 Task: Buy 5 Pitman Arms from Shocks, Struts & Suspension section under best seller category for shipping address: Mary Jones, 2840 Point Street, Park Ridge, Illinois 60068, Cell Number 7738643880. Pay from credit card ending with 7965, CVV 549
Action: Key pressed amazon.com<Key.enter>
Screenshot: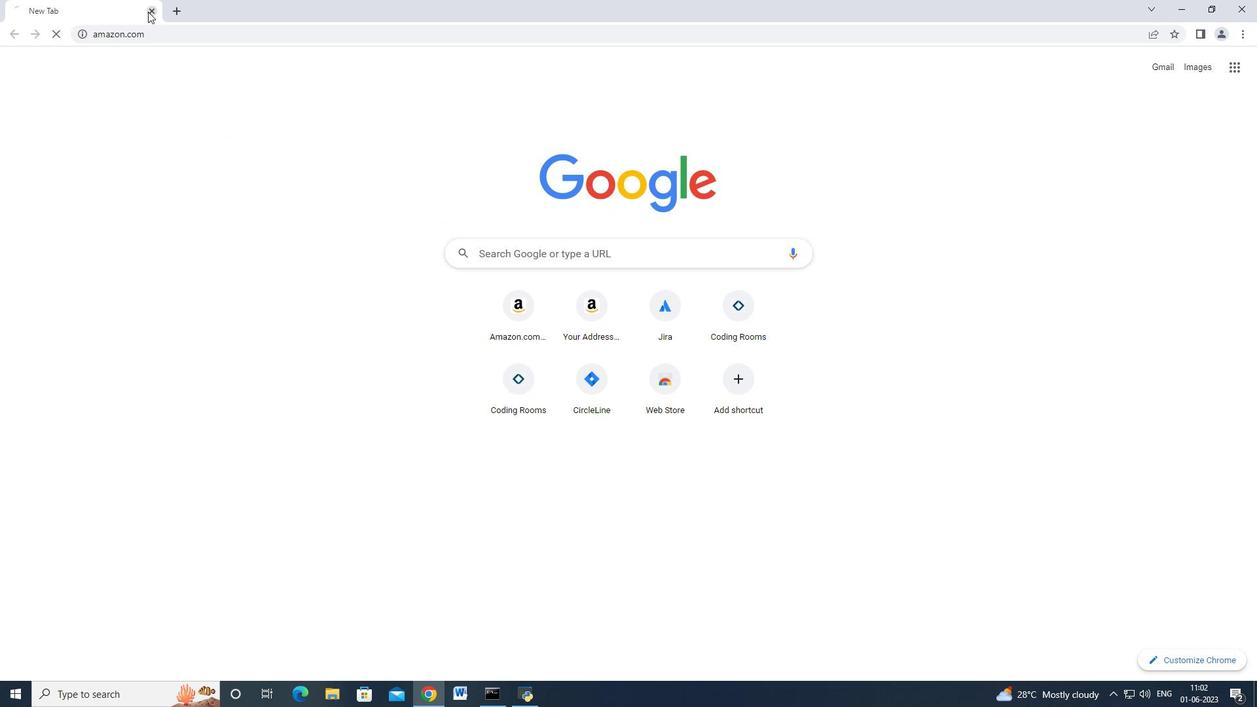 
Action: Mouse moved to (63, 62)
Screenshot: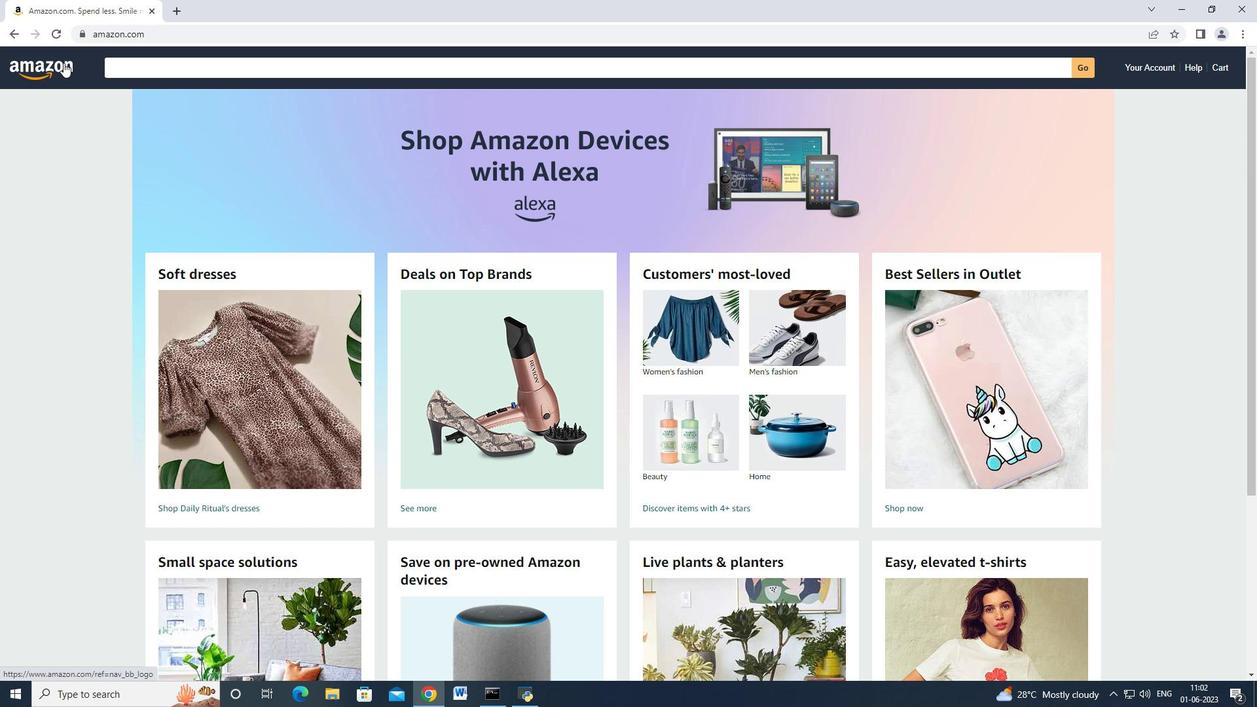 
Action: Mouse pressed left at (63, 62)
Screenshot: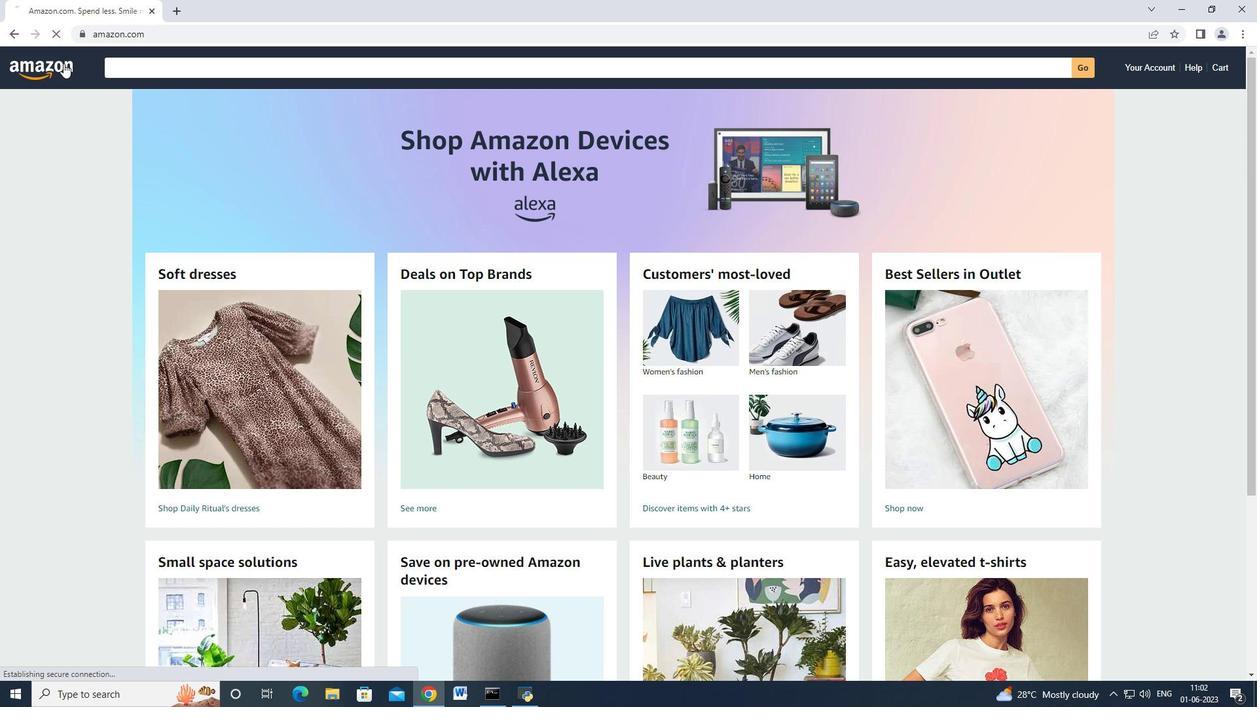 
Action: Mouse moved to (29, 96)
Screenshot: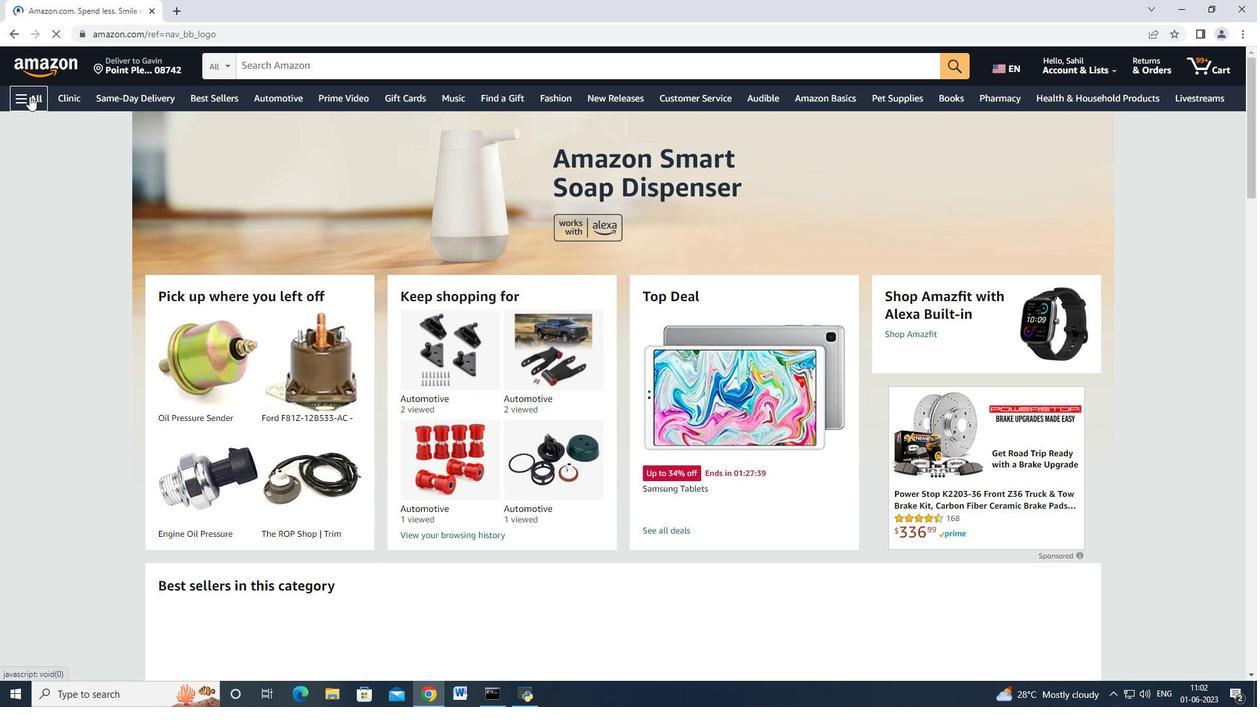 
Action: Mouse pressed left at (29, 96)
Screenshot: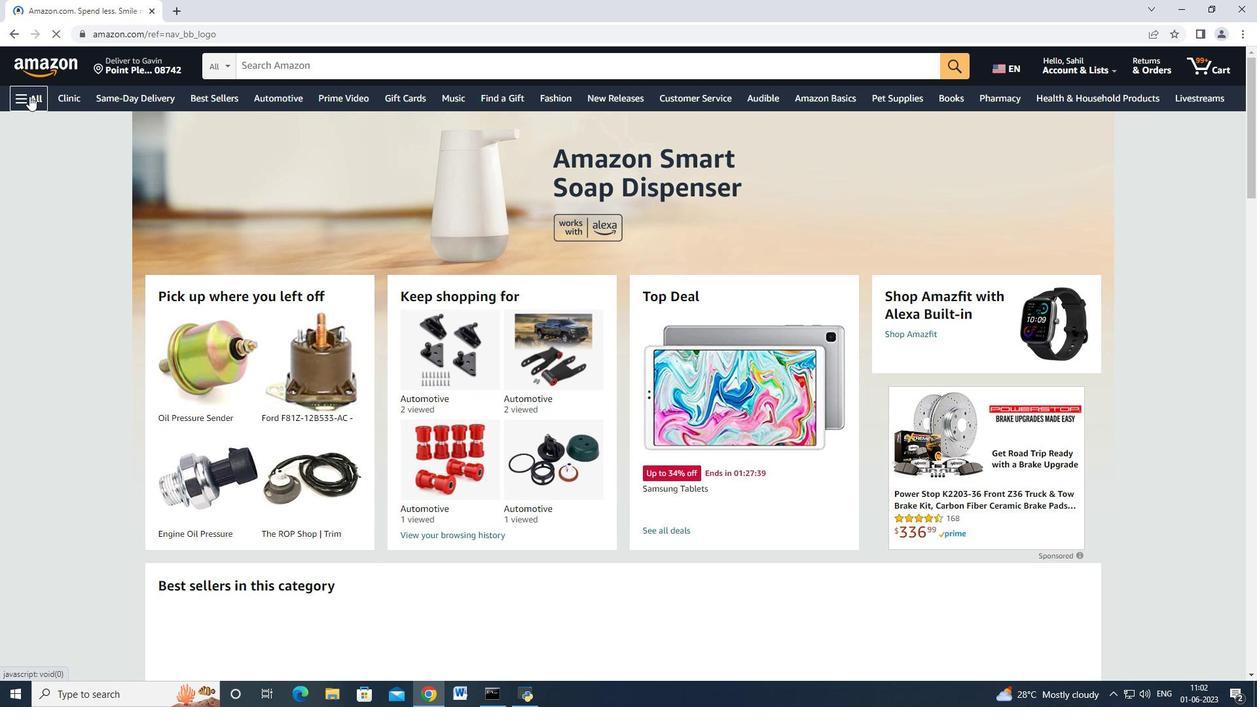 
Action: Mouse moved to (34, 161)
Screenshot: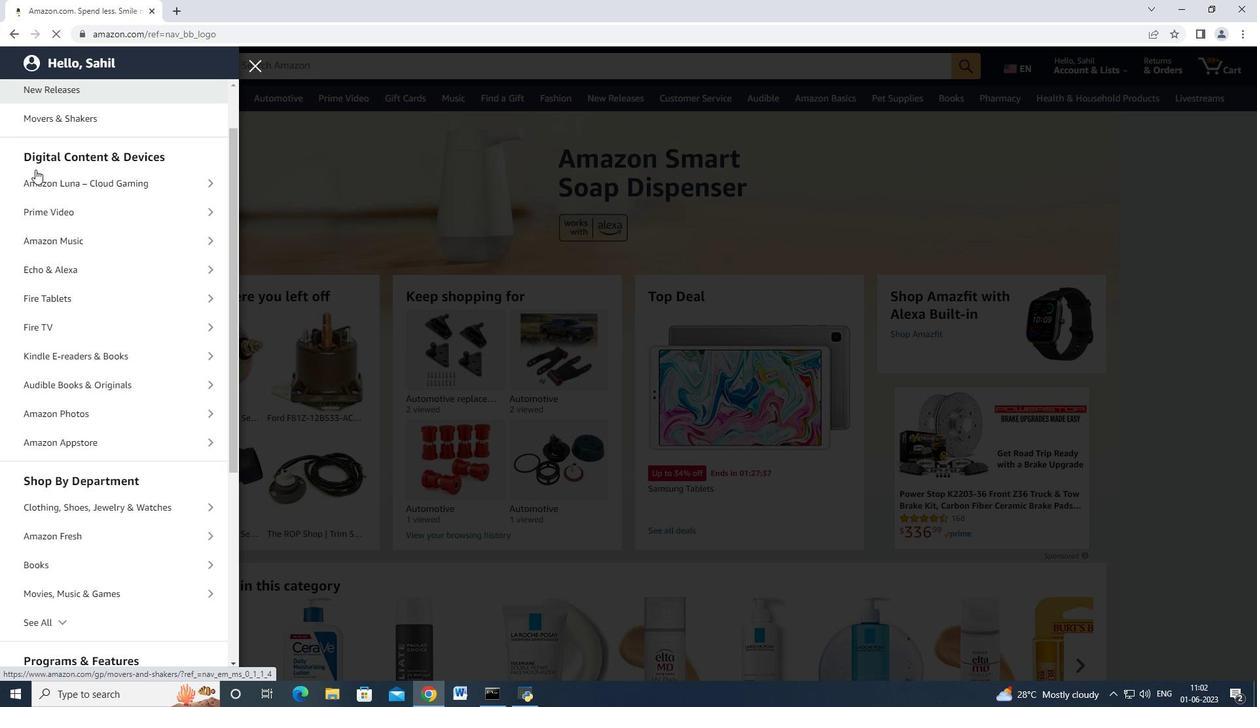 
Action: Mouse scrolled (34, 159) with delta (0, 0)
Screenshot: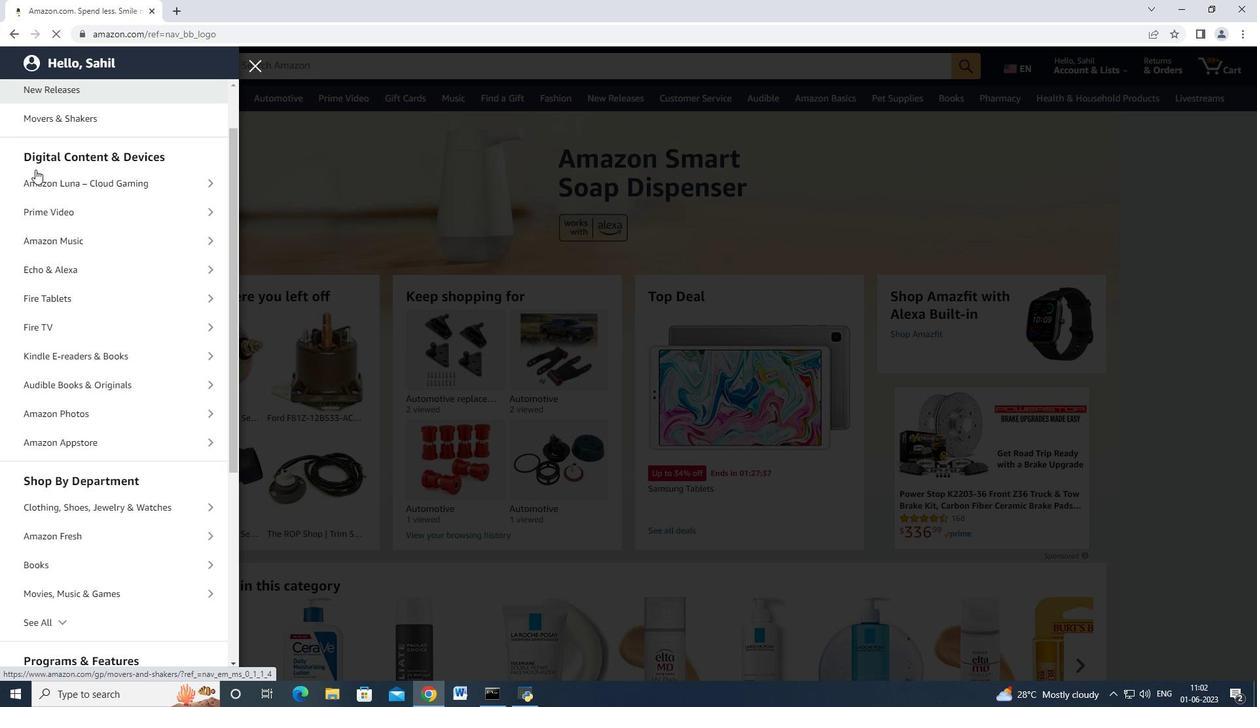 
Action: Mouse moved to (37, 193)
Screenshot: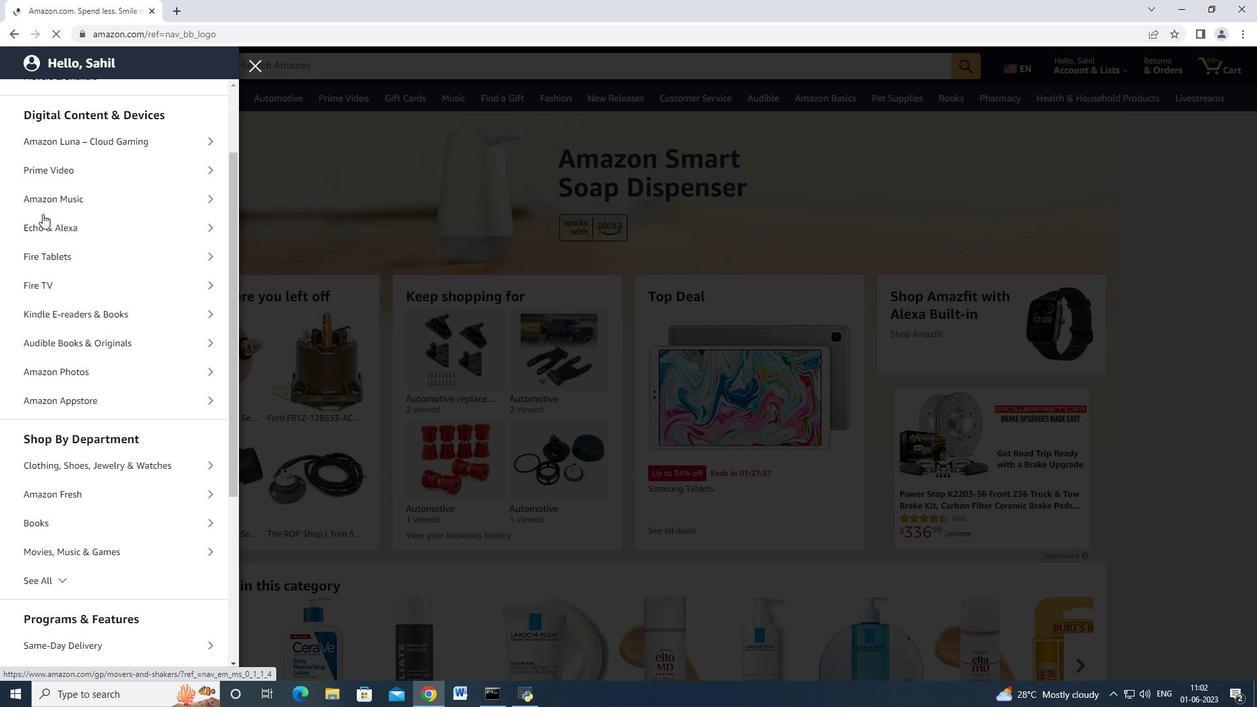 
Action: Mouse scrolled (35, 169) with delta (0, 0)
Screenshot: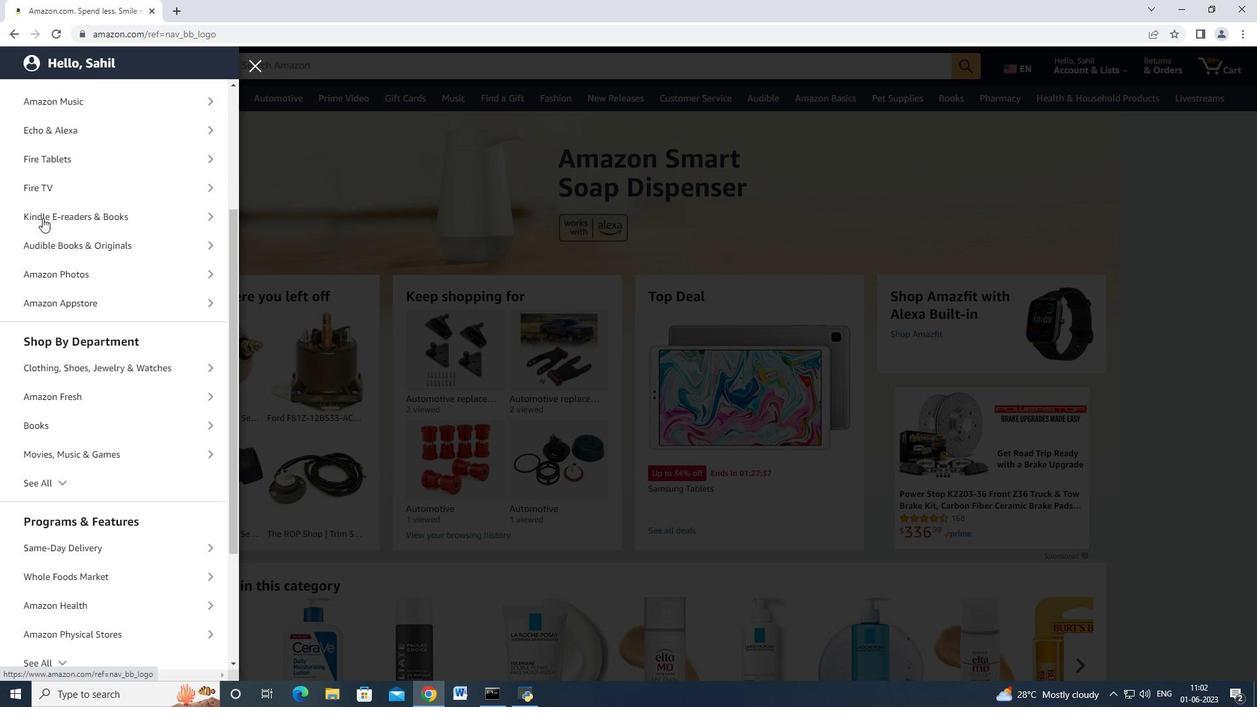 
Action: Mouse moved to (41, 206)
Screenshot: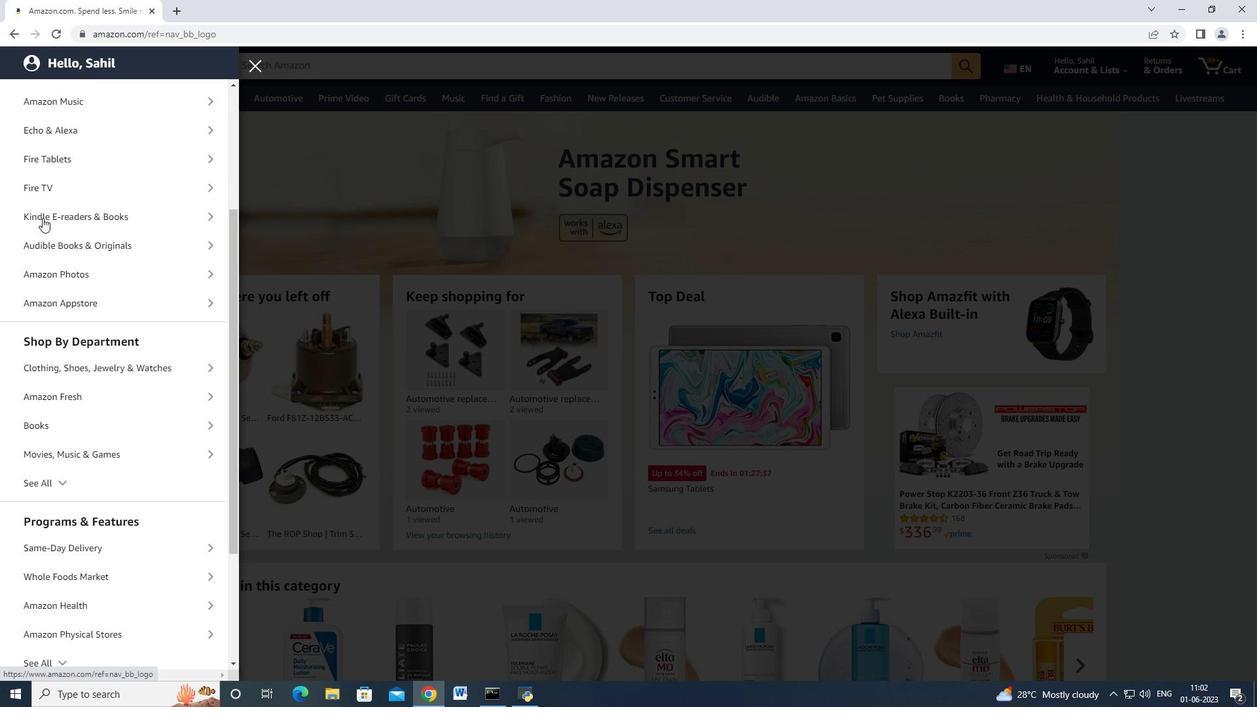 
Action: Mouse scrolled (40, 204) with delta (0, 0)
Screenshot: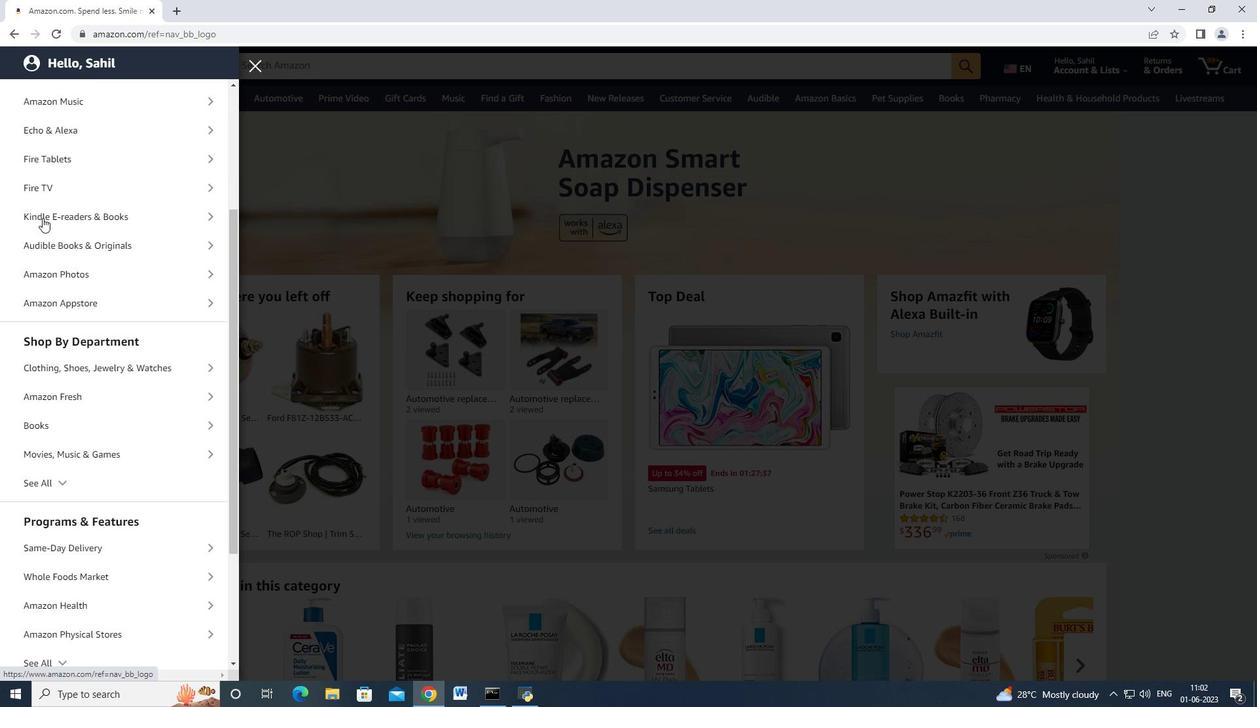 
Action: Mouse moved to (42, 214)
Screenshot: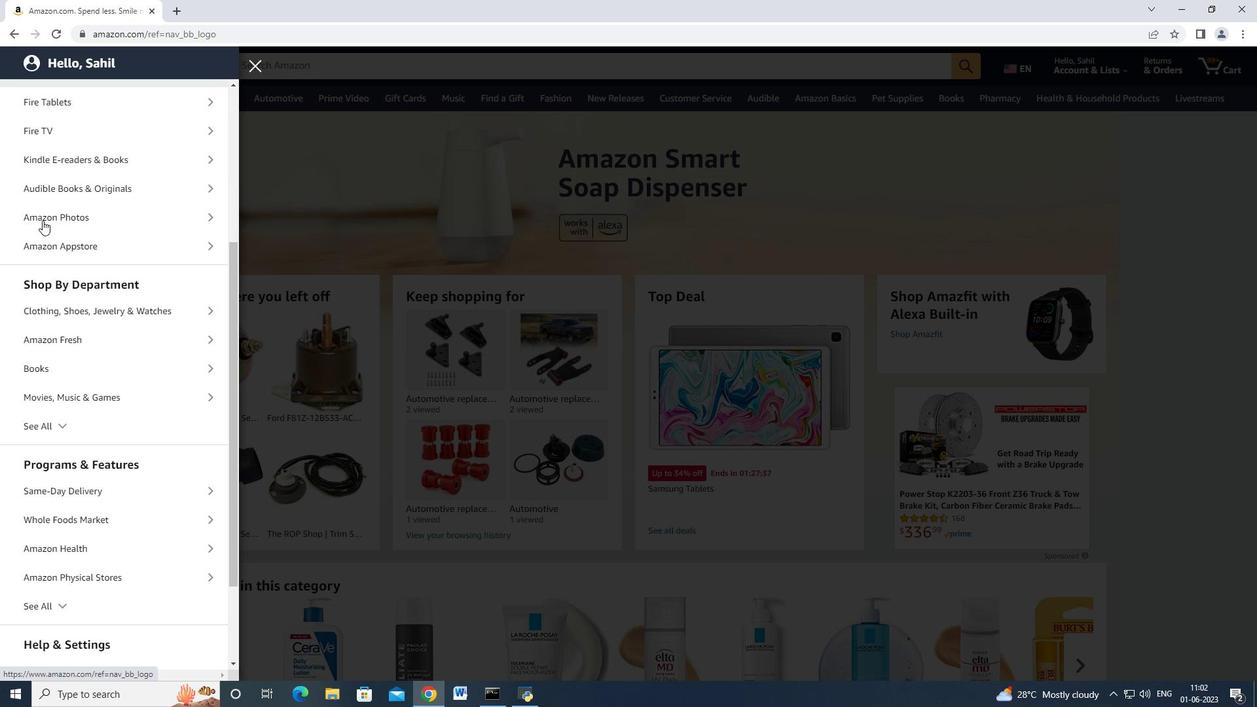 
Action: Mouse scrolled (42, 213) with delta (0, 0)
Screenshot: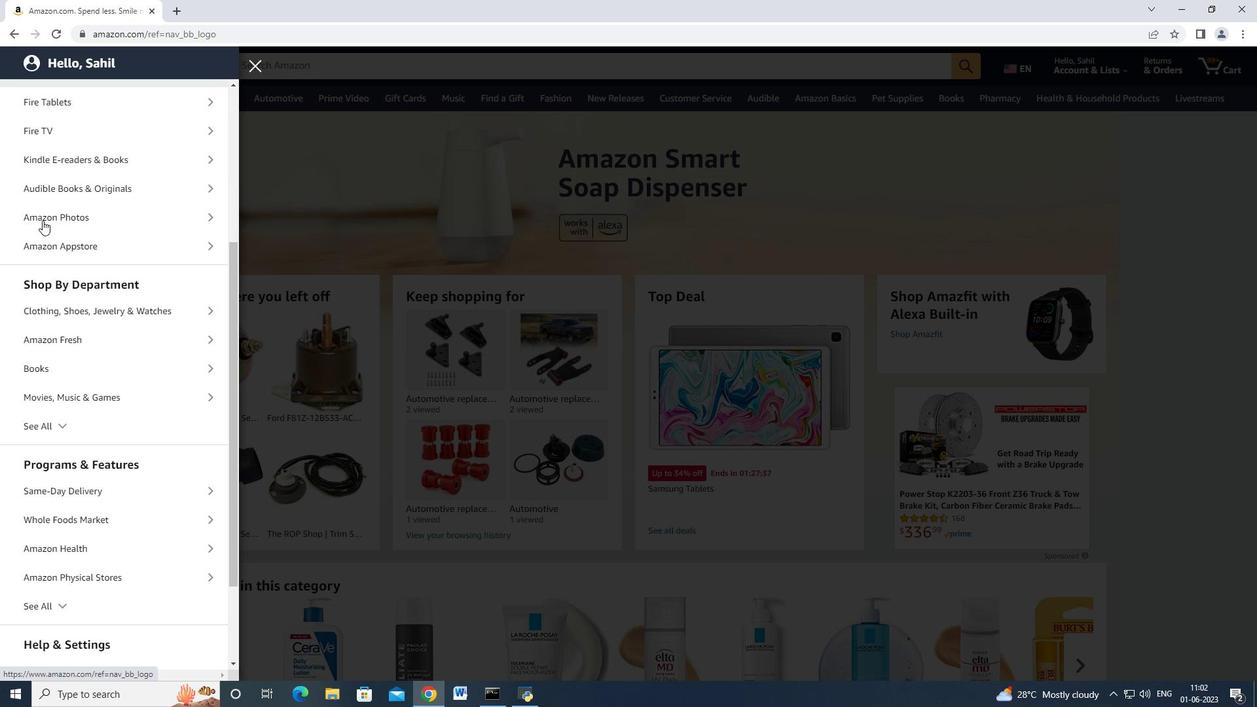 
Action: Mouse moved to (60, 259)
Screenshot: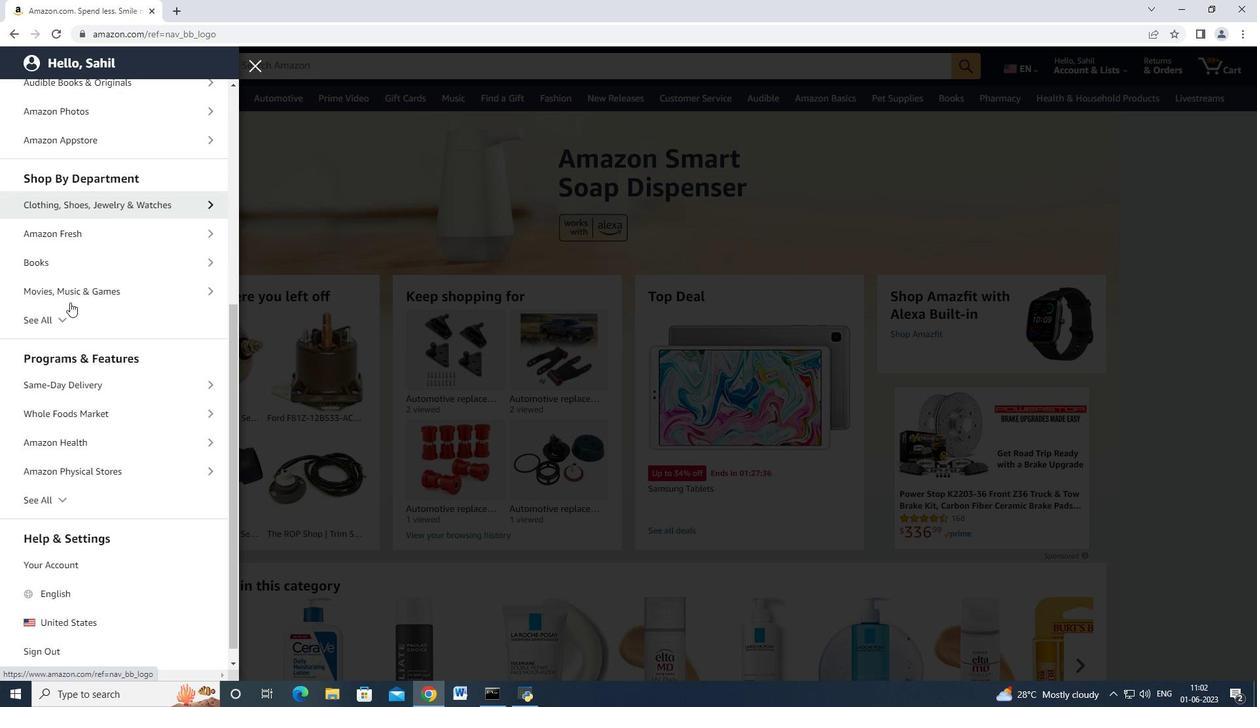 
Action: Mouse scrolled (60, 258) with delta (0, 0)
Screenshot: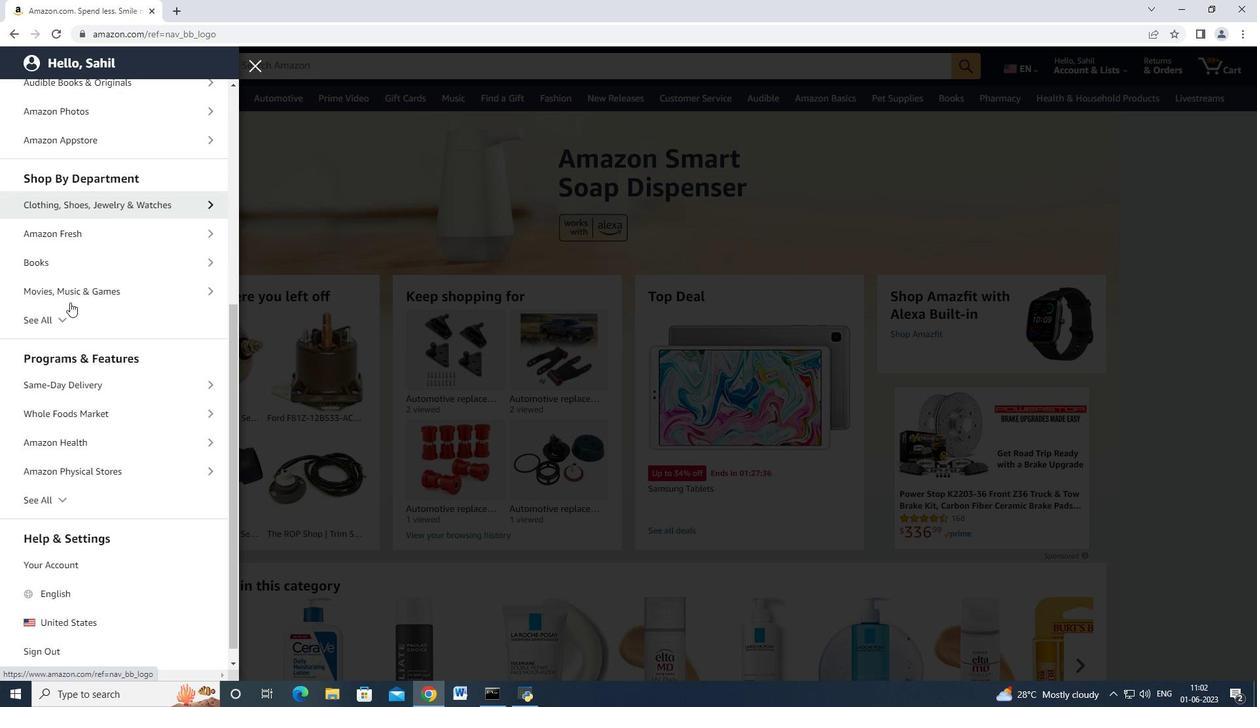 
Action: Mouse moved to (62, 264)
Screenshot: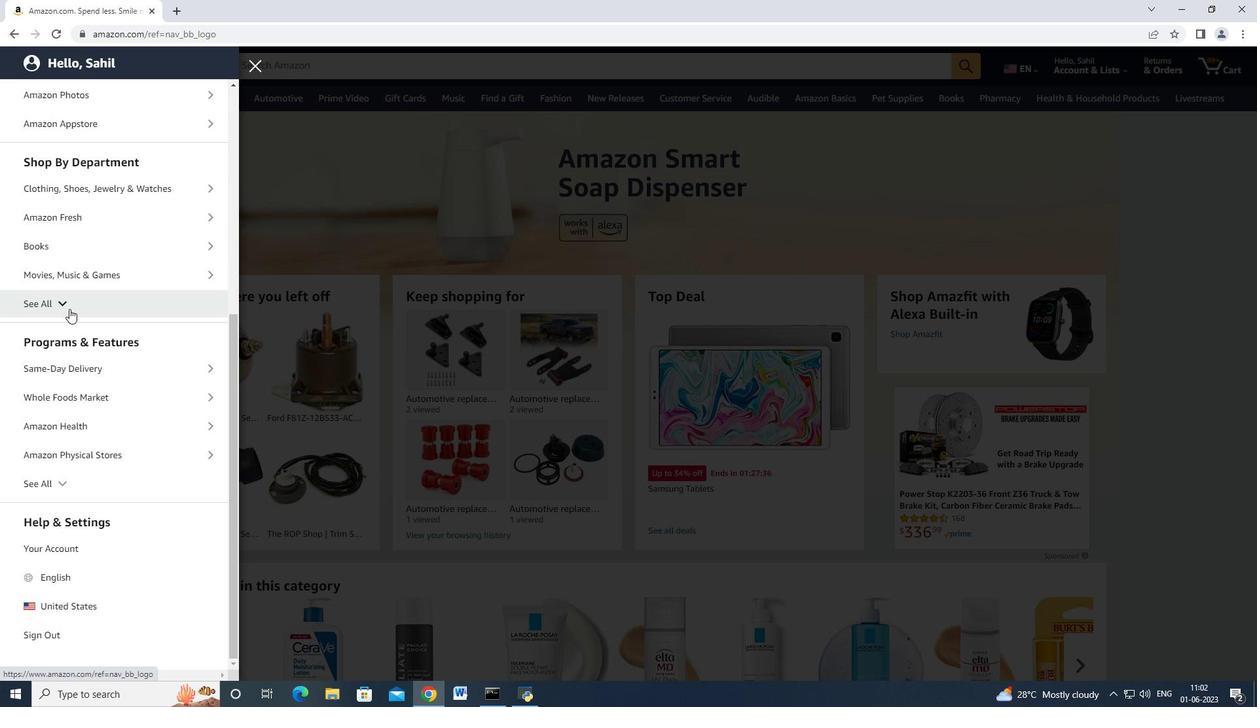 
Action: Mouse scrolled (62, 263) with delta (0, 0)
Screenshot: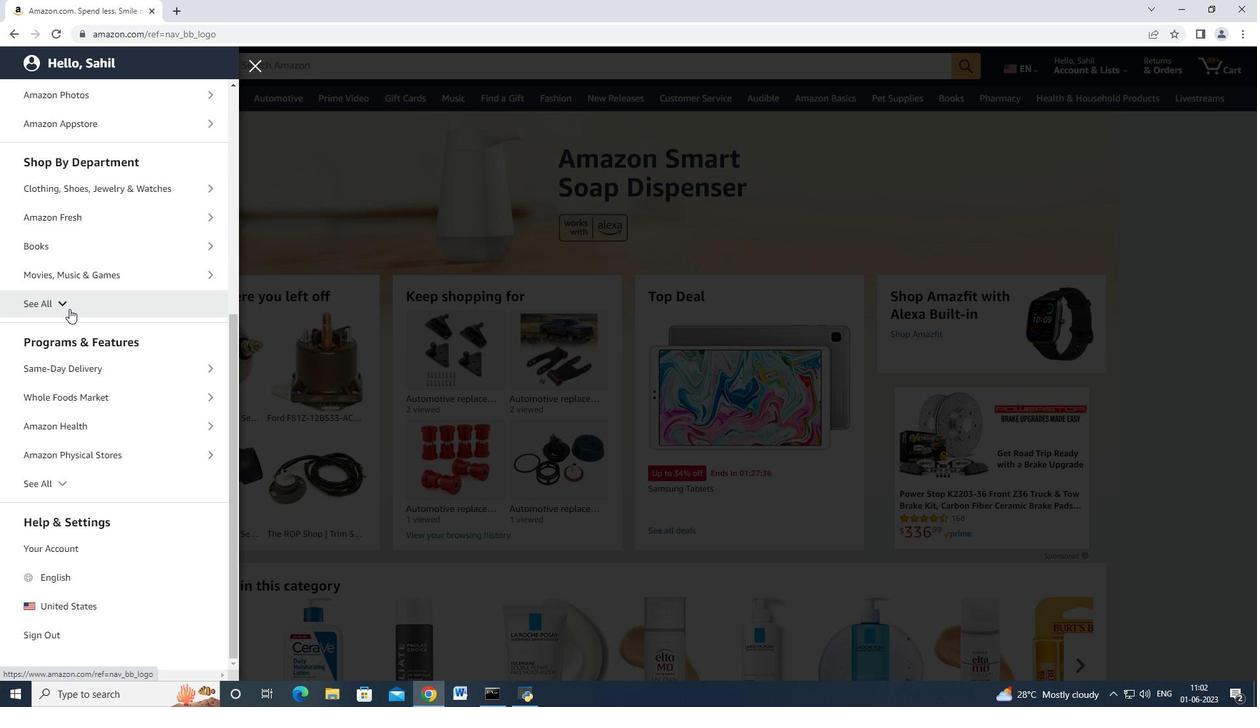 
Action: Mouse moved to (74, 299)
Screenshot: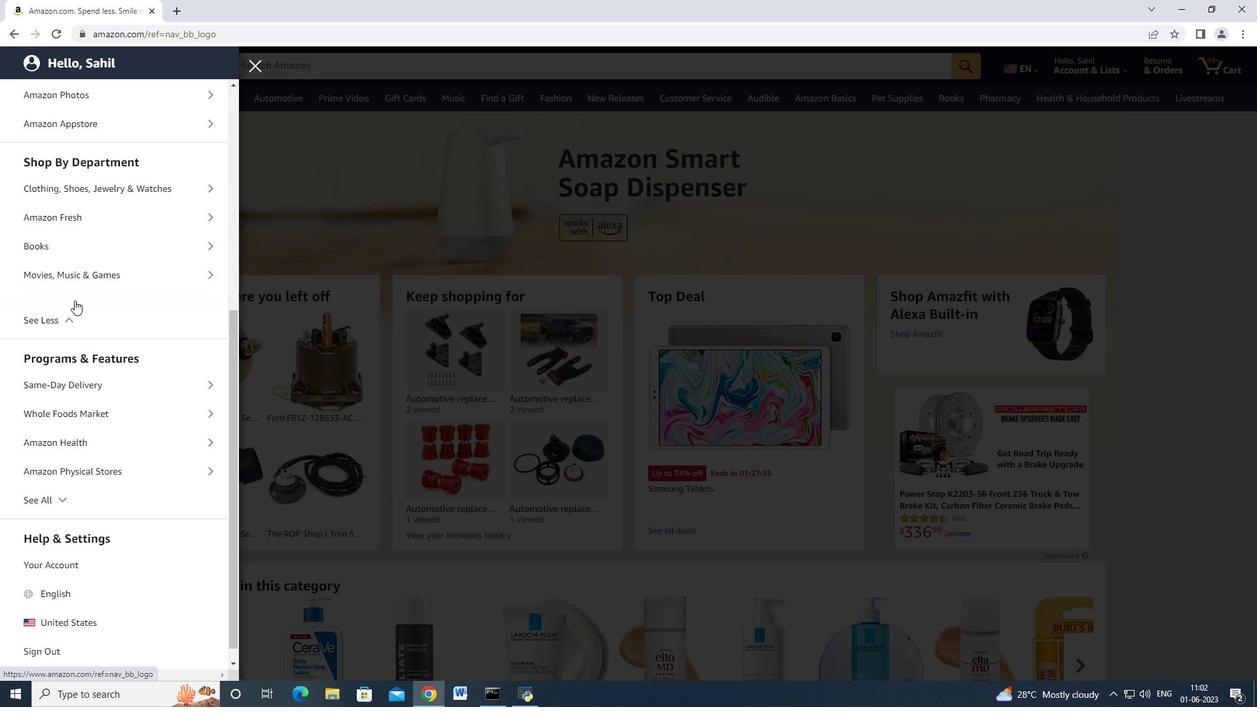 
Action: Mouse pressed left at (74, 299)
Screenshot: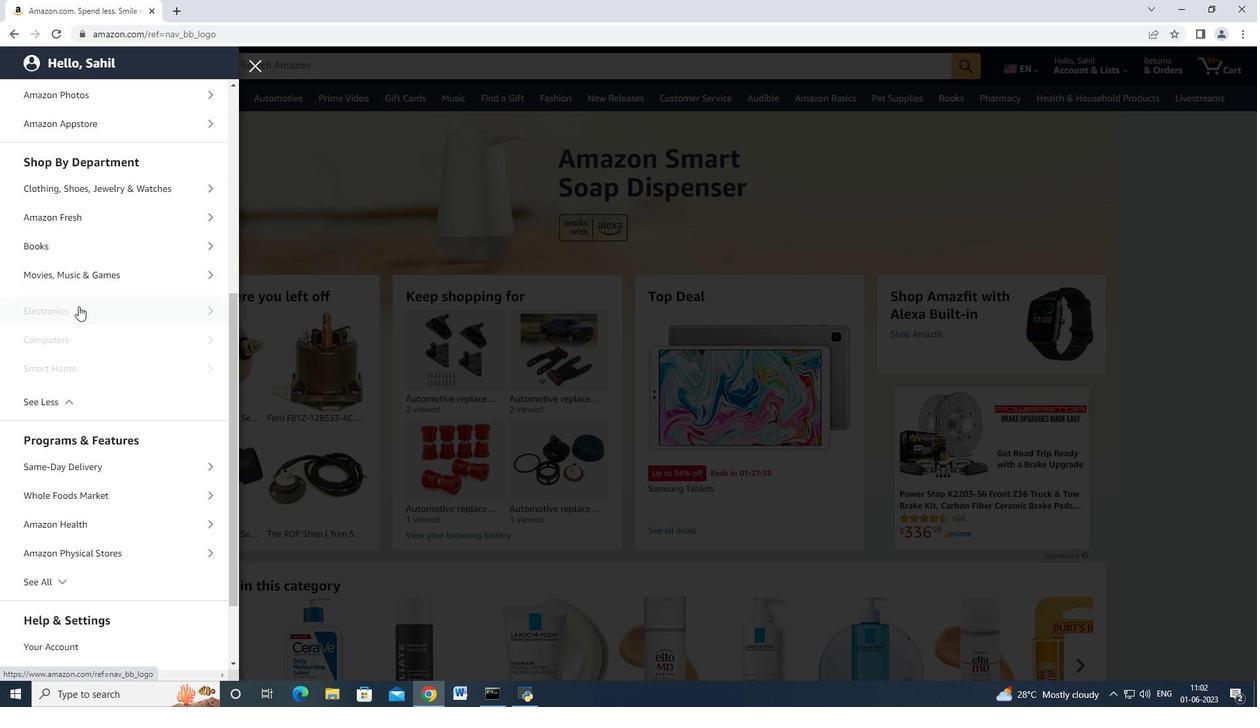 
Action: Mouse moved to (79, 310)
Screenshot: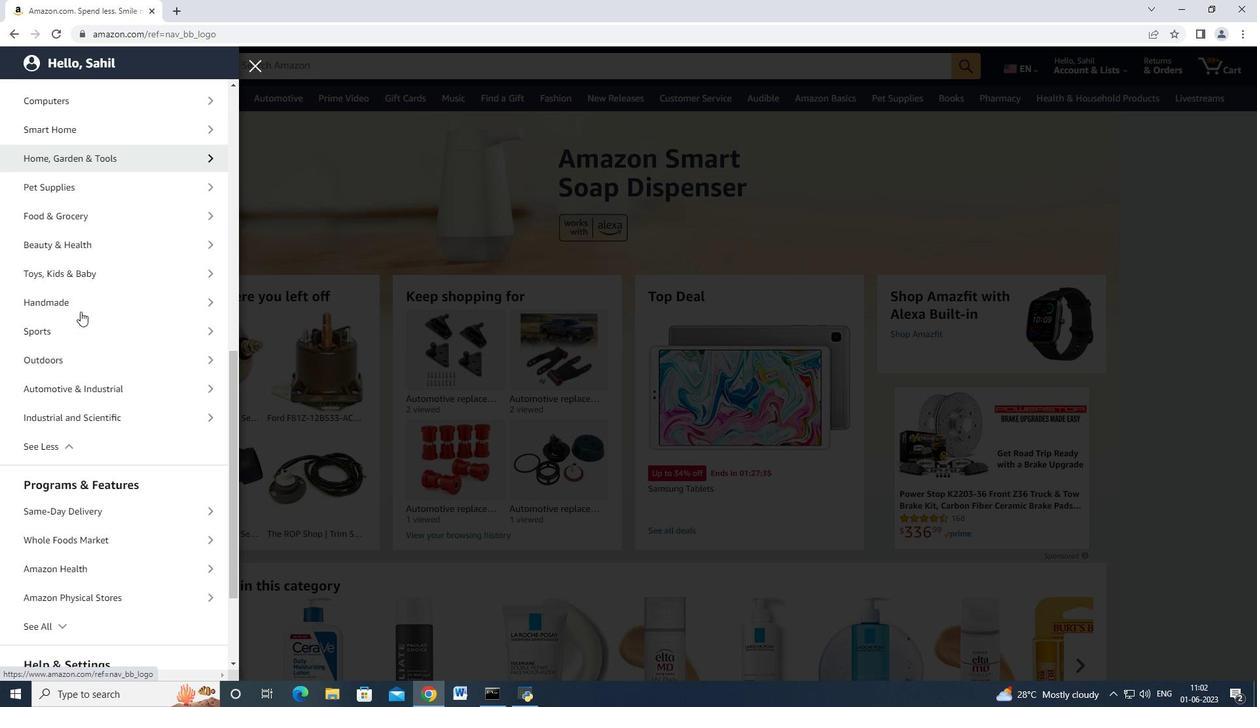
Action: Mouse scrolled (79, 309) with delta (0, 0)
Screenshot: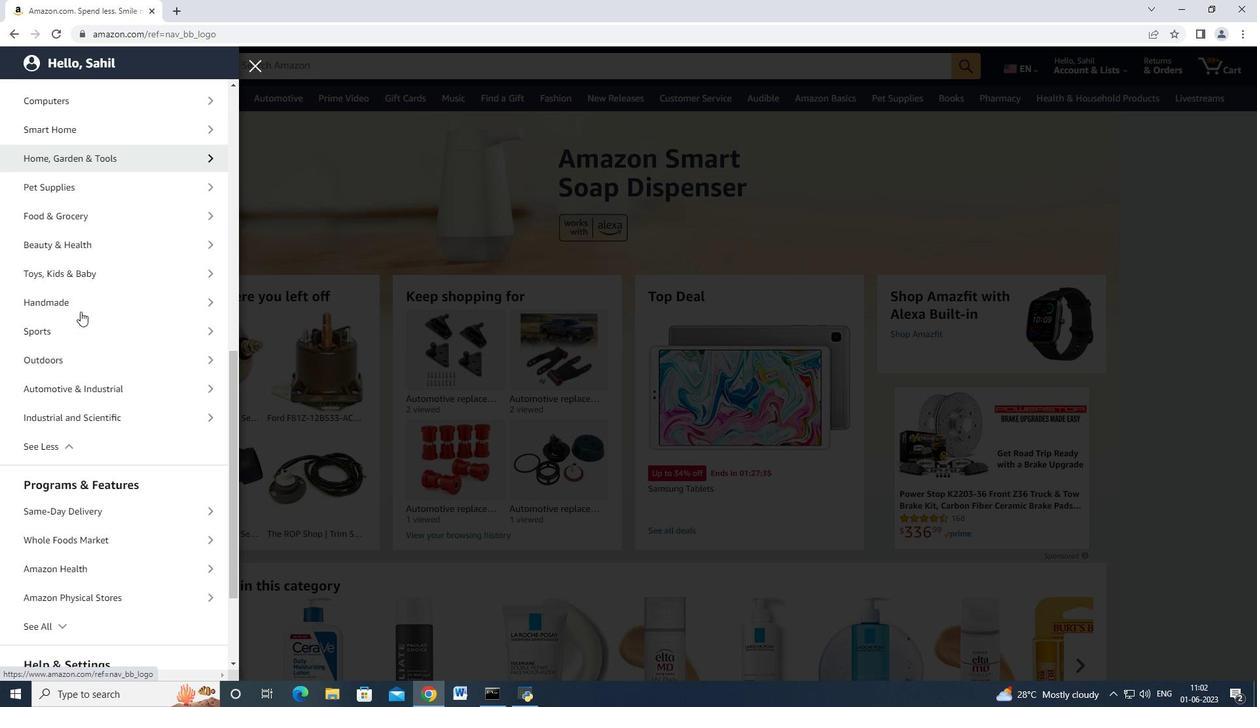 
Action: Mouse moved to (79, 311)
Screenshot: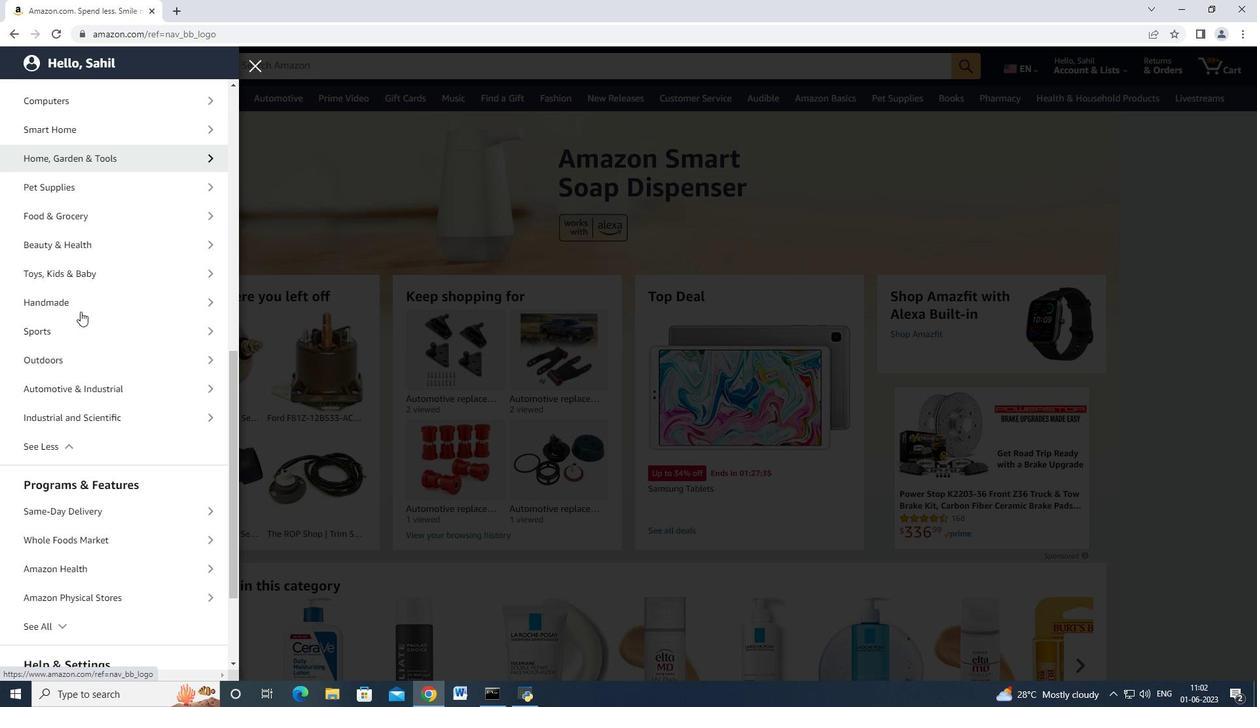 
Action: Mouse scrolled (79, 310) with delta (0, 0)
Screenshot: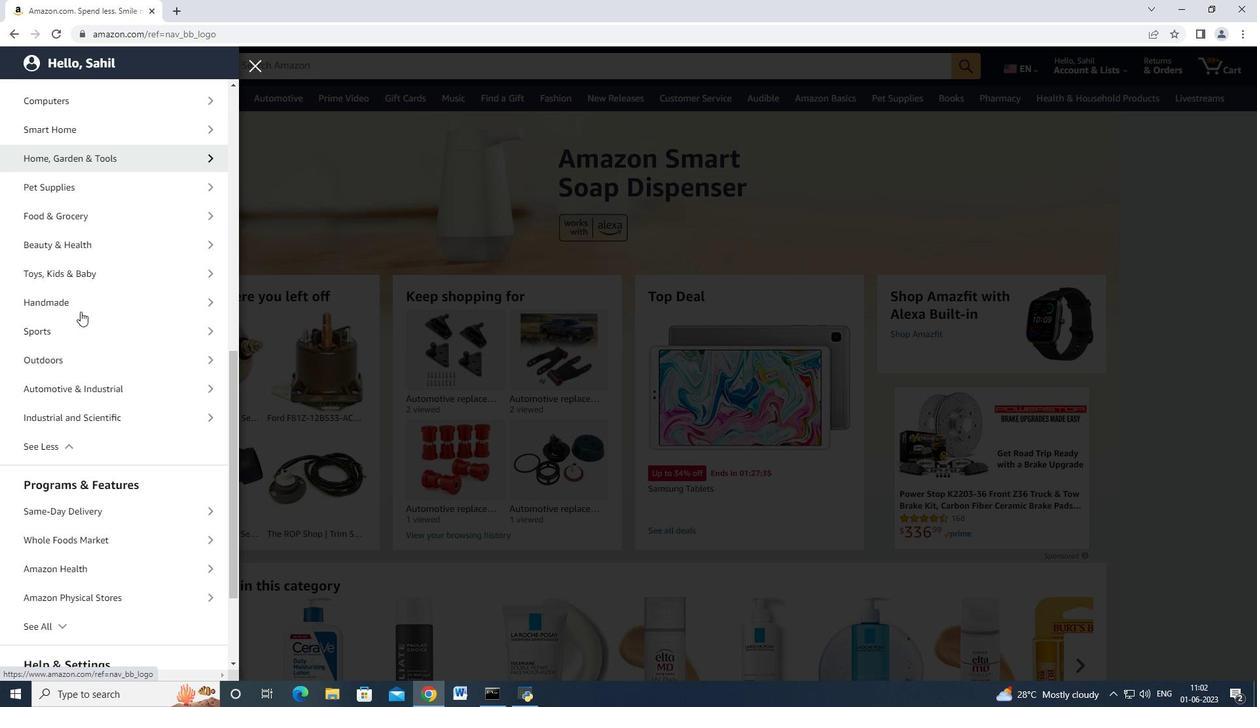 
Action: Mouse moved to (79, 311)
Screenshot: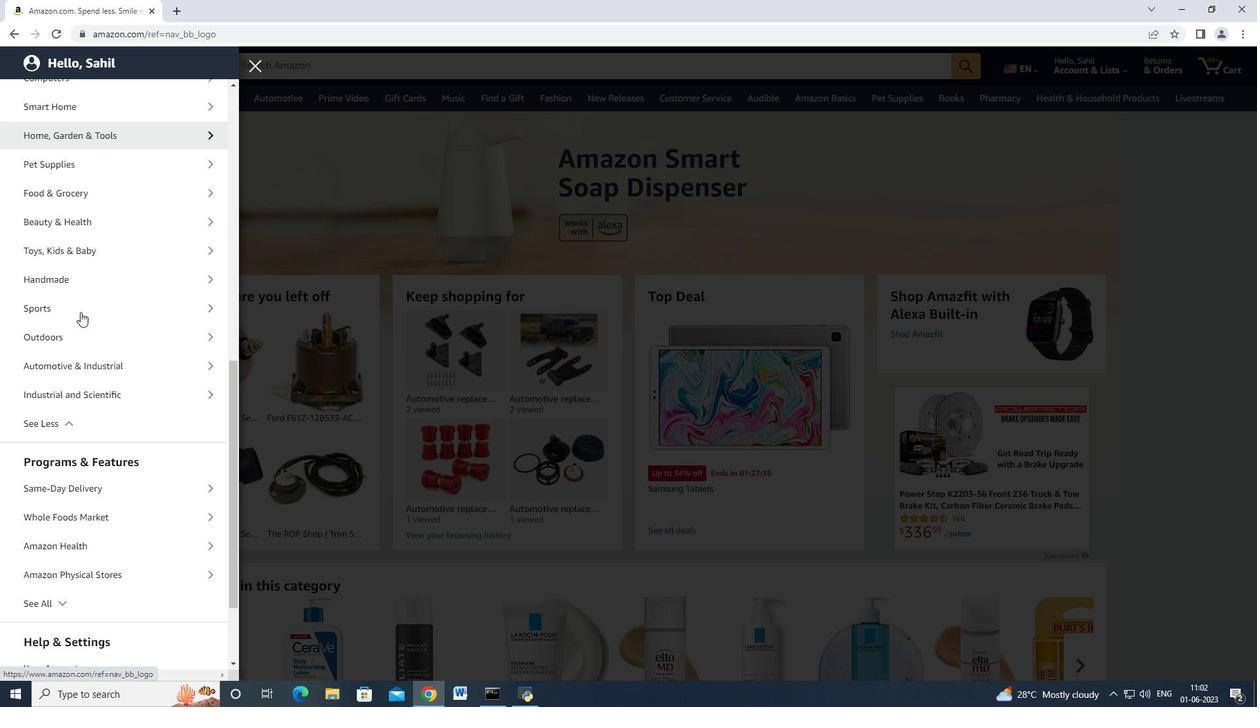 
Action: Mouse scrolled (79, 311) with delta (0, 0)
Screenshot: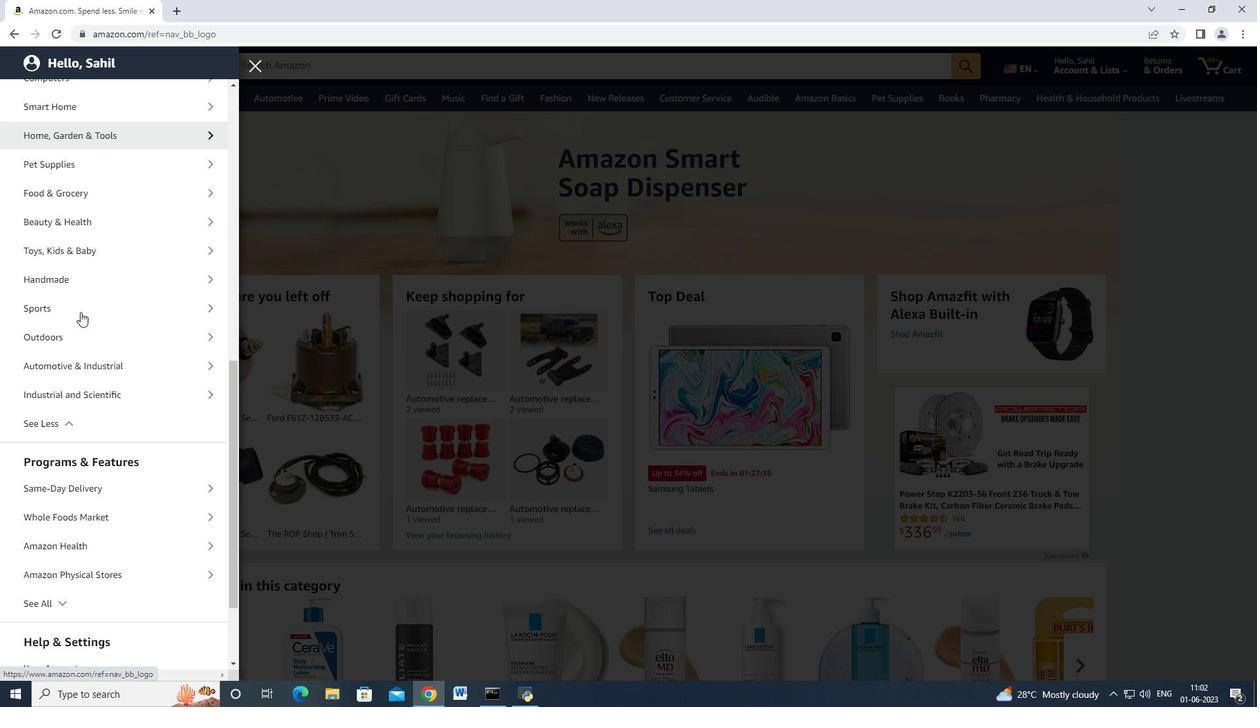 
Action: Mouse scrolled (79, 311) with delta (0, 0)
Screenshot: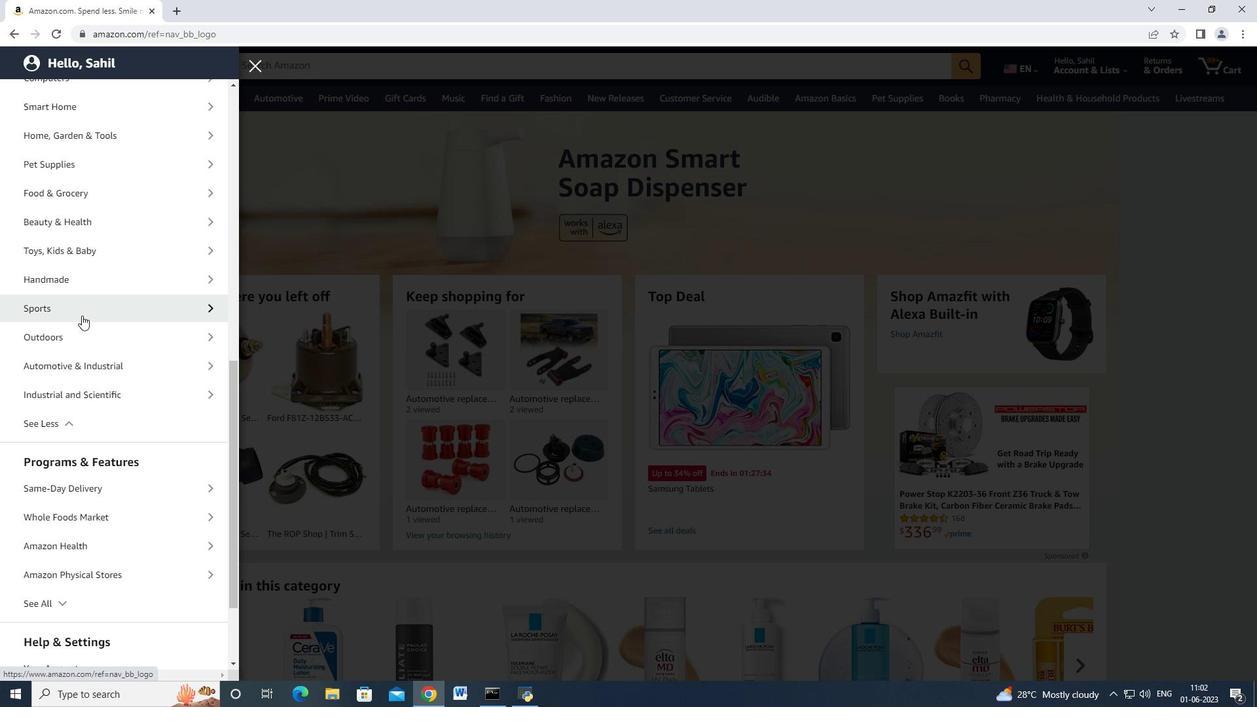 
Action: Mouse moved to (127, 368)
Screenshot: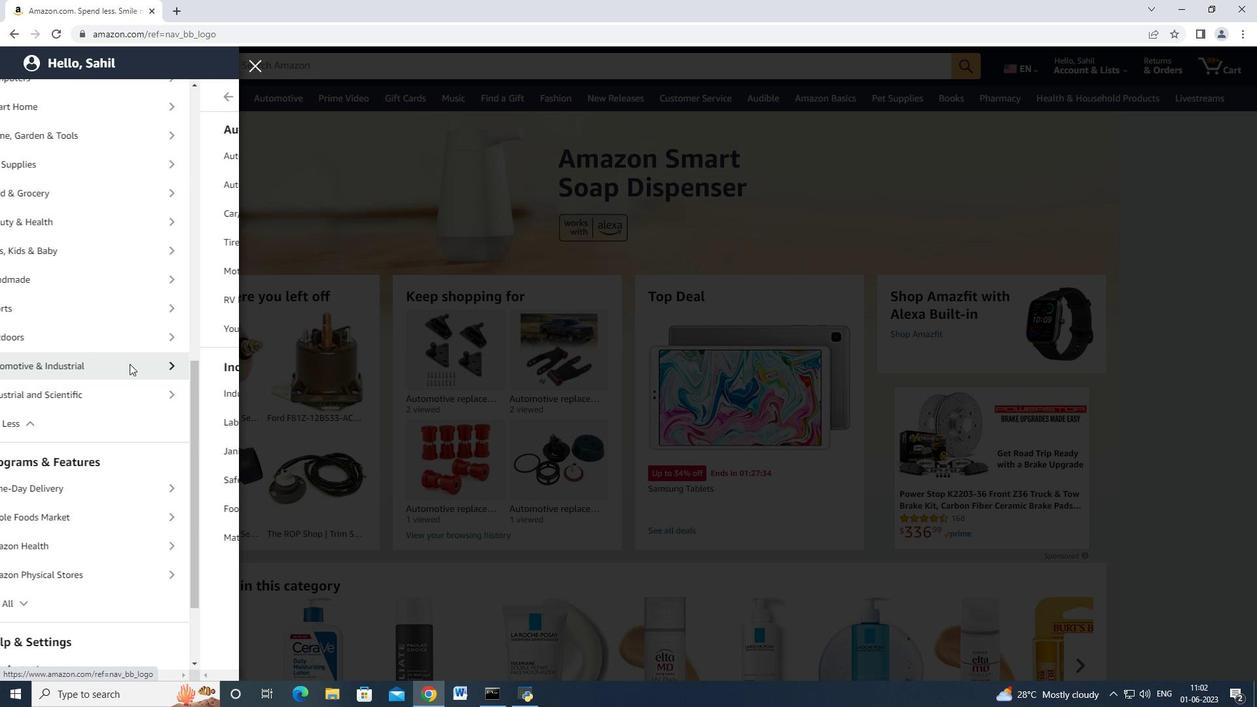 
Action: Mouse pressed left at (127, 368)
Screenshot: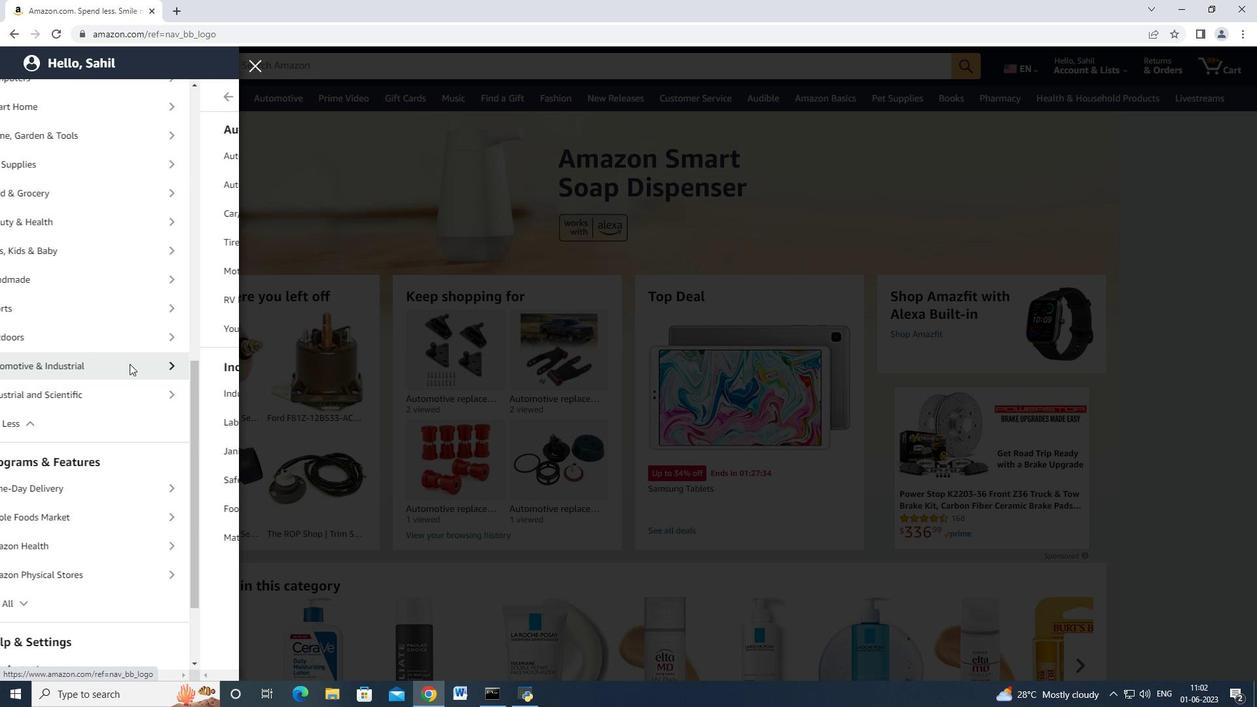 
Action: Mouse moved to (136, 159)
Screenshot: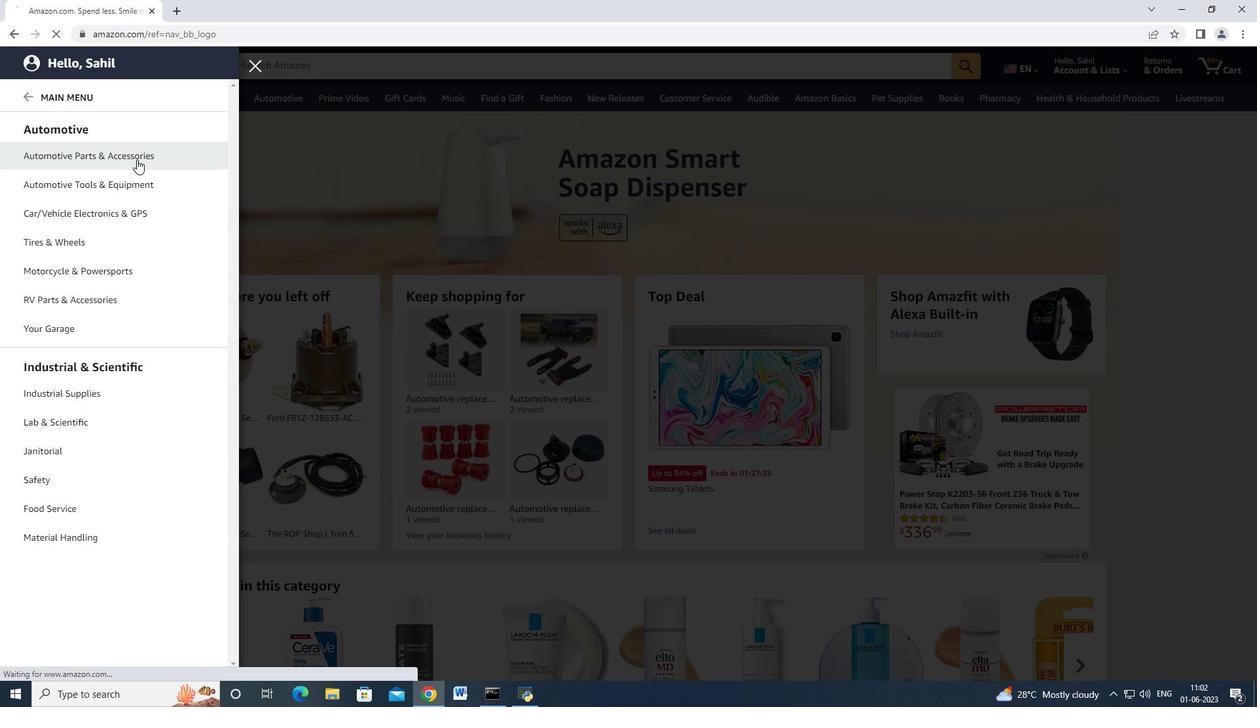 
Action: Mouse pressed left at (136, 159)
Screenshot: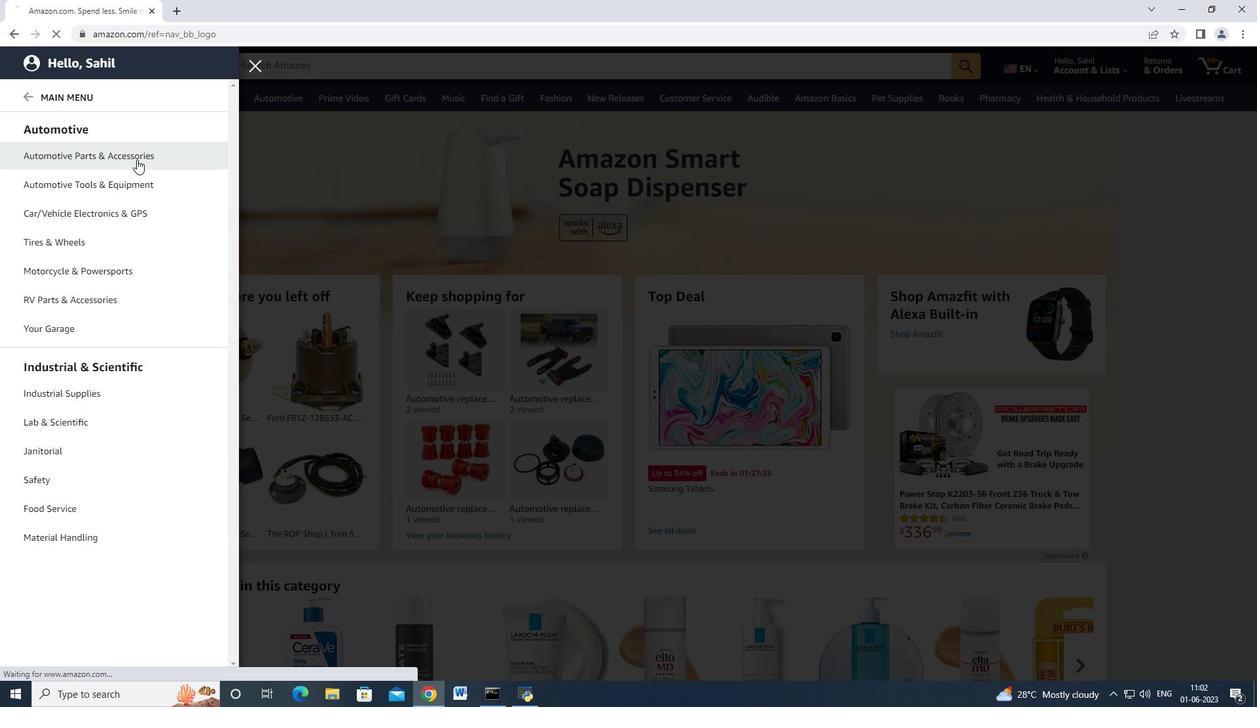 
Action: Mouse moved to (205, 123)
Screenshot: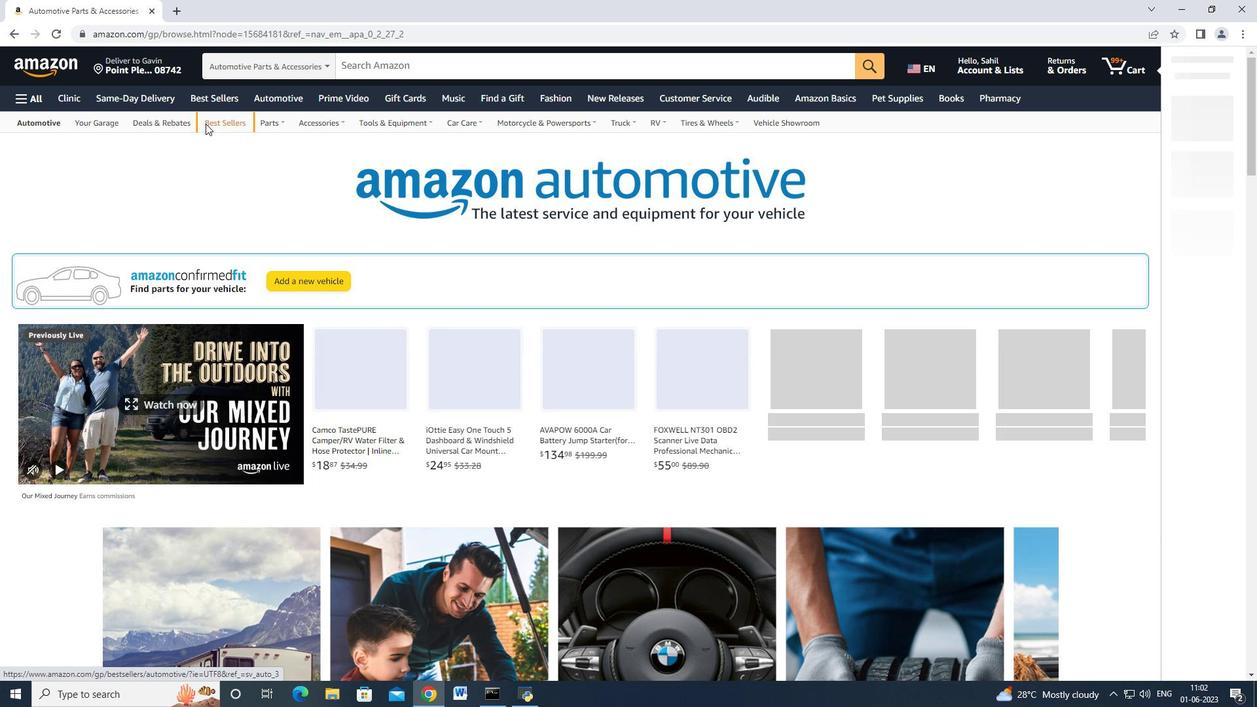 
Action: Mouse pressed left at (205, 123)
Screenshot: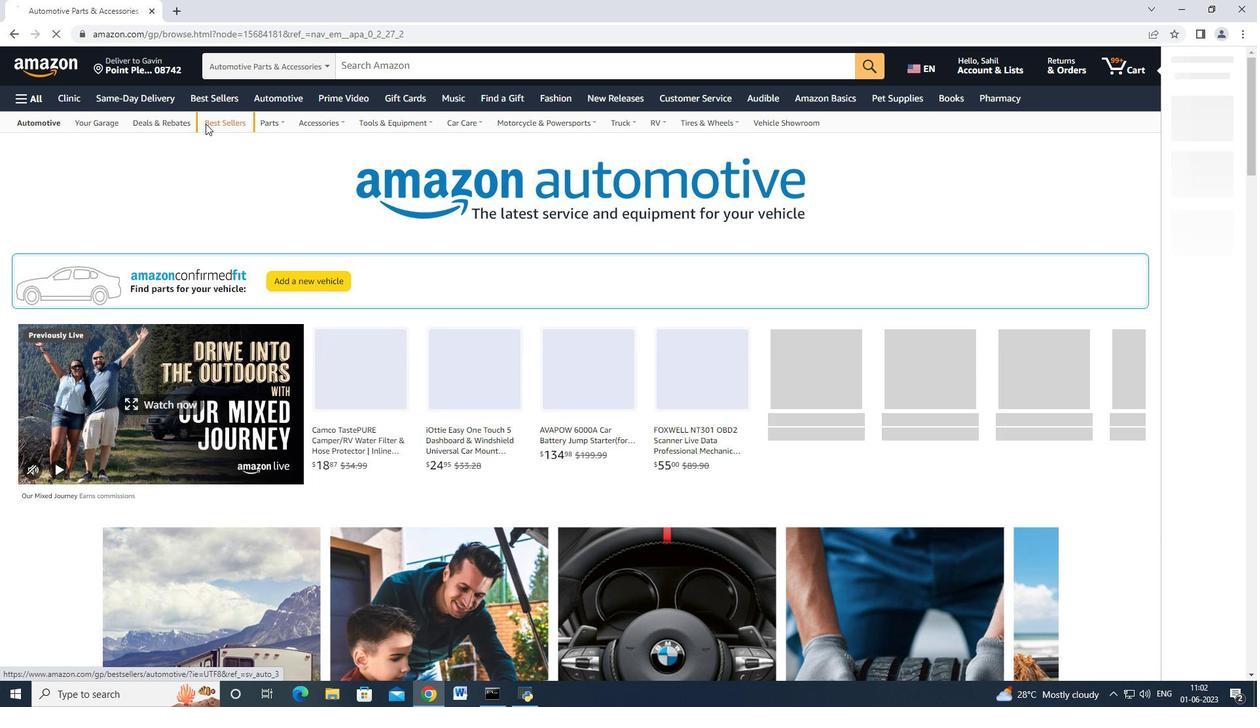 
Action: Mouse moved to (92, 419)
Screenshot: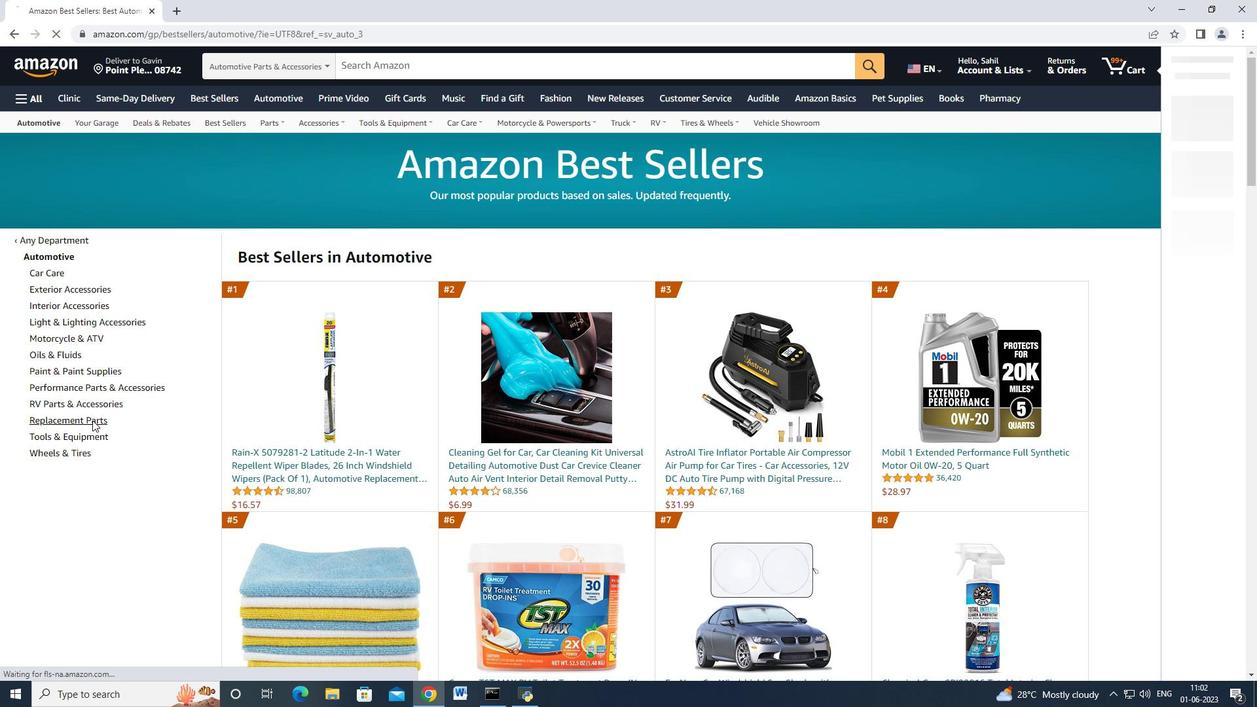 
Action: Mouse pressed left at (92, 419)
Screenshot: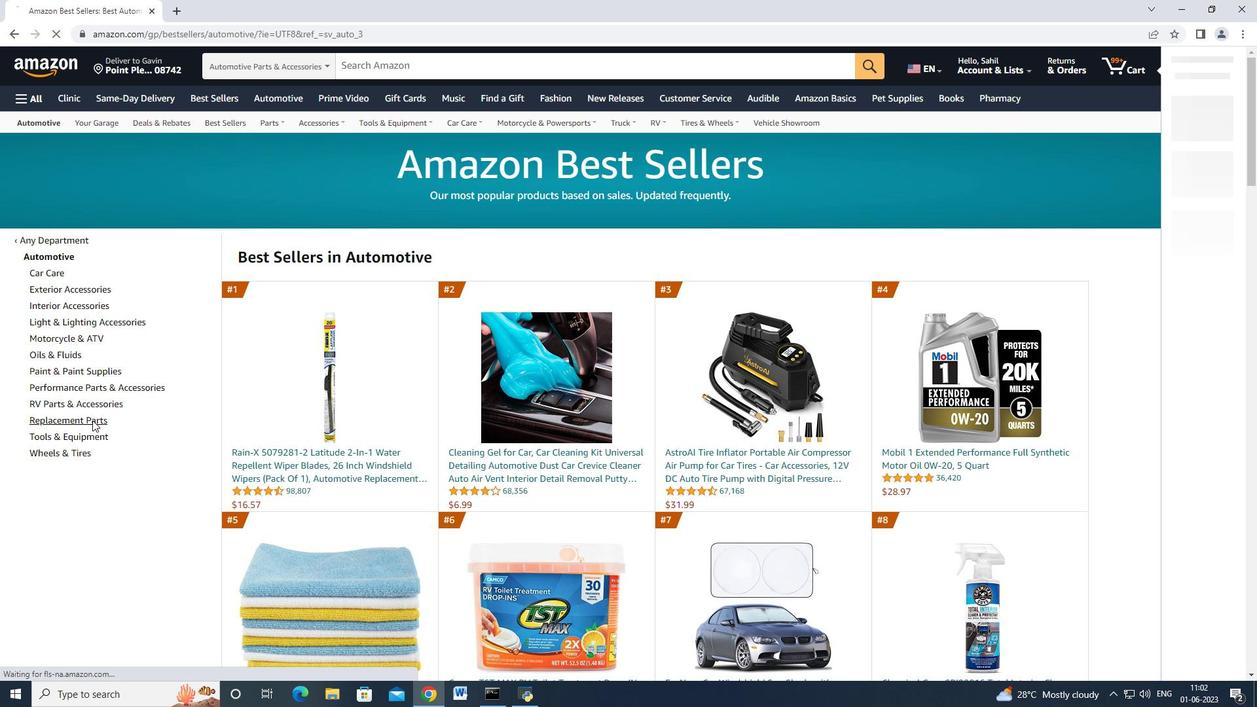 
Action: Mouse moved to (60, 400)
Screenshot: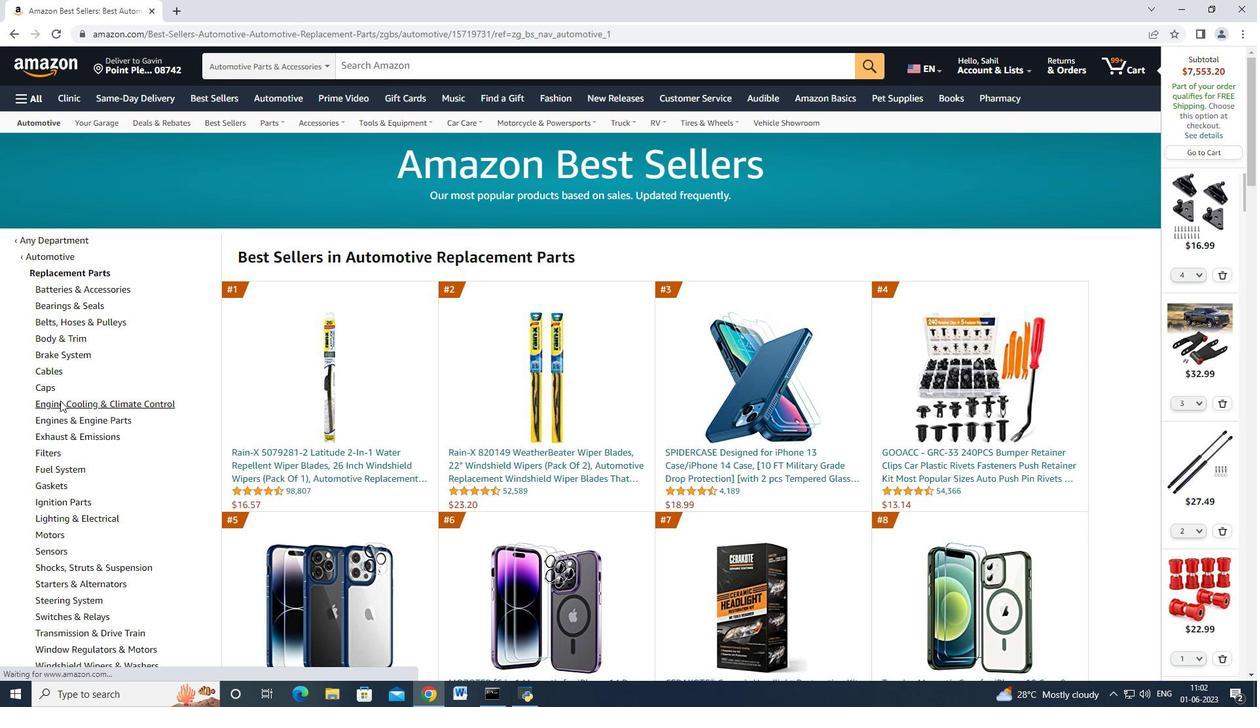 
Action: Mouse scrolled (60, 400) with delta (0, 0)
Screenshot: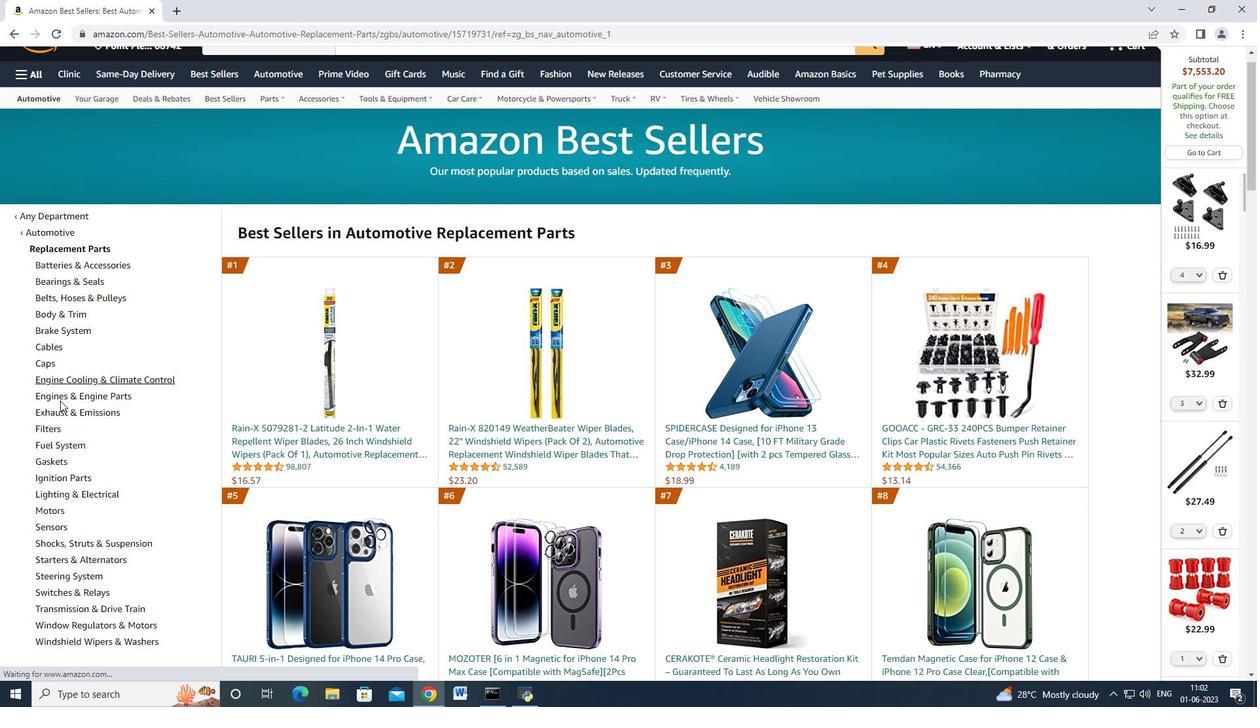 
Action: Mouse scrolled (60, 400) with delta (0, 0)
Screenshot: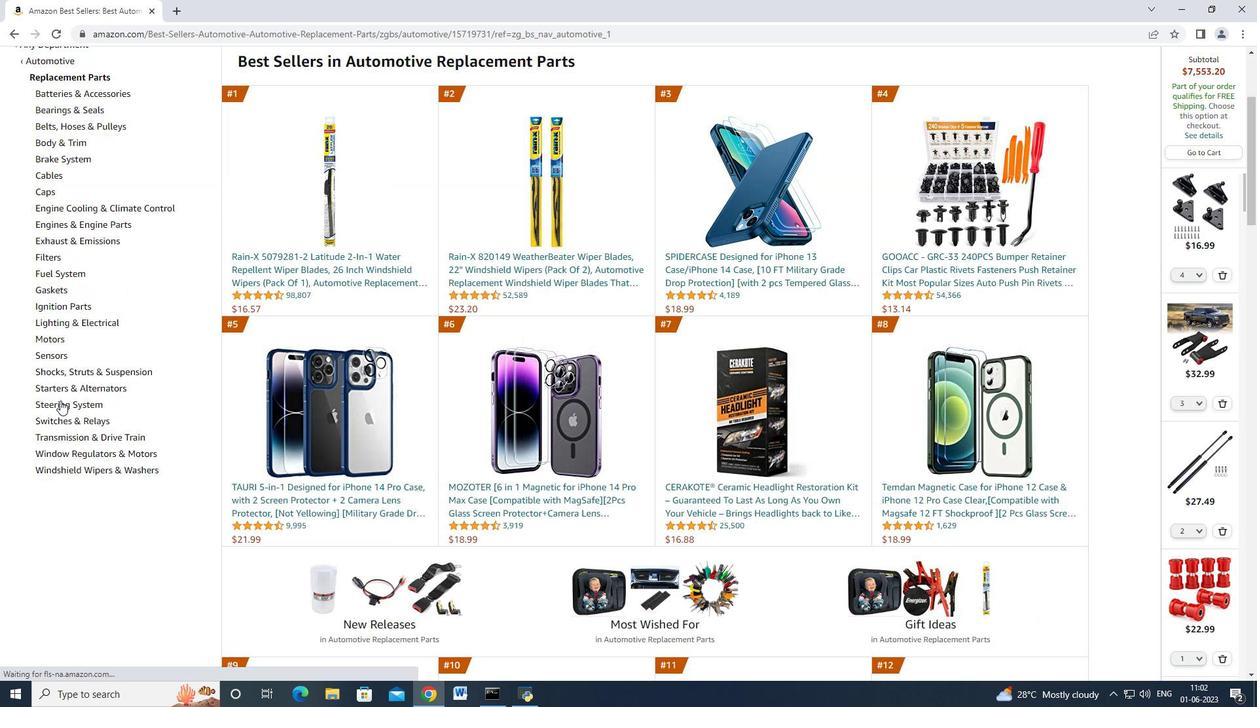 
Action: Mouse scrolled (60, 400) with delta (0, 0)
Screenshot: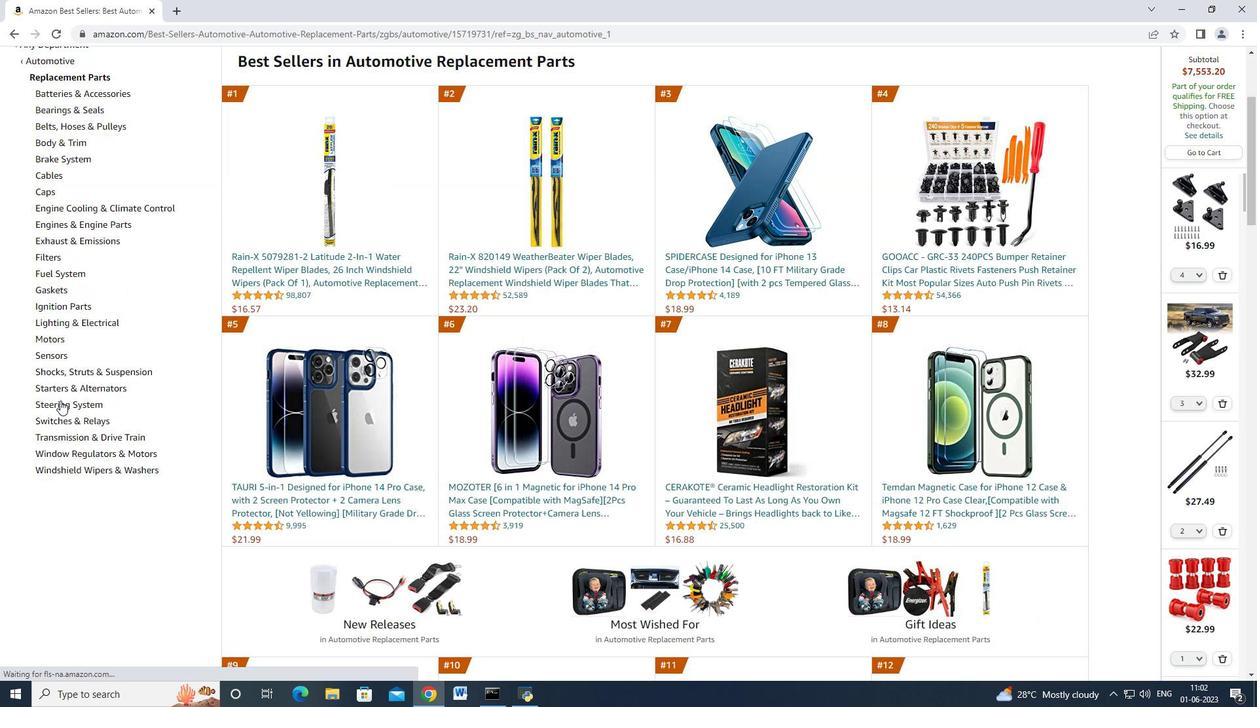 
Action: Mouse moved to (94, 371)
Screenshot: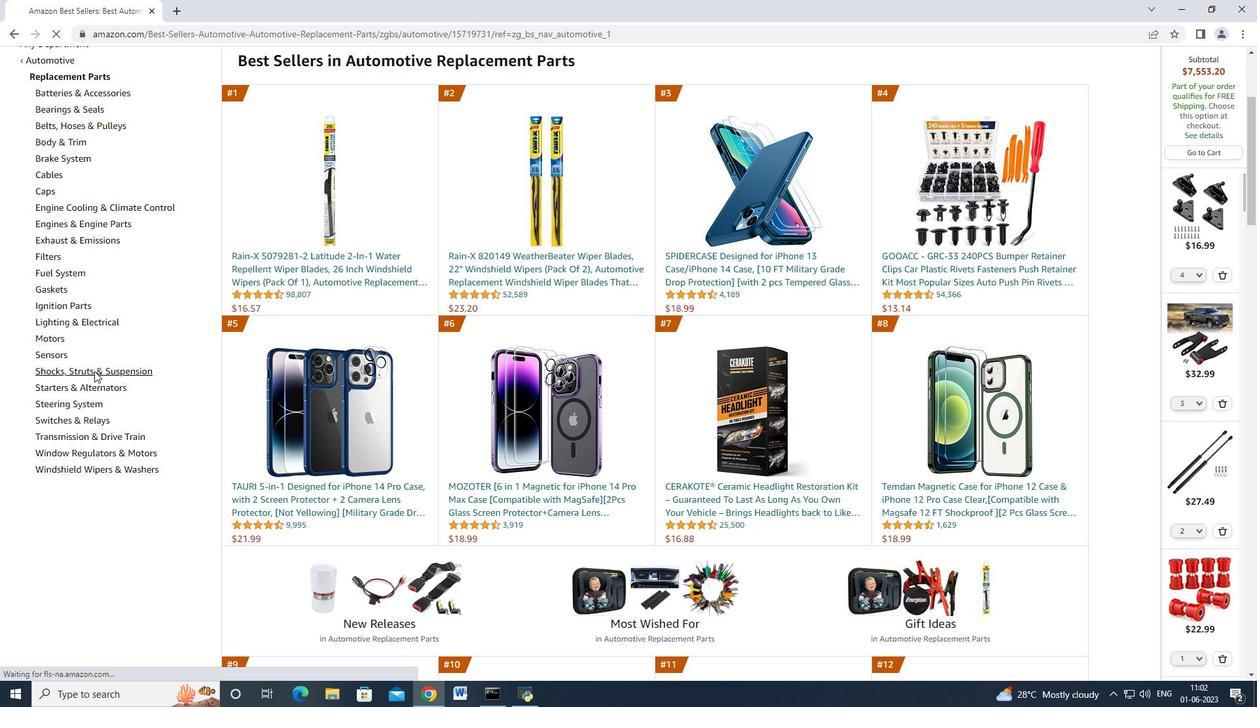 
Action: Mouse pressed left at (94, 371)
Screenshot: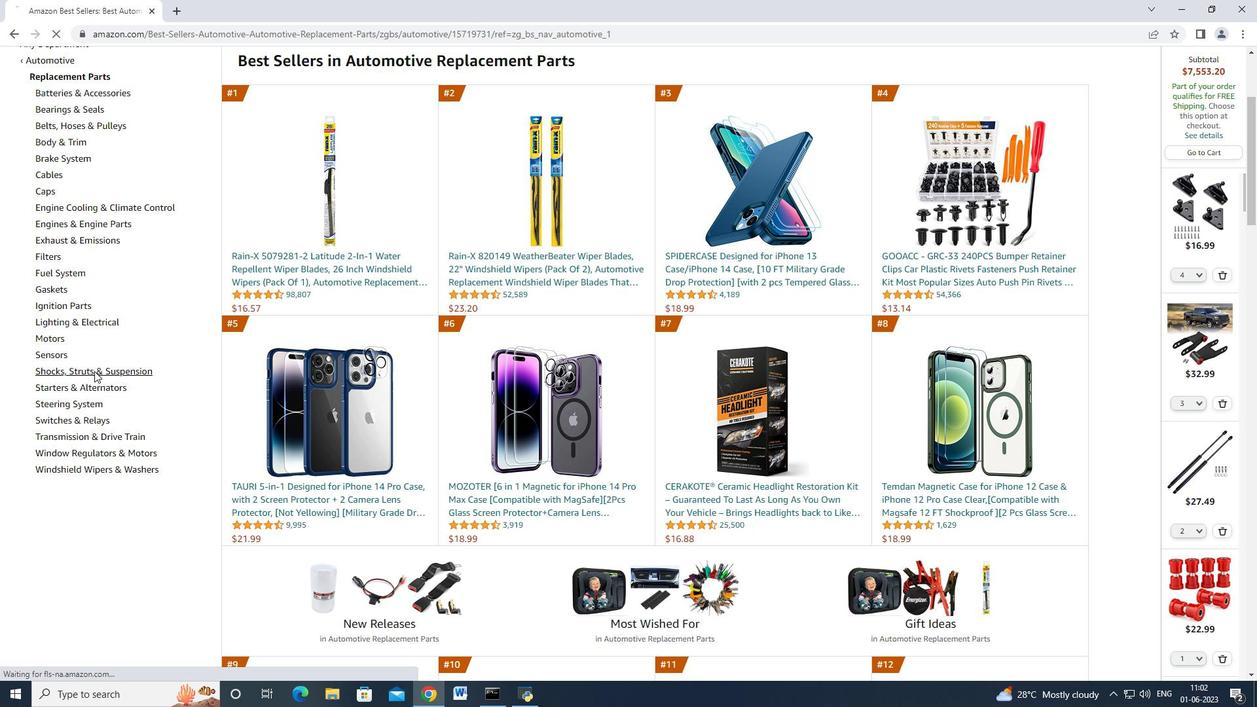 
Action: Mouse moved to (115, 328)
Screenshot: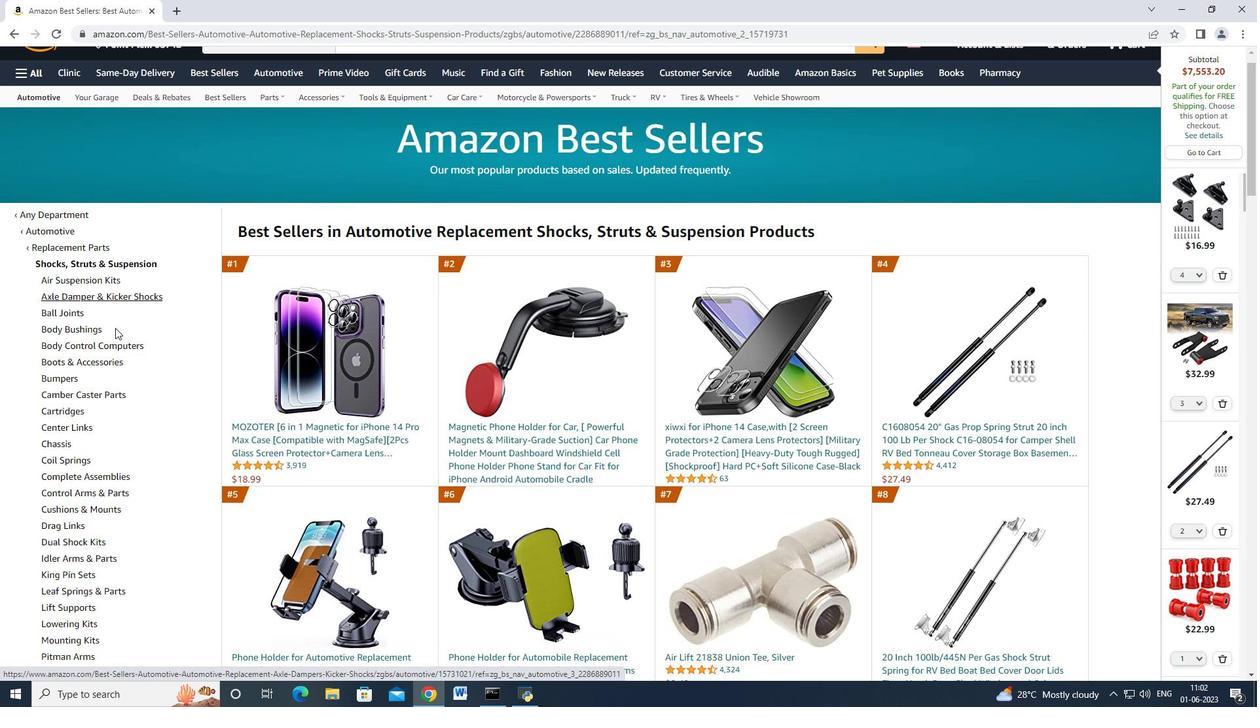 
Action: Mouse scrolled (115, 327) with delta (0, 0)
Screenshot: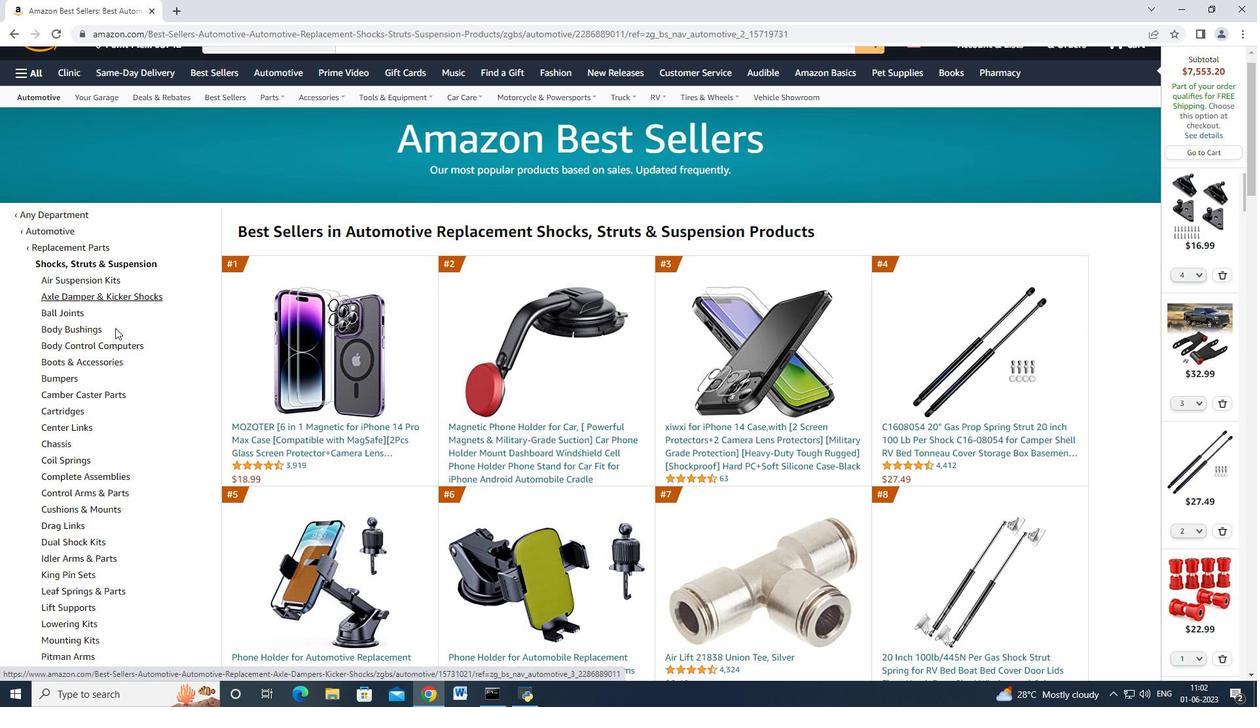 
Action: Mouse moved to (115, 328)
Screenshot: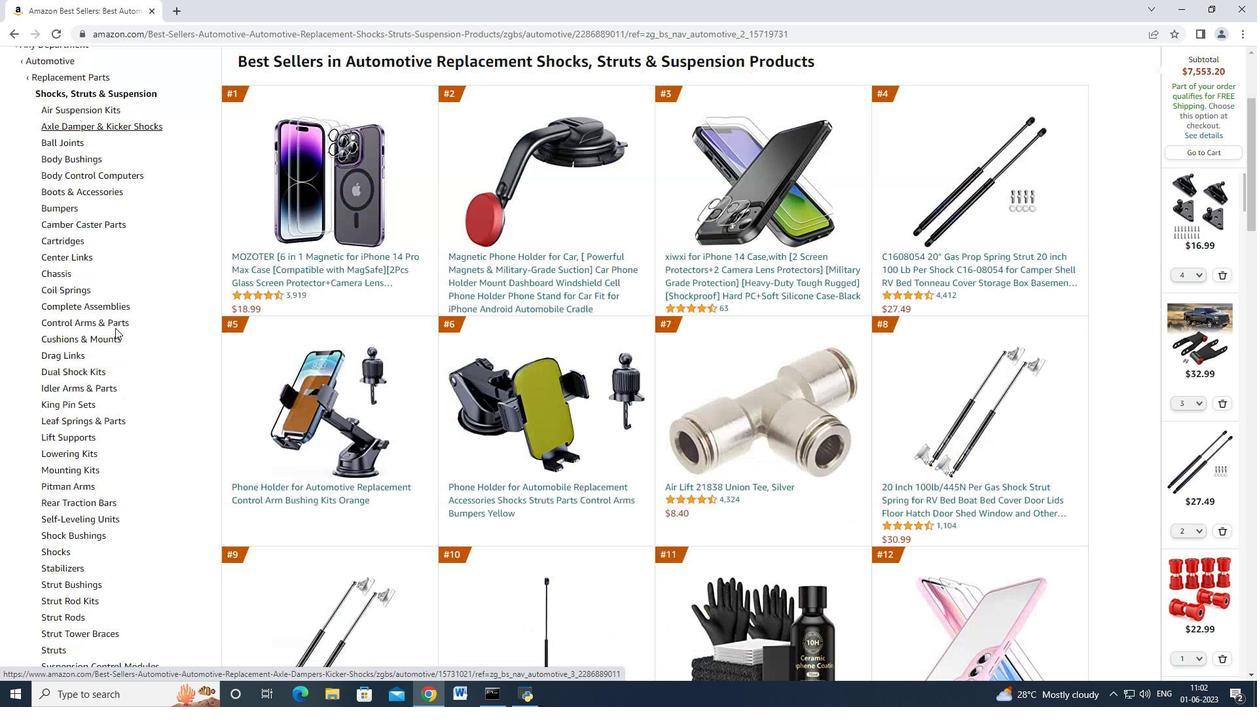 
Action: Mouse scrolled (115, 327) with delta (0, 0)
Screenshot: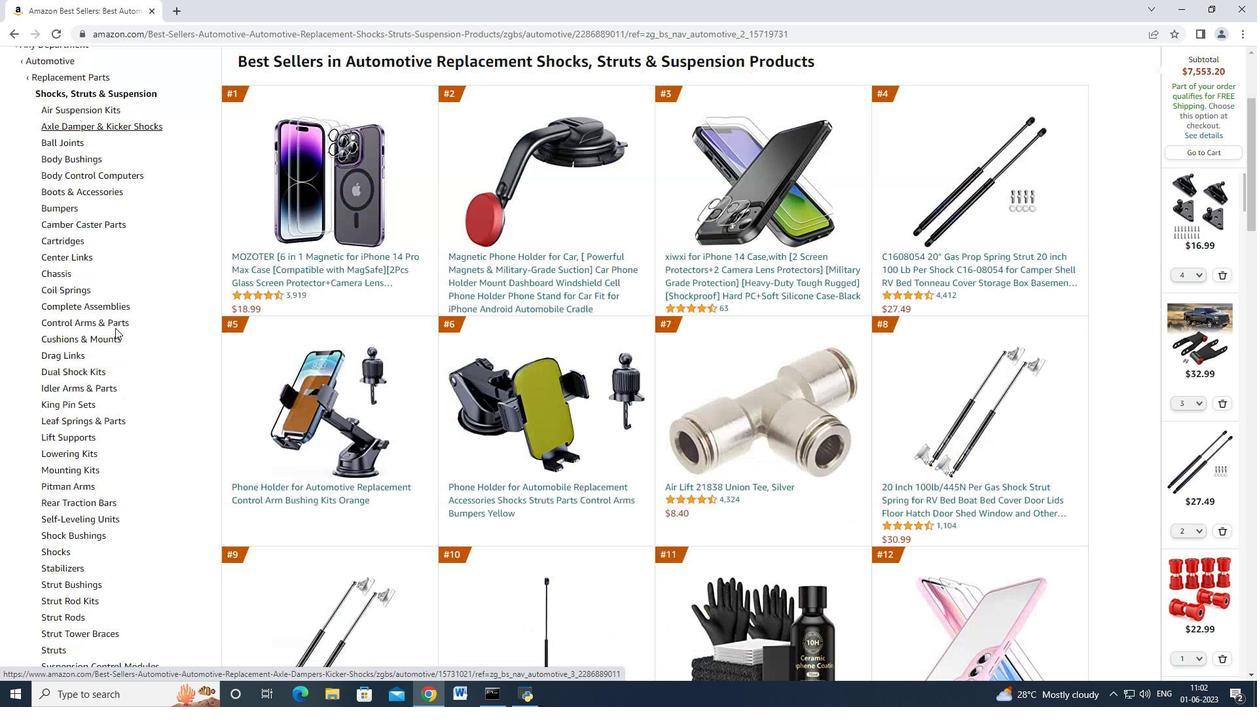 
Action: Mouse scrolled (115, 327) with delta (0, 0)
Screenshot: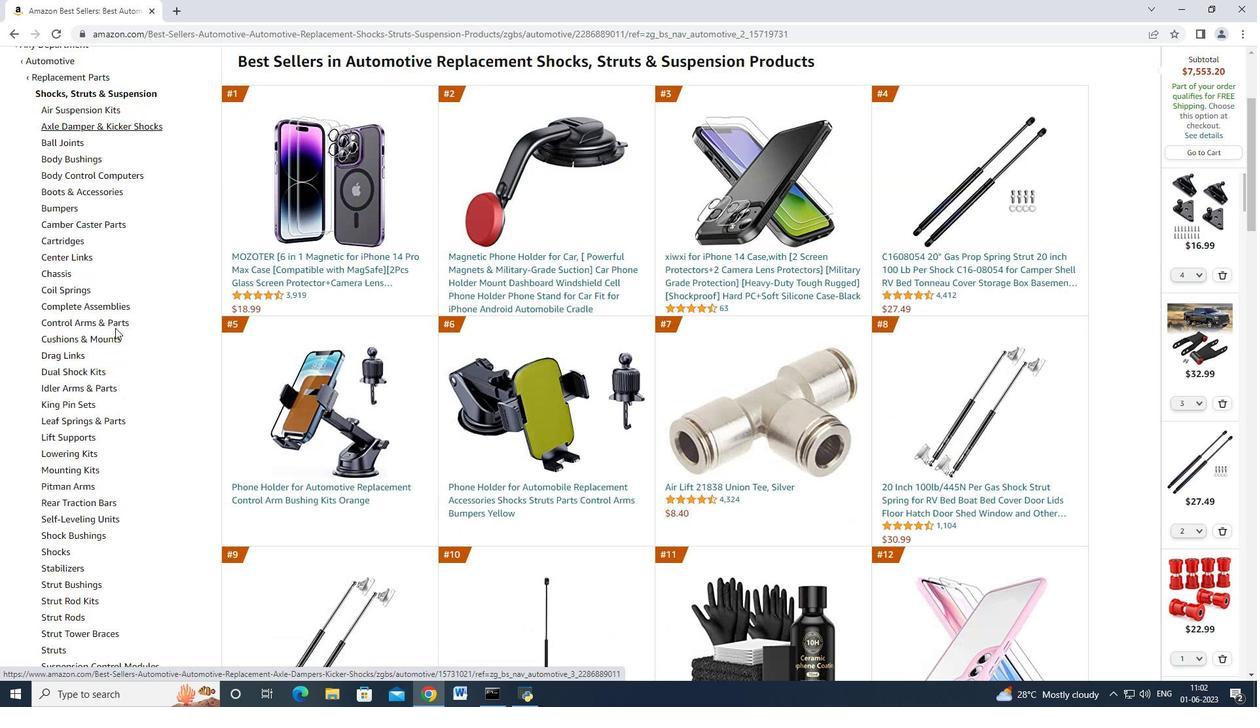 
Action: Mouse scrolled (115, 327) with delta (0, 0)
Screenshot: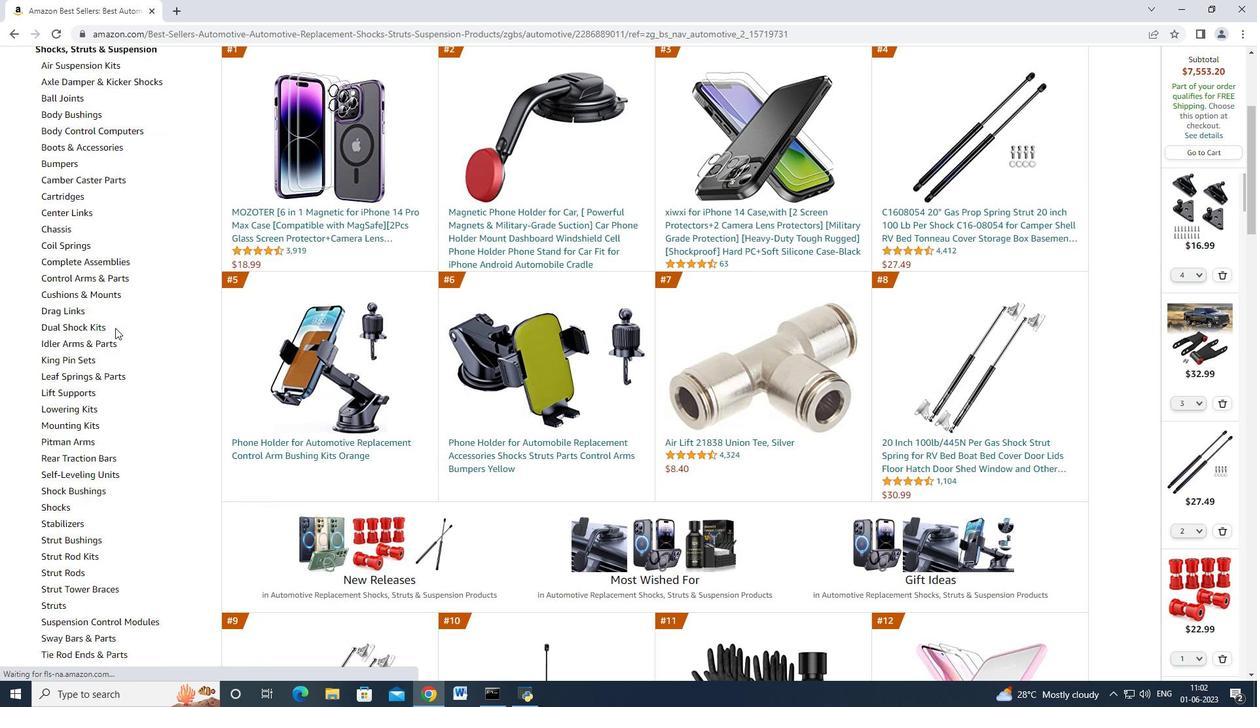 
Action: Mouse moved to (88, 421)
Screenshot: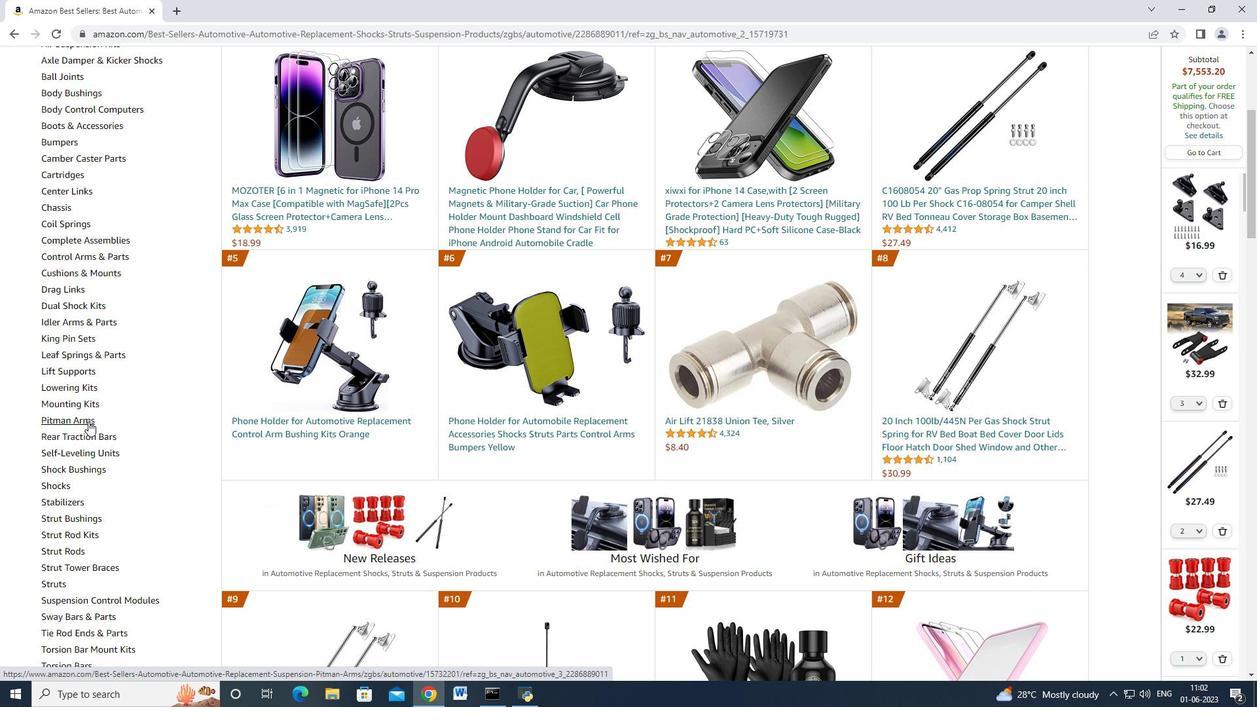 
Action: Mouse pressed left at (88, 421)
Screenshot: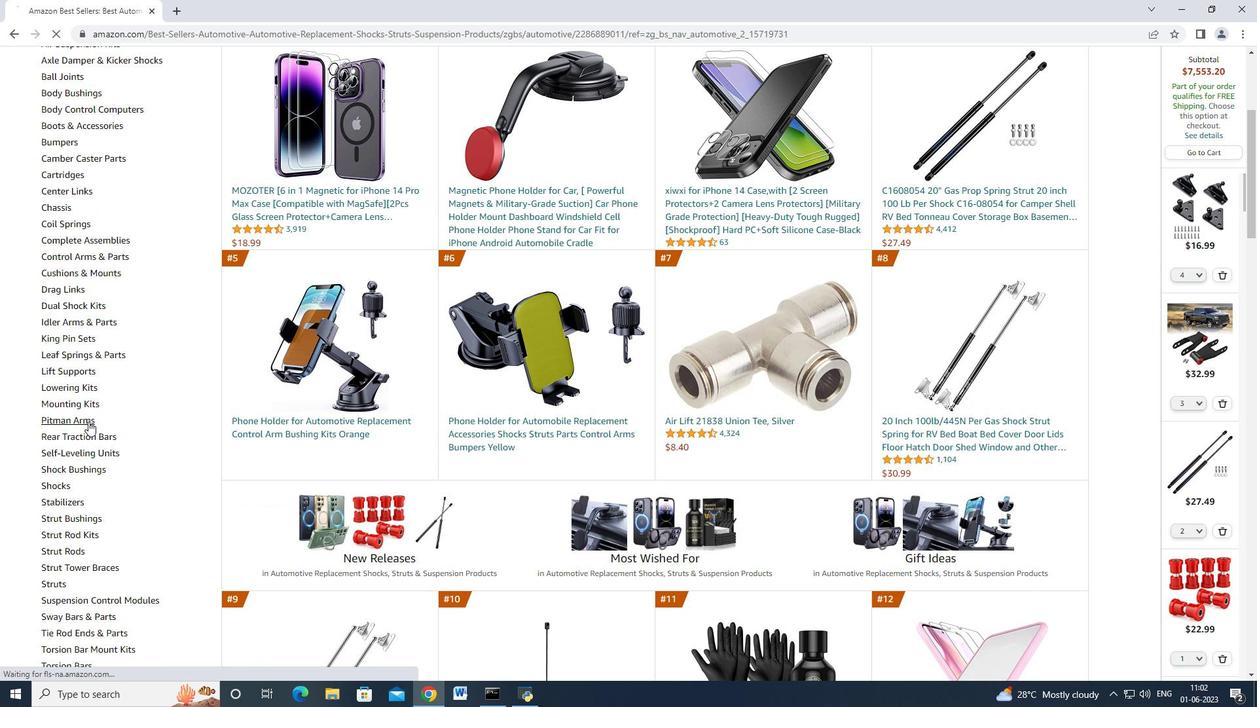 
Action: Mouse moved to (717, 456)
Screenshot: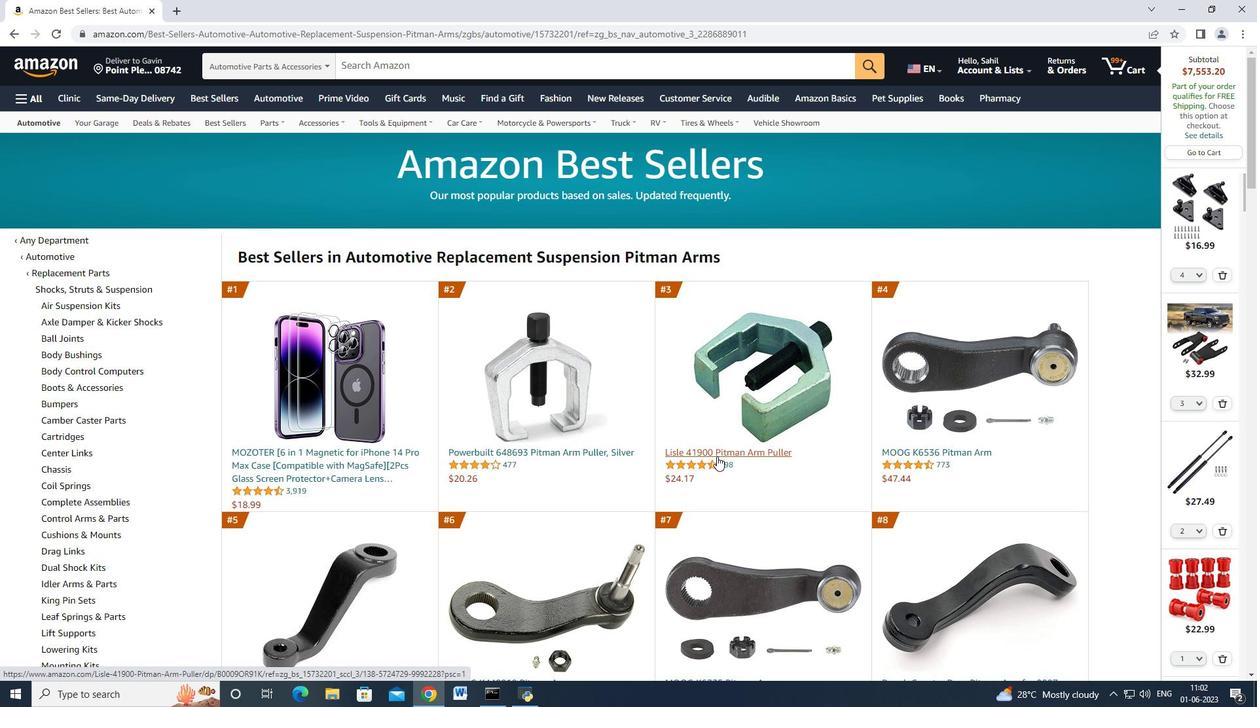 
Action: Mouse pressed left at (717, 456)
Screenshot: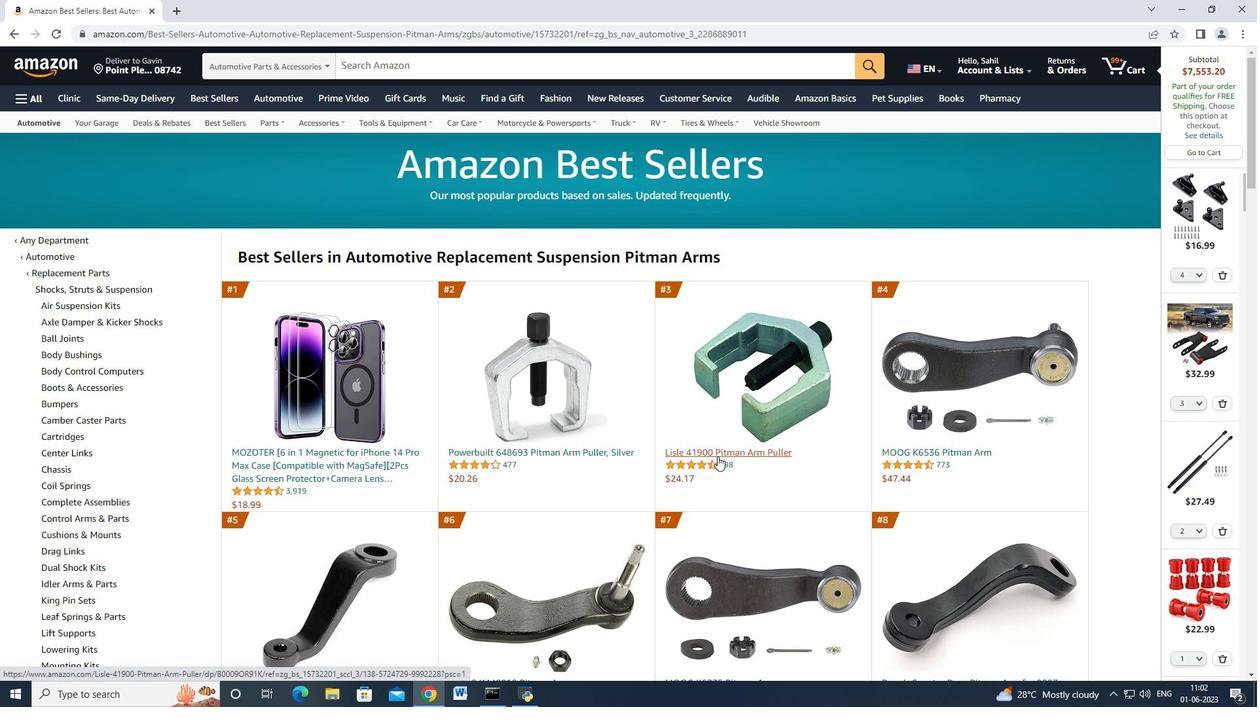 
Action: Mouse moved to (935, 496)
Screenshot: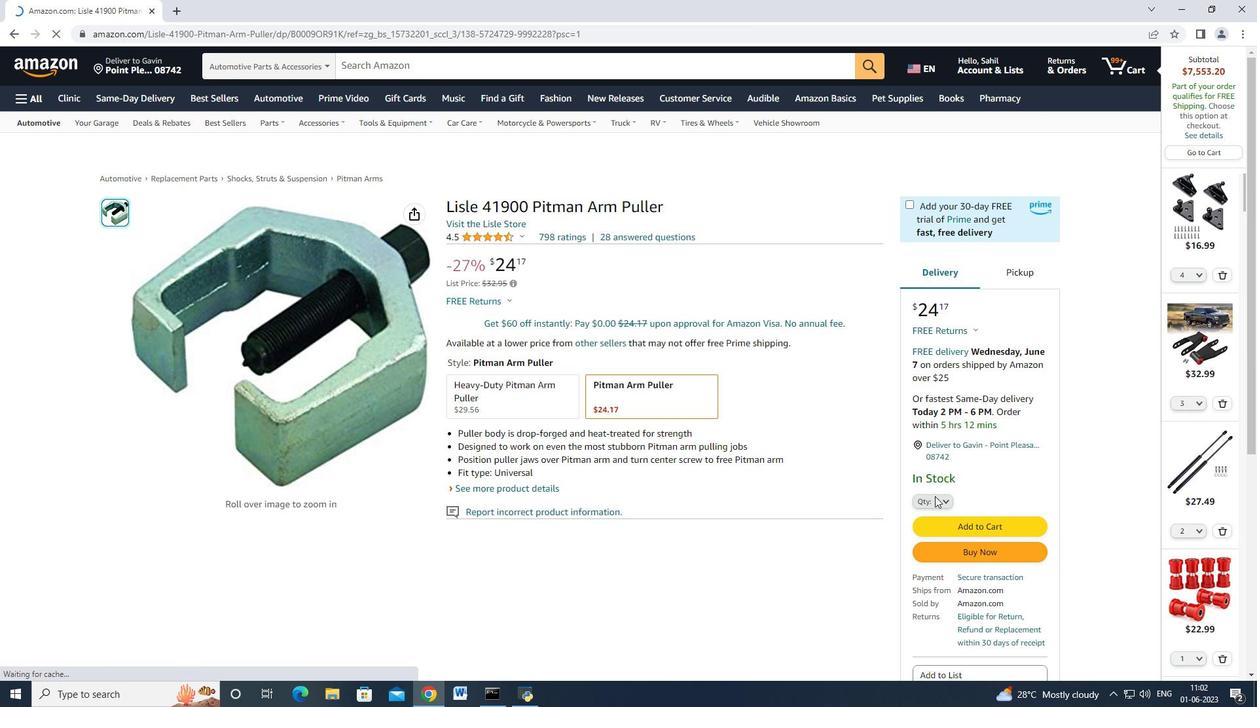 
Action: Mouse pressed left at (935, 496)
Screenshot: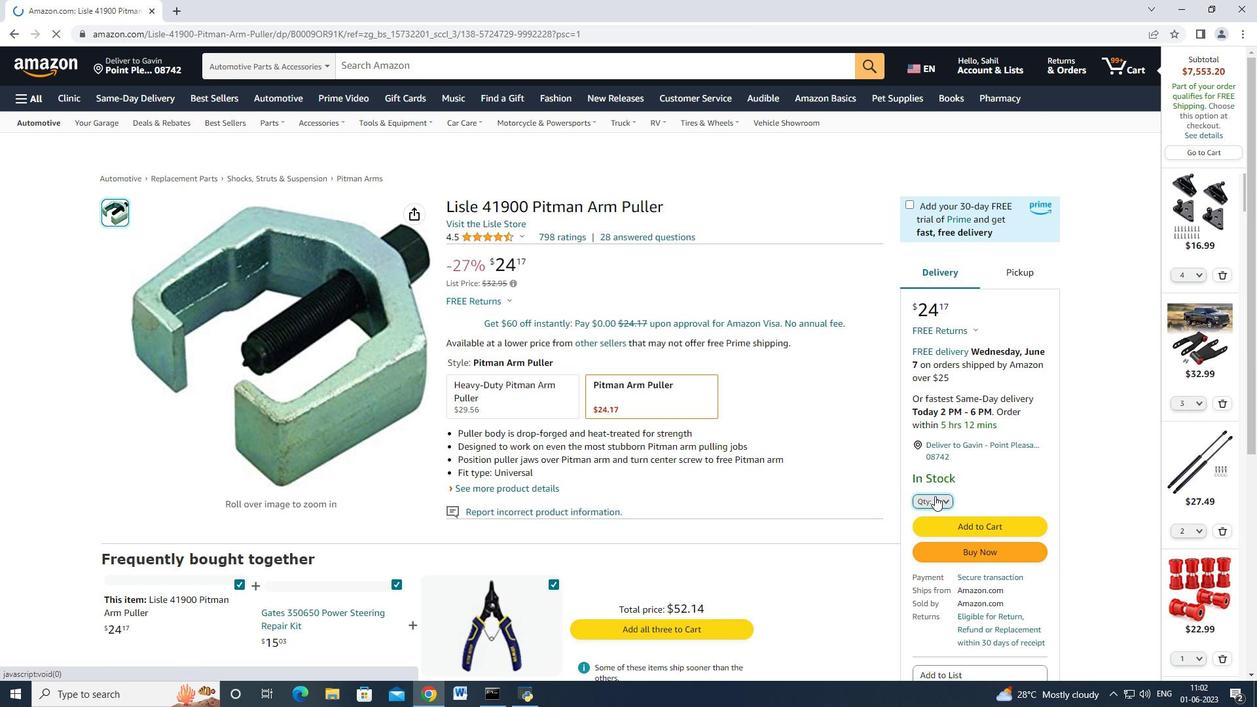 
Action: Mouse moved to (925, 375)
Screenshot: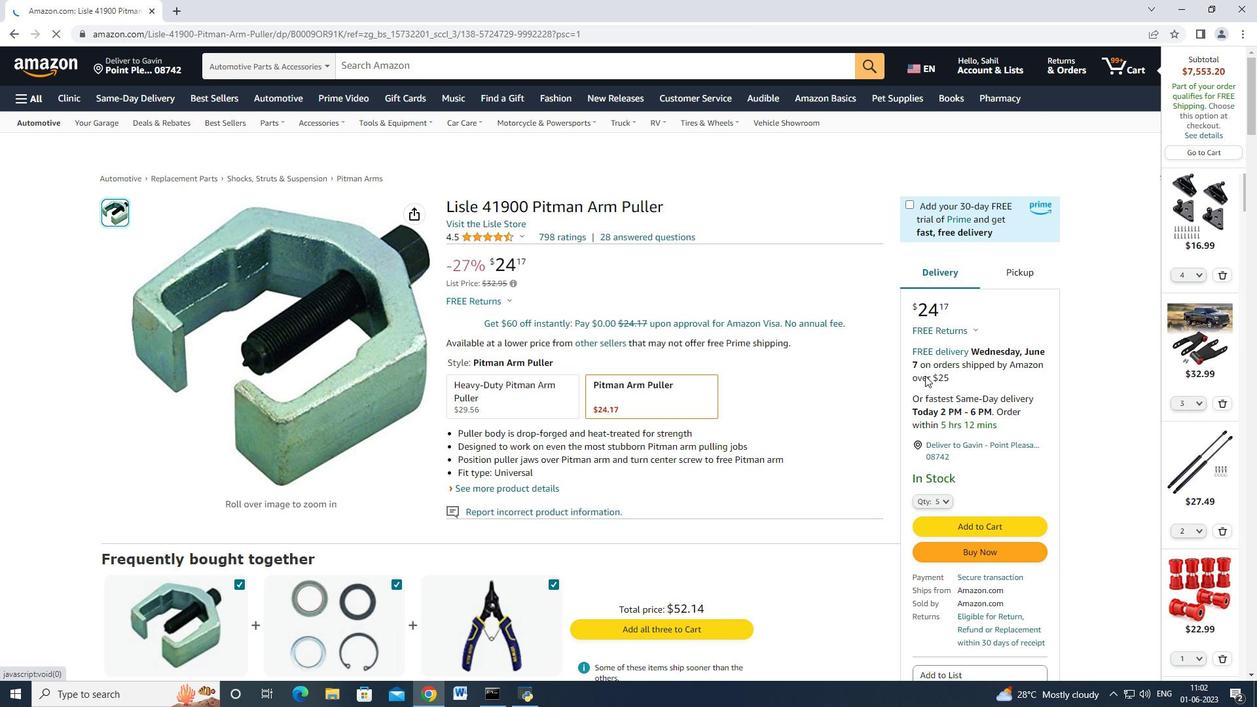 
Action: Mouse pressed left at (925, 375)
Screenshot: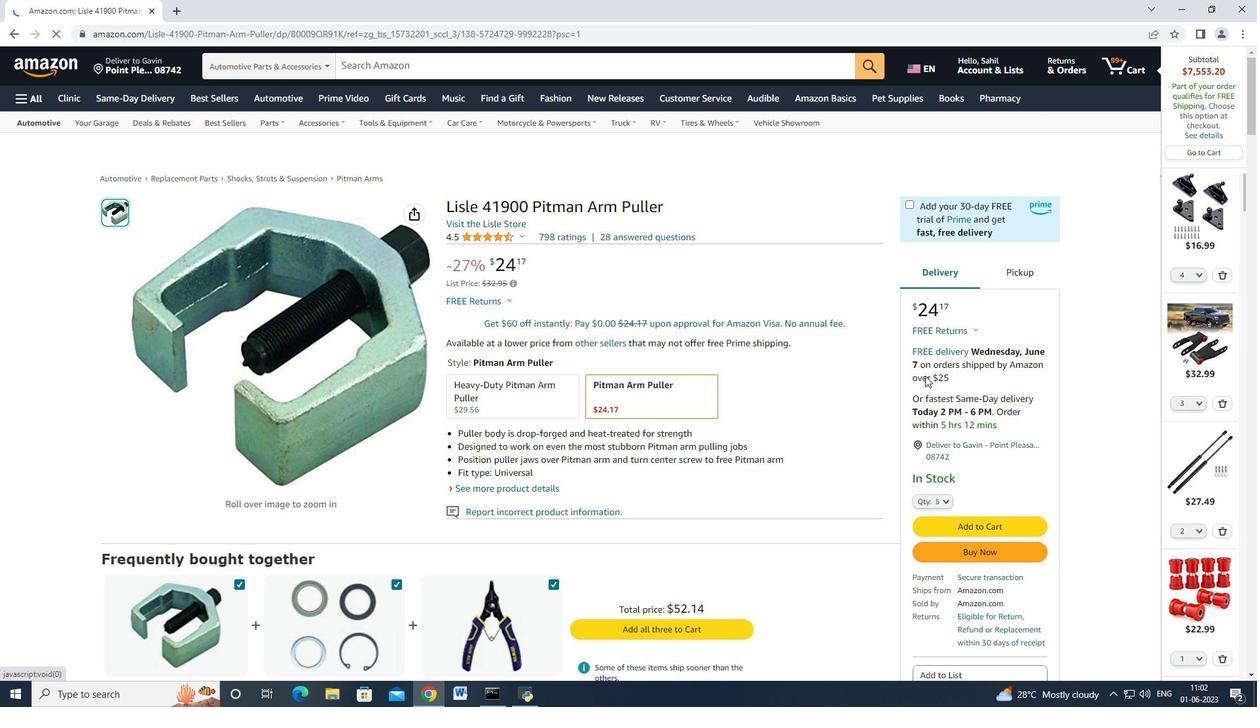 
Action: Mouse moved to (973, 546)
Screenshot: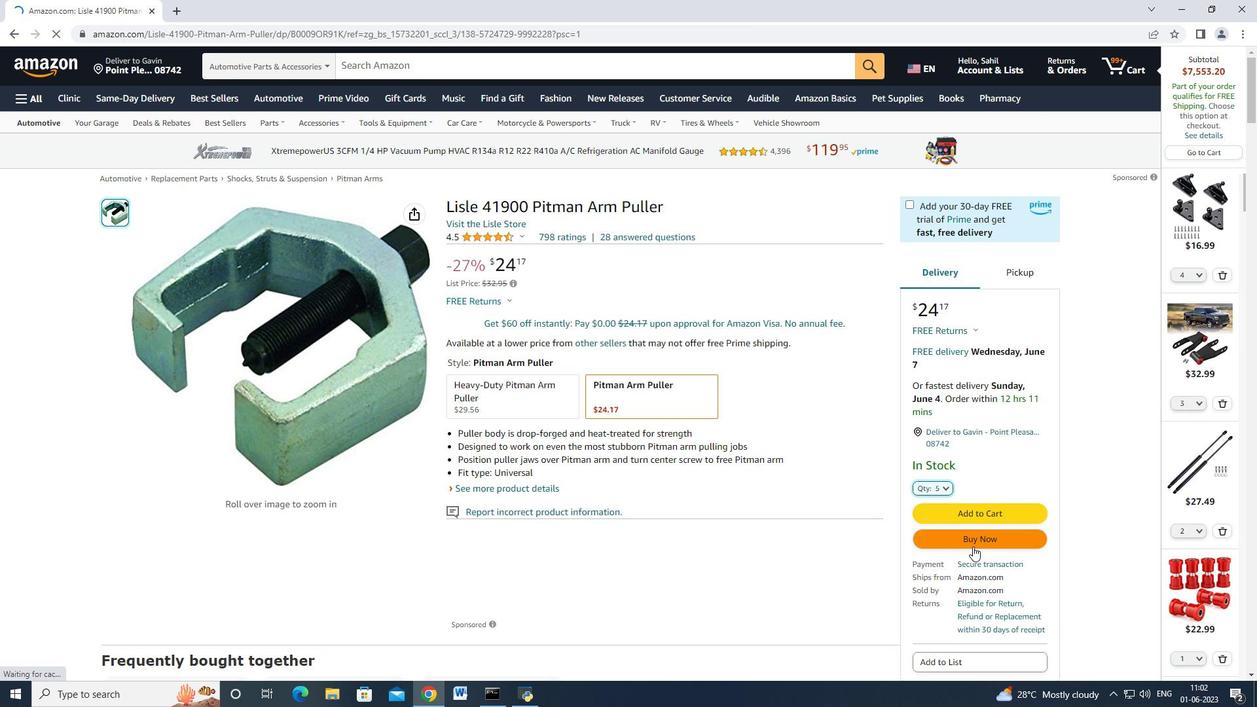 
Action: Mouse pressed left at (973, 546)
Screenshot: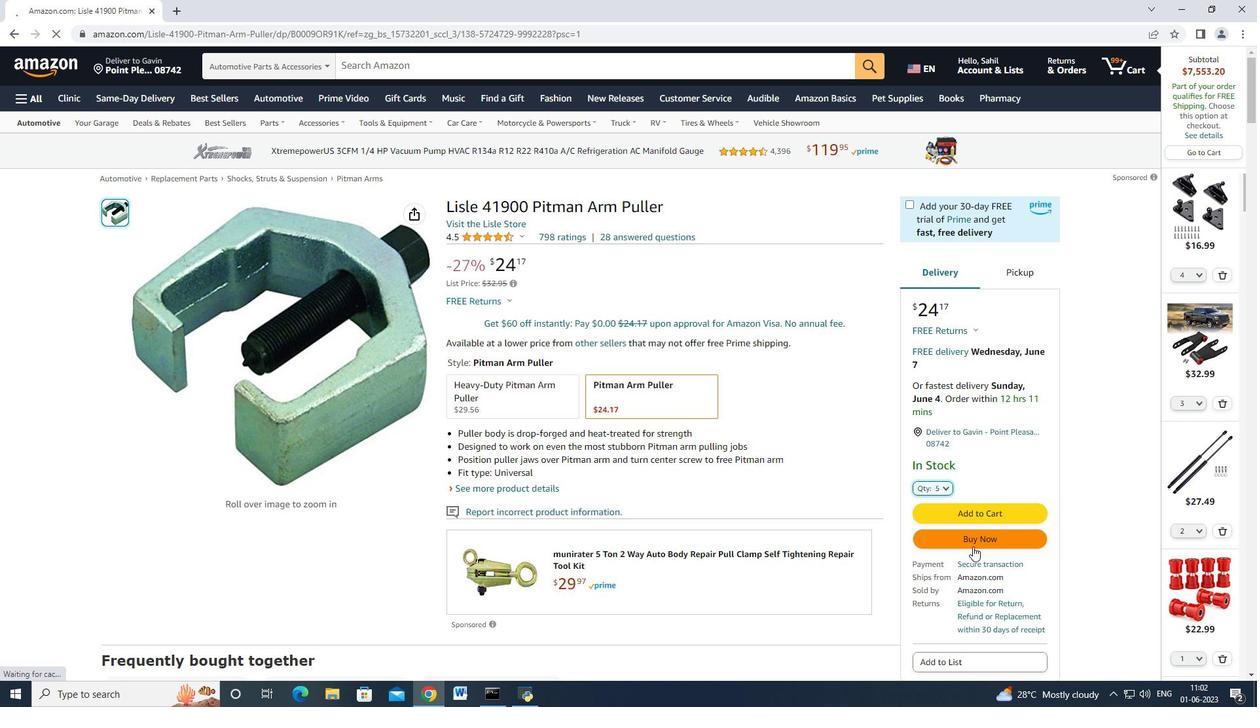 
Action: Mouse moved to (764, 108)
Screenshot: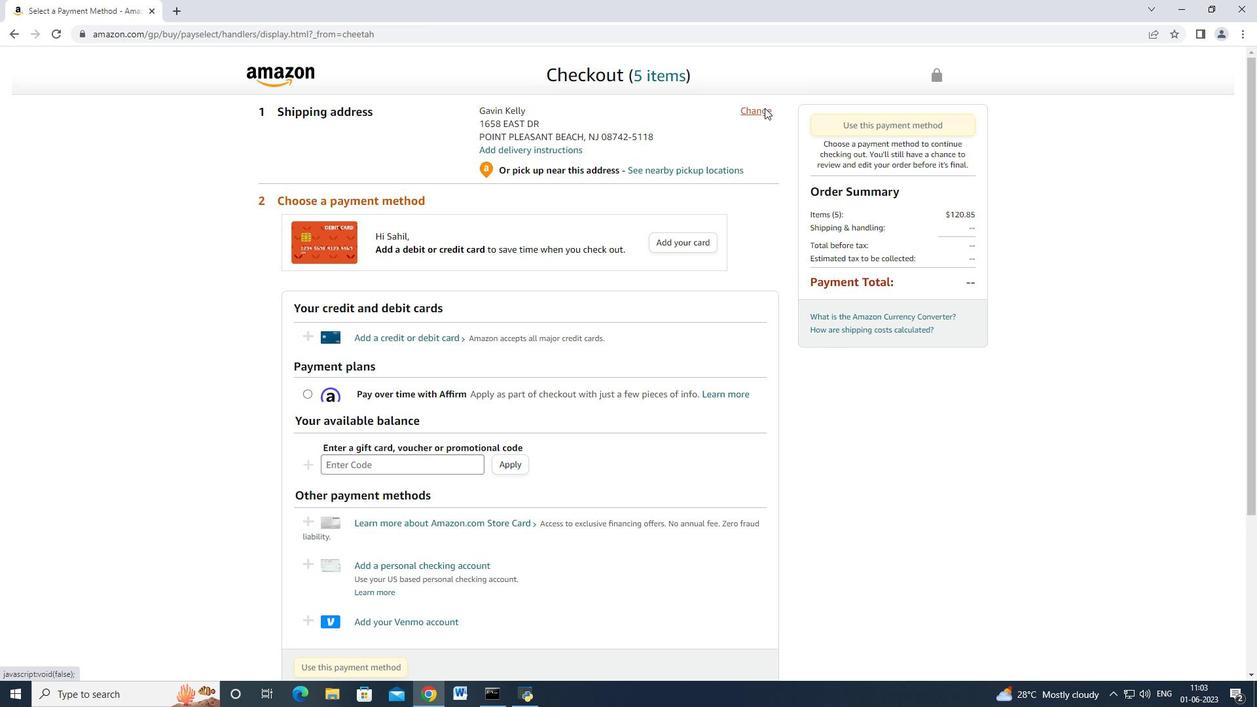 
Action: Mouse pressed left at (764, 108)
Screenshot: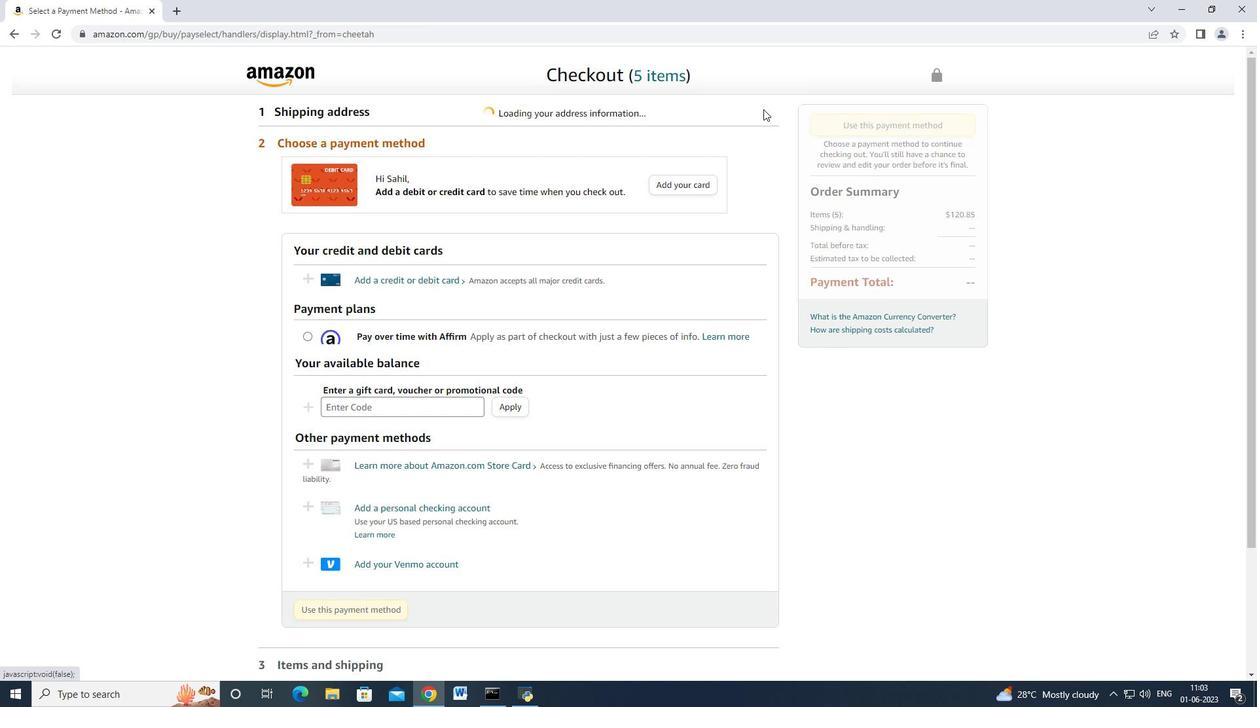 
Action: Mouse moved to (539, 166)
Screenshot: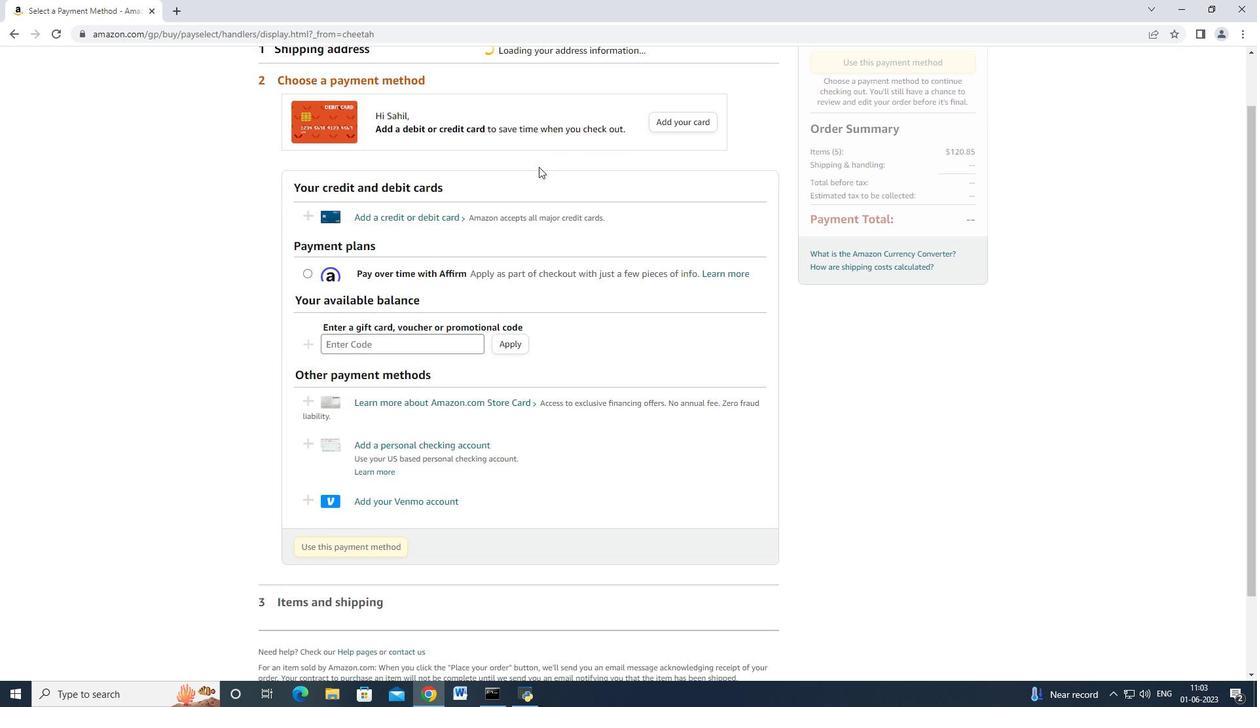 
Action: Mouse scrolled (539, 165) with delta (0, 0)
Screenshot: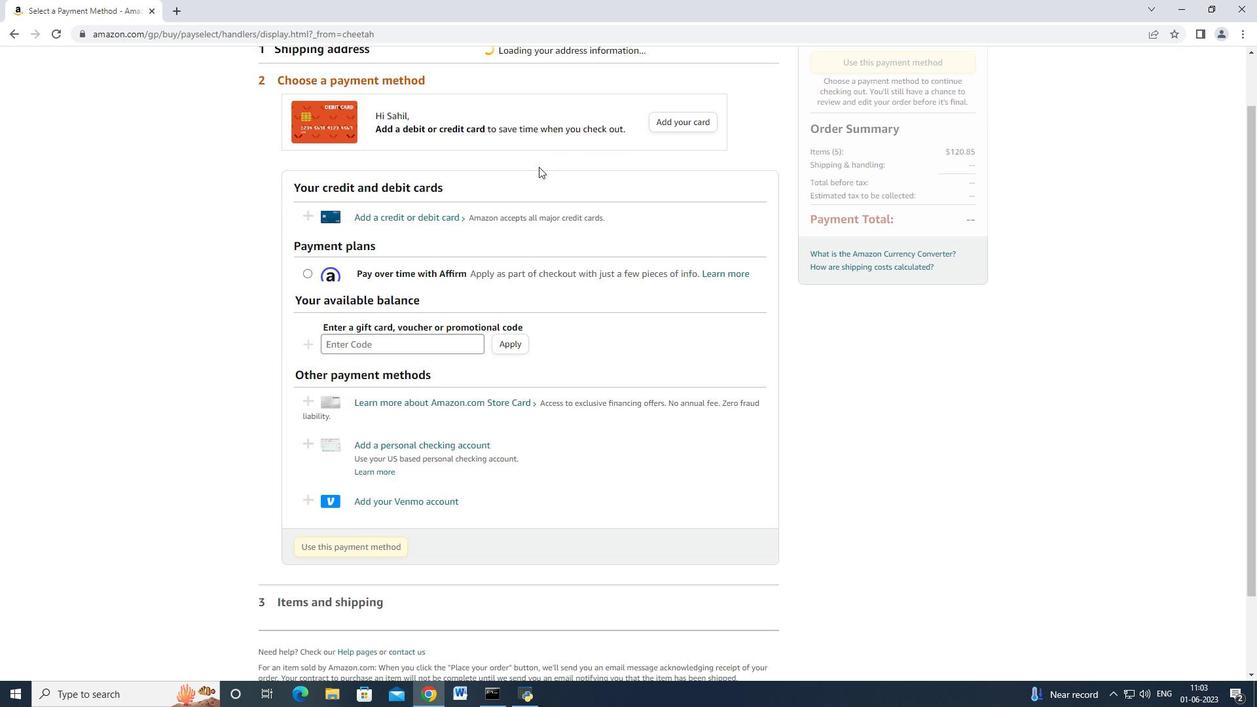 
Action: Mouse moved to (539, 167)
Screenshot: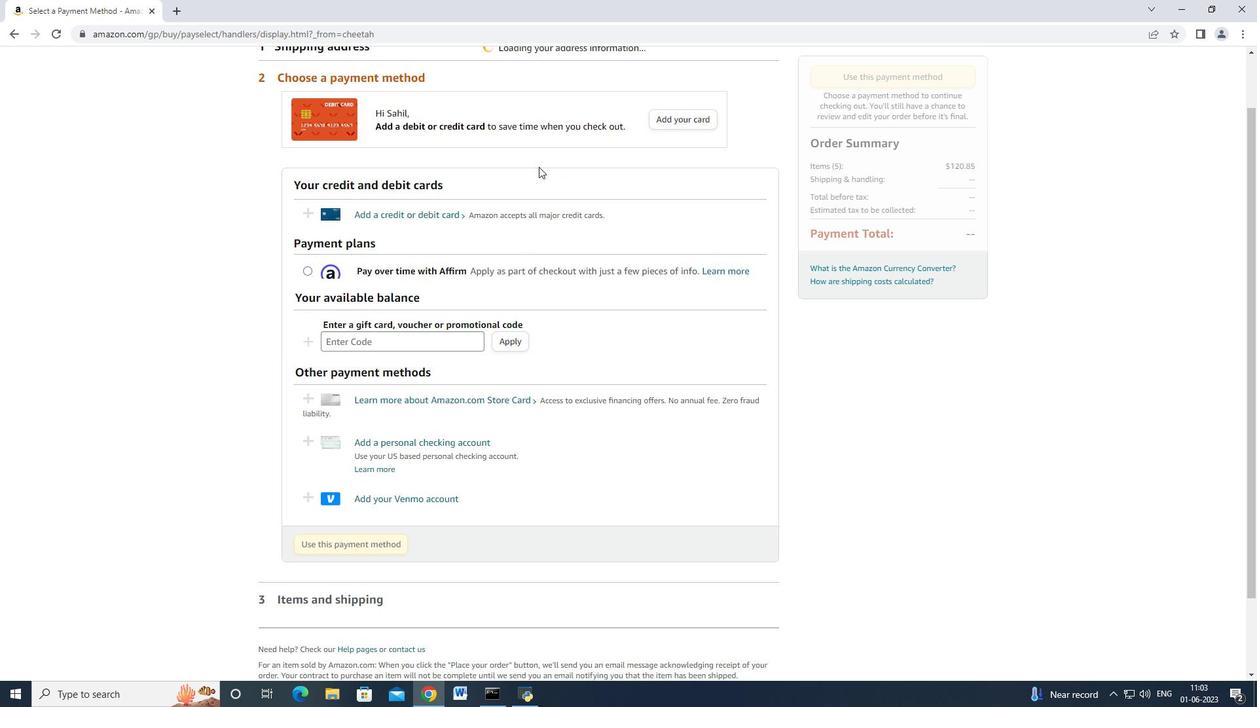 
Action: Mouse scrolled (539, 167) with delta (0, 0)
Screenshot: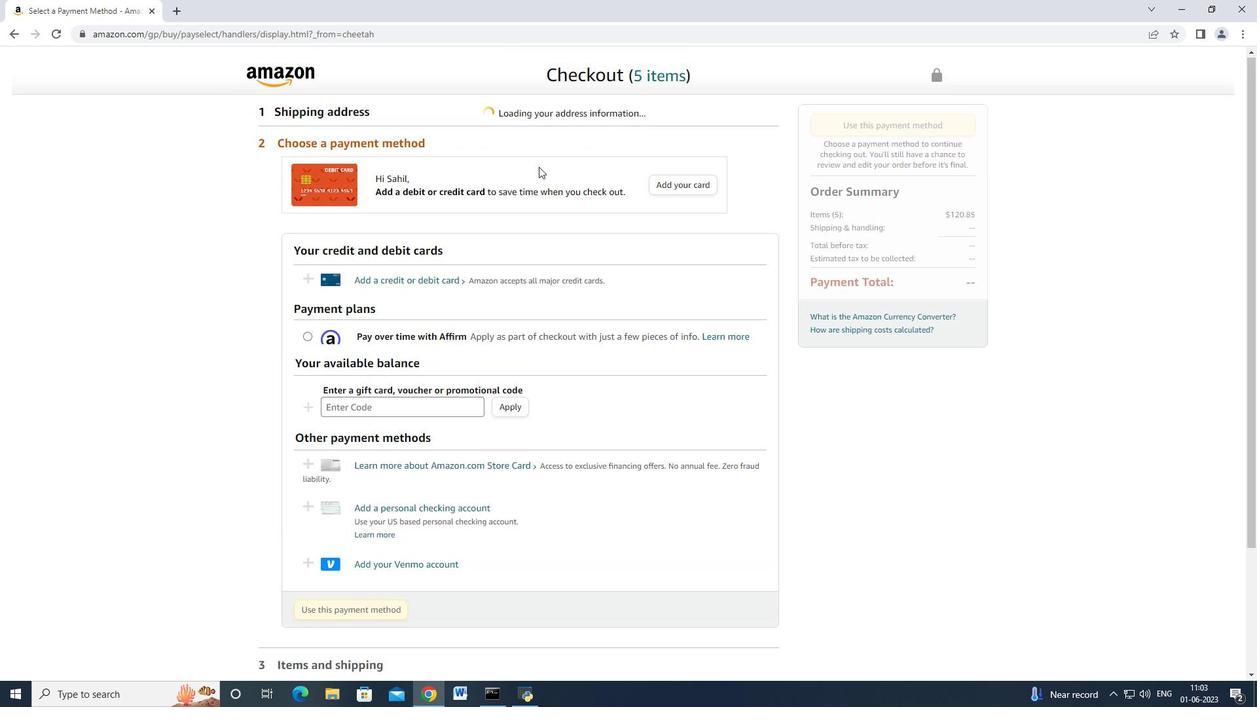 
Action: Mouse scrolled (539, 167) with delta (0, 0)
Screenshot: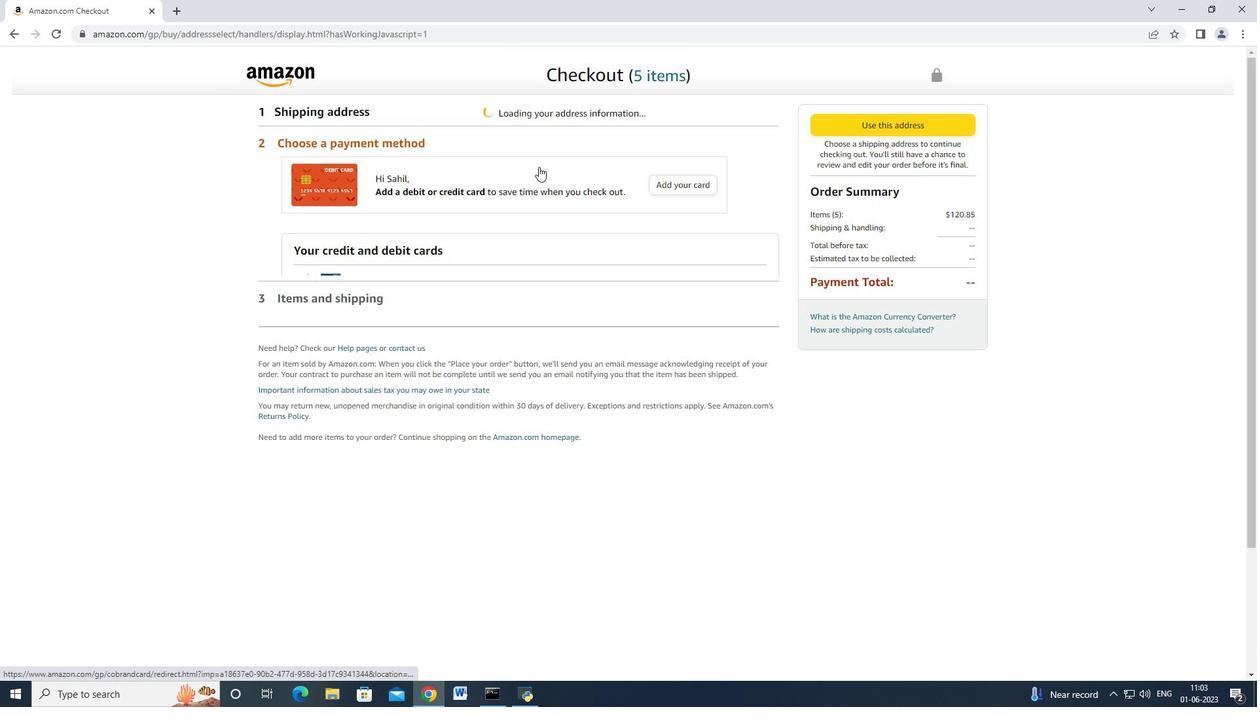 
Action: Mouse moved to (539, 167)
Screenshot: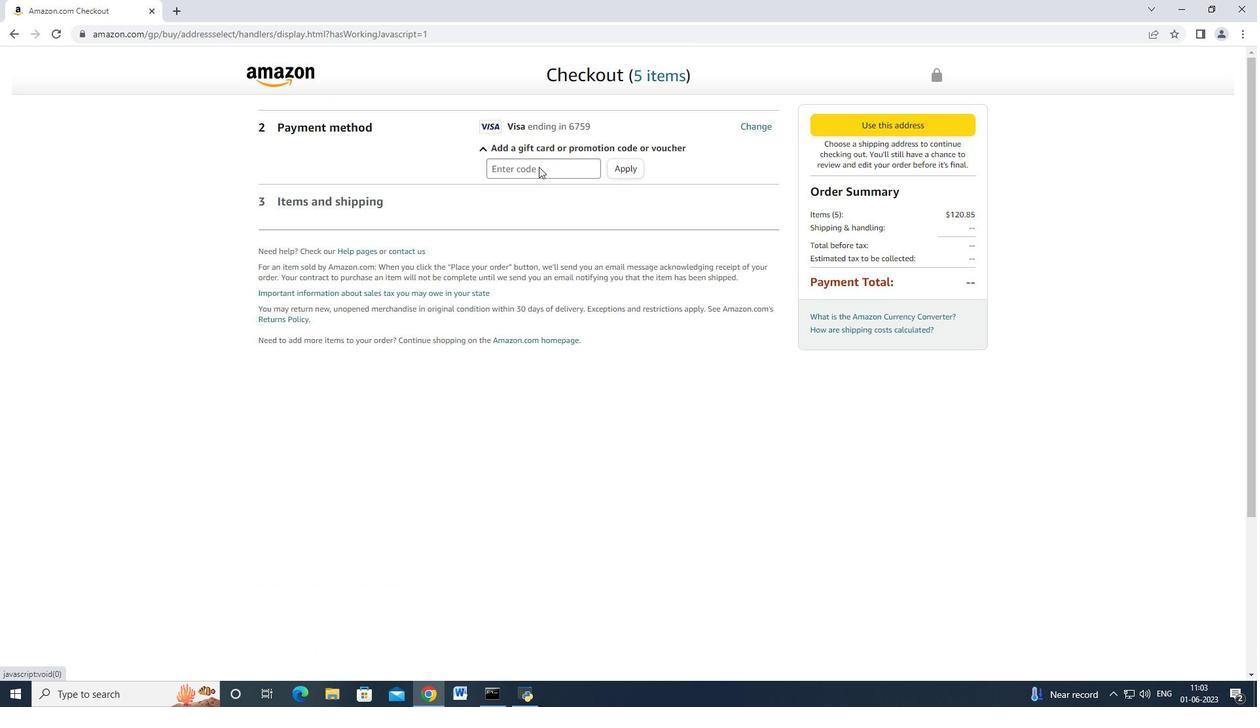 
Action: Mouse scrolled (539, 167) with delta (0, 0)
Screenshot: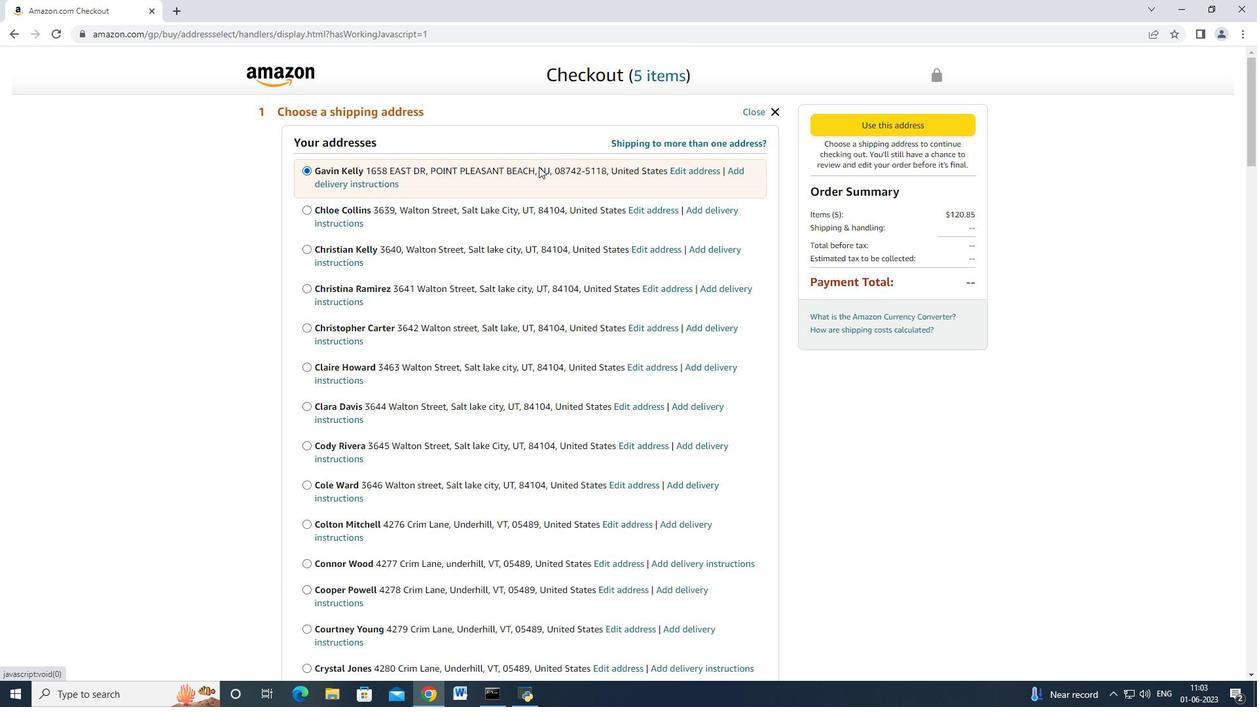 
Action: Mouse scrolled (539, 167) with delta (0, 0)
Screenshot: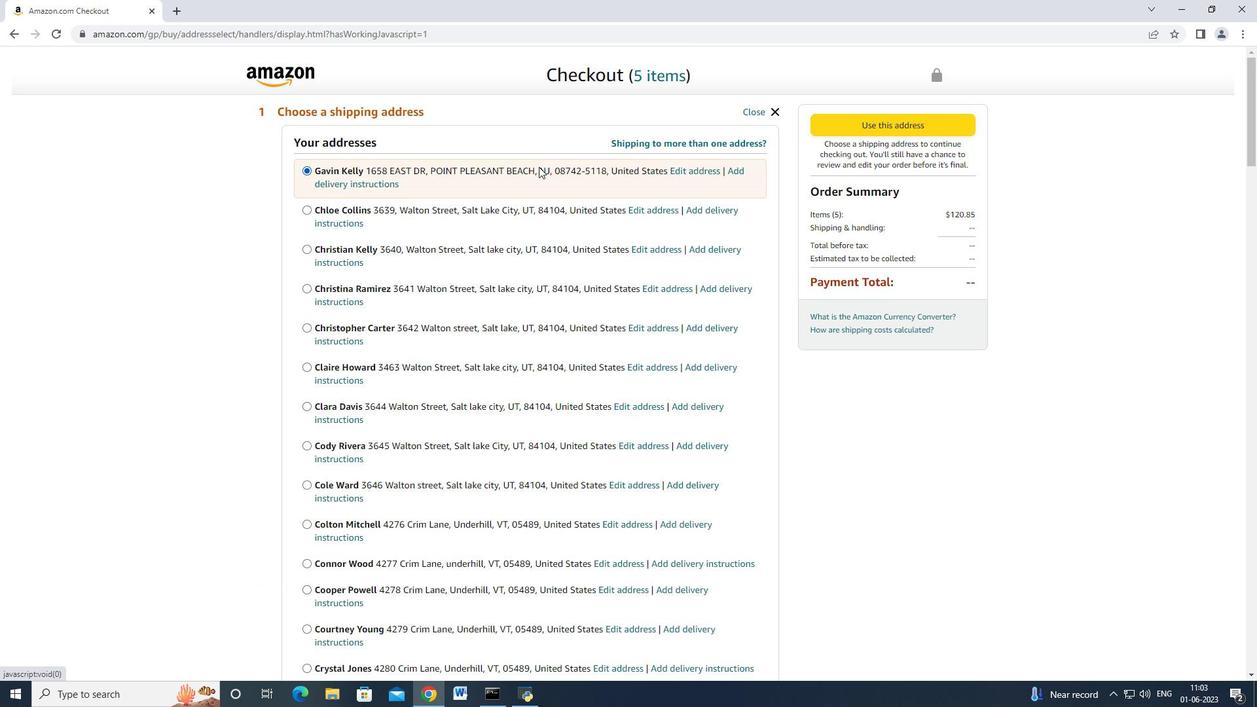 
Action: Mouse scrolled (539, 167) with delta (0, 0)
Screenshot: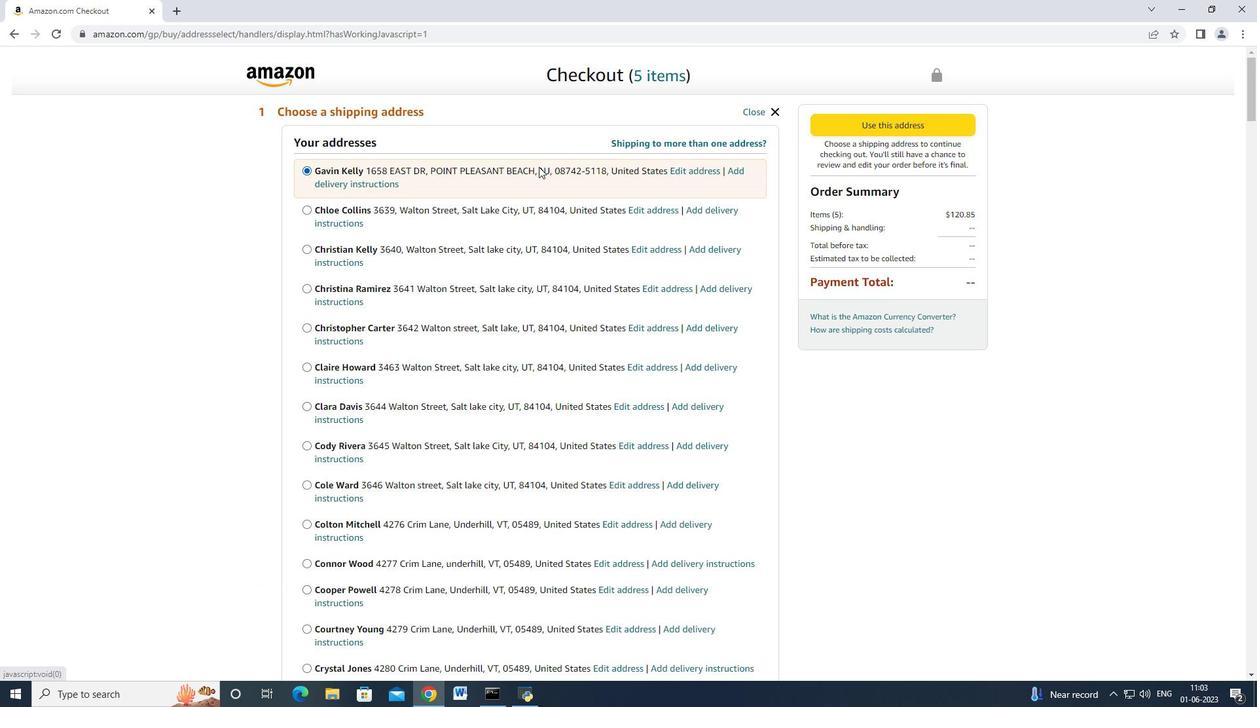 
Action: Mouse scrolled (539, 167) with delta (0, 0)
Screenshot: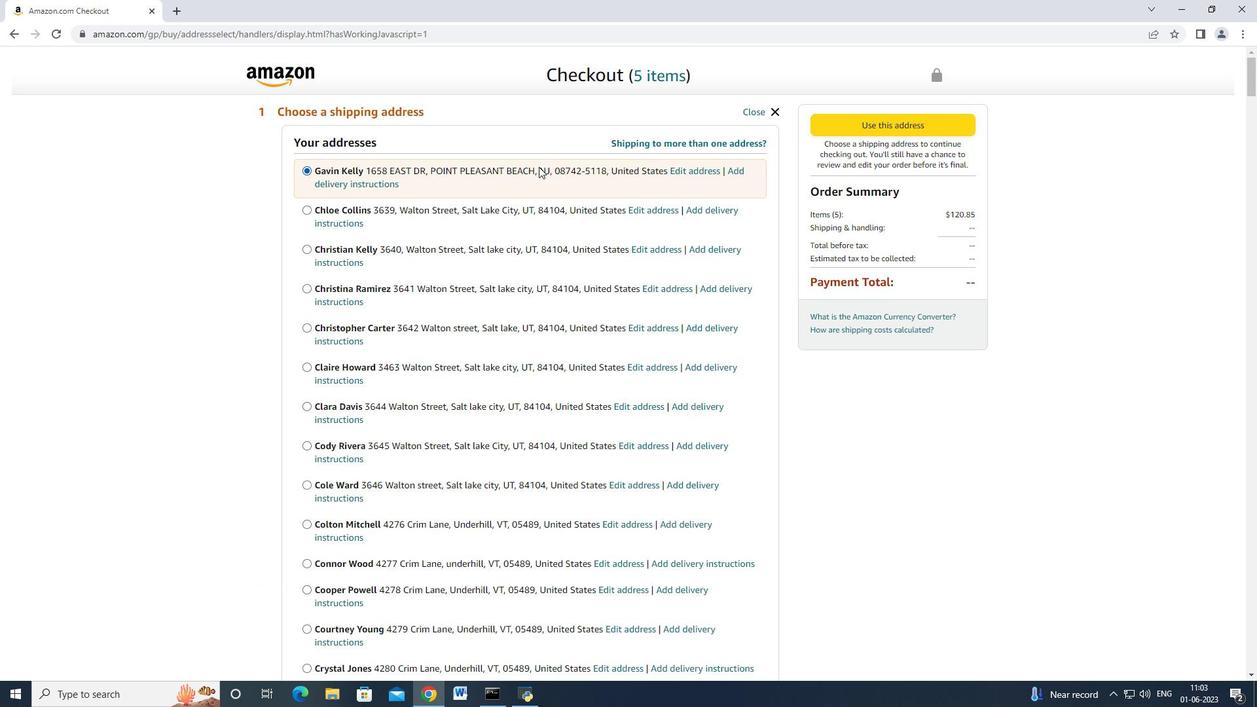 
Action: Mouse scrolled (539, 167) with delta (0, 0)
Screenshot: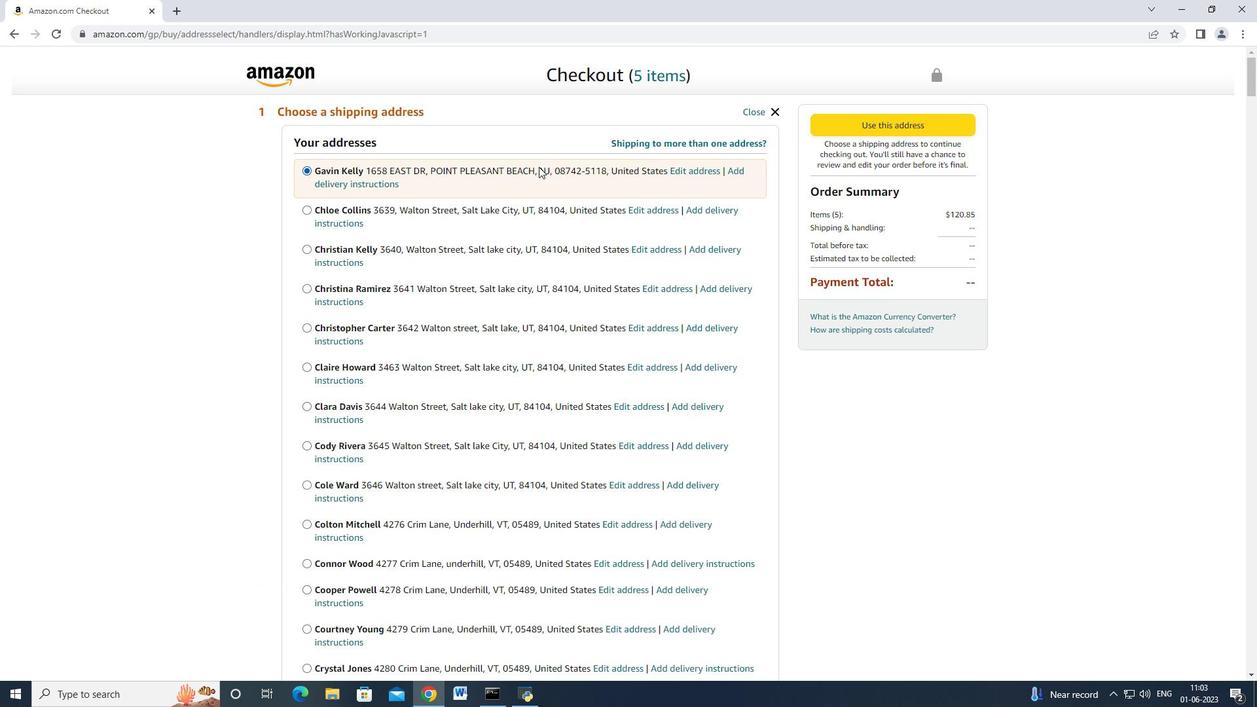 
Action: Mouse scrolled (539, 167) with delta (0, 0)
Screenshot: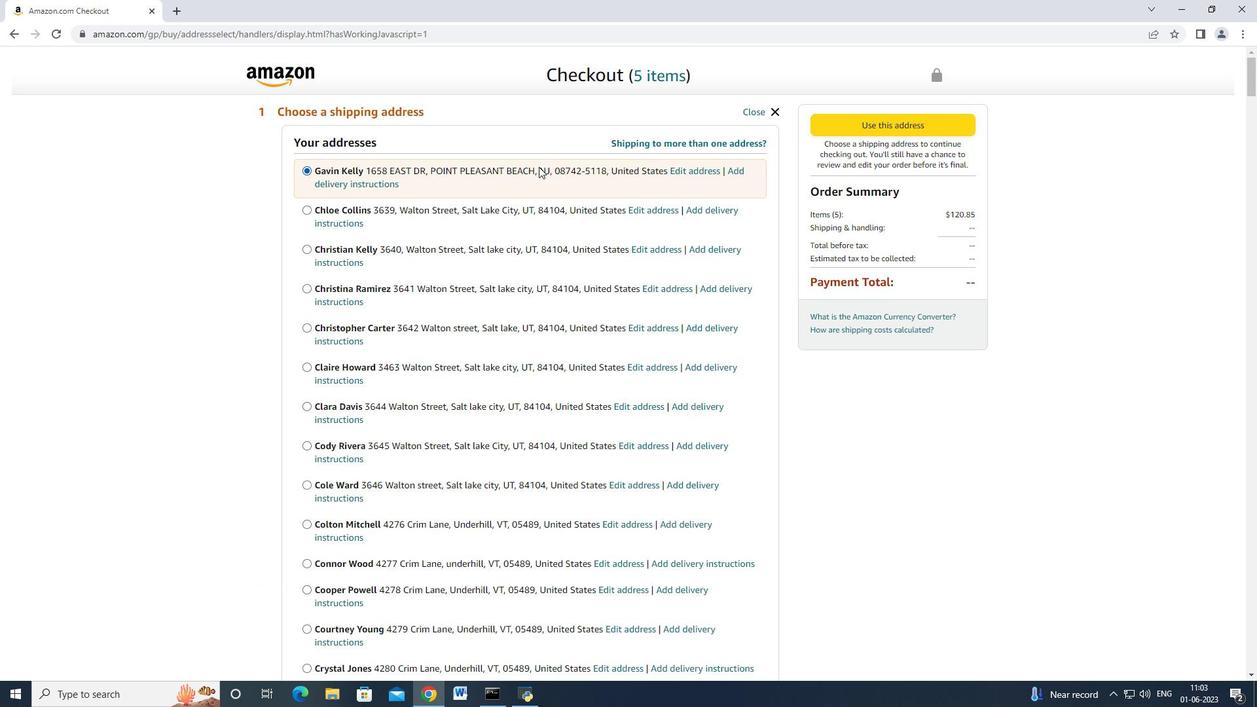 
Action: Mouse scrolled (539, 167) with delta (0, 0)
Screenshot: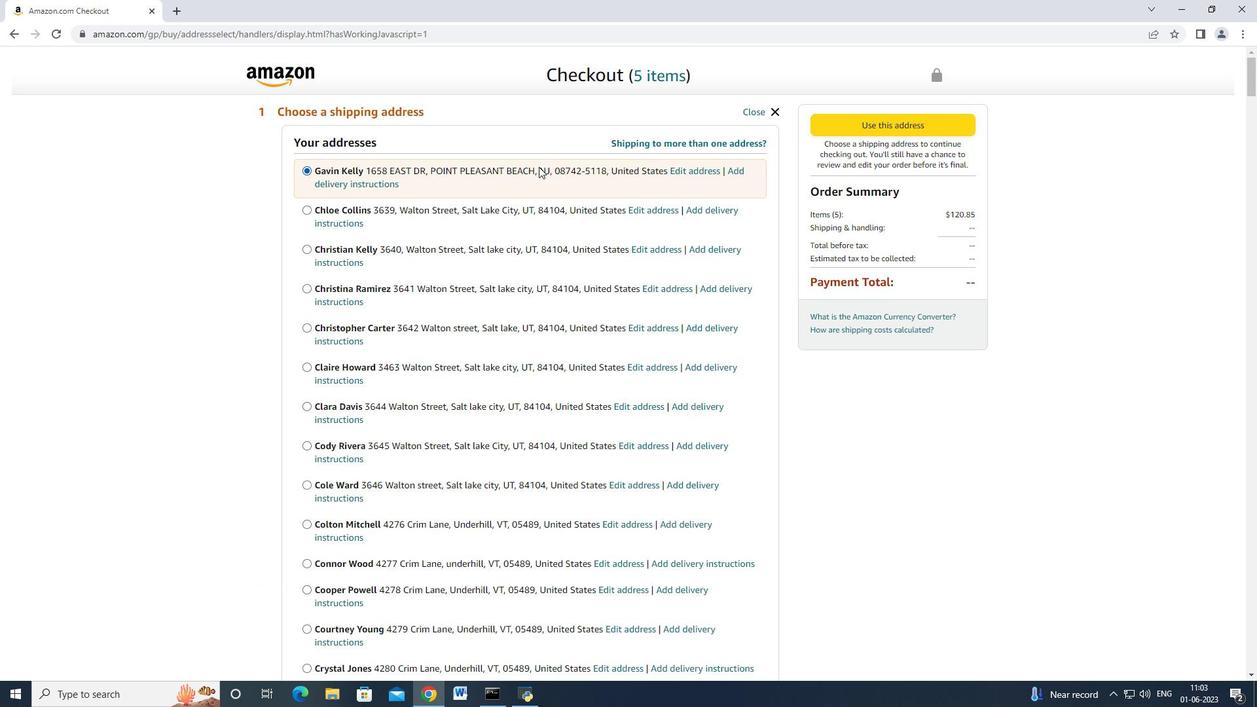 
Action: Mouse scrolled (539, 167) with delta (0, 0)
Screenshot: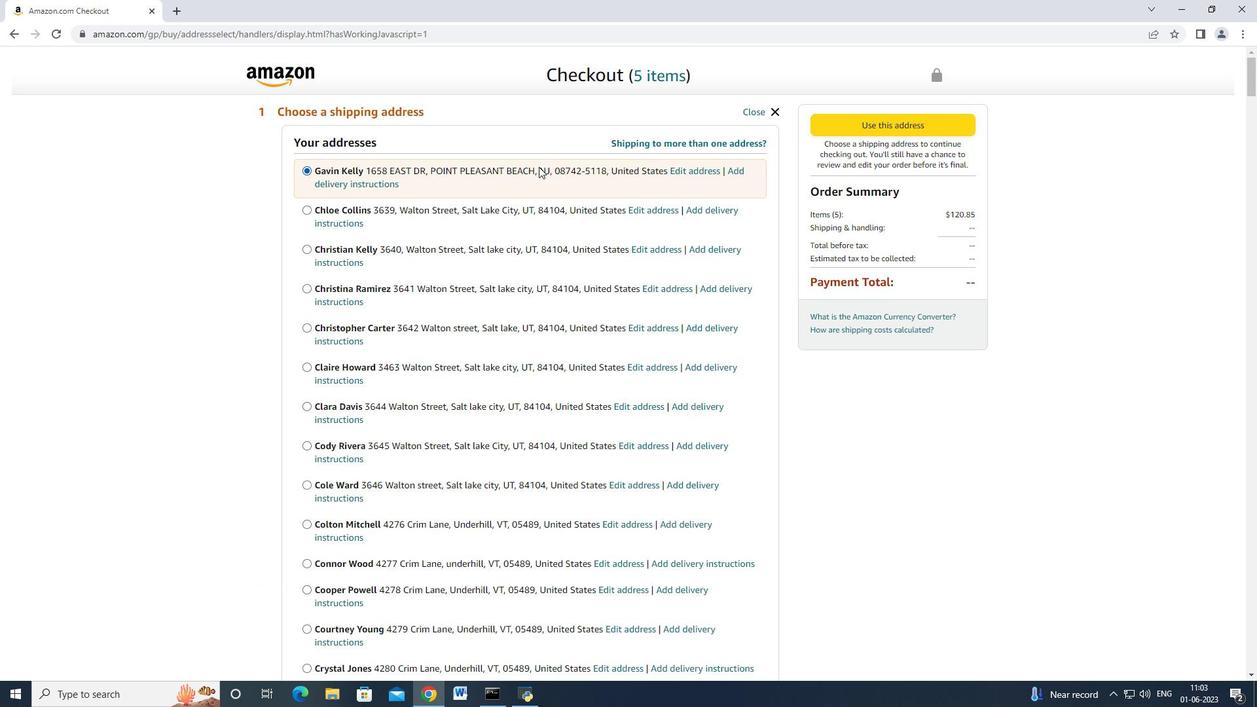 
Action: Mouse scrolled (539, 167) with delta (0, 0)
Screenshot: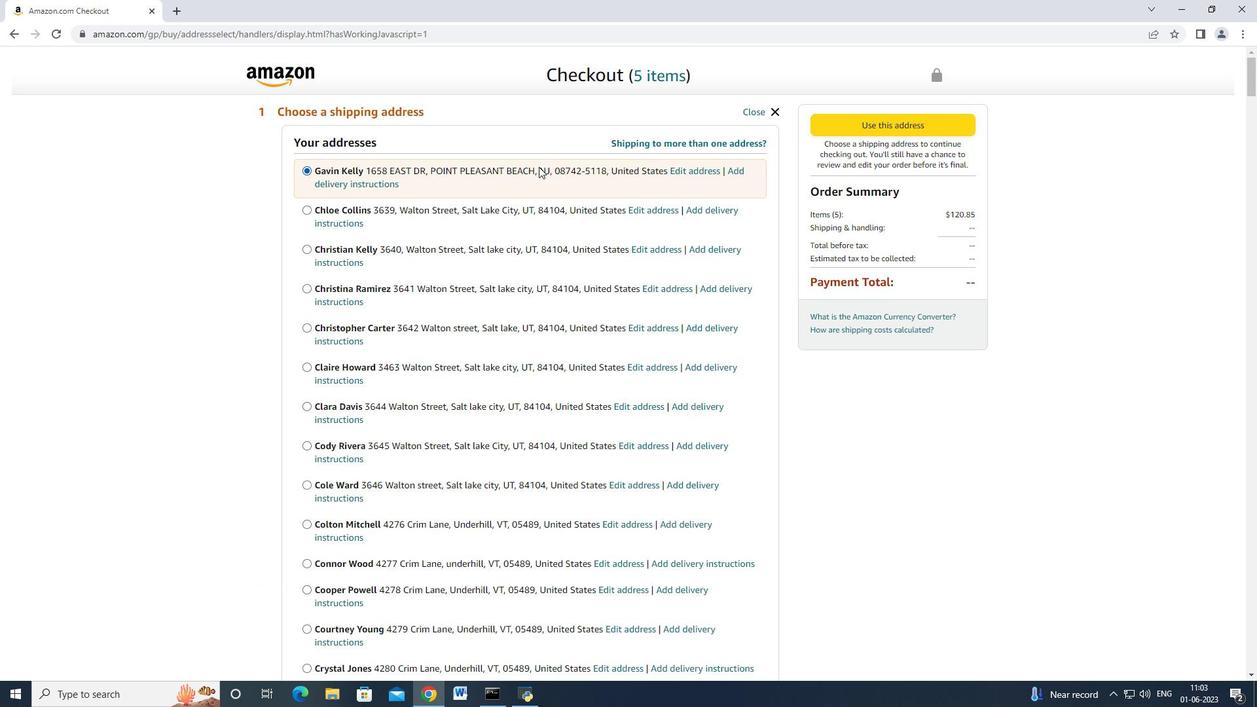 
Action: Mouse scrolled (539, 167) with delta (0, 0)
Screenshot: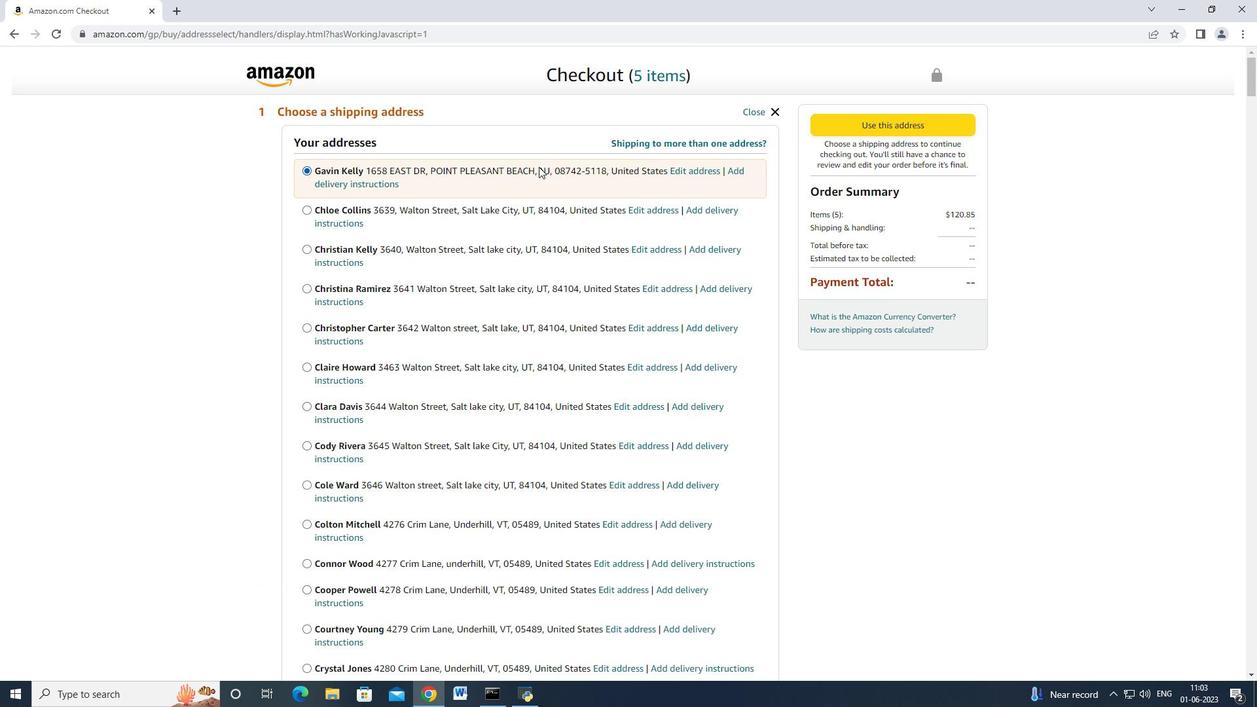 
Action: Mouse scrolled (539, 167) with delta (0, 0)
Screenshot: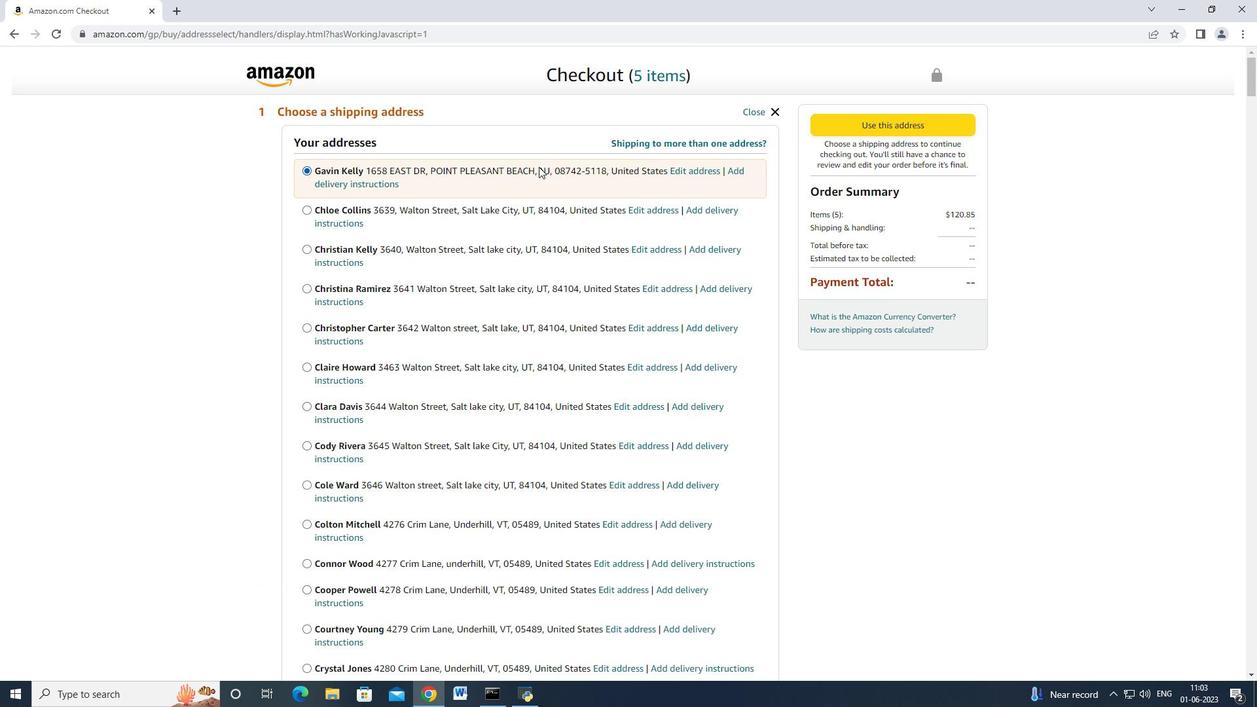
Action: Mouse scrolled (539, 166) with delta (0, 0)
Screenshot: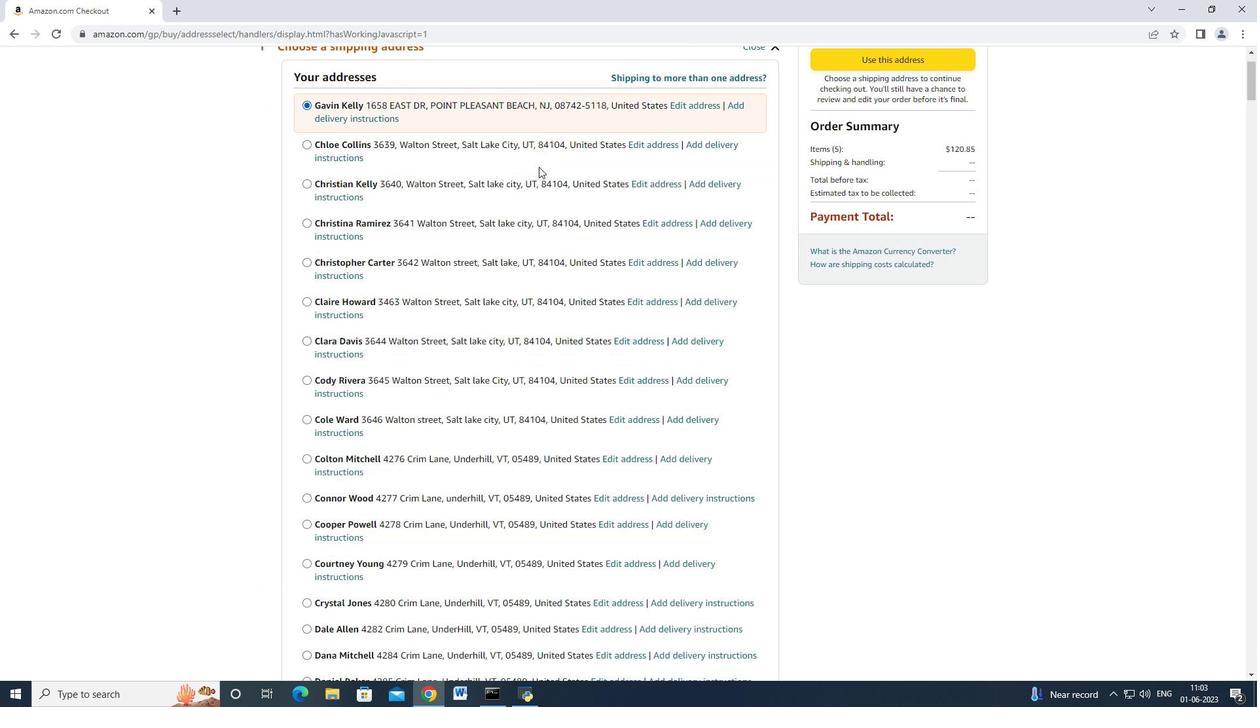
Action: Mouse scrolled (539, 167) with delta (0, 0)
Screenshot: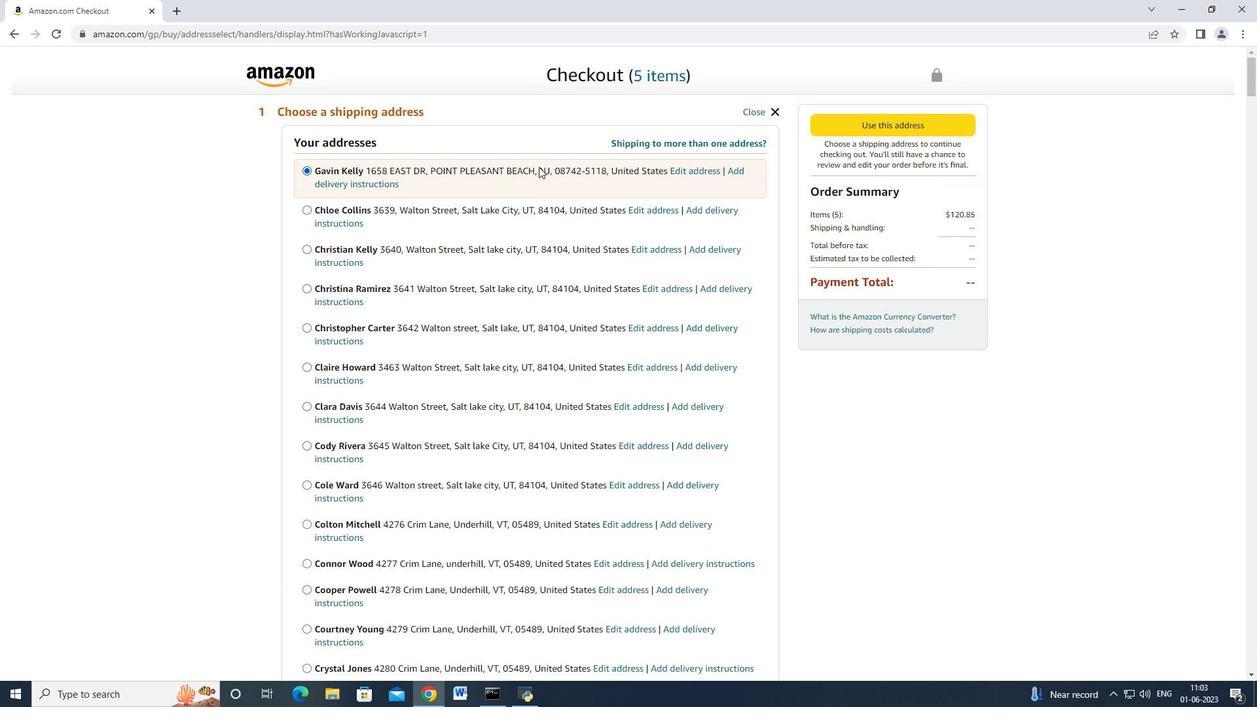 
Action: Mouse scrolled (539, 167) with delta (0, 0)
Screenshot: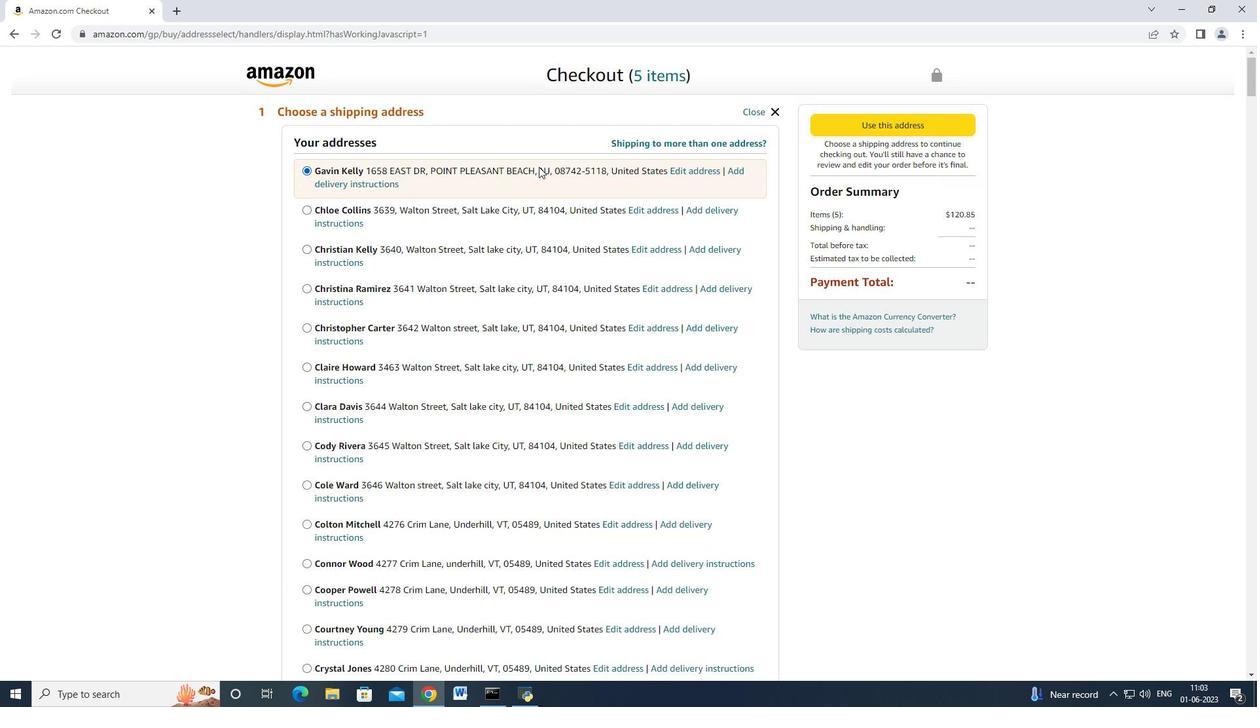 
Action: Mouse moved to (689, 182)
Screenshot: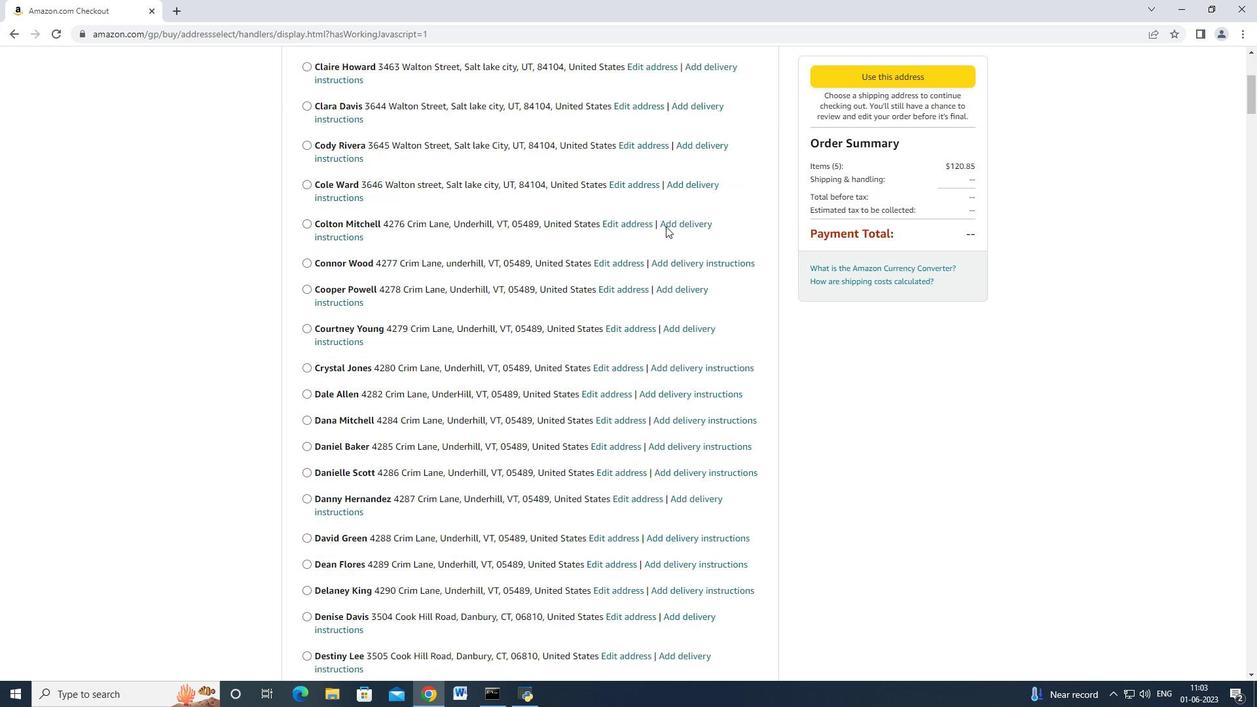 
Action: Mouse scrolled (689, 182) with delta (0, 0)
Screenshot: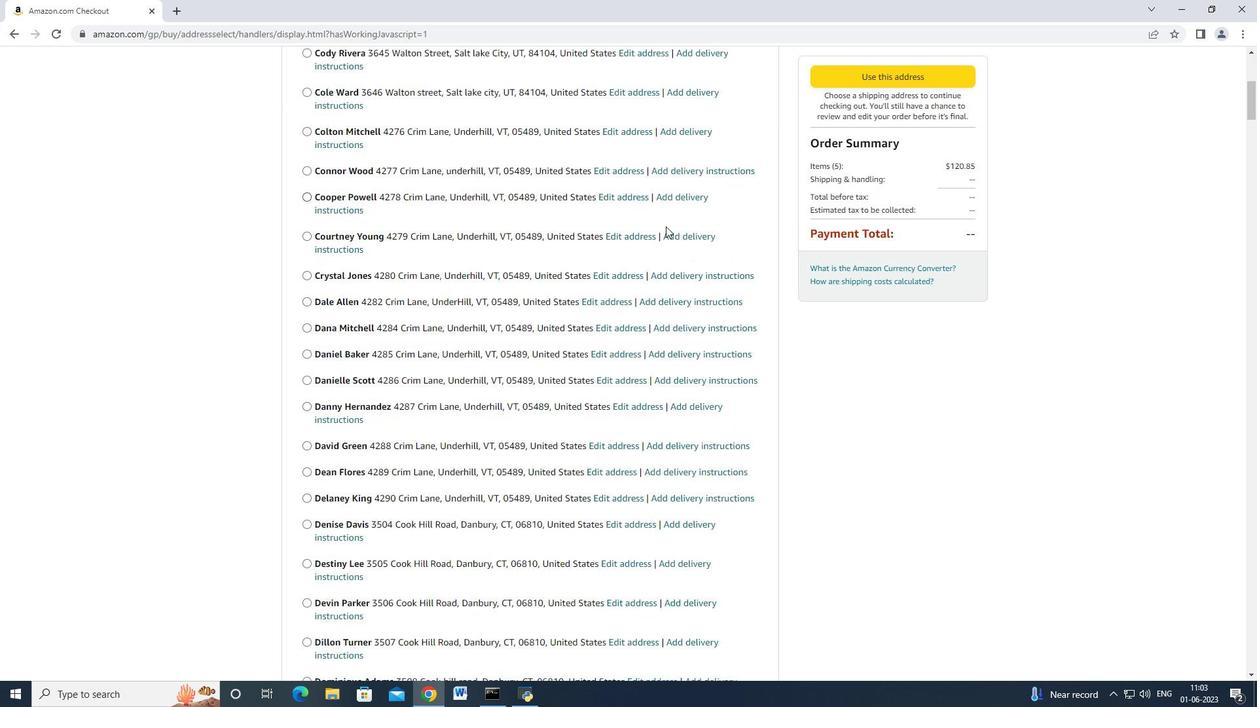 
Action: Mouse moved to (687, 189)
Screenshot: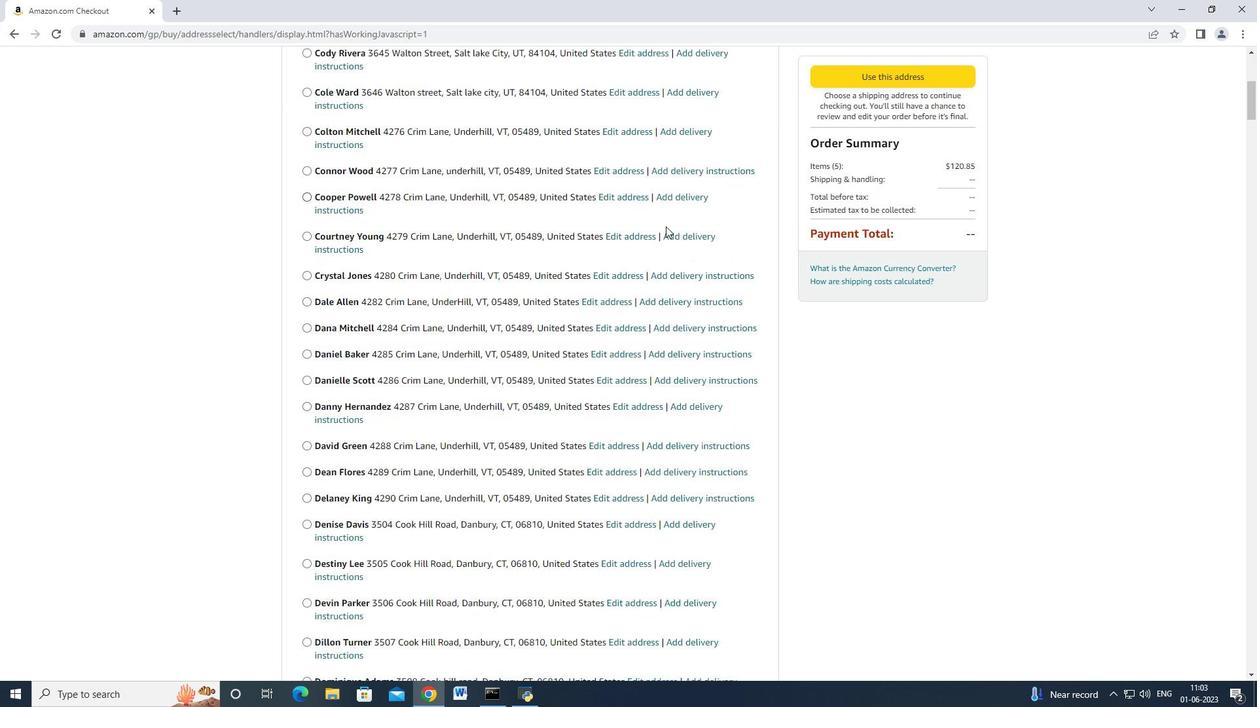 
Action: Mouse scrolled (687, 188) with delta (0, 0)
Screenshot: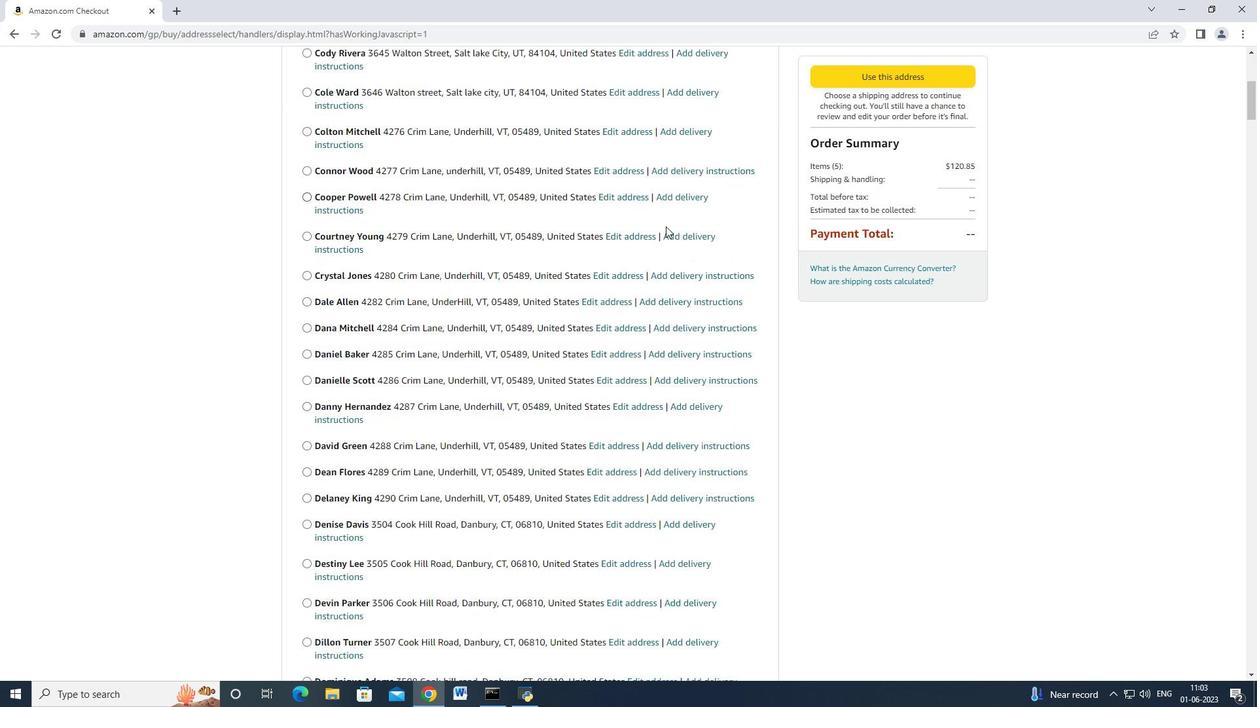 
Action: Mouse moved to (686, 191)
Screenshot: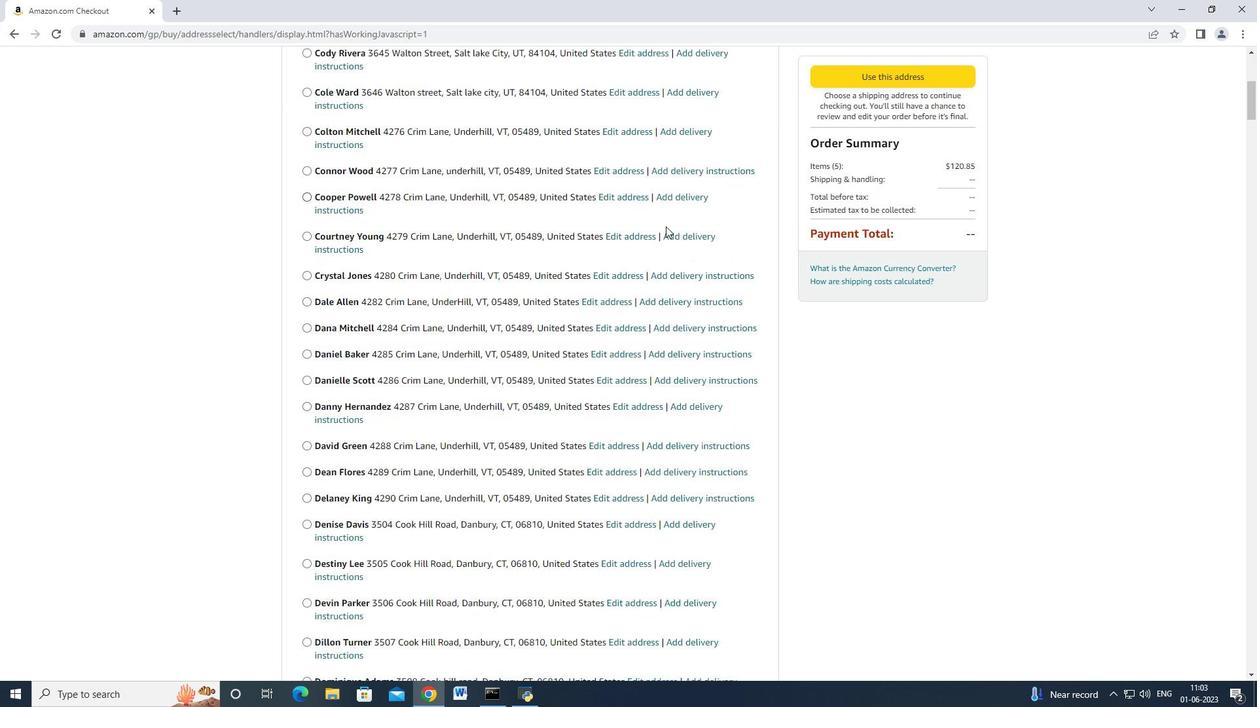 
Action: Mouse scrolled (686, 191) with delta (0, 0)
Screenshot: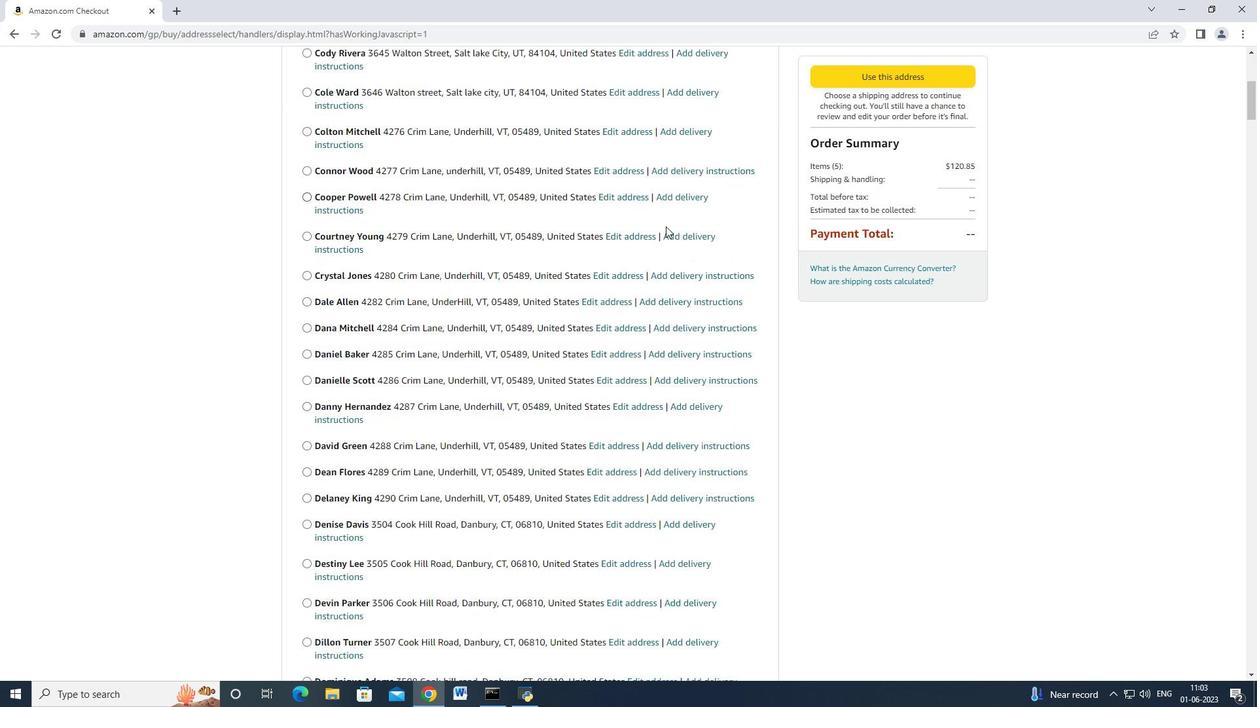 
Action: Mouse moved to (684, 195)
Screenshot: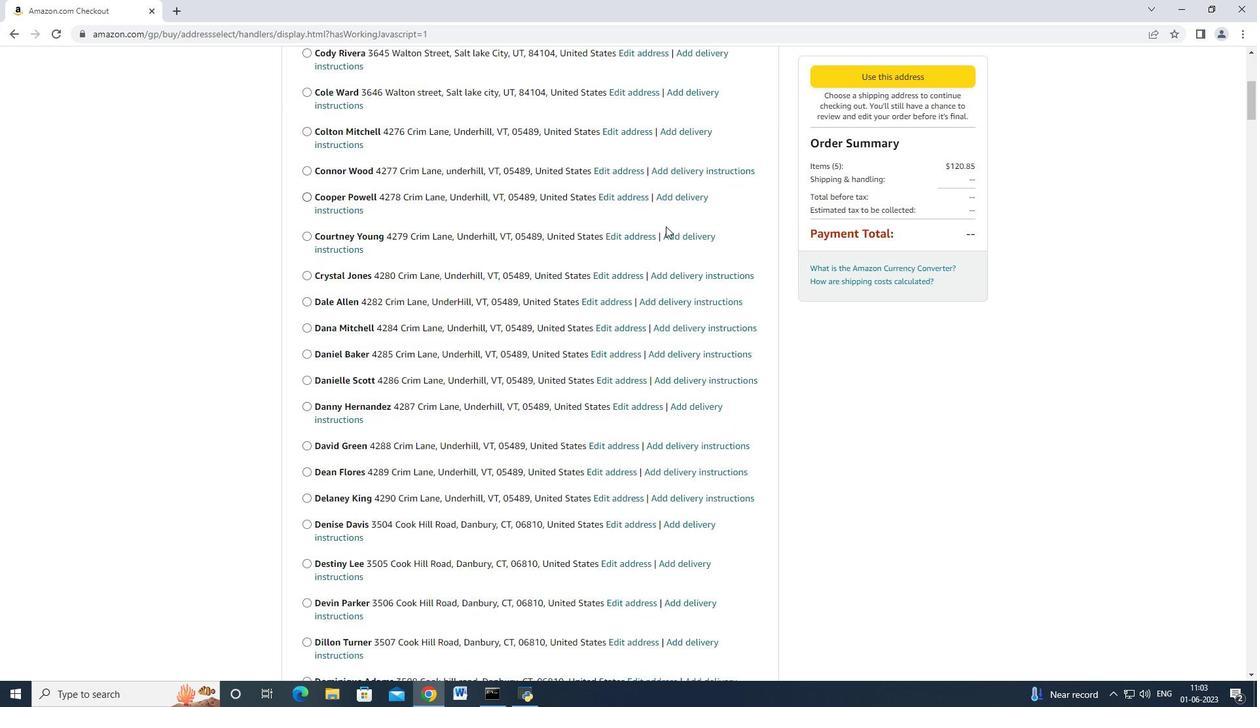 
Action: Mouse scrolled (685, 193) with delta (0, 0)
Screenshot: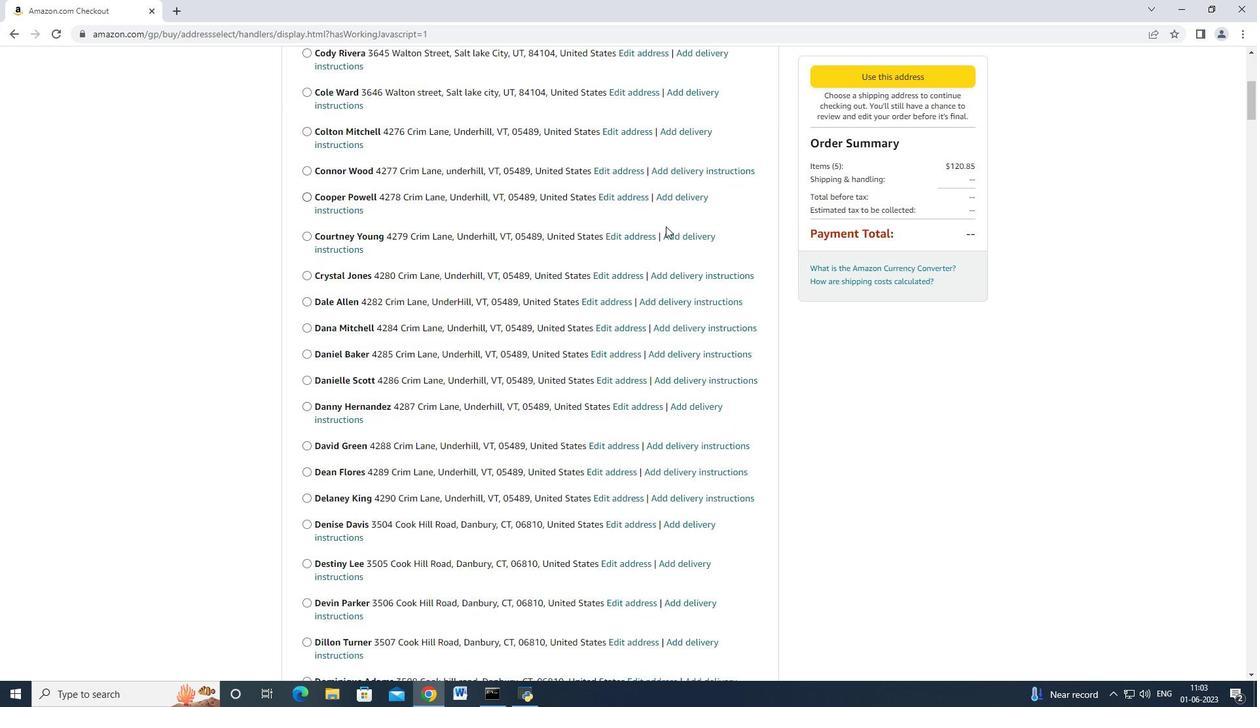 
Action: Mouse moved to (683, 197)
Screenshot: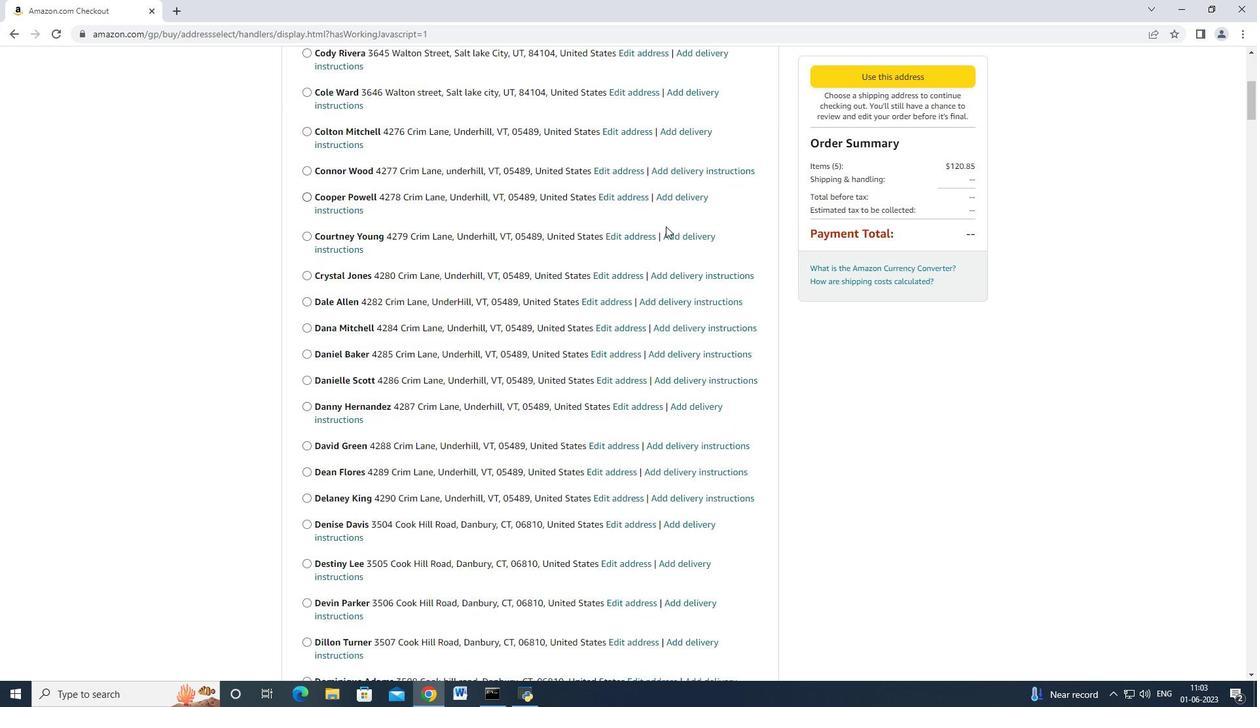 
Action: Mouse scrolled (684, 195) with delta (0, 0)
Screenshot: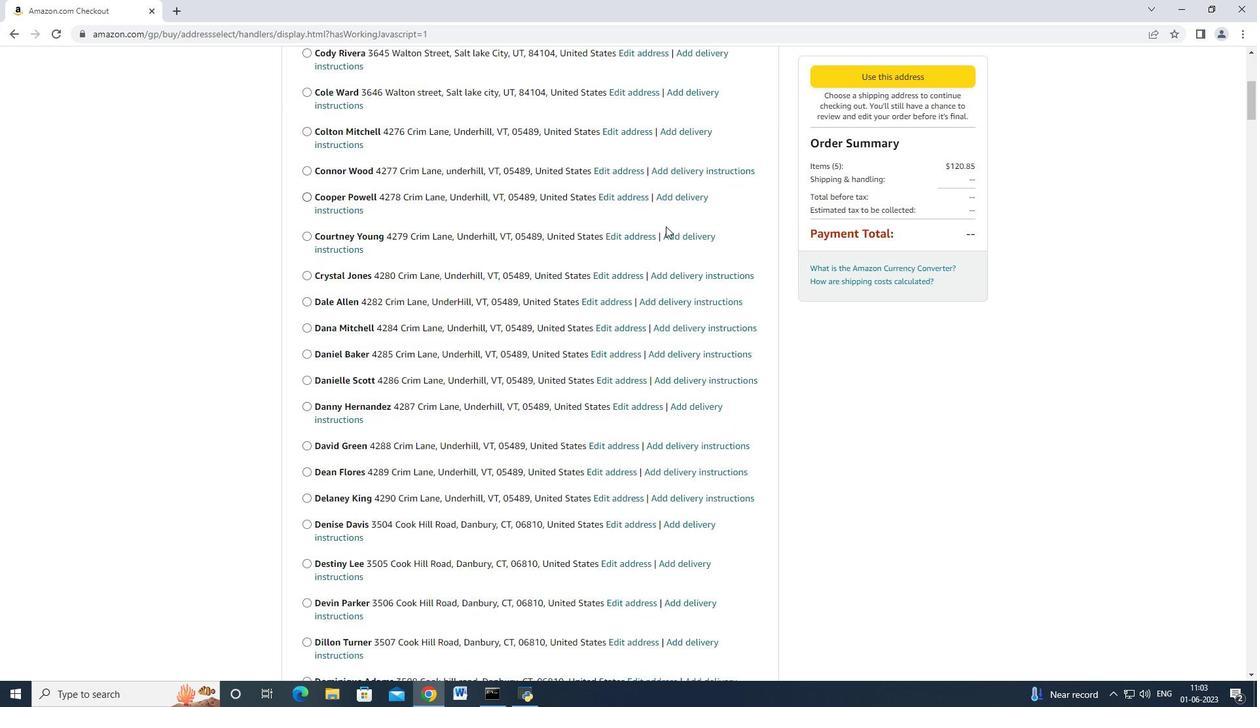 
Action: Mouse moved to (681, 203)
Screenshot: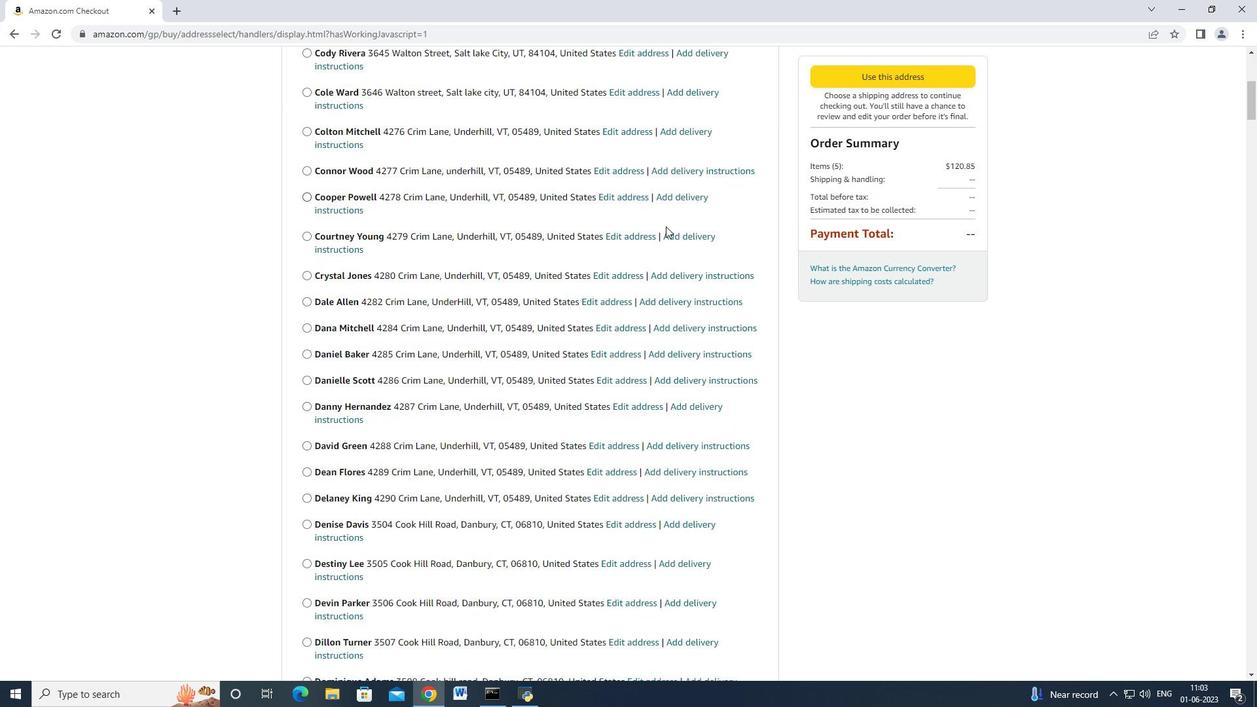 
Action: Mouse scrolled (682, 198) with delta (0, 0)
Screenshot: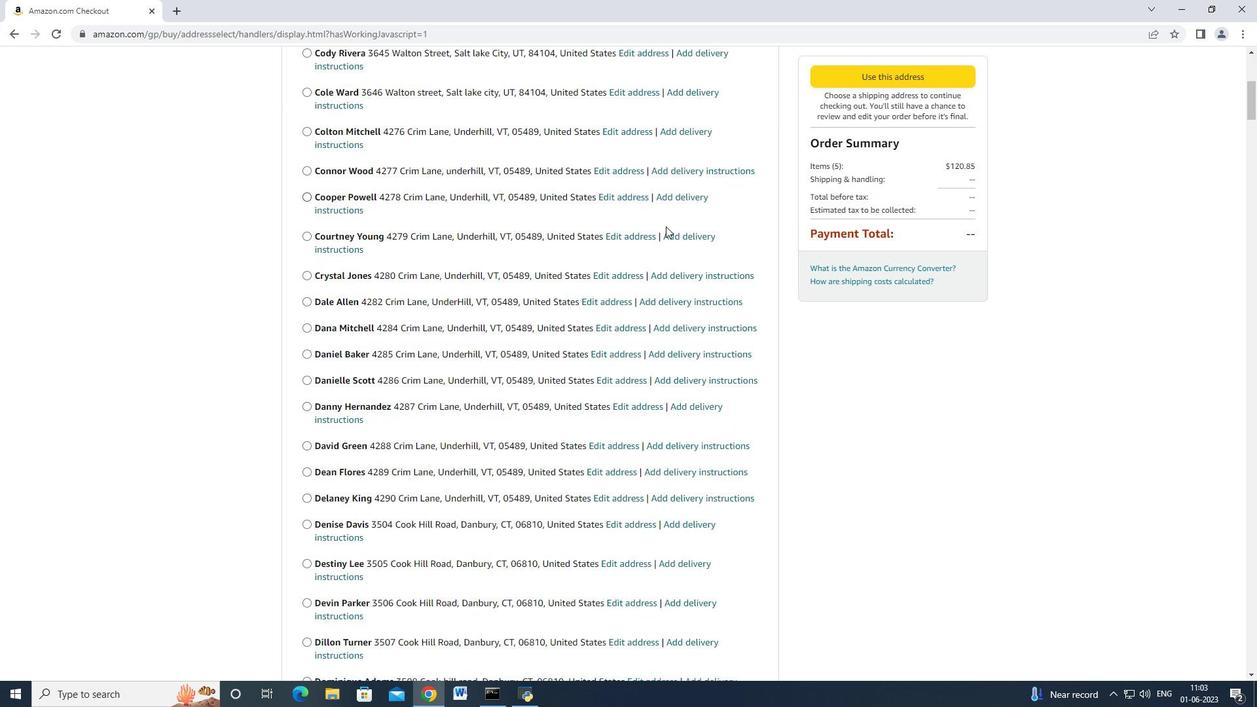 
Action: Mouse moved to (666, 226)
Screenshot: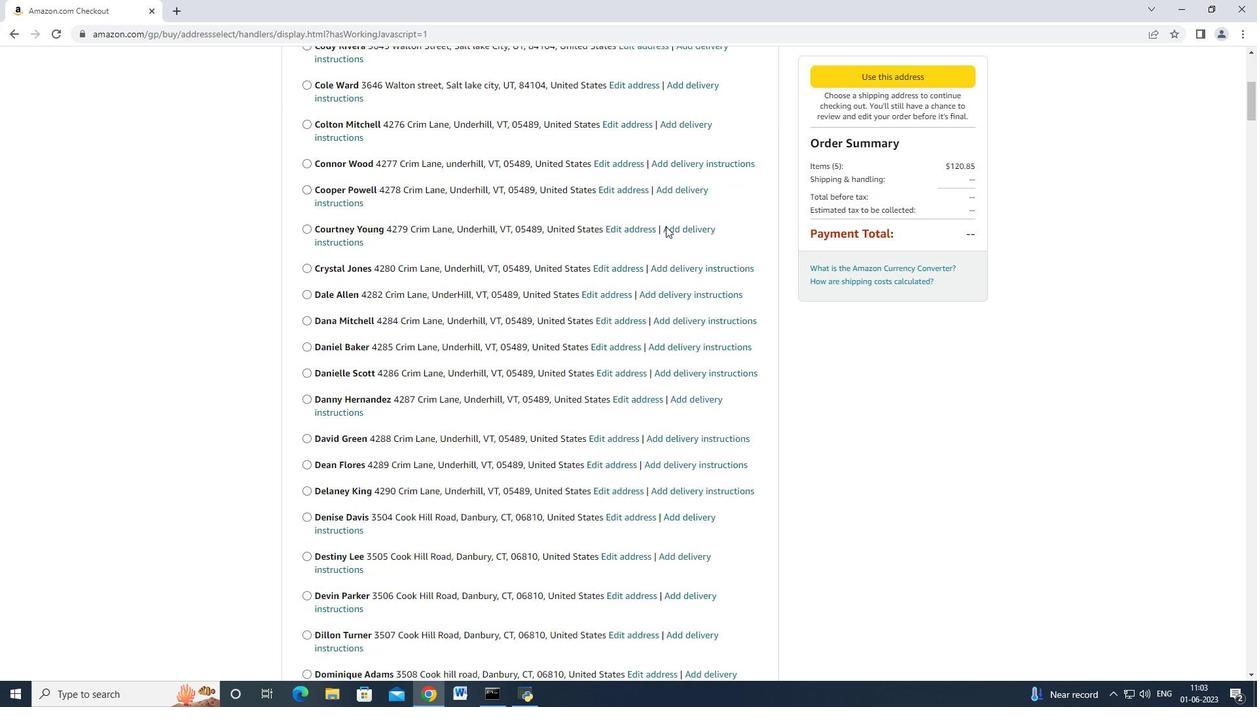 
Action: Mouse scrolled (666, 225) with delta (0, 0)
Screenshot: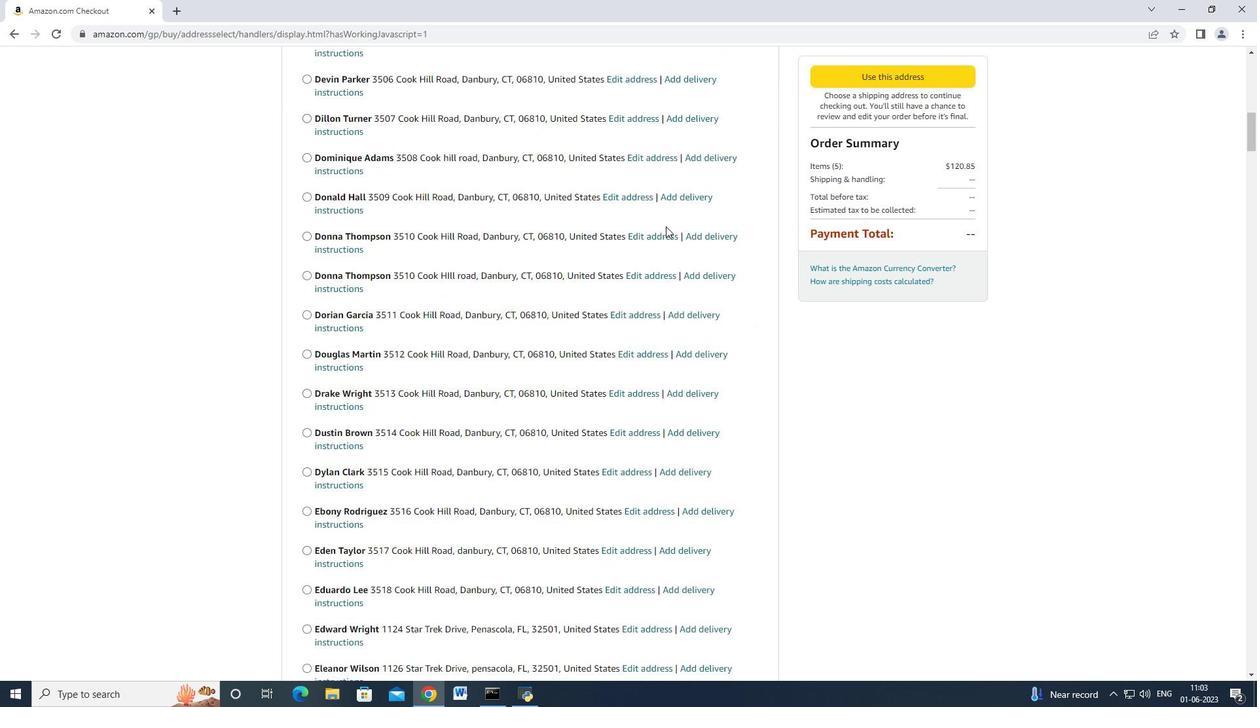 
Action: Mouse scrolled (666, 225) with delta (0, 0)
Screenshot: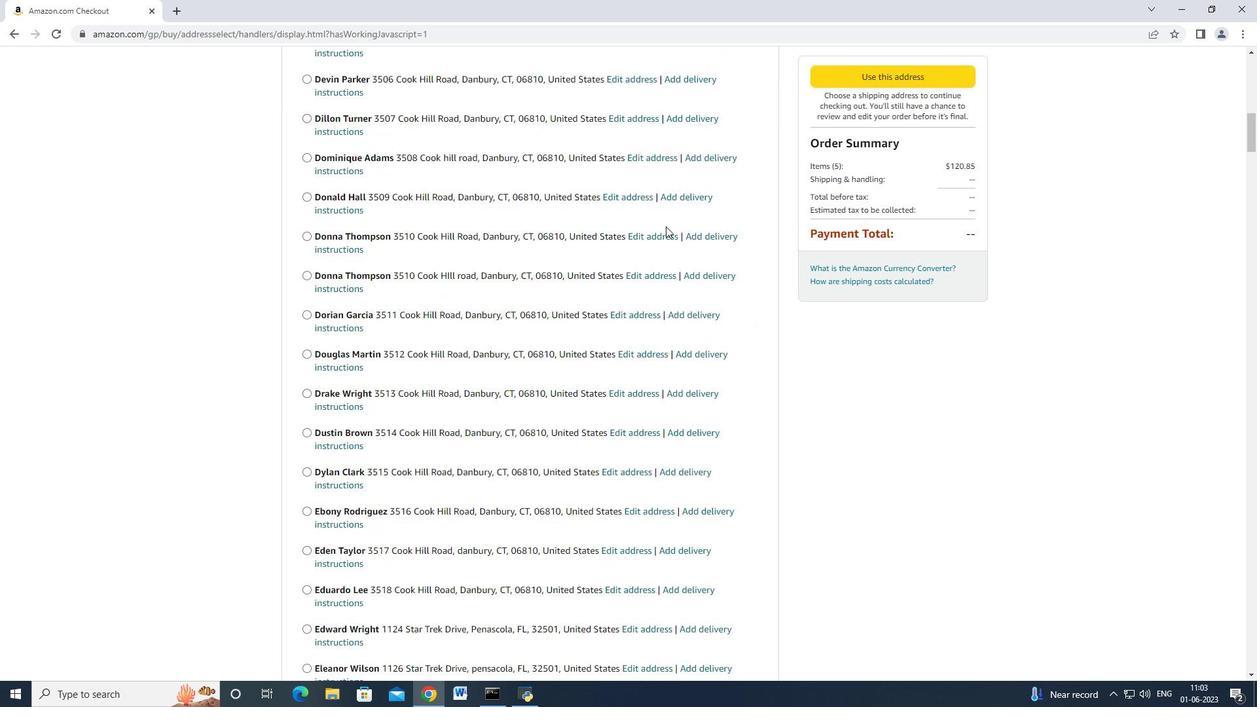 
Action: Mouse scrolled (666, 225) with delta (0, 0)
Screenshot: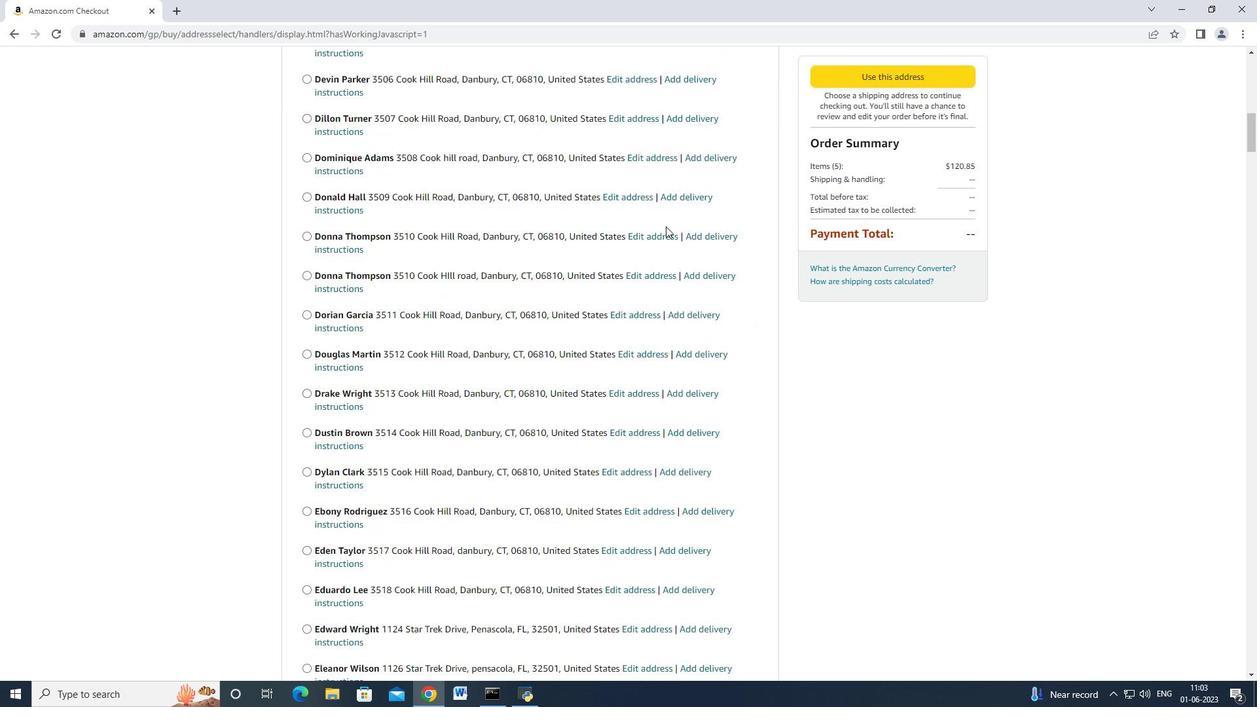 
Action: Mouse scrolled (666, 225) with delta (0, 0)
Screenshot: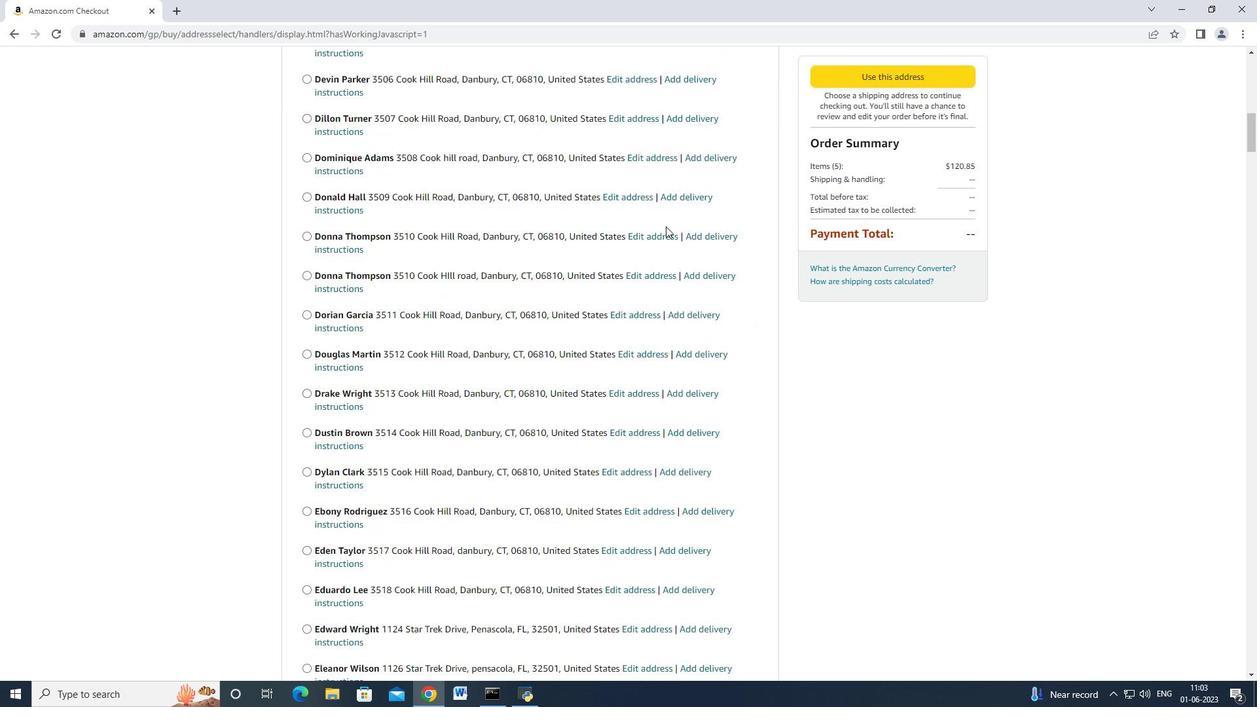 
Action: Mouse scrolled (666, 225) with delta (0, 0)
Screenshot: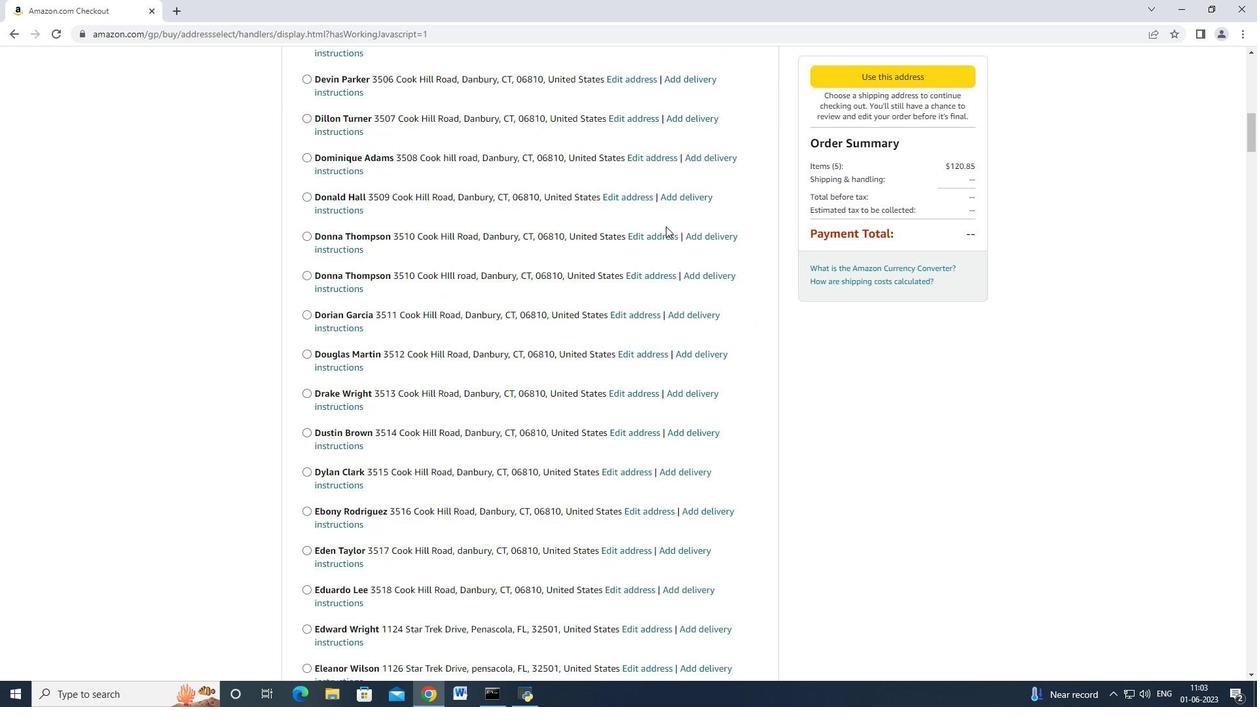 
Action: Mouse scrolled (666, 225) with delta (0, 0)
Screenshot: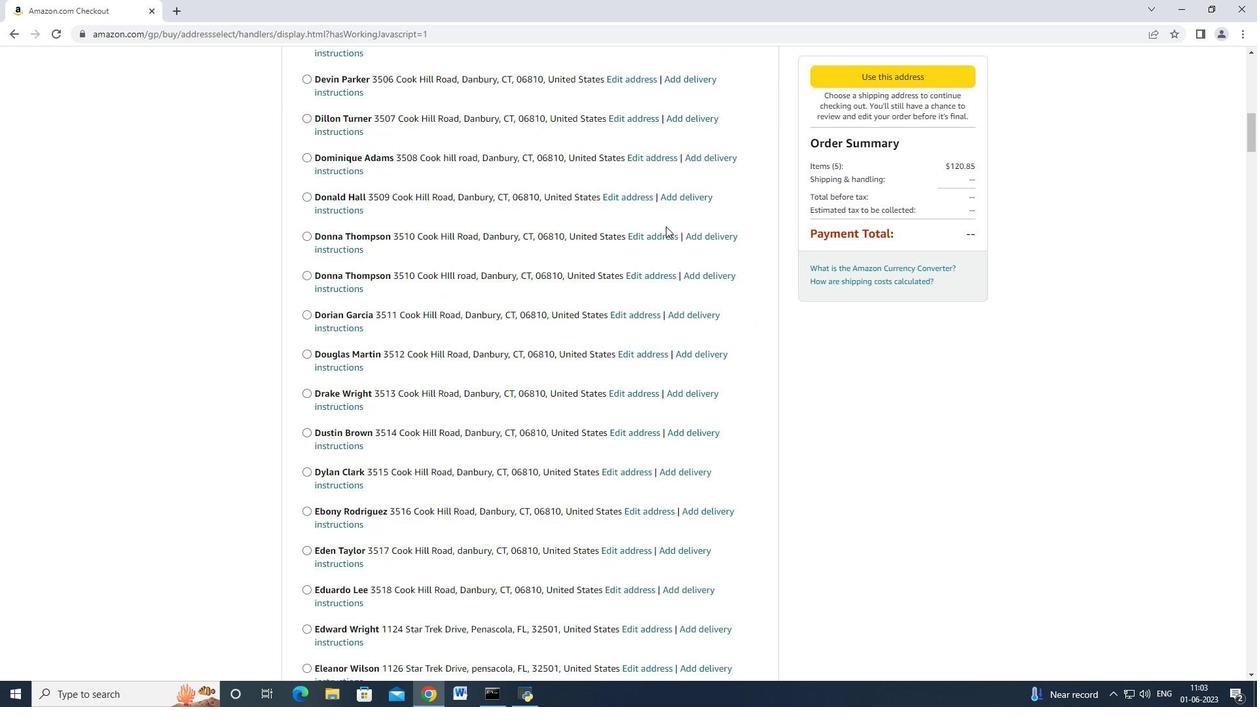 
Action: Mouse scrolled (666, 225) with delta (0, 0)
Screenshot: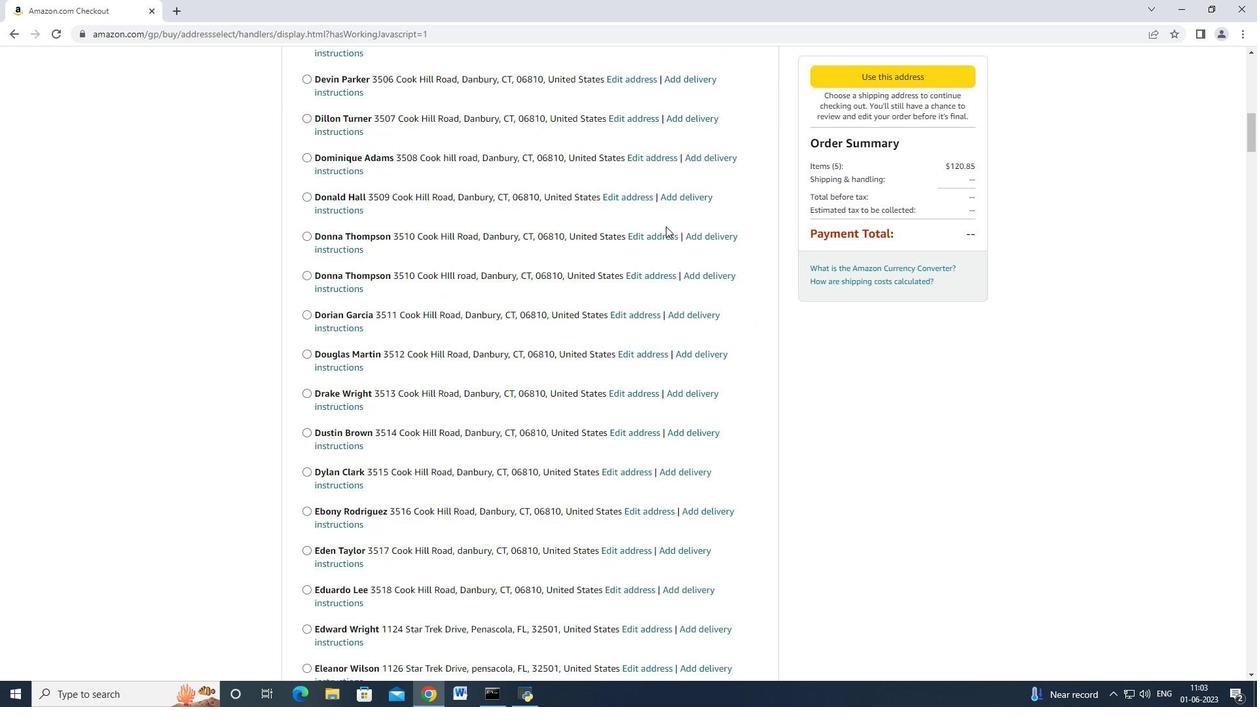 
Action: Mouse scrolled (666, 225) with delta (0, 0)
Screenshot: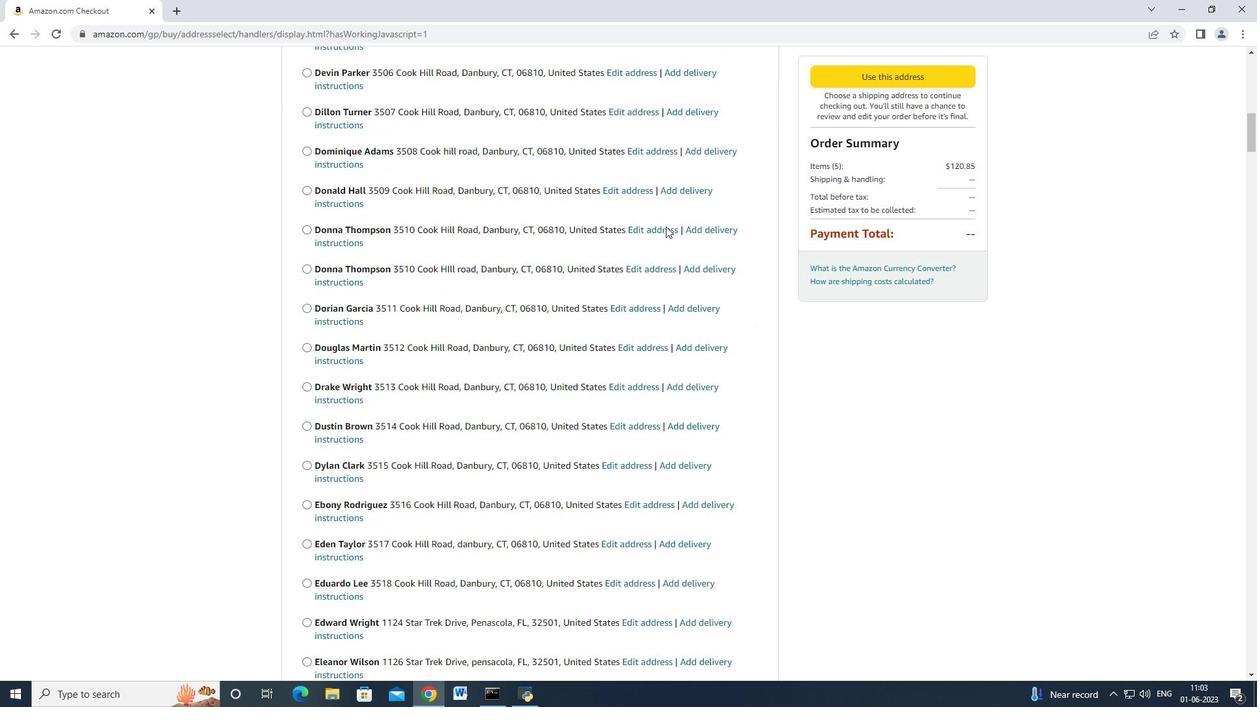 
Action: Mouse scrolled (666, 225) with delta (0, 0)
Screenshot: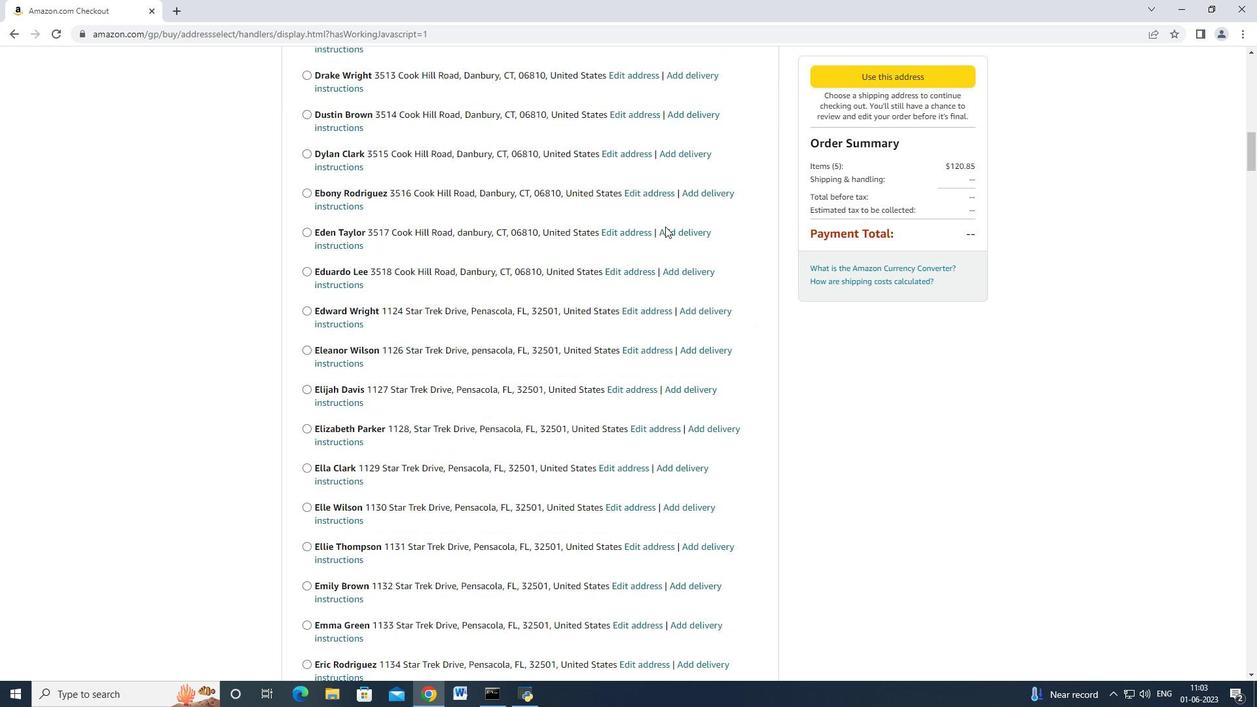 
Action: Mouse scrolled (666, 225) with delta (0, 0)
Screenshot: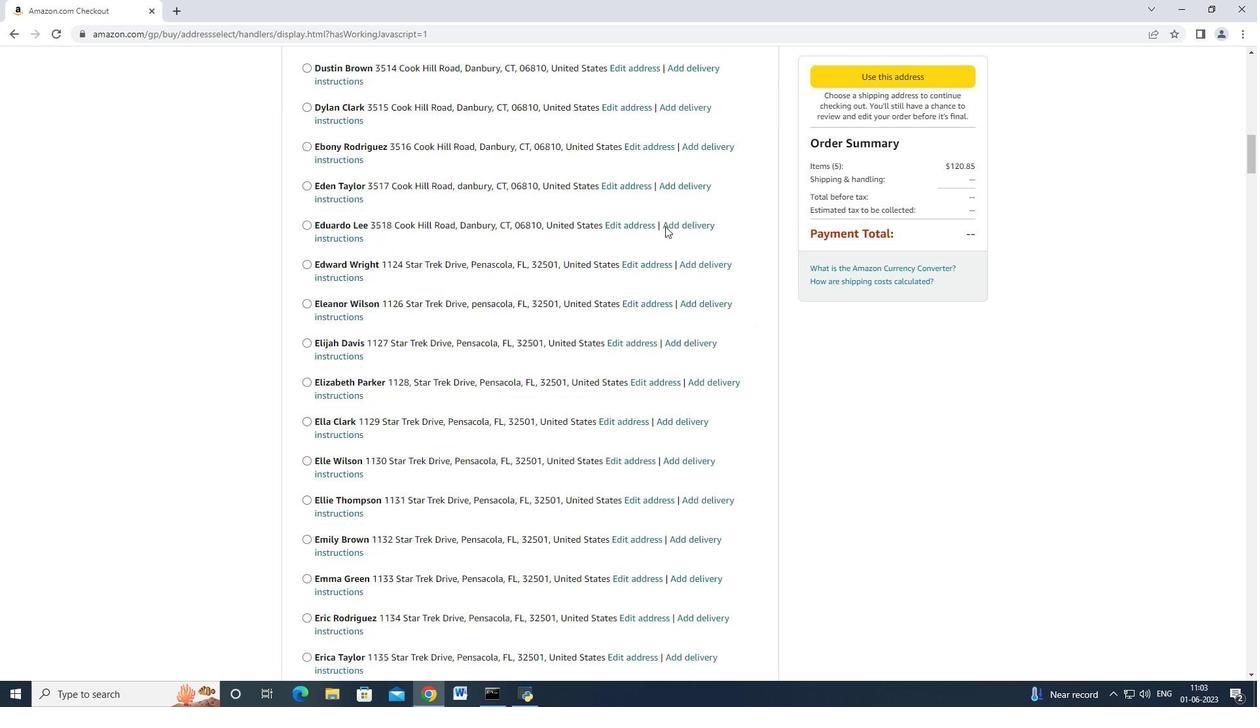 
Action: Mouse scrolled (666, 225) with delta (0, 0)
Screenshot: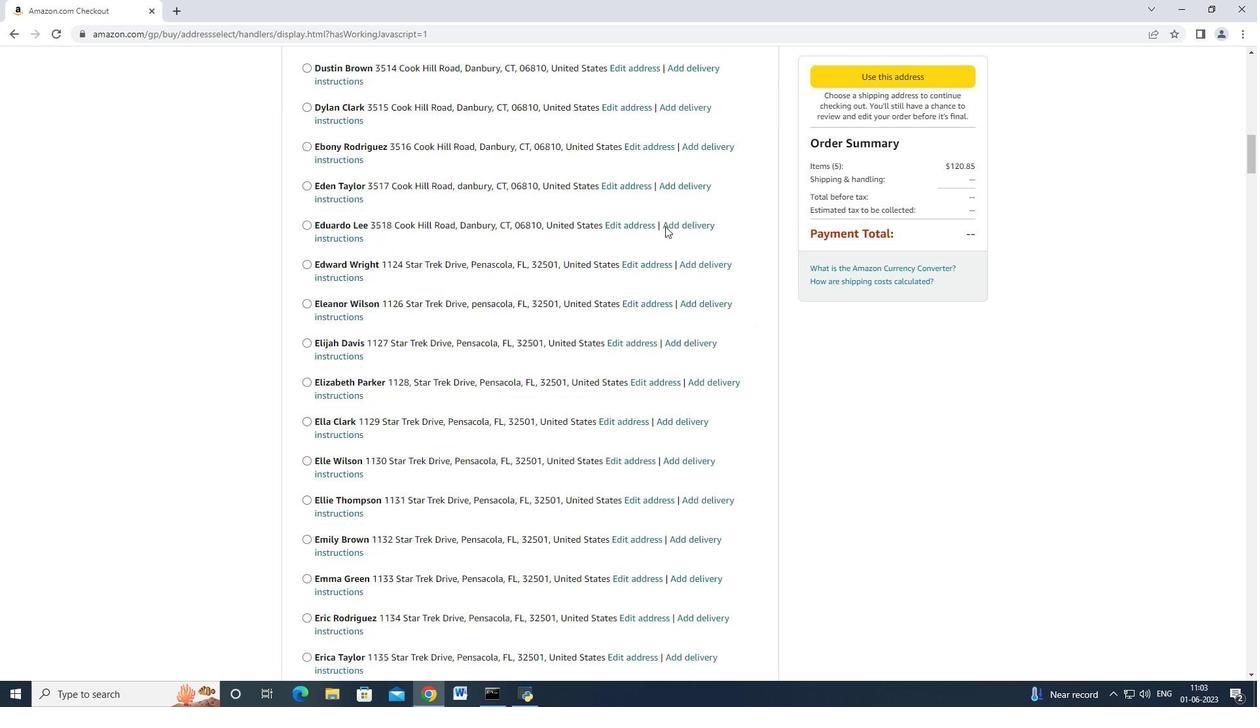 
Action: Mouse scrolled (666, 225) with delta (0, 0)
Screenshot: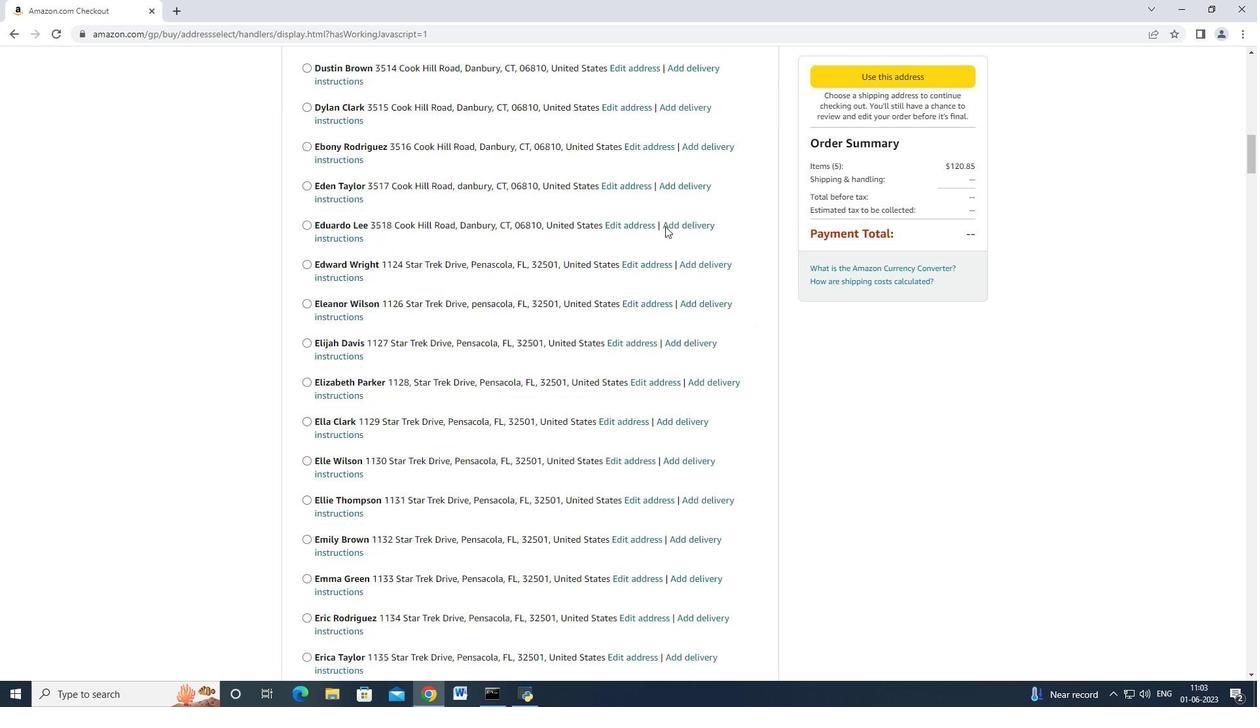 
Action: Mouse scrolled (666, 225) with delta (0, 0)
Screenshot: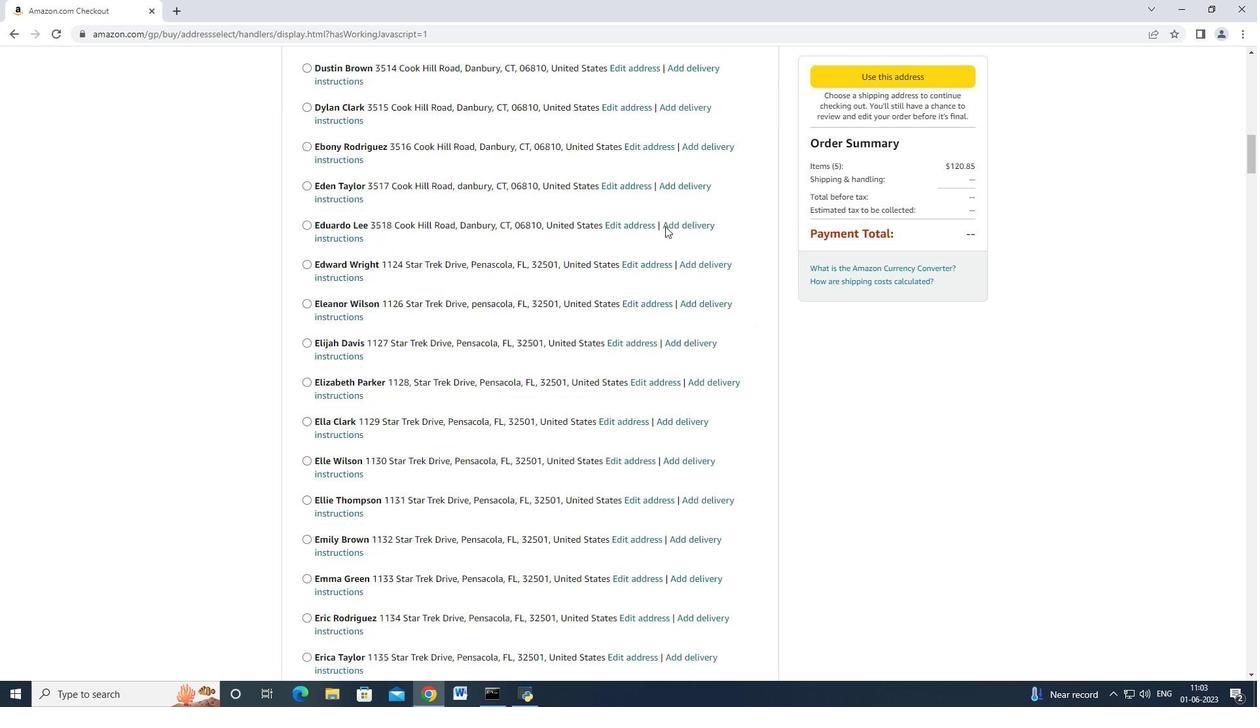 
Action: Mouse scrolled (666, 225) with delta (0, 0)
Screenshot: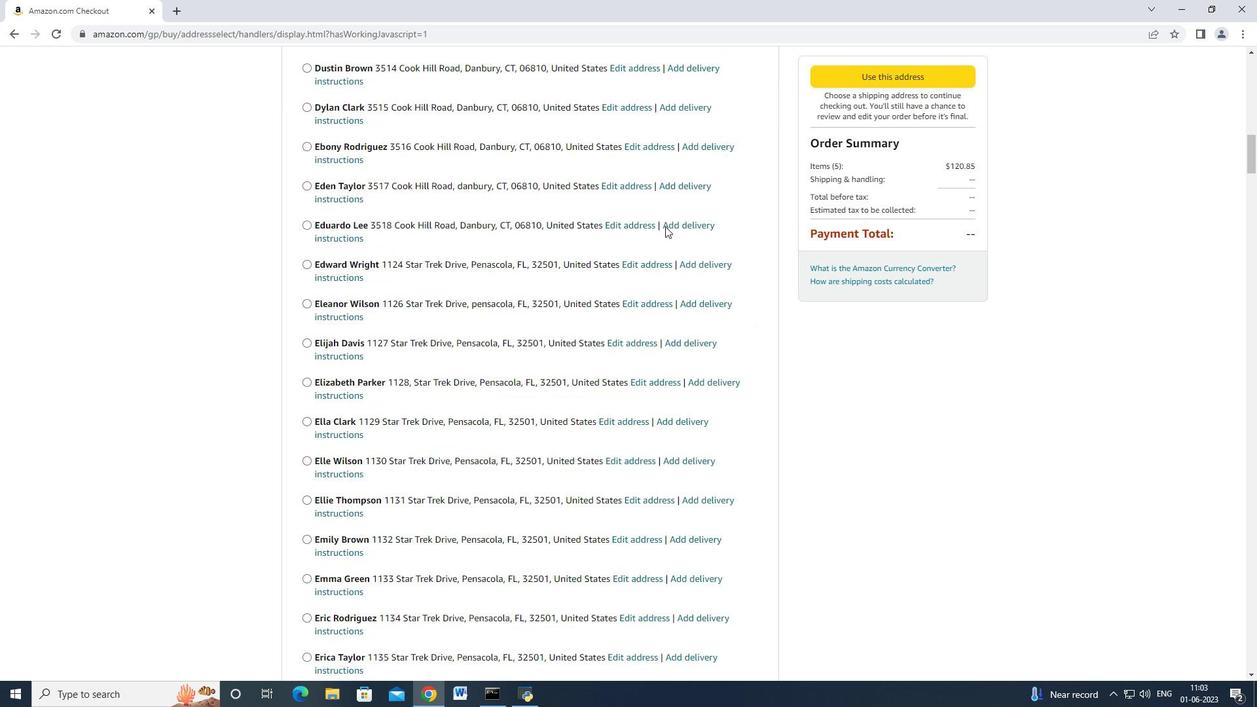 
Action: Mouse moved to (666, 226)
Screenshot: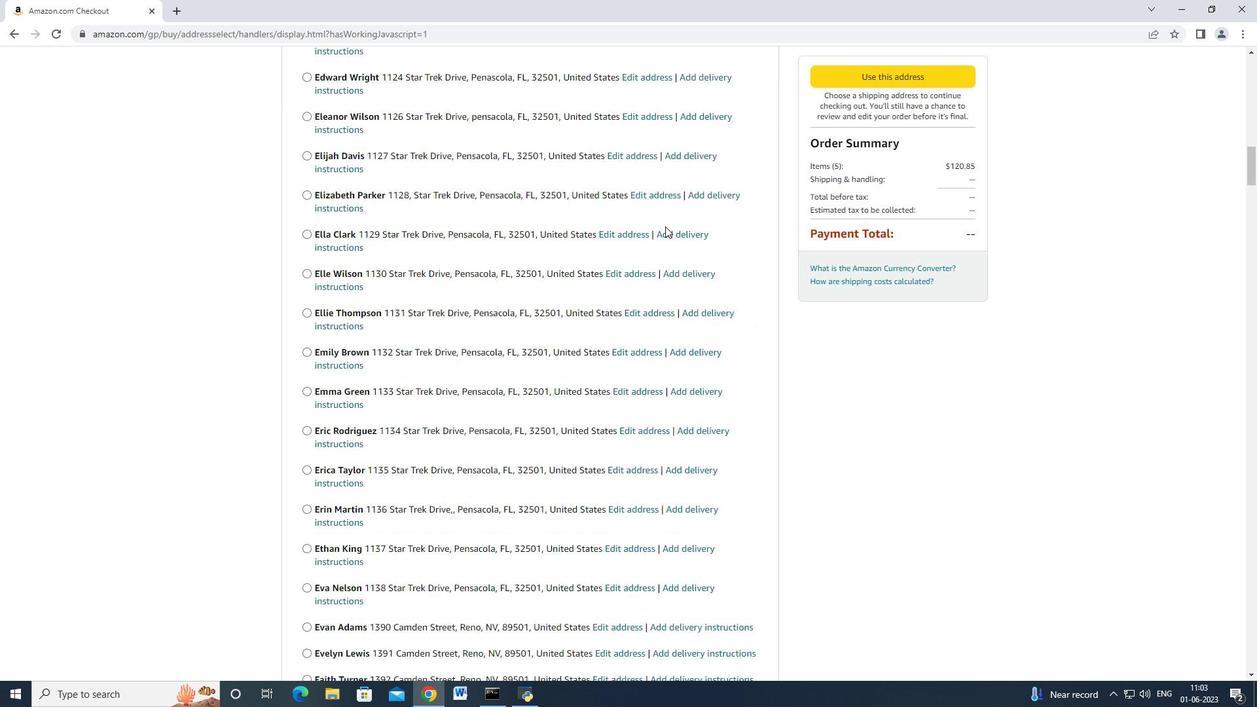 
Action: Mouse scrolled (666, 225) with delta (0, 0)
Screenshot: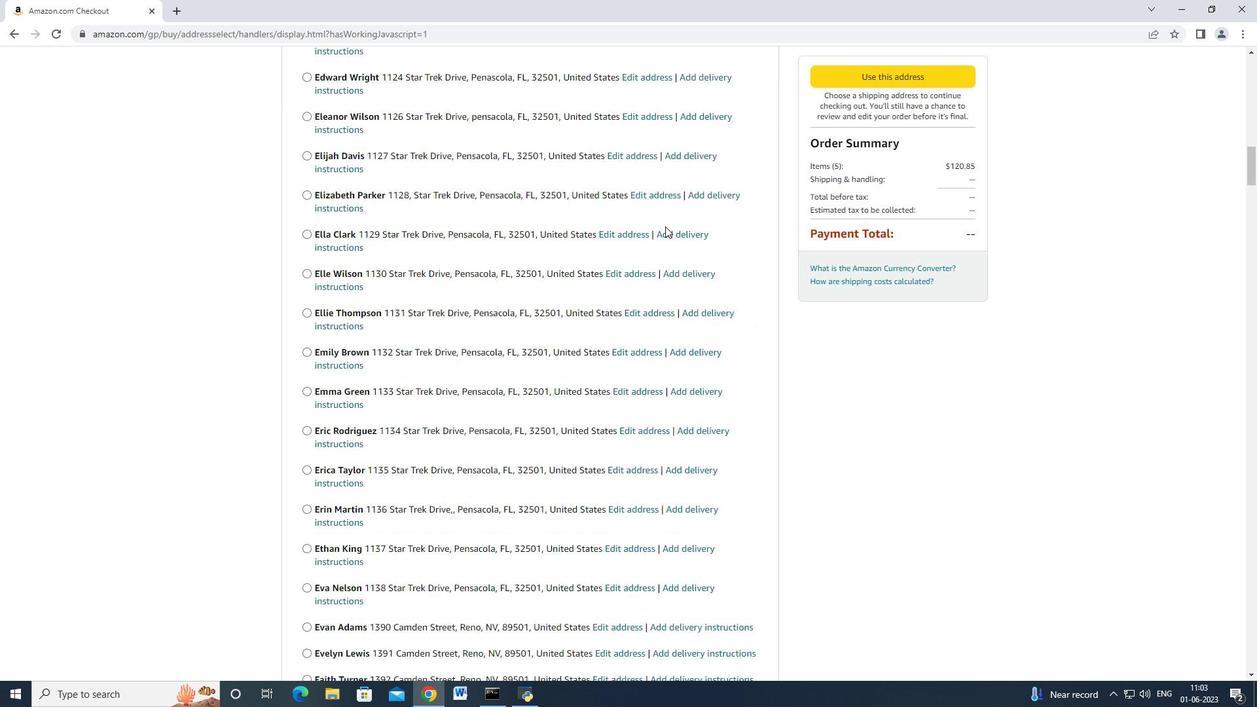 
Action: Mouse moved to (665, 226)
Screenshot: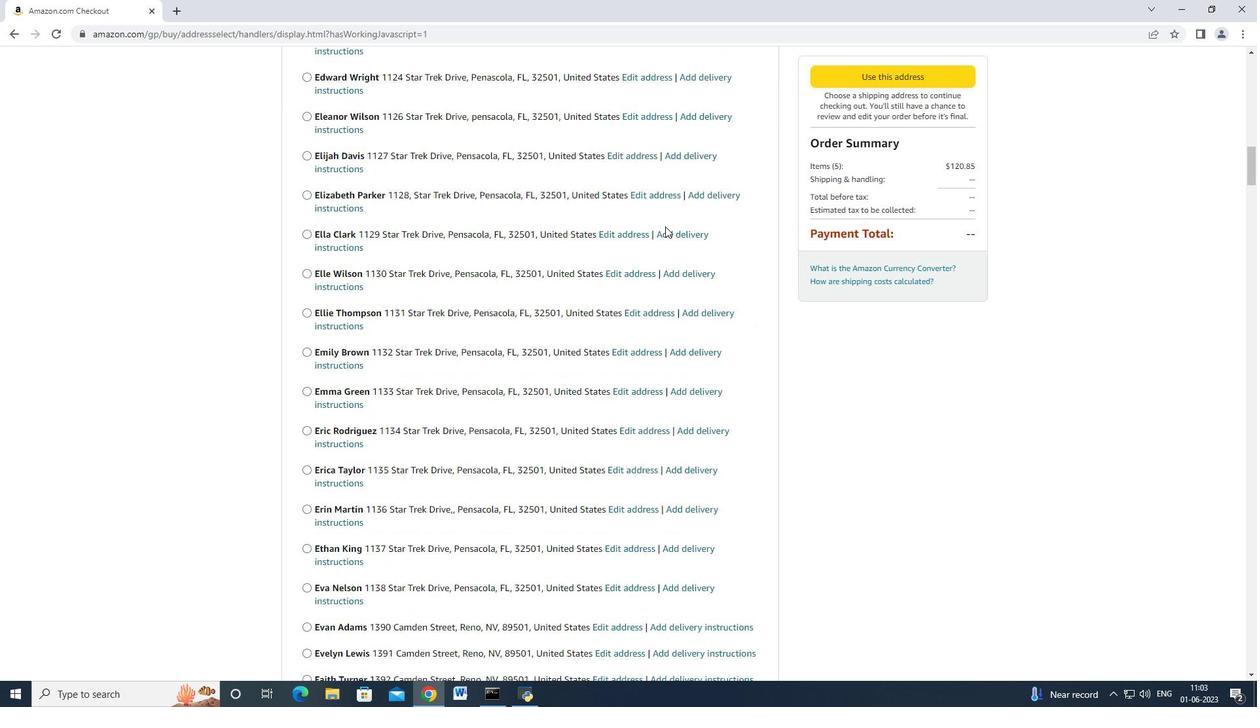 
Action: Mouse scrolled (666, 225) with delta (0, 0)
Screenshot: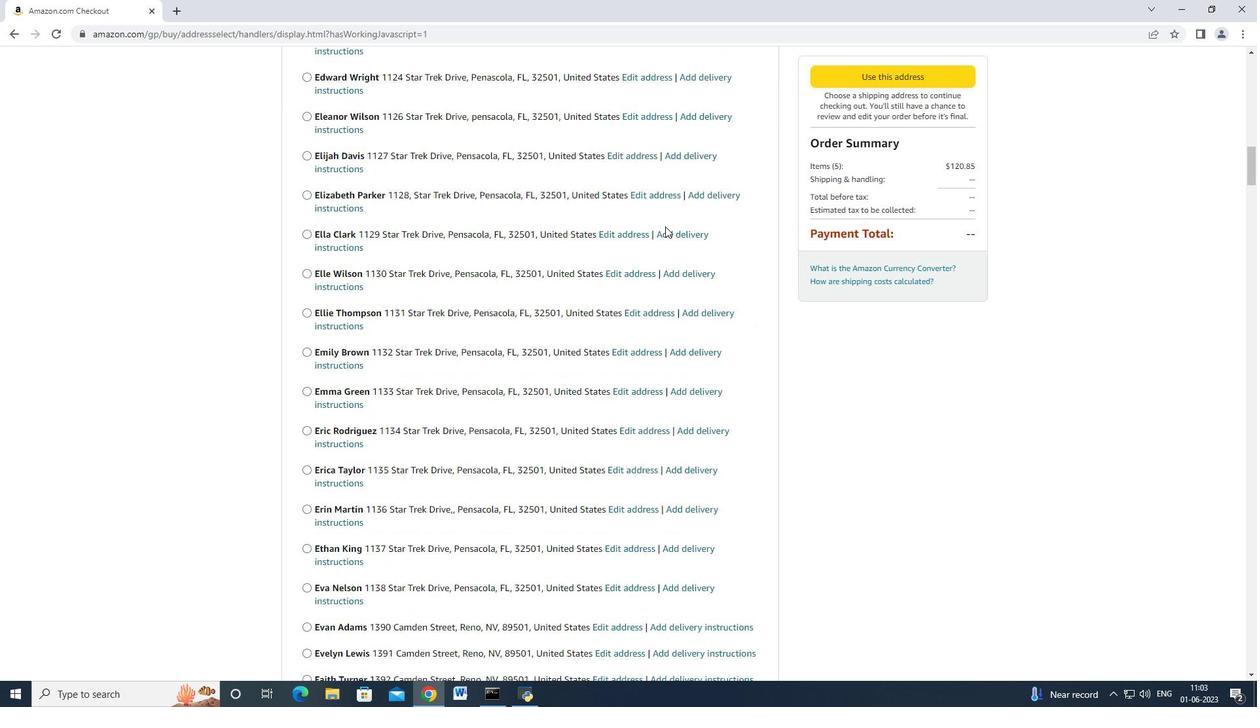
Action: Mouse scrolled (665, 225) with delta (0, 0)
Screenshot: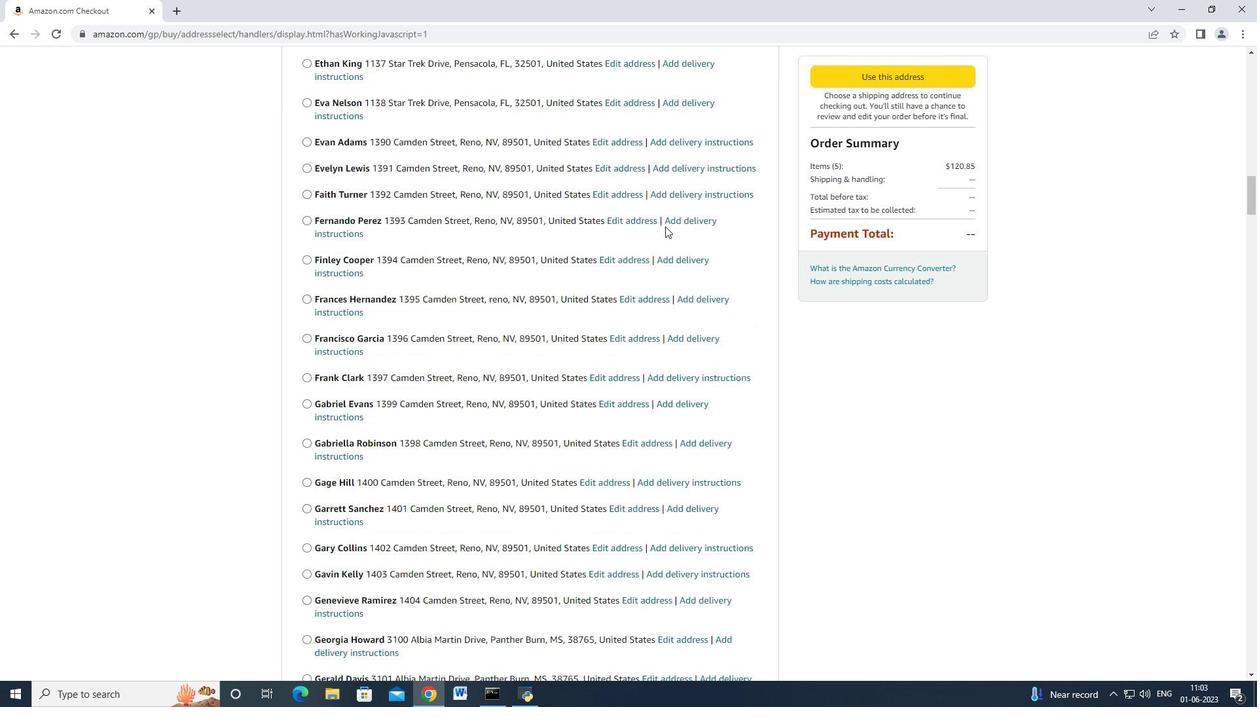 
Action: Mouse scrolled (665, 225) with delta (0, 0)
Screenshot: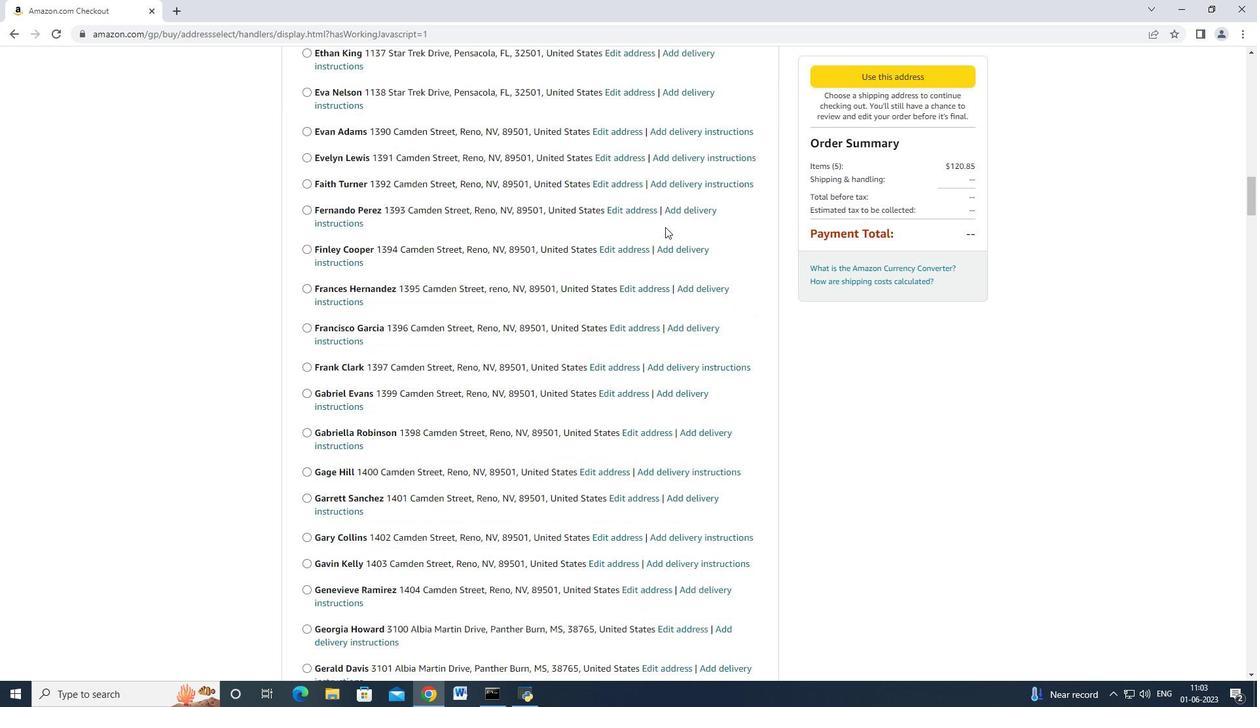 
Action: Mouse scrolled (665, 225) with delta (0, 0)
Screenshot: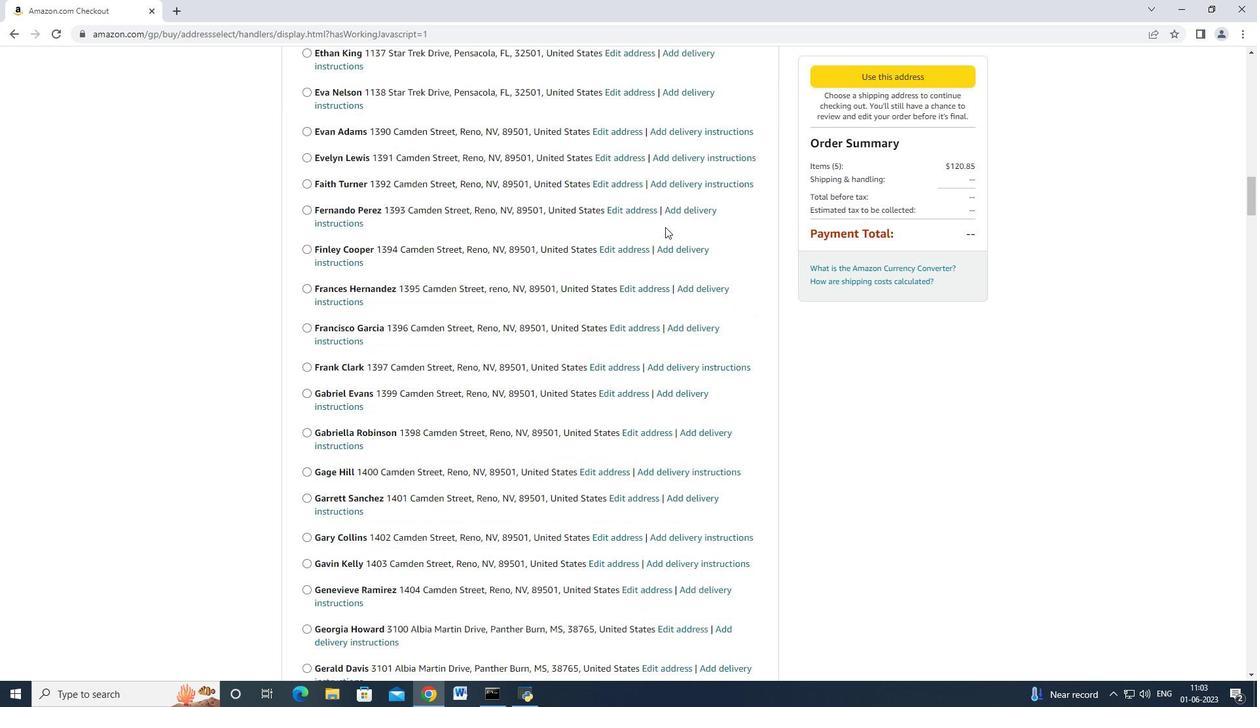 
Action: Mouse scrolled (665, 225) with delta (0, 0)
Screenshot: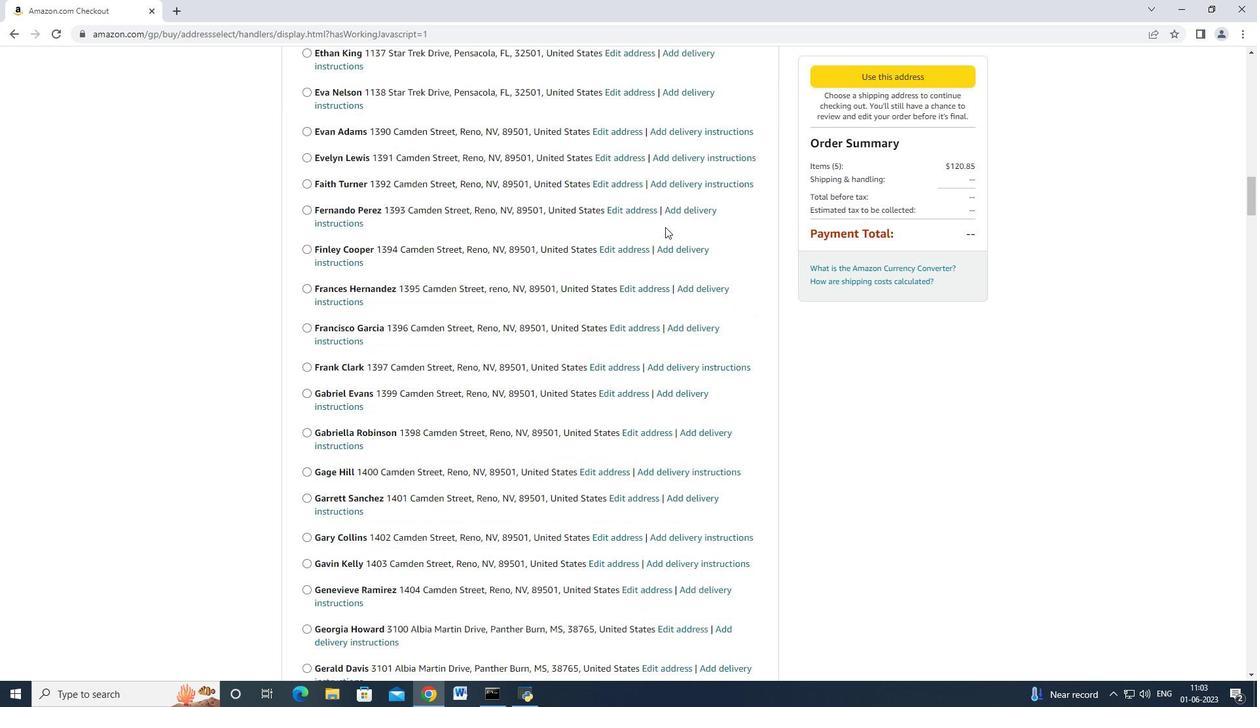 
Action: Mouse scrolled (665, 225) with delta (0, 0)
Screenshot: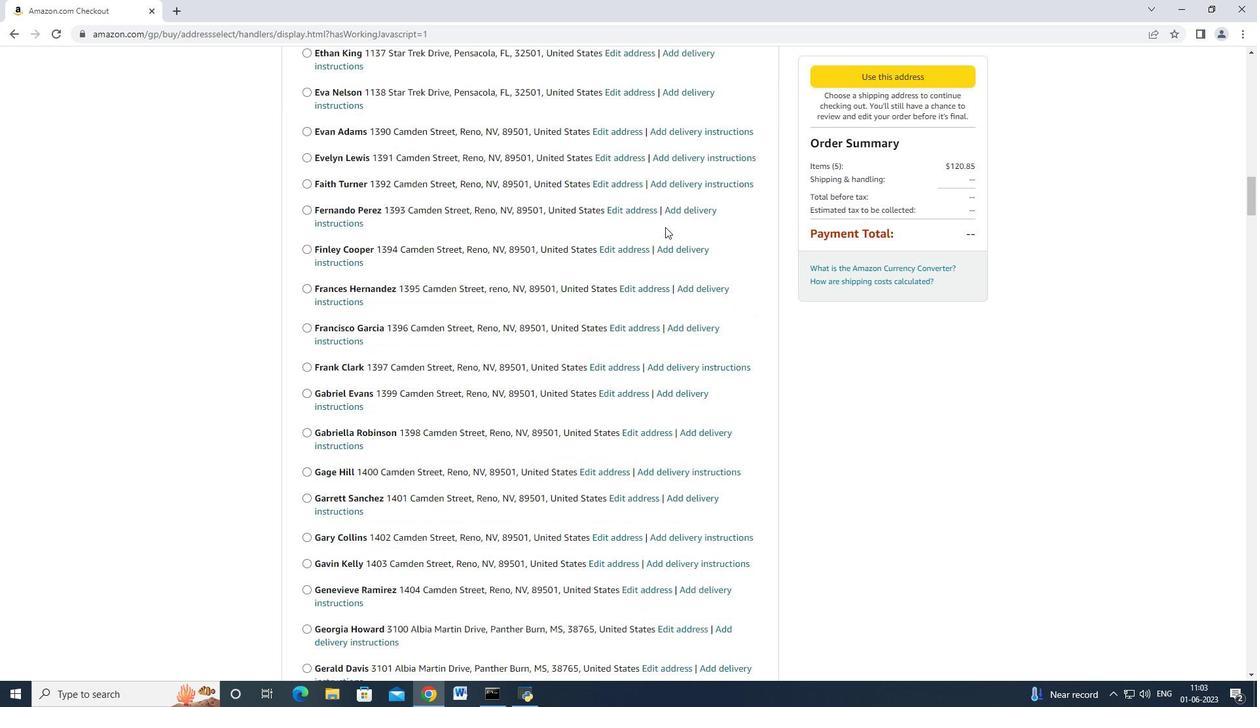 
Action: Mouse scrolled (665, 225) with delta (0, 0)
Screenshot: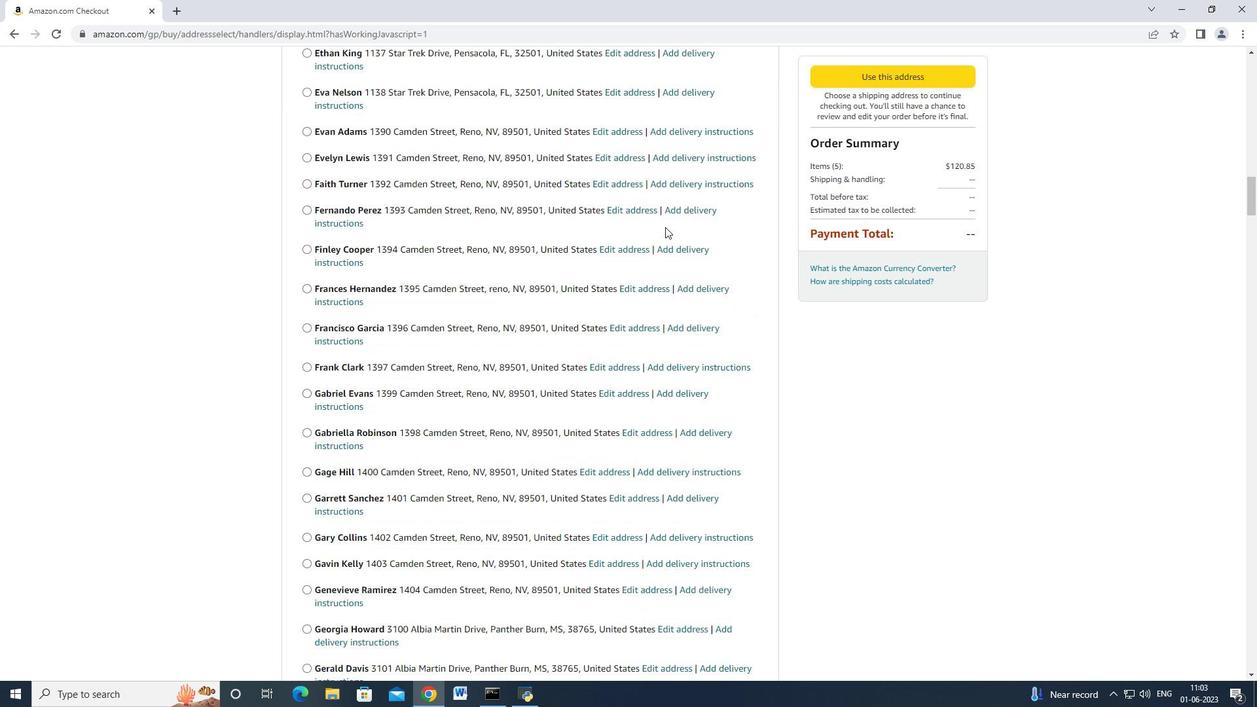 
Action: Mouse scrolled (665, 225) with delta (0, 0)
Screenshot: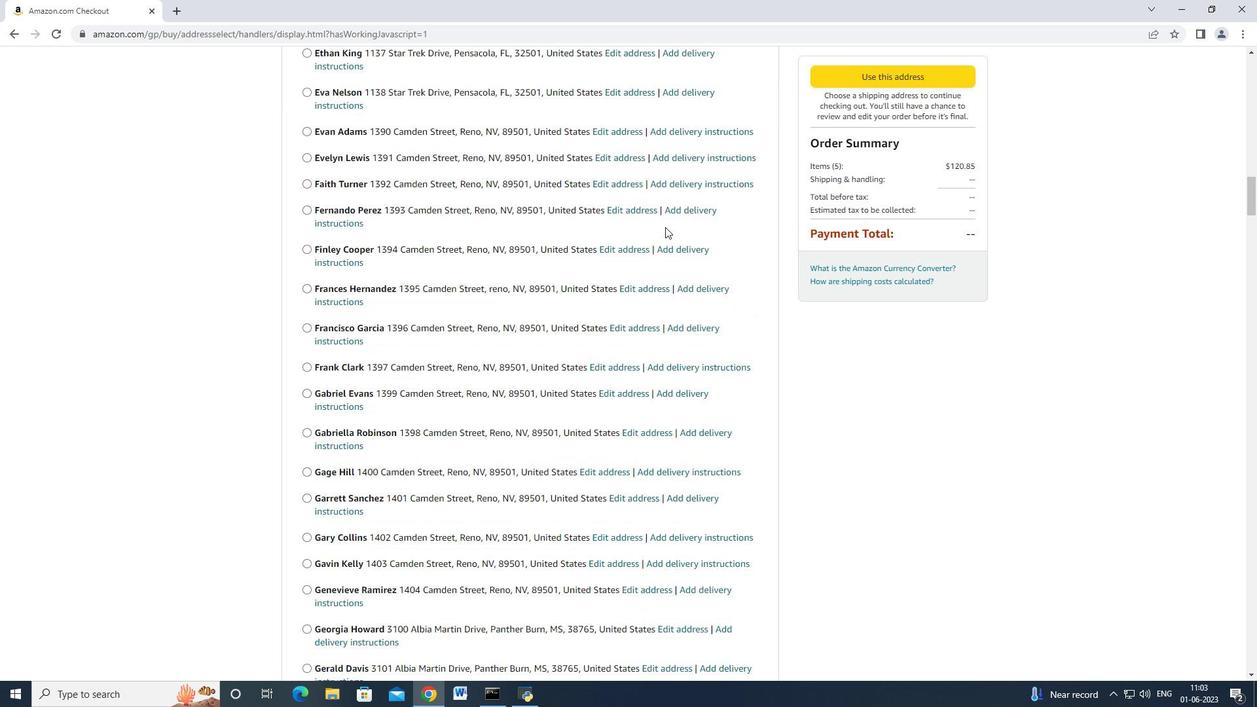 
Action: Mouse scrolled (665, 225) with delta (0, 0)
Screenshot: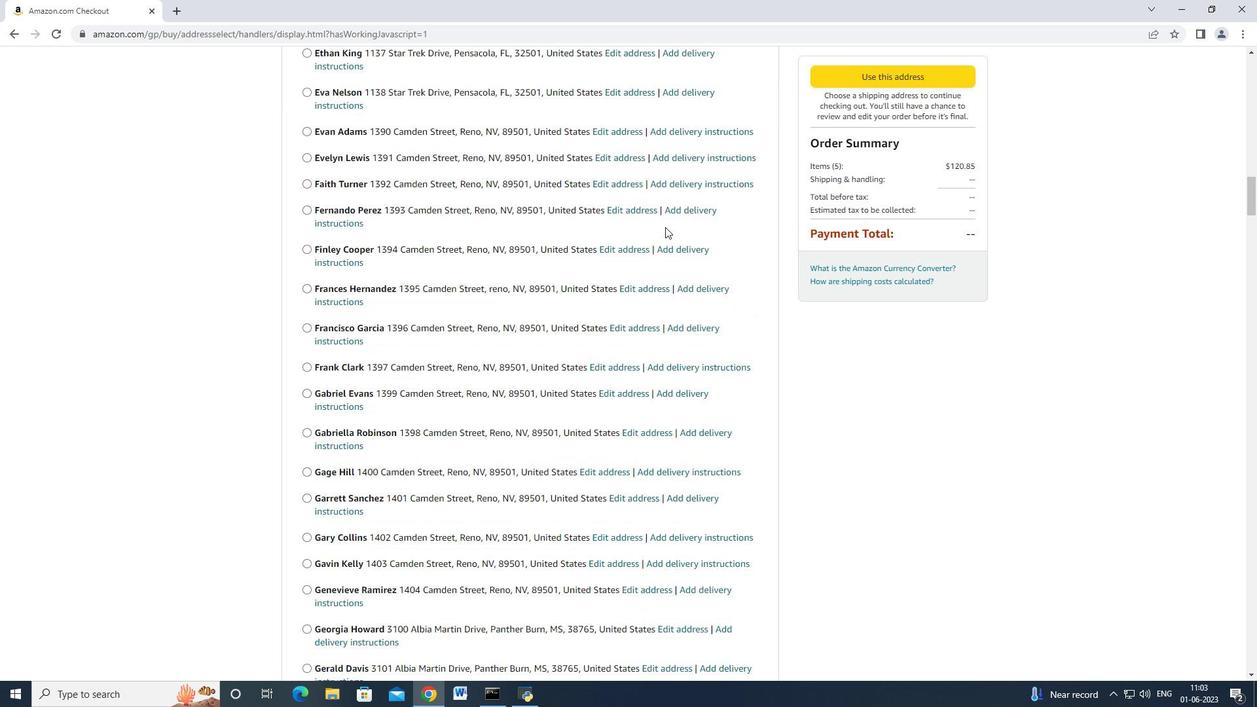 
Action: Mouse moved to (665, 227)
Screenshot: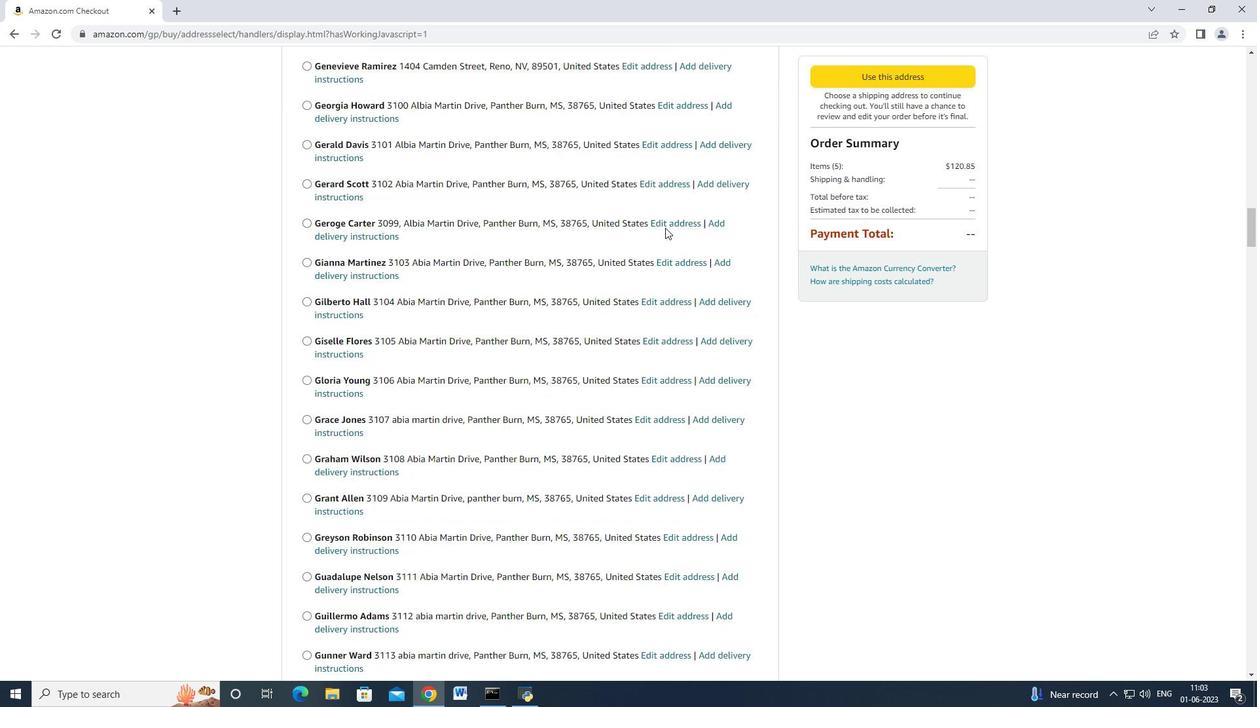 
Action: Mouse scrolled (665, 226) with delta (0, 0)
Screenshot: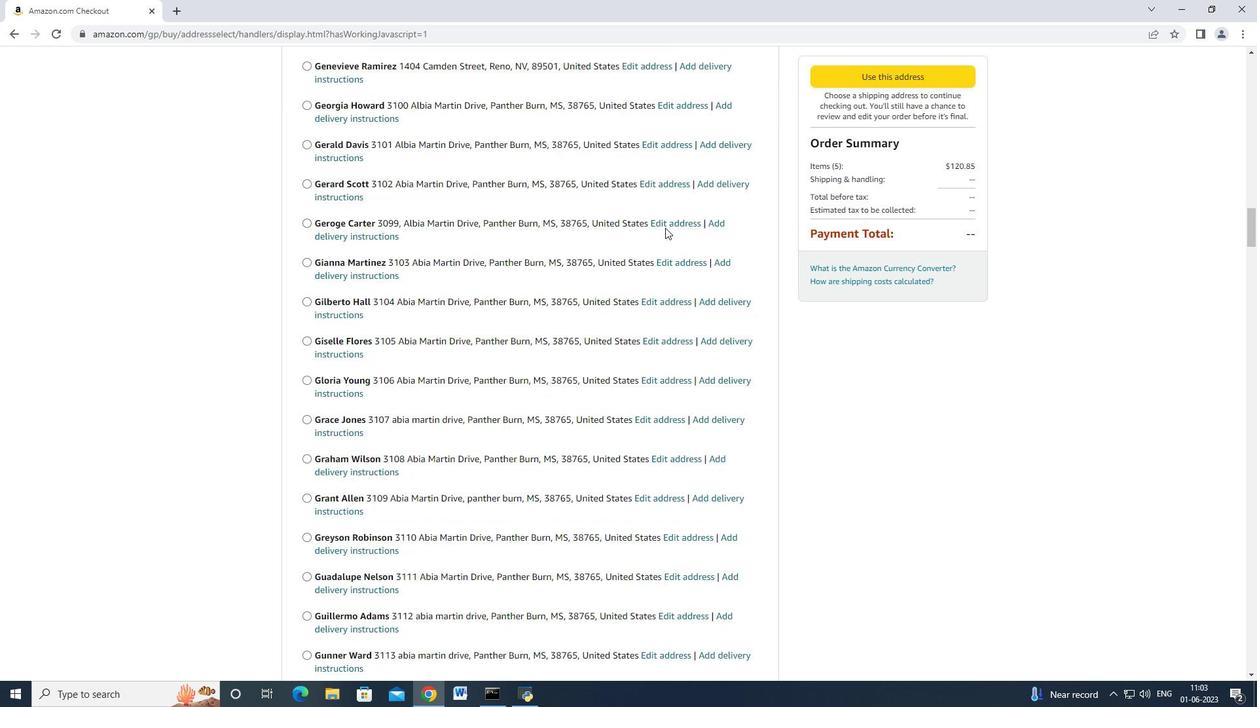 
Action: Mouse scrolled (665, 226) with delta (0, 0)
Screenshot: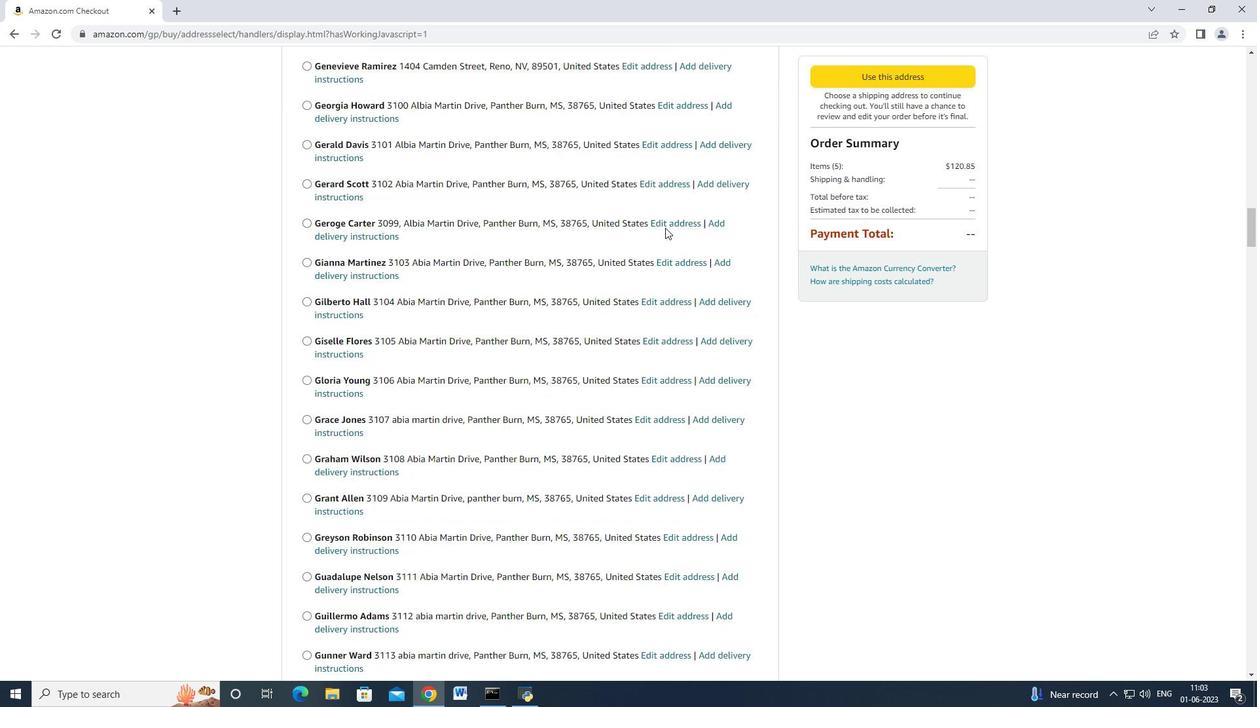 
Action: Mouse moved to (665, 227)
Screenshot: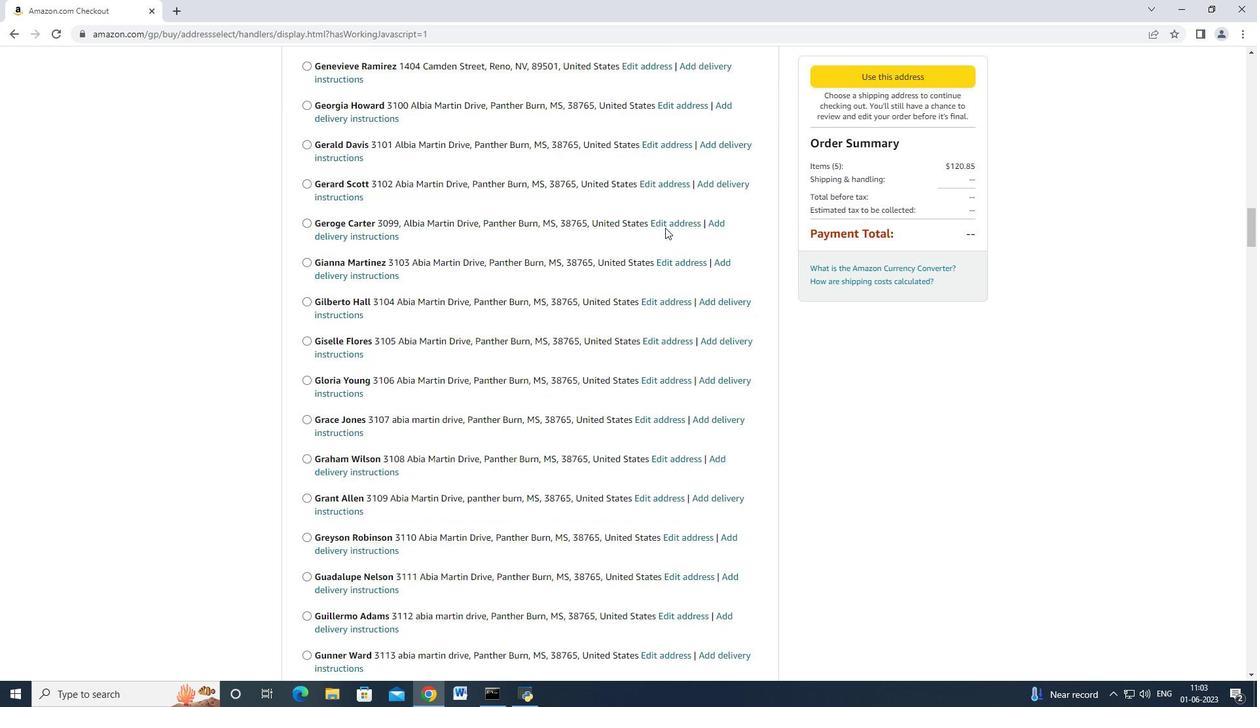 
Action: Mouse scrolled (665, 225) with delta (0, -1)
Screenshot: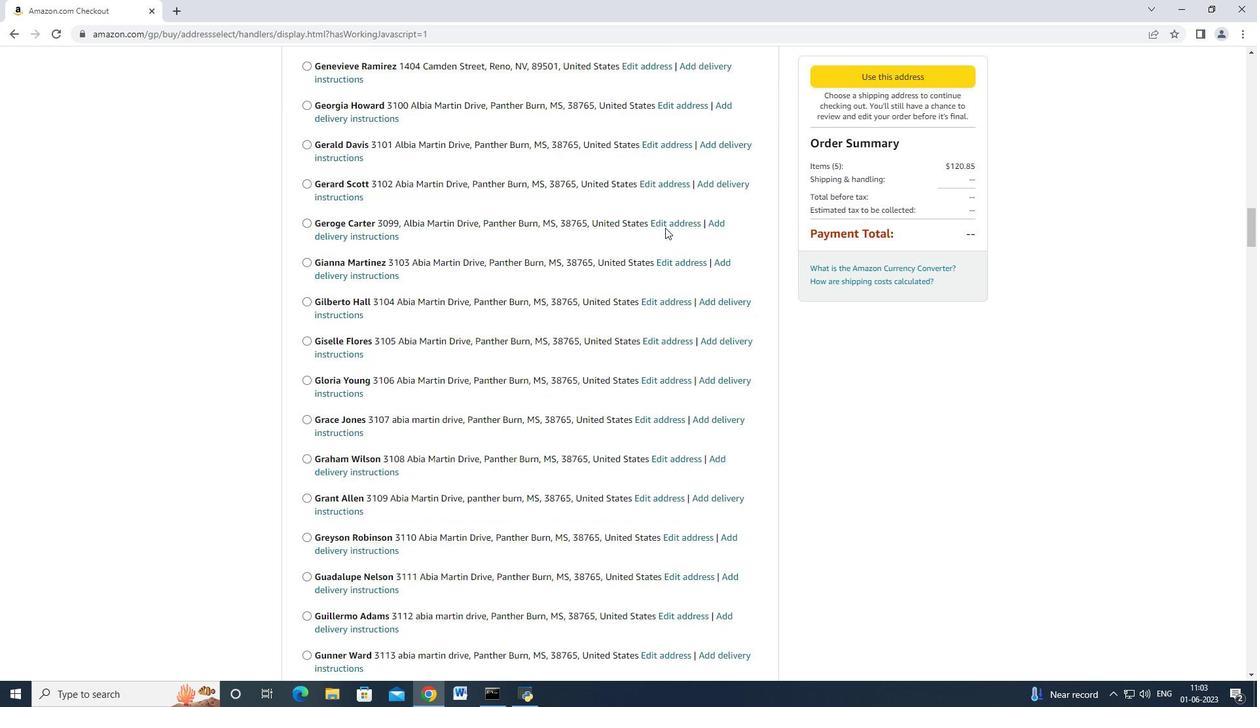 
Action: Mouse scrolled (665, 226) with delta (0, 0)
Screenshot: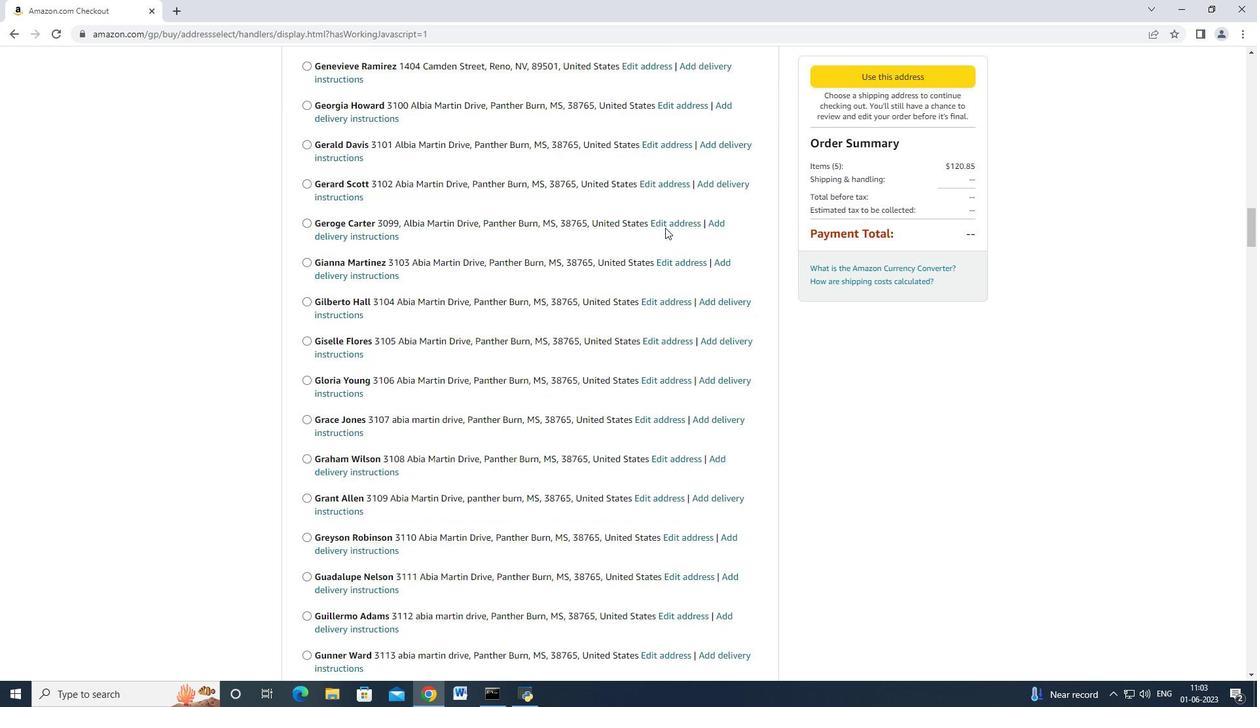 
Action: Mouse scrolled (665, 226) with delta (0, 0)
Screenshot: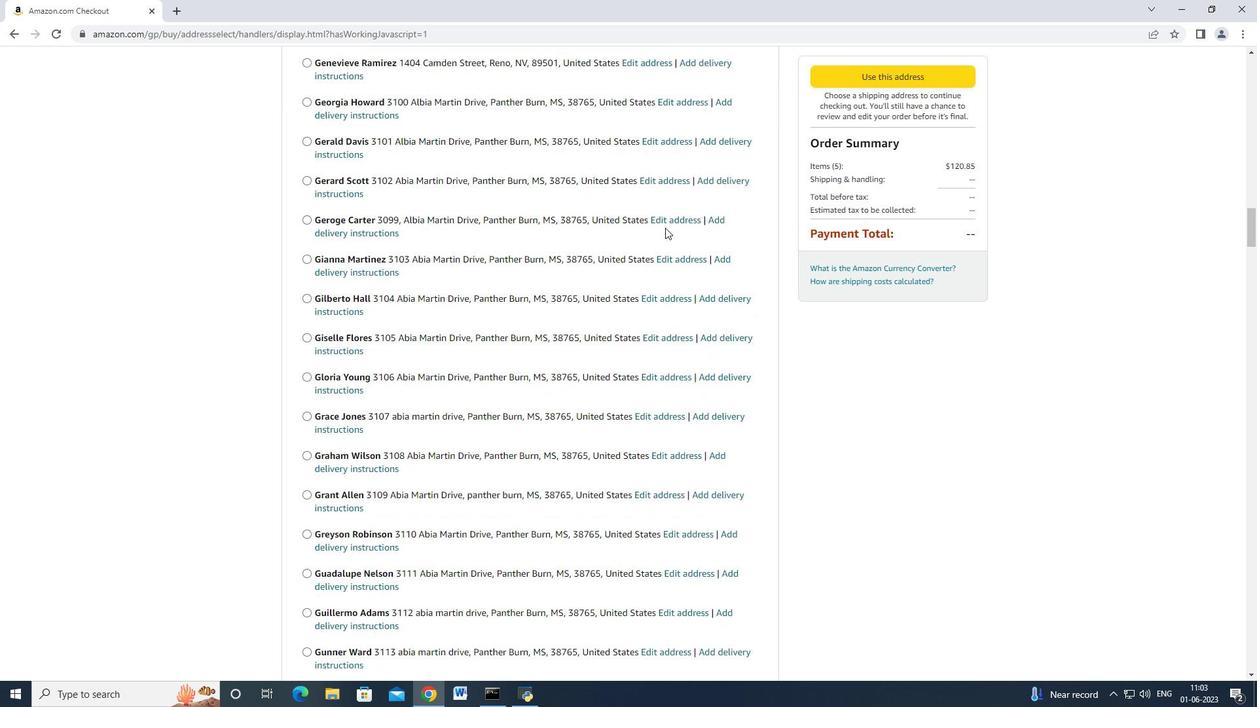
Action: Mouse scrolled (665, 226) with delta (0, 0)
Screenshot: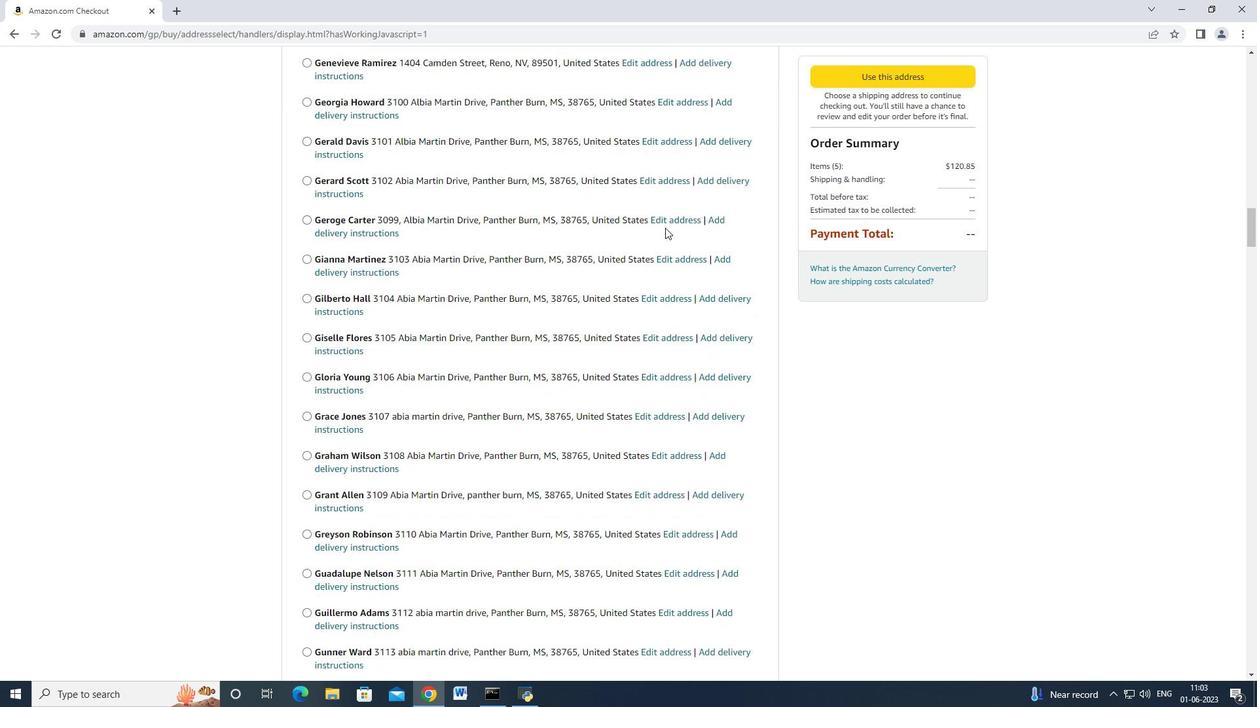 
Action: Mouse scrolled (665, 226) with delta (0, 0)
Screenshot: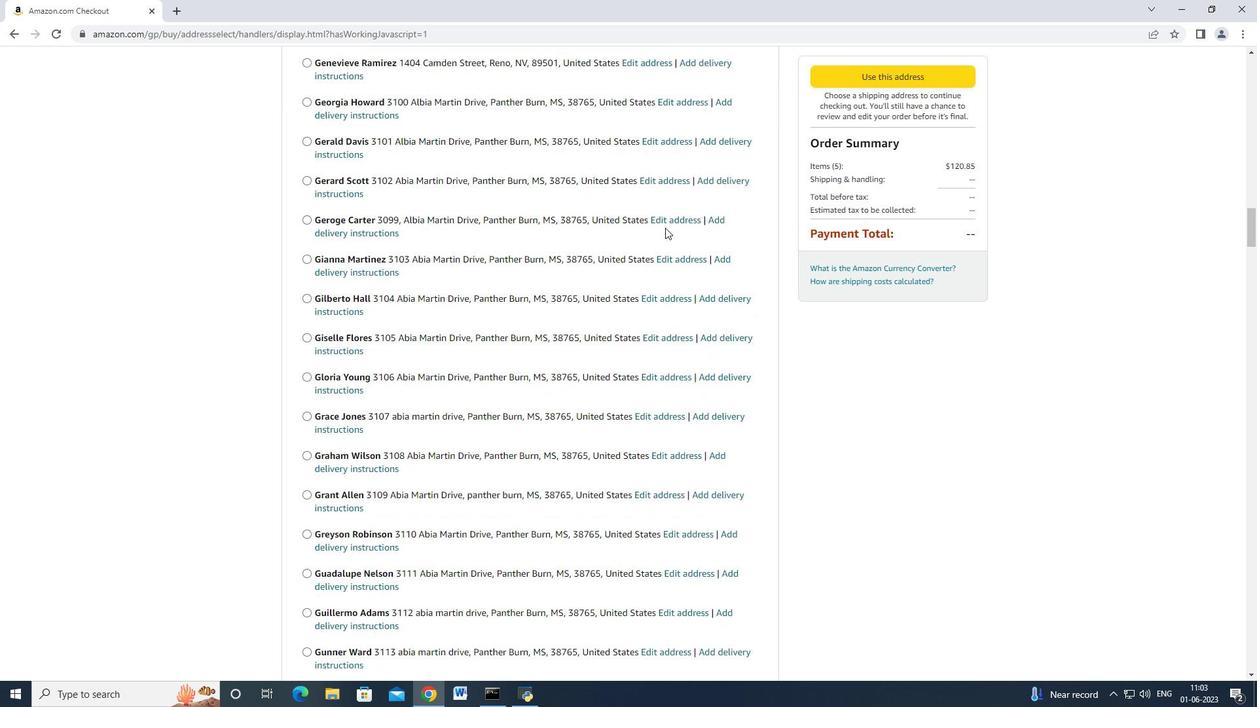 
Action: Mouse moved to (665, 227)
Screenshot: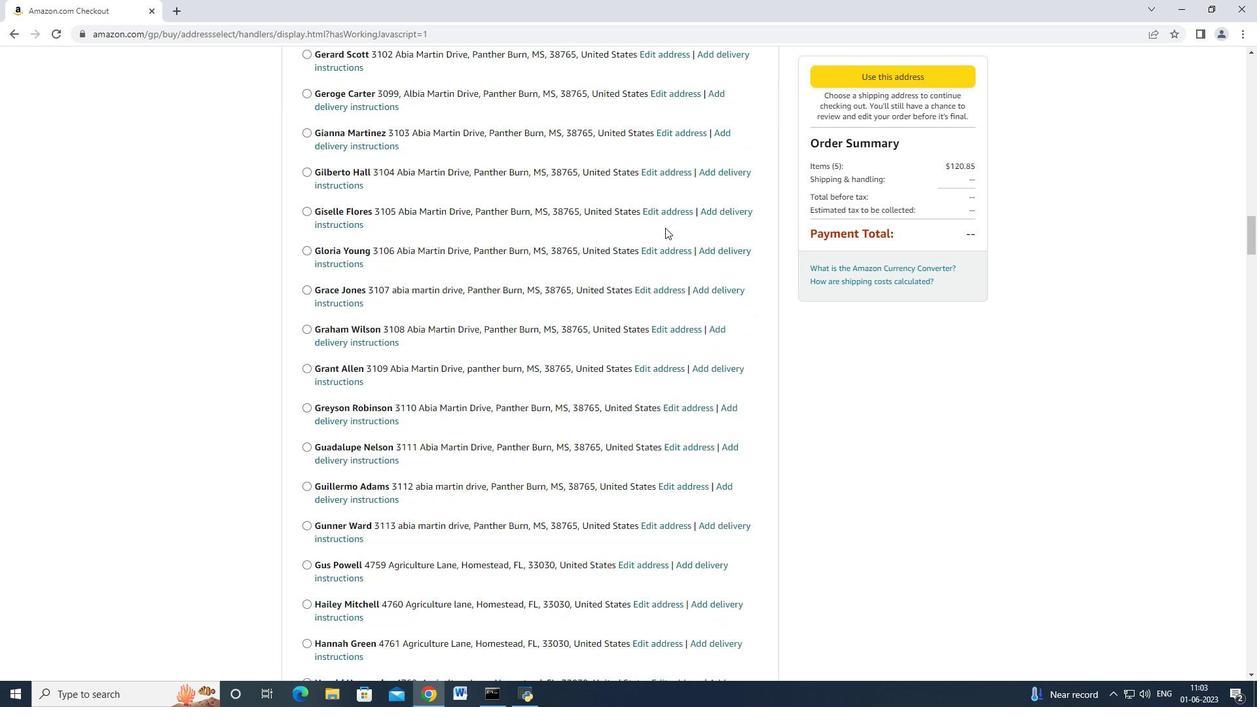 
Action: Mouse scrolled (665, 227) with delta (0, 0)
Screenshot: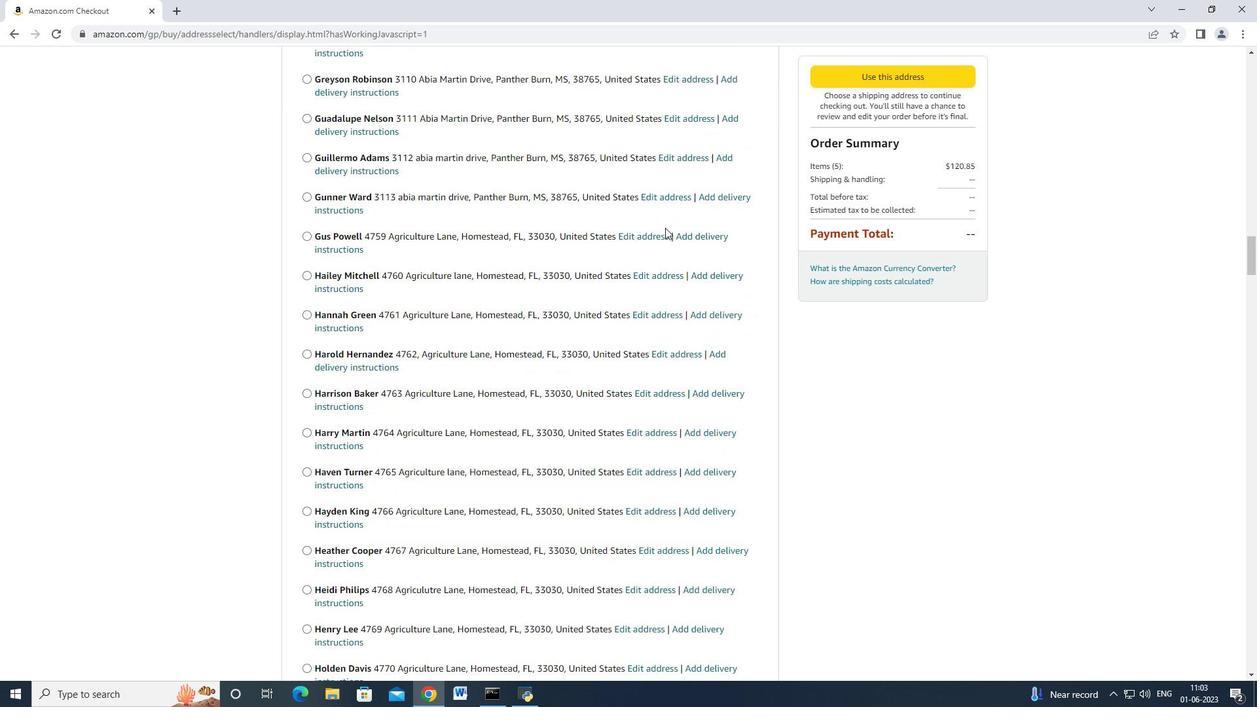 
Action: Mouse scrolled (665, 227) with delta (0, 0)
Screenshot: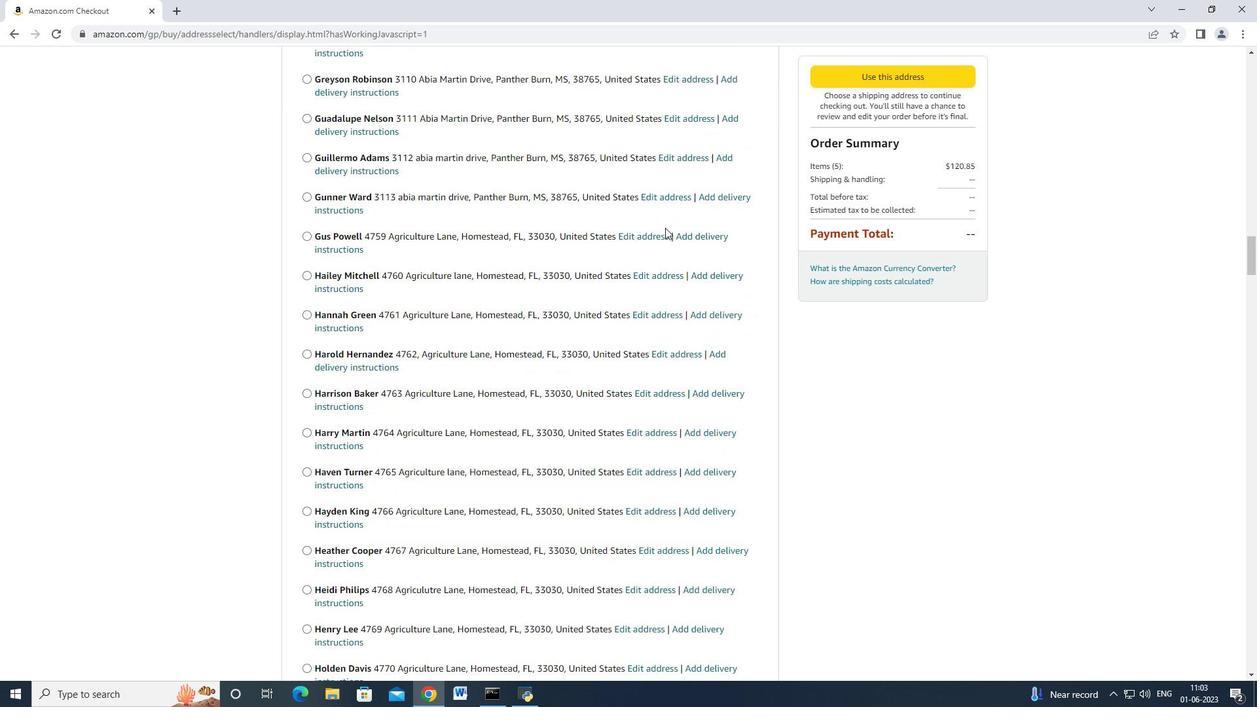 
Action: Mouse moved to (665, 227)
Screenshot: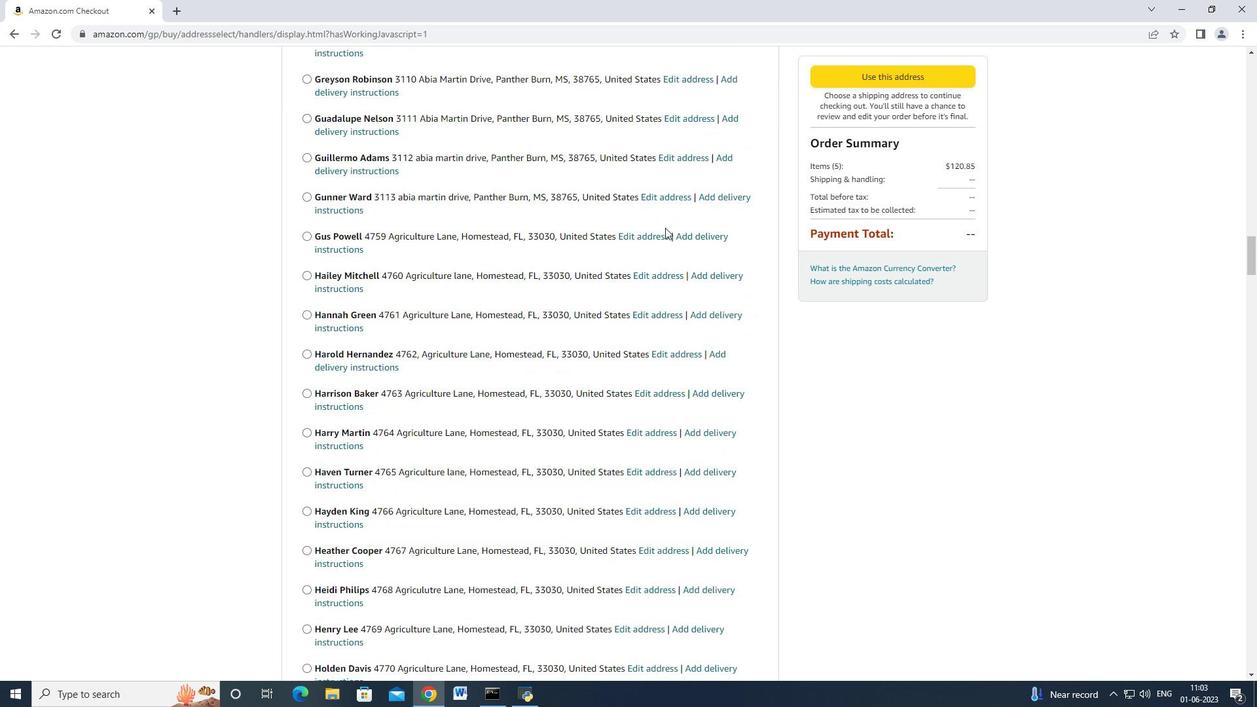 
Action: Mouse scrolled (665, 227) with delta (0, 0)
Screenshot: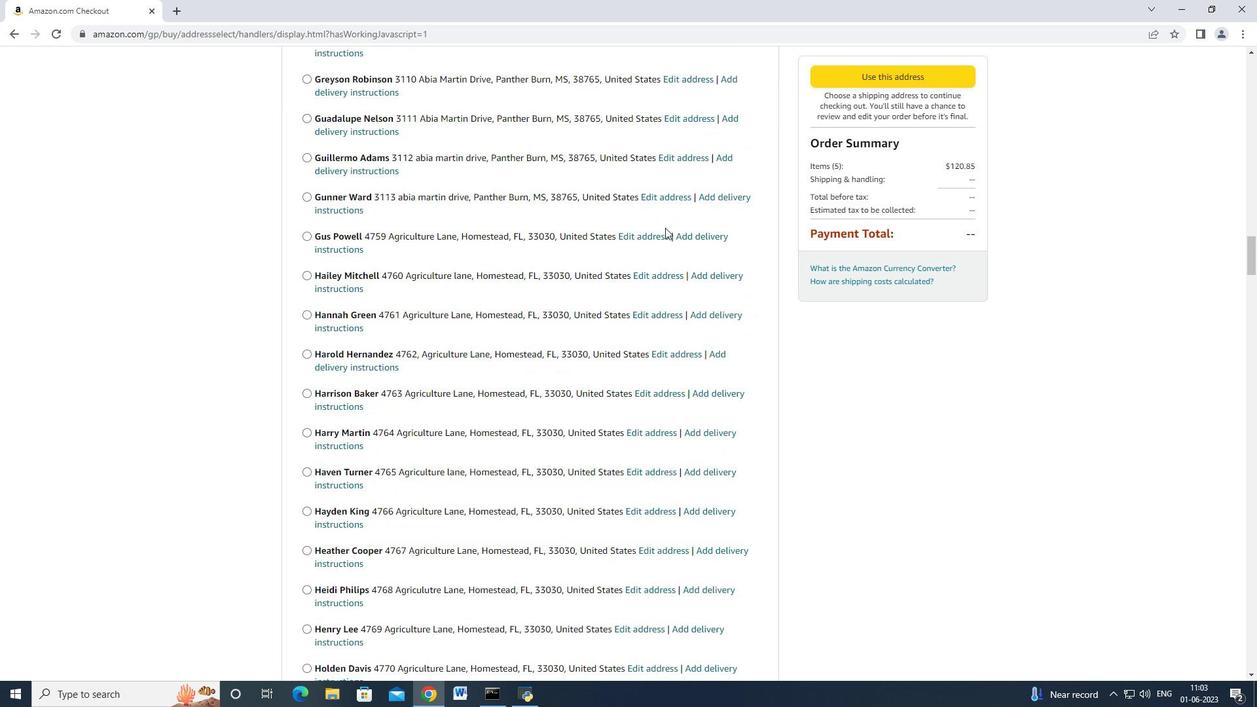 
Action: Mouse scrolled (665, 227) with delta (0, 0)
Screenshot: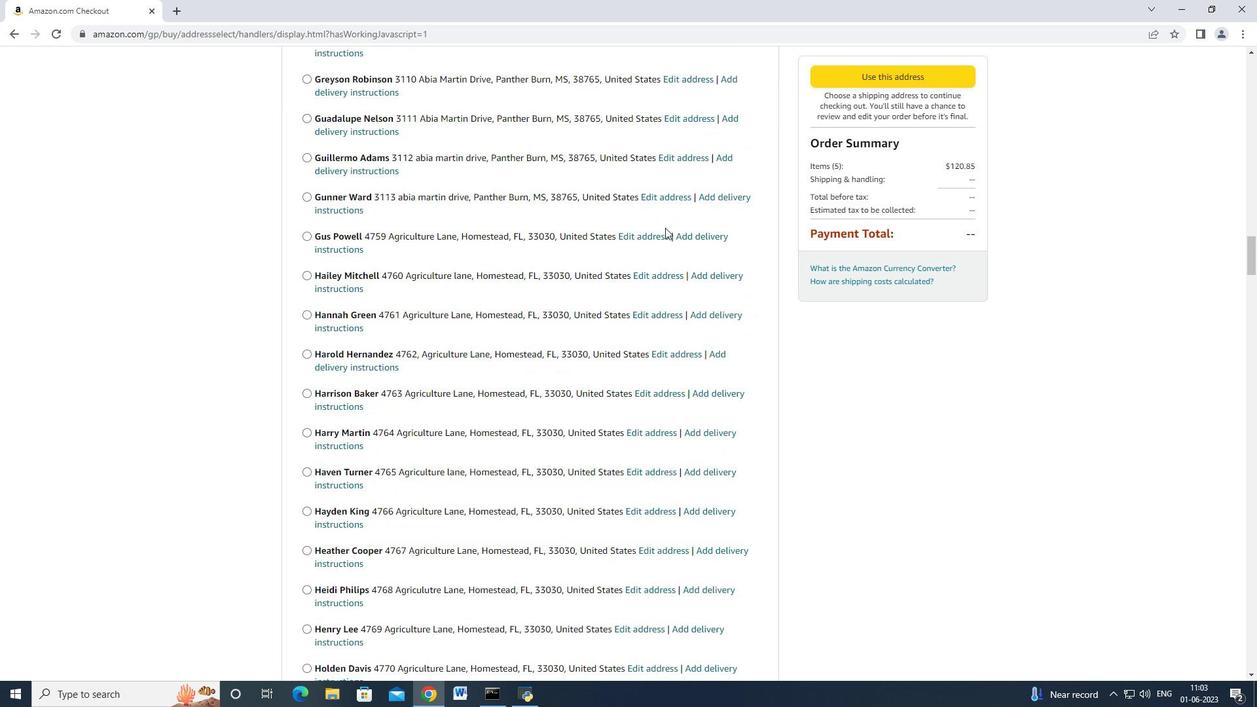 
Action: Mouse scrolled (665, 227) with delta (0, 0)
Screenshot: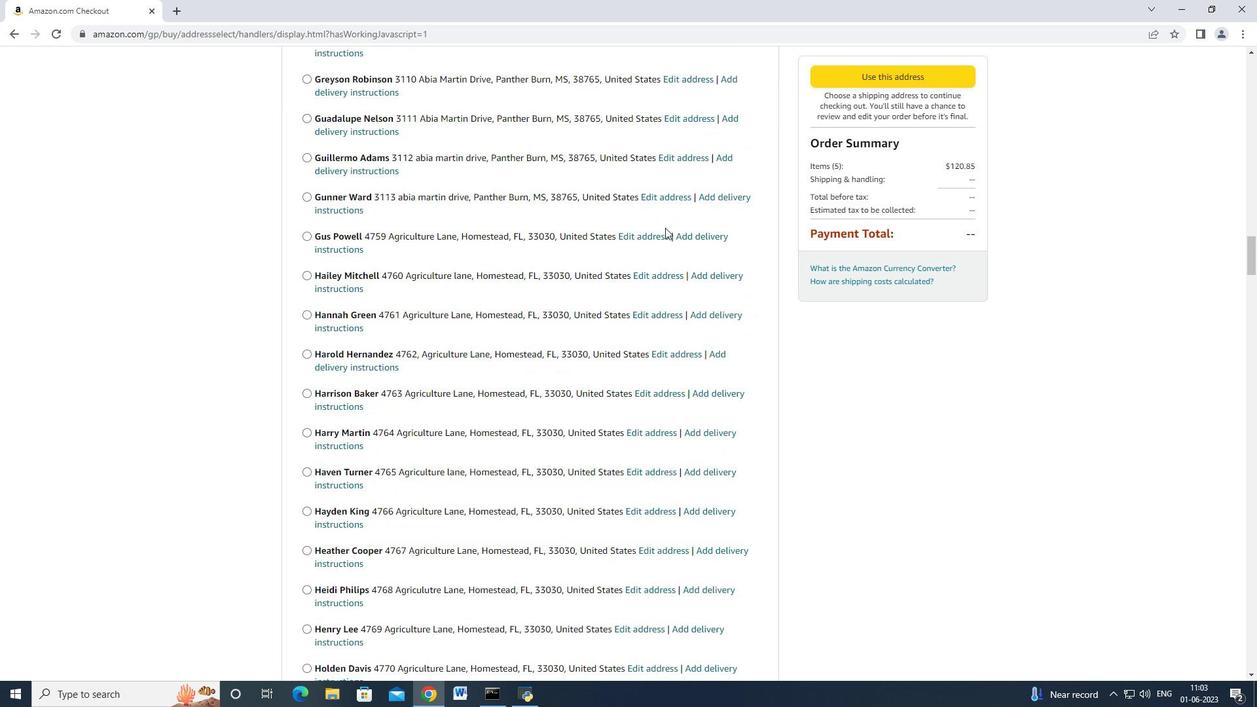 
Action: Mouse scrolled (665, 227) with delta (0, 0)
Screenshot: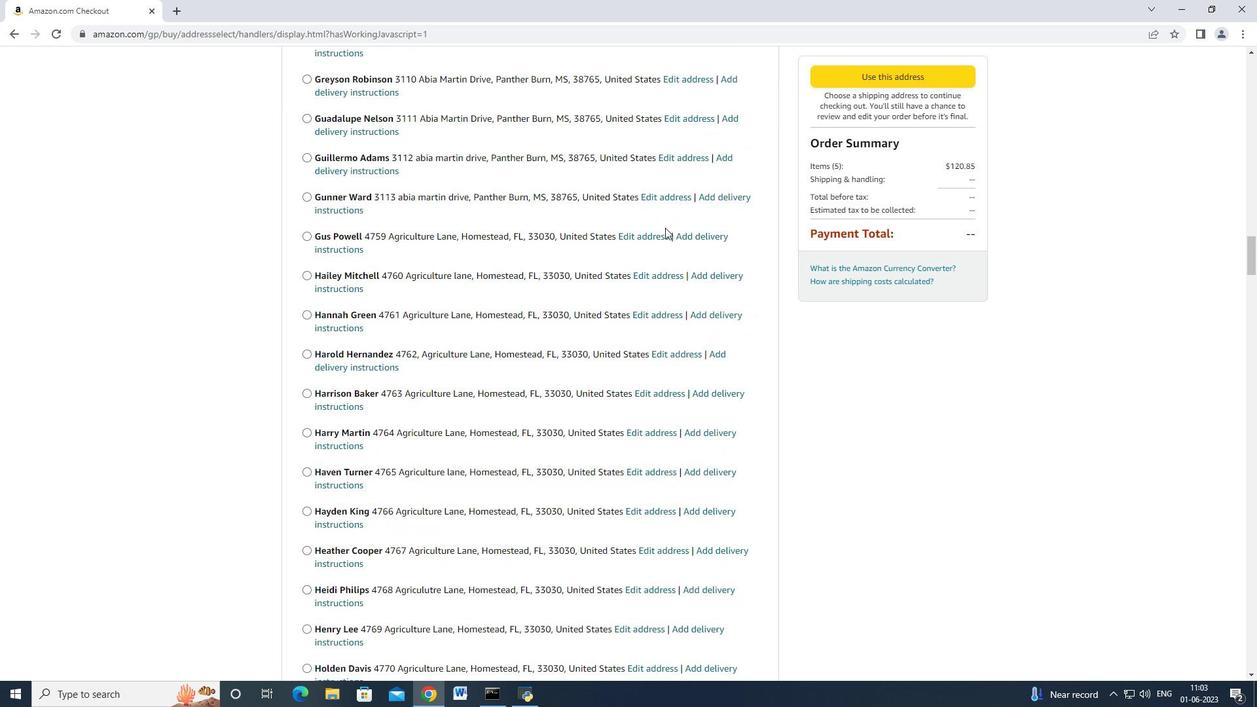 
Action: Mouse scrolled (665, 227) with delta (0, 0)
Screenshot: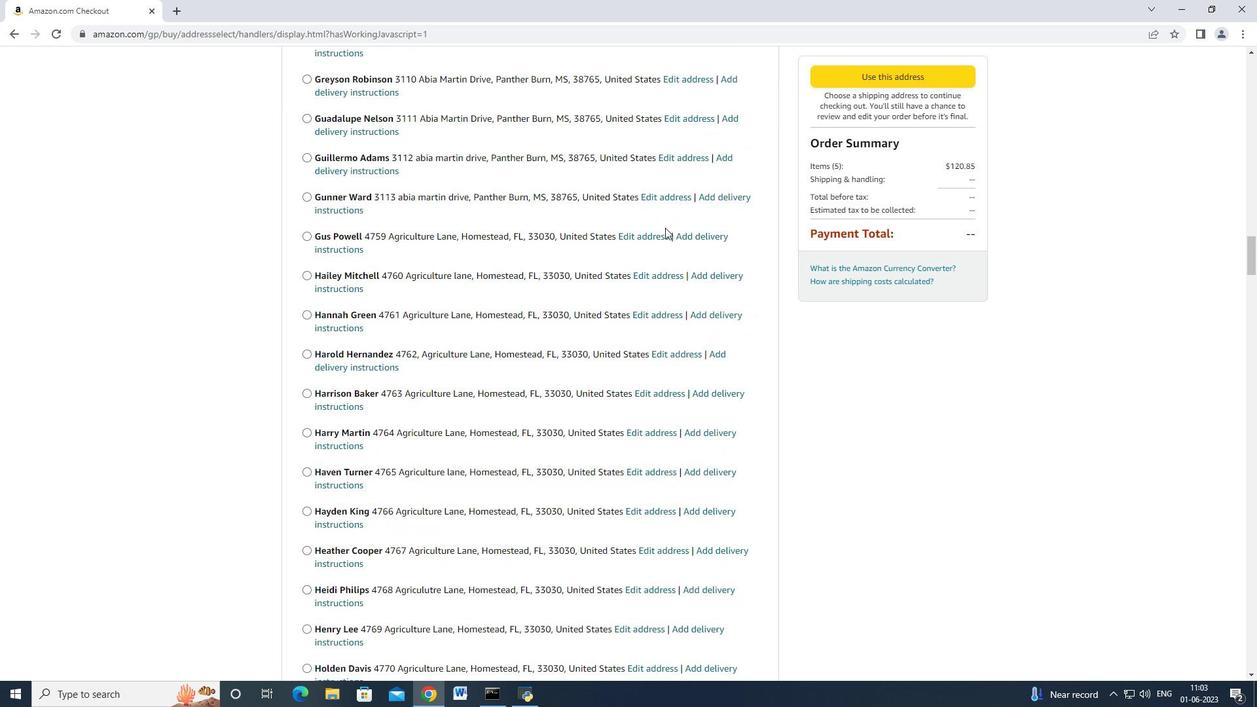 
Action: Mouse scrolled (665, 227) with delta (0, 0)
Screenshot: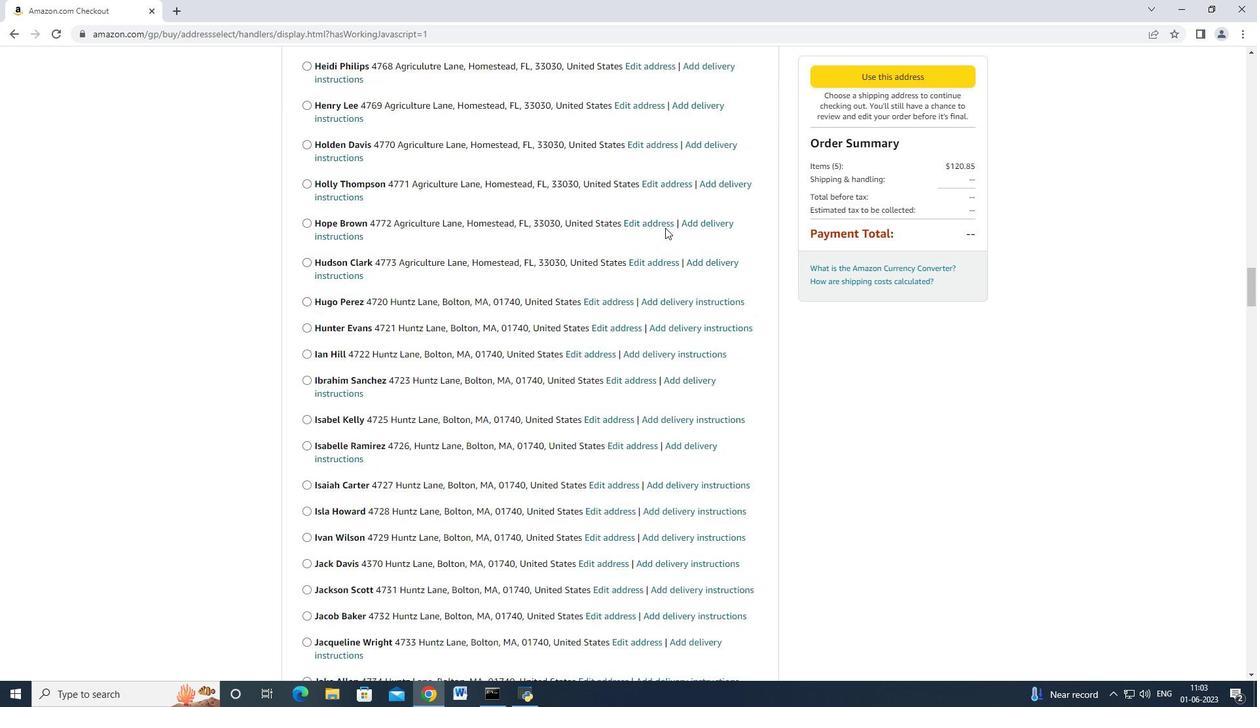 
Action: Mouse scrolled (665, 227) with delta (0, 0)
Screenshot: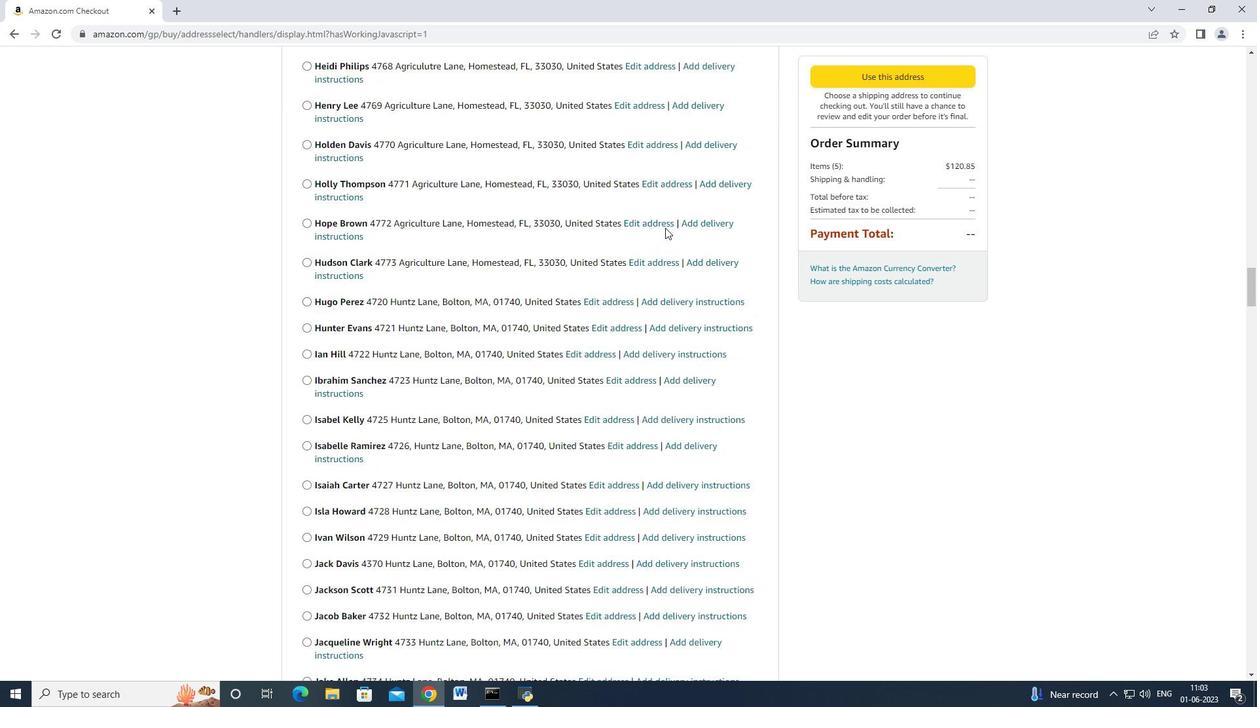 
Action: Mouse scrolled (665, 227) with delta (0, 0)
Screenshot: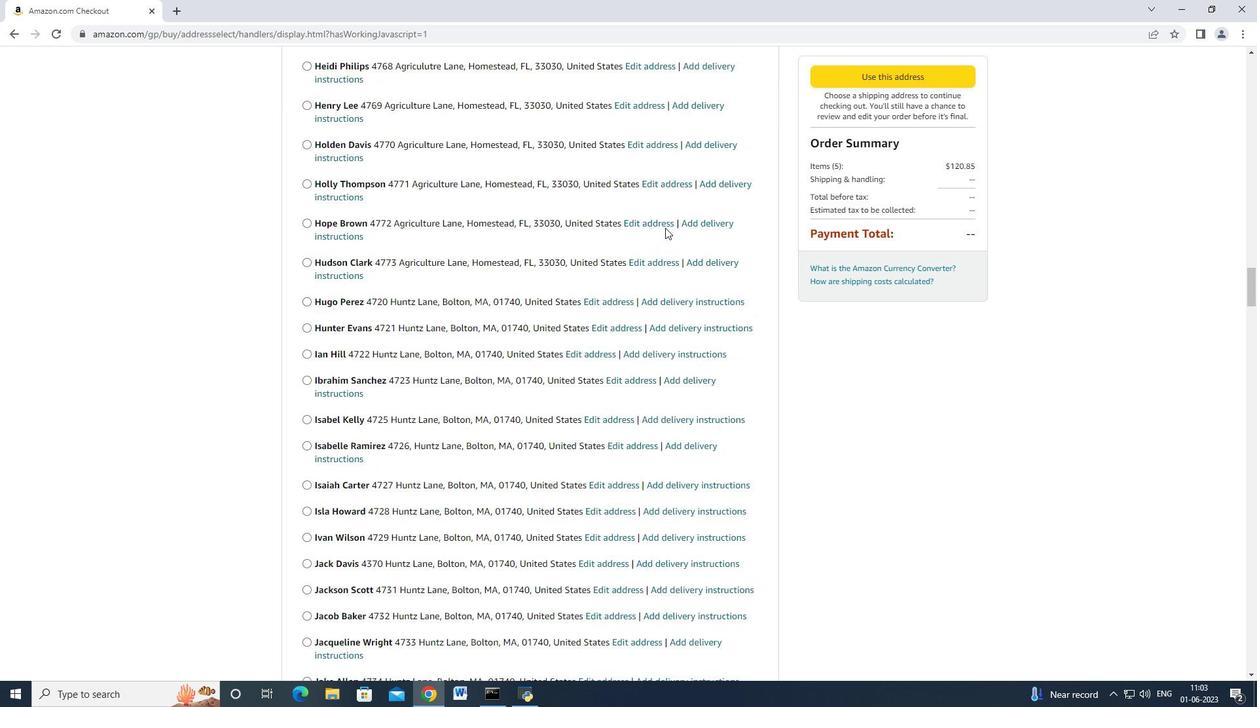 
Action: Mouse scrolled (665, 227) with delta (0, 0)
Screenshot: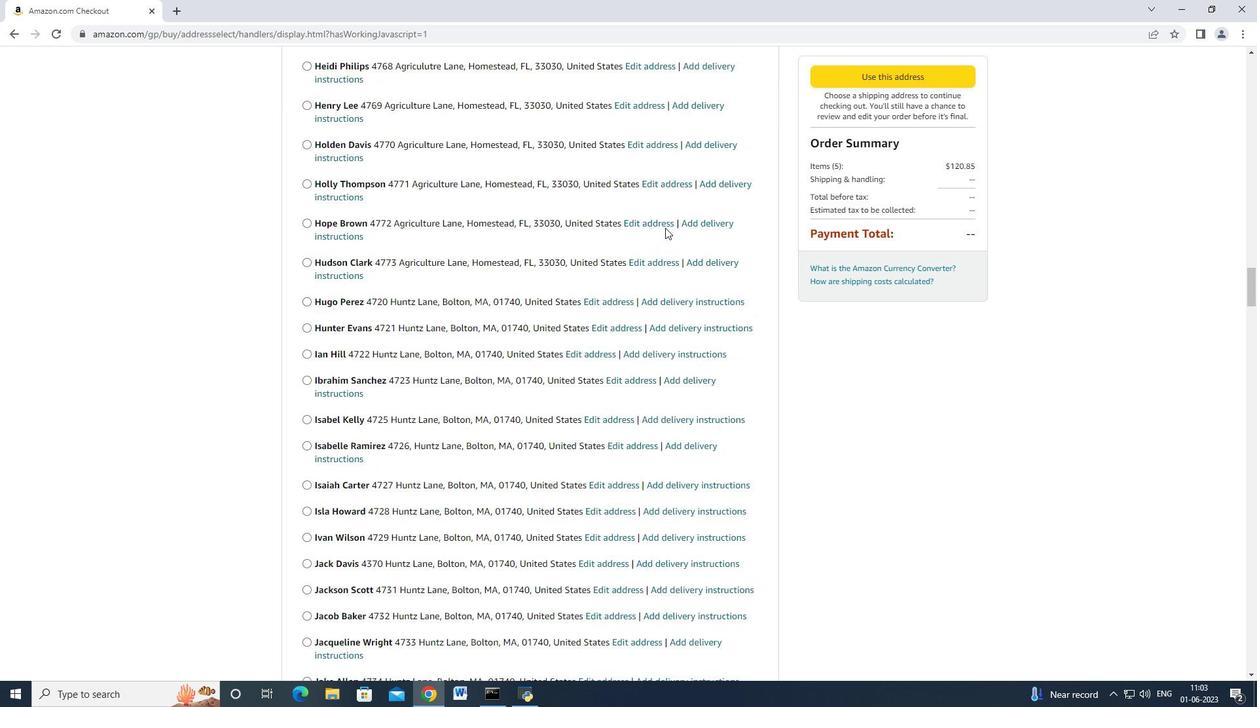 
Action: Mouse scrolled (665, 227) with delta (0, 0)
Screenshot: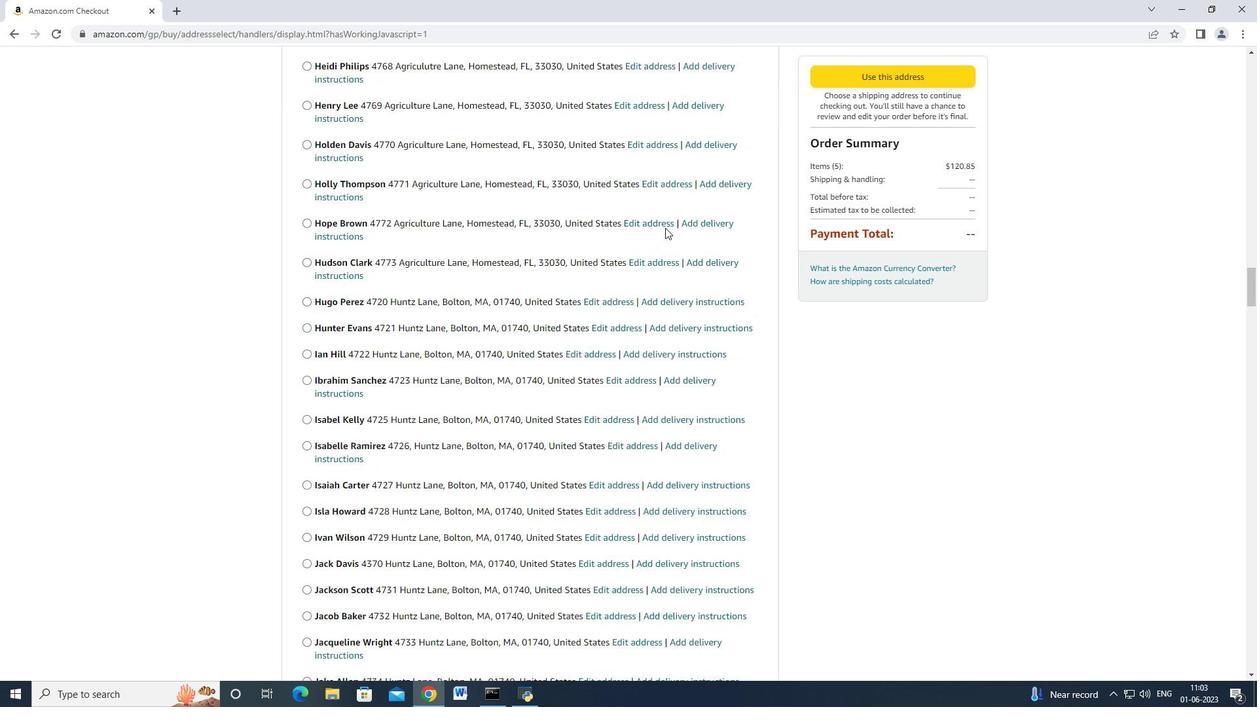 
Action: Mouse scrolled (665, 227) with delta (0, 0)
Screenshot: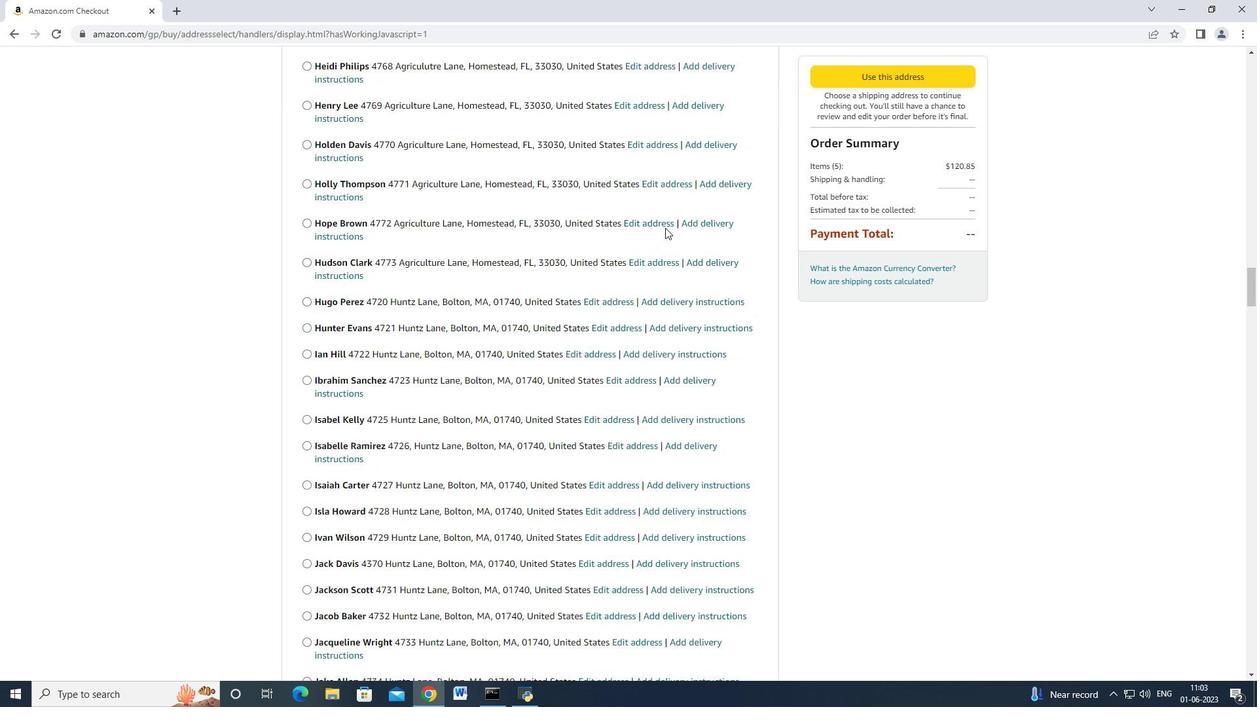 
Action: Mouse scrolled (665, 227) with delta (0, 0)
Screenshot: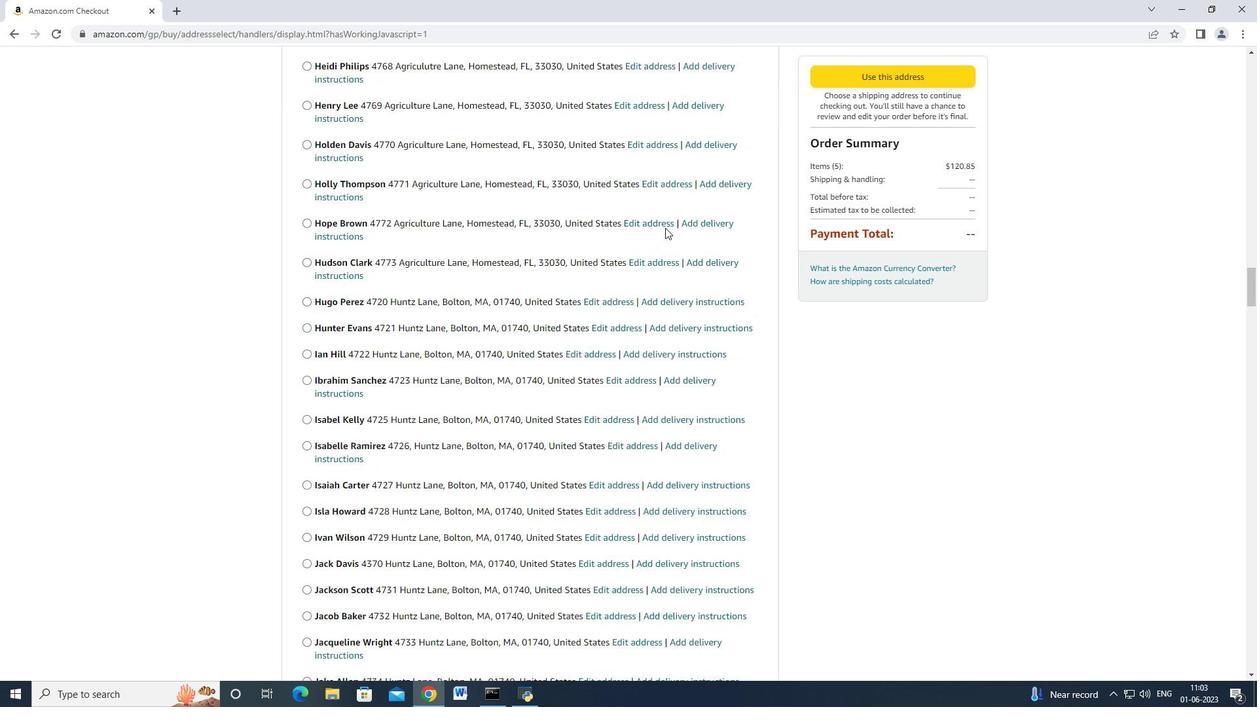 
Action: Mouse scrolled (665, 227) with delta (0, 0)
Screenshot: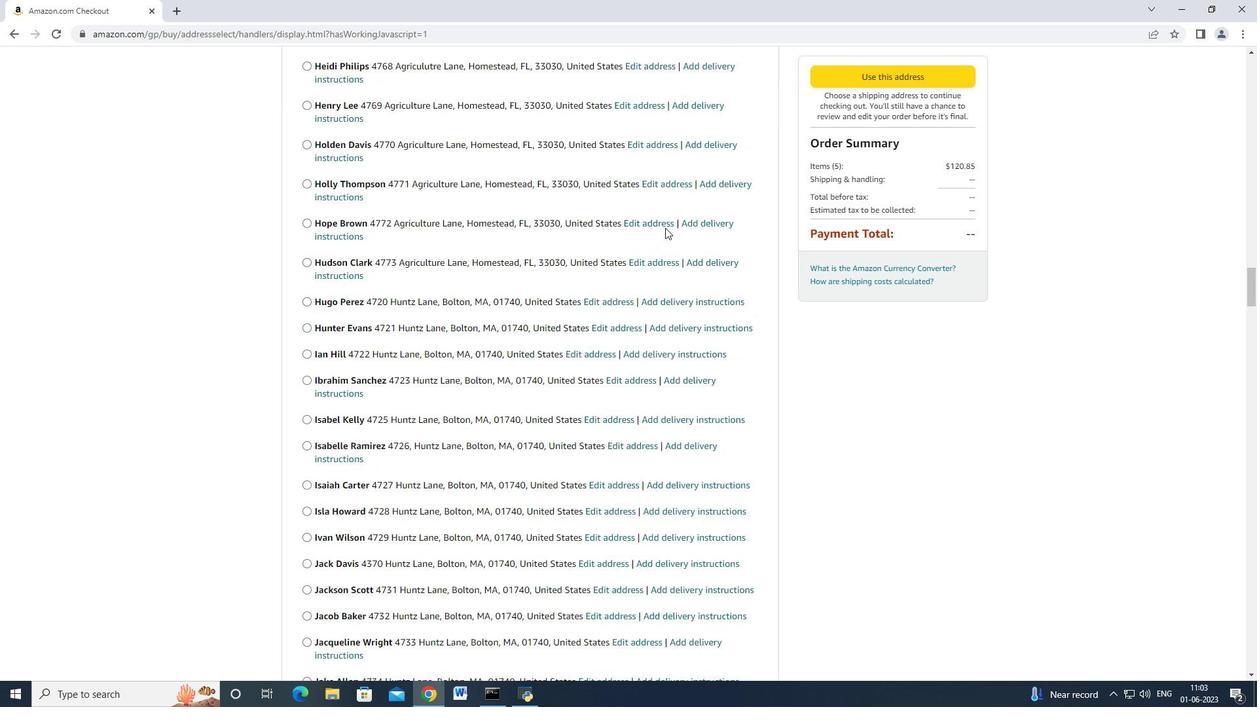 
Action: Mouse scrolled (665, 227) with delta (0, 0)
Screenshot: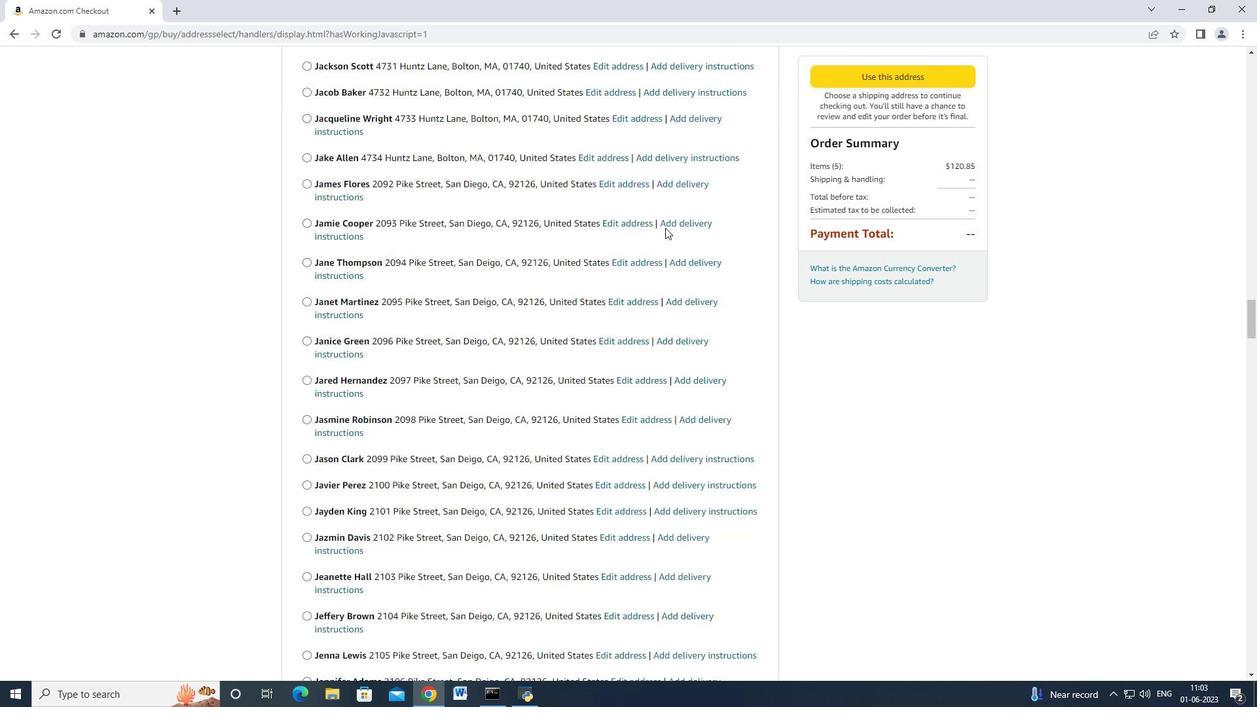 
Action: Mouse scrolled (665, 227) with delta (0, 0)
Screenshot: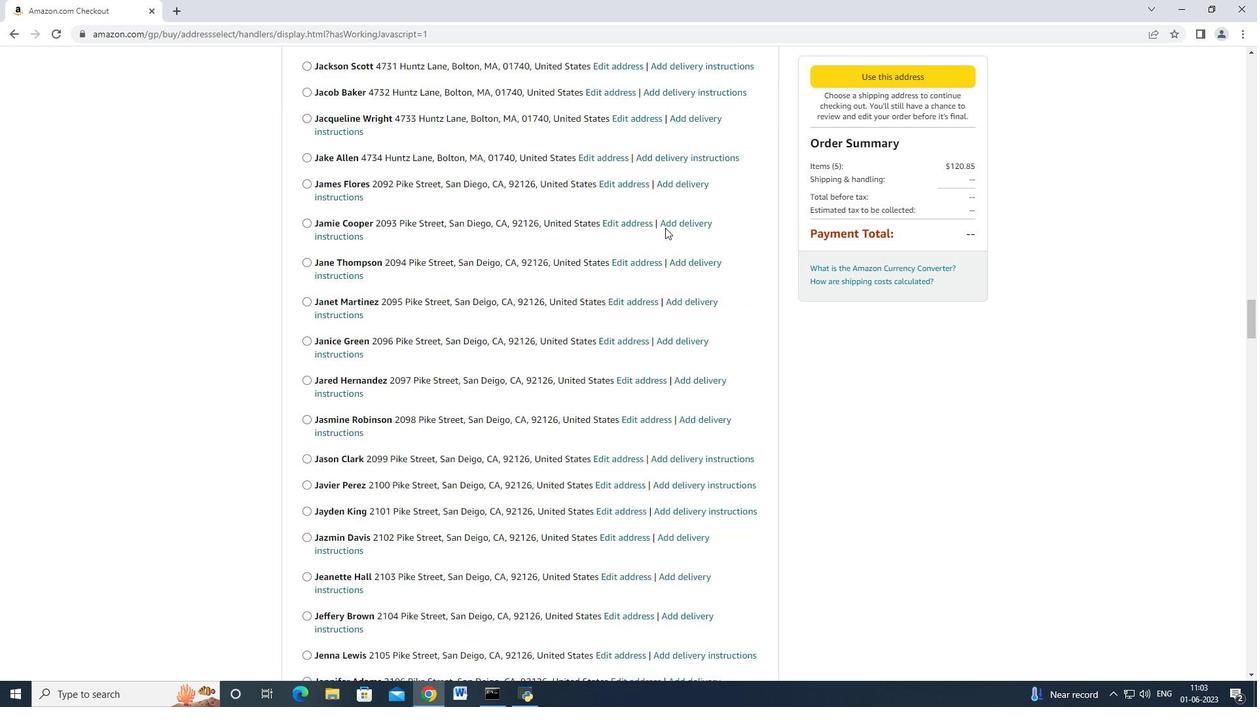 
Action: Mouse scrolled (665, 227) with delta (0, 0)
Screenshot: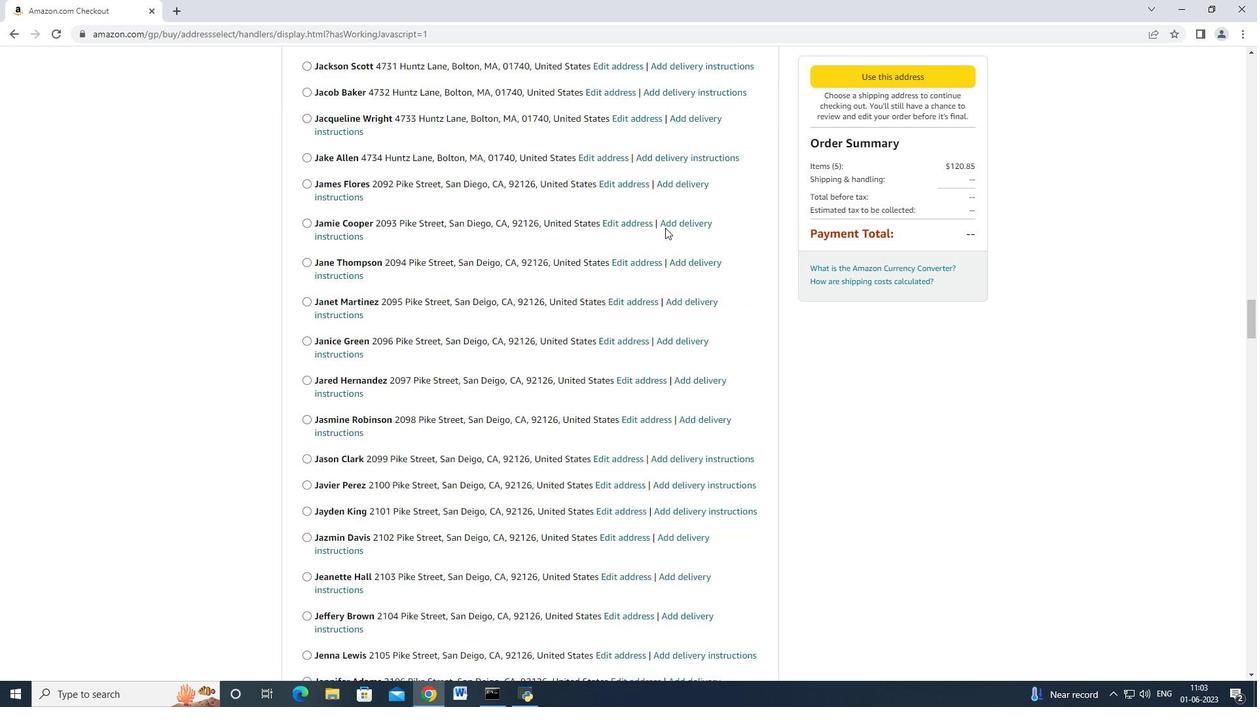 
Action: Mouse scrolled (665, 227) with delta (0, 0)
Screenshot: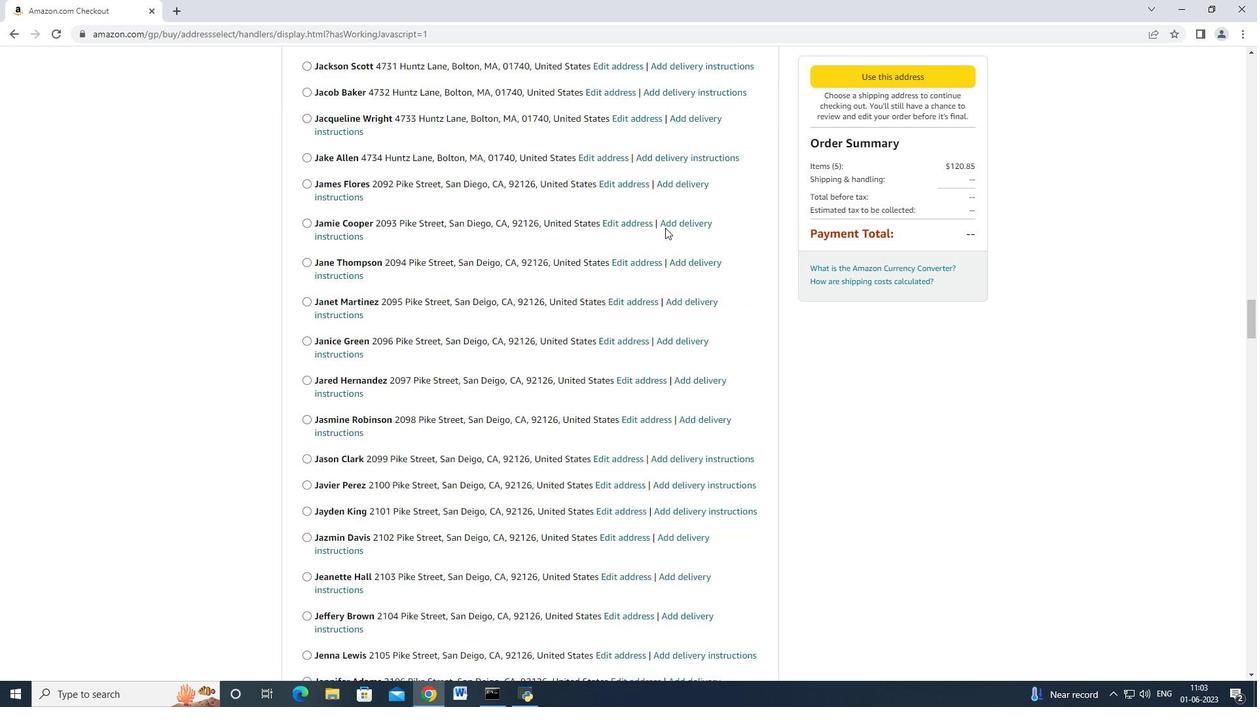 
Action: Mouse scrolled (665, 227) with delta (0, 0)
Screenshot: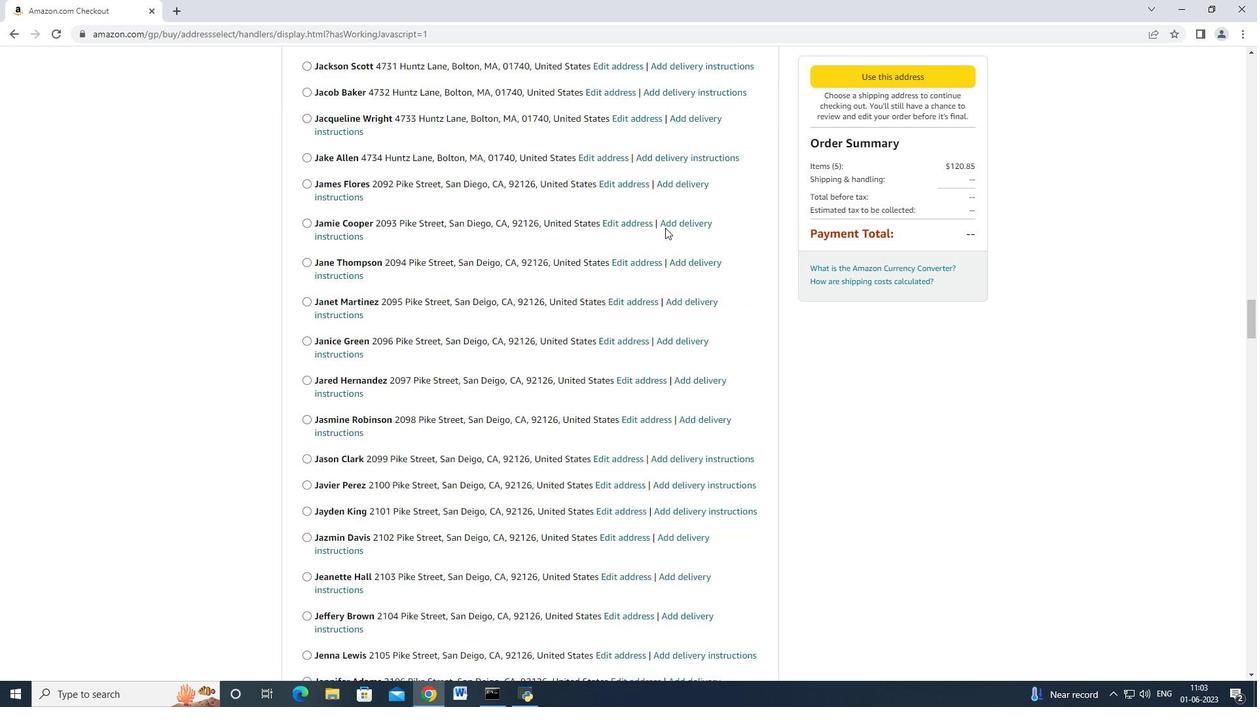 
Action: Mouse scrolled (665, 227) with delta (0, 0)
Screenshot: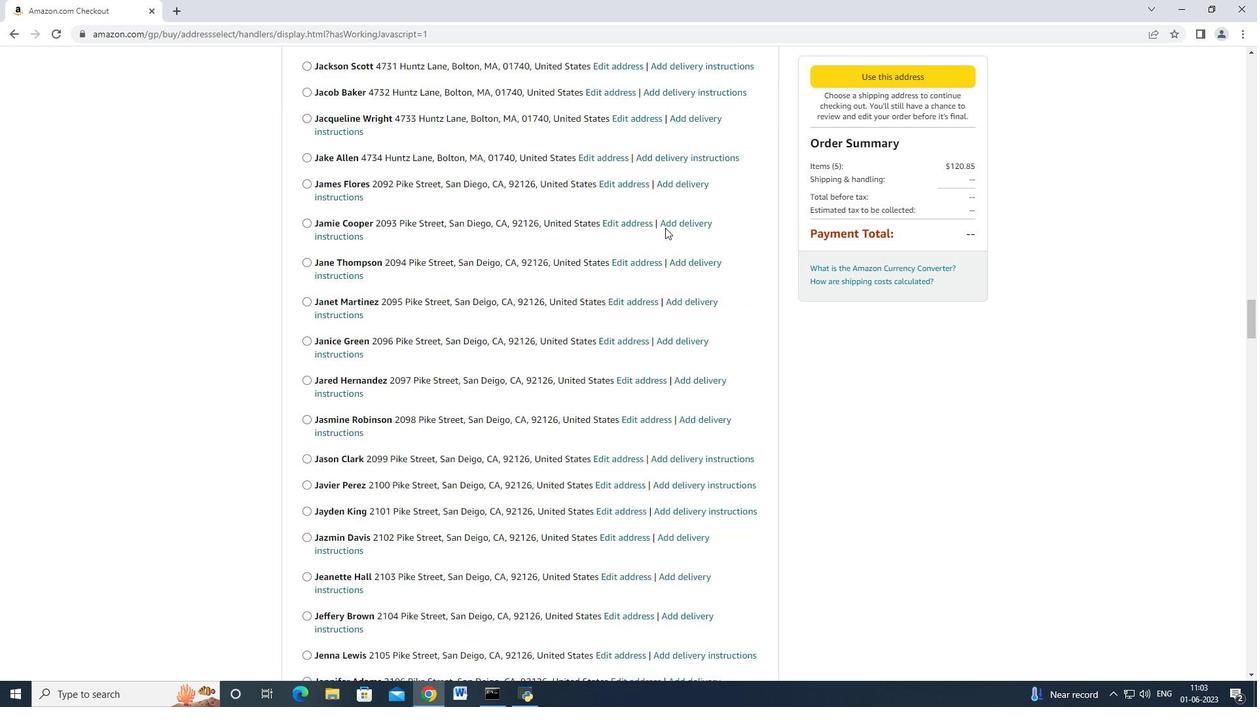 
Action: Mouse scrolled (665, 227) with delta (0, 0)
Screenshot: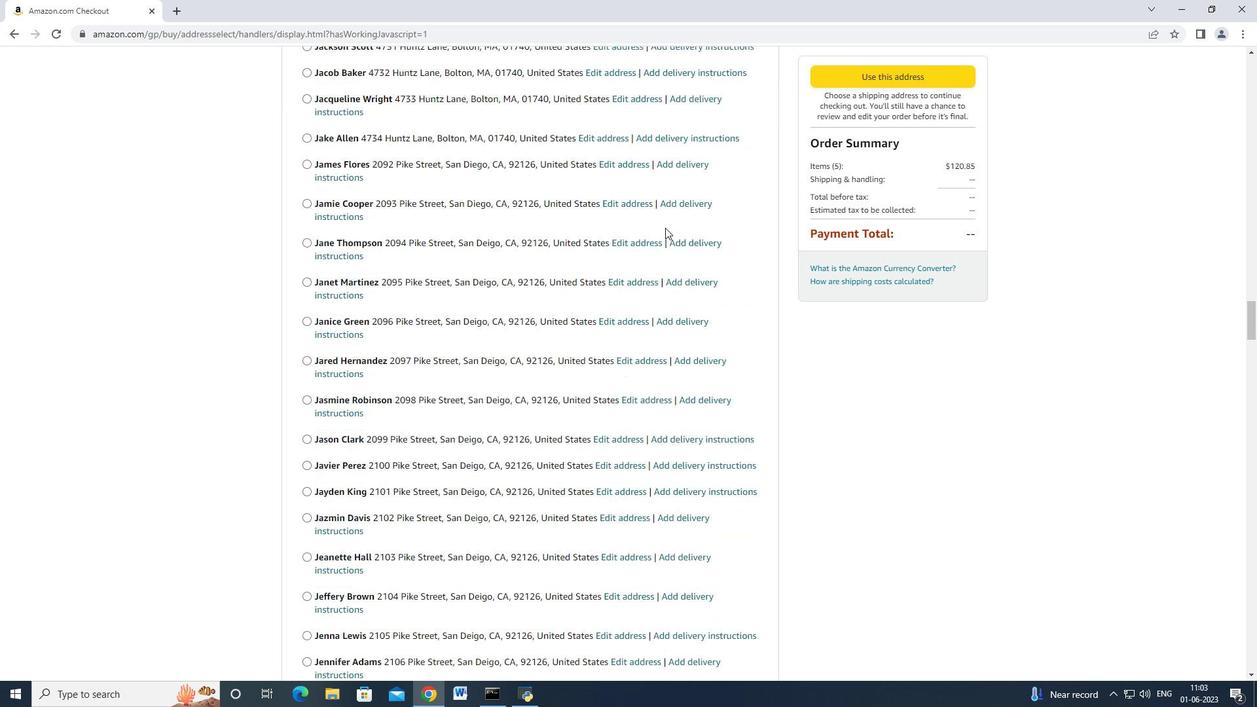 
Action: Mouse scrolled (665, 227) with delta (0, 0)
Screenshot: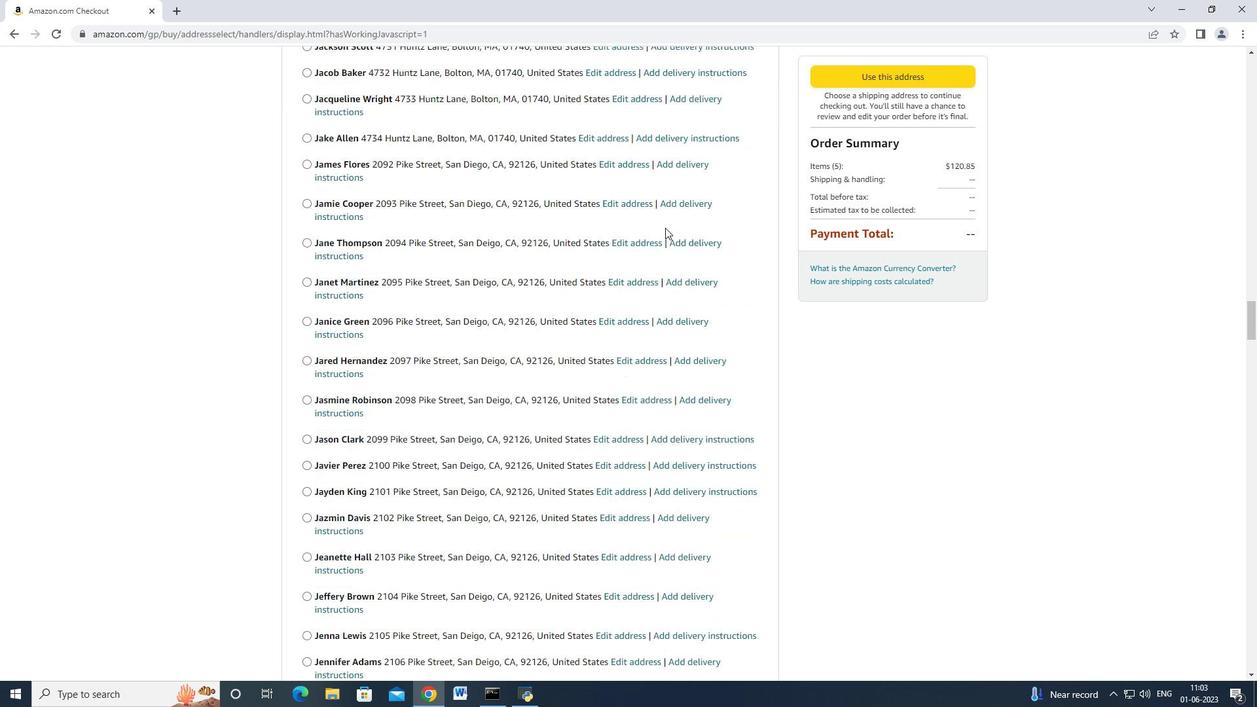 
Action: Mouse scrolled (665, 227) with delta (0, 0)
Screenshot: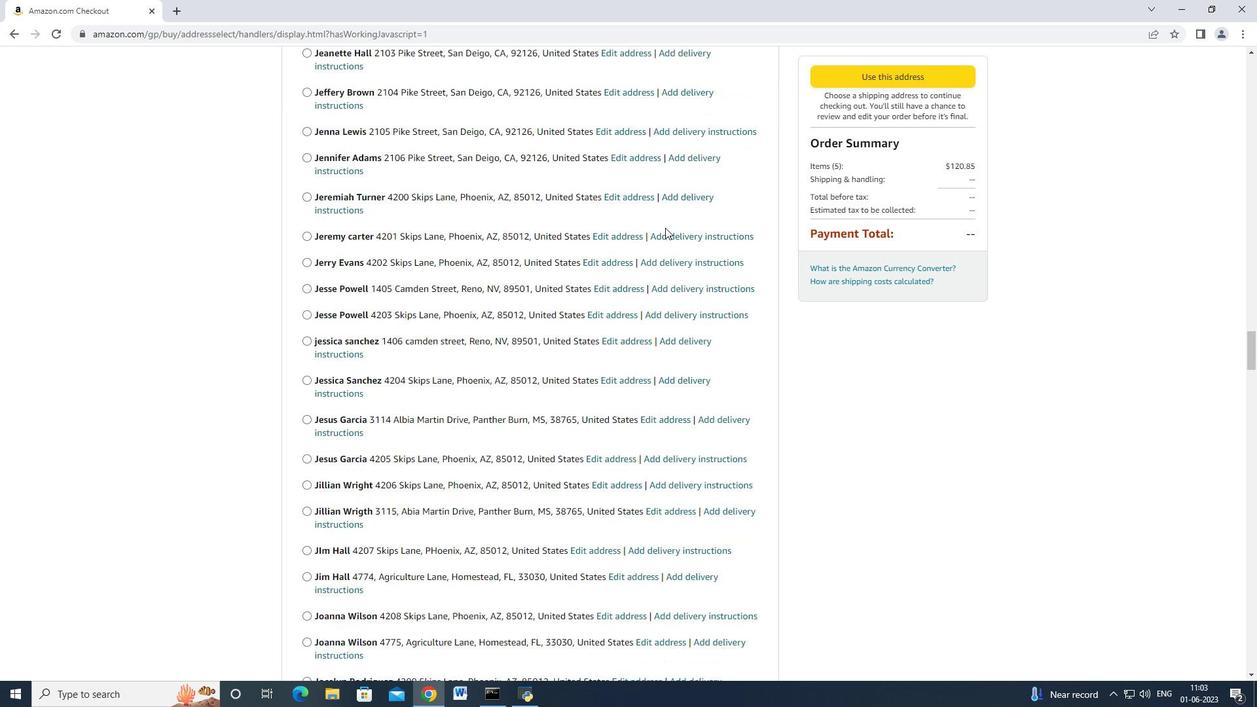 
Action: Mouse scrolled (665, 227) with delta (0, 0)
Screenshot: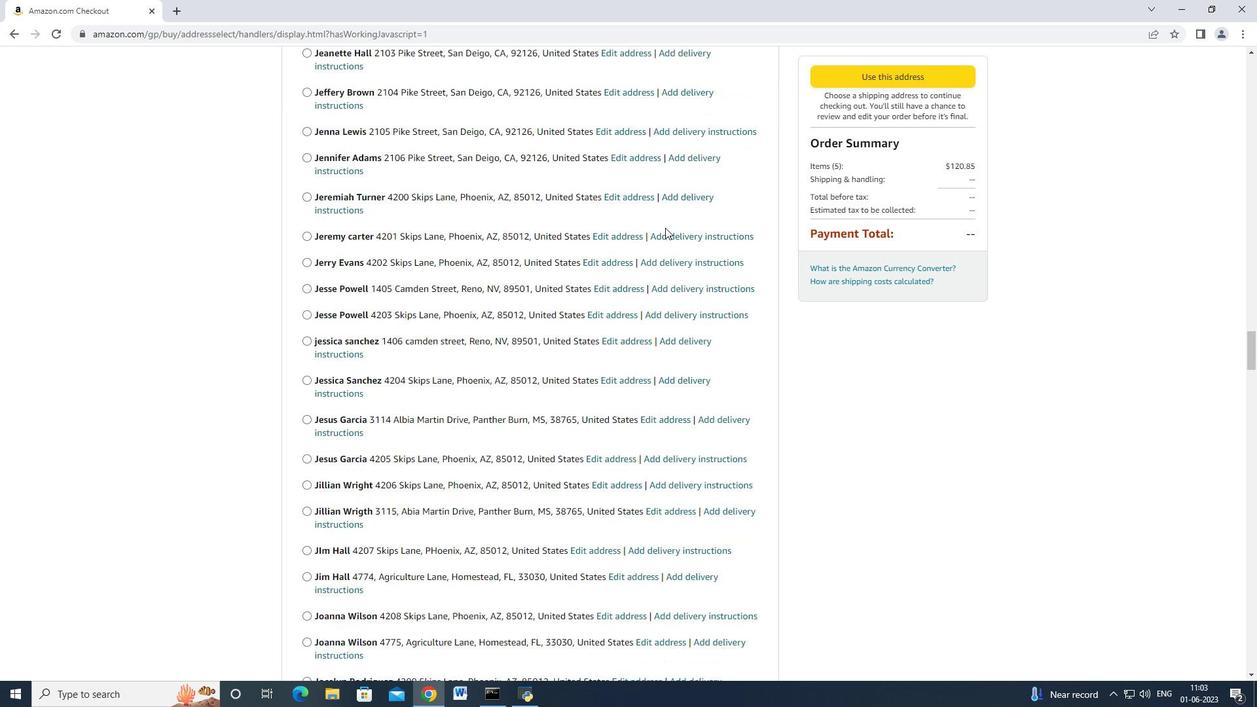 
Action: Mouse scrolled (665, 226) with delta (0, -1)
Screenshot: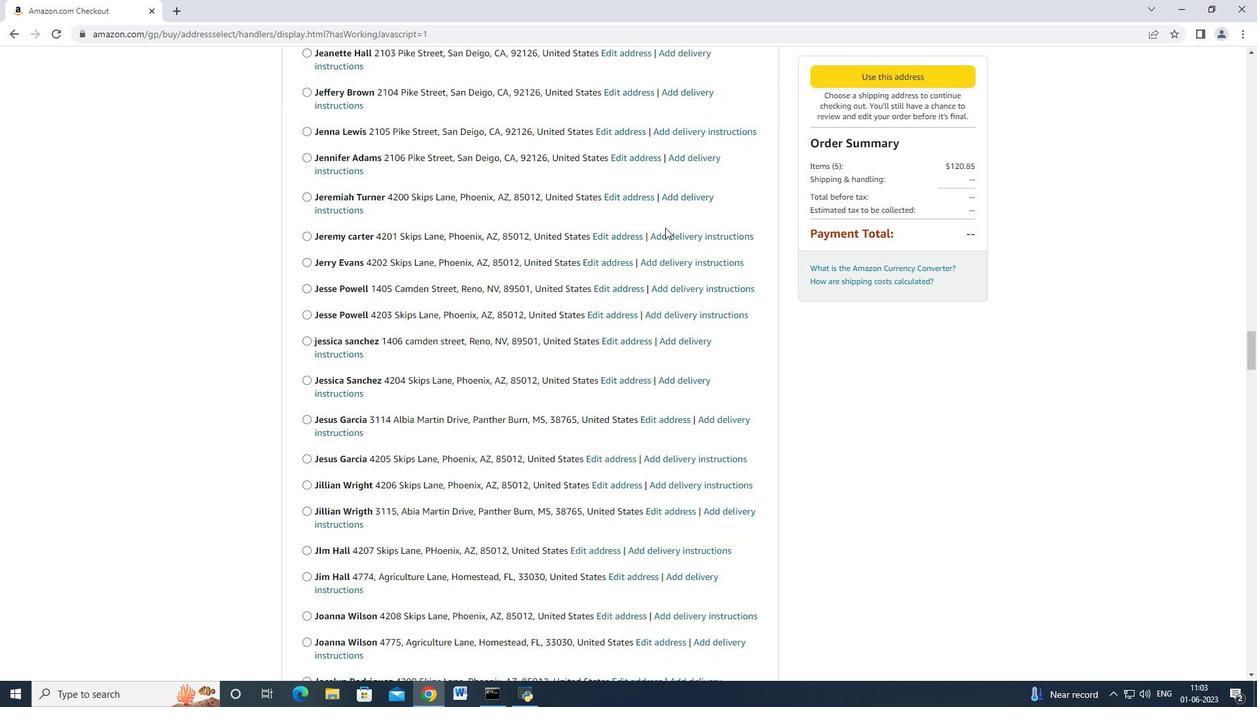 
Action: Mouse scrolled (665, 227) with delta (0, 0)
Screenshot: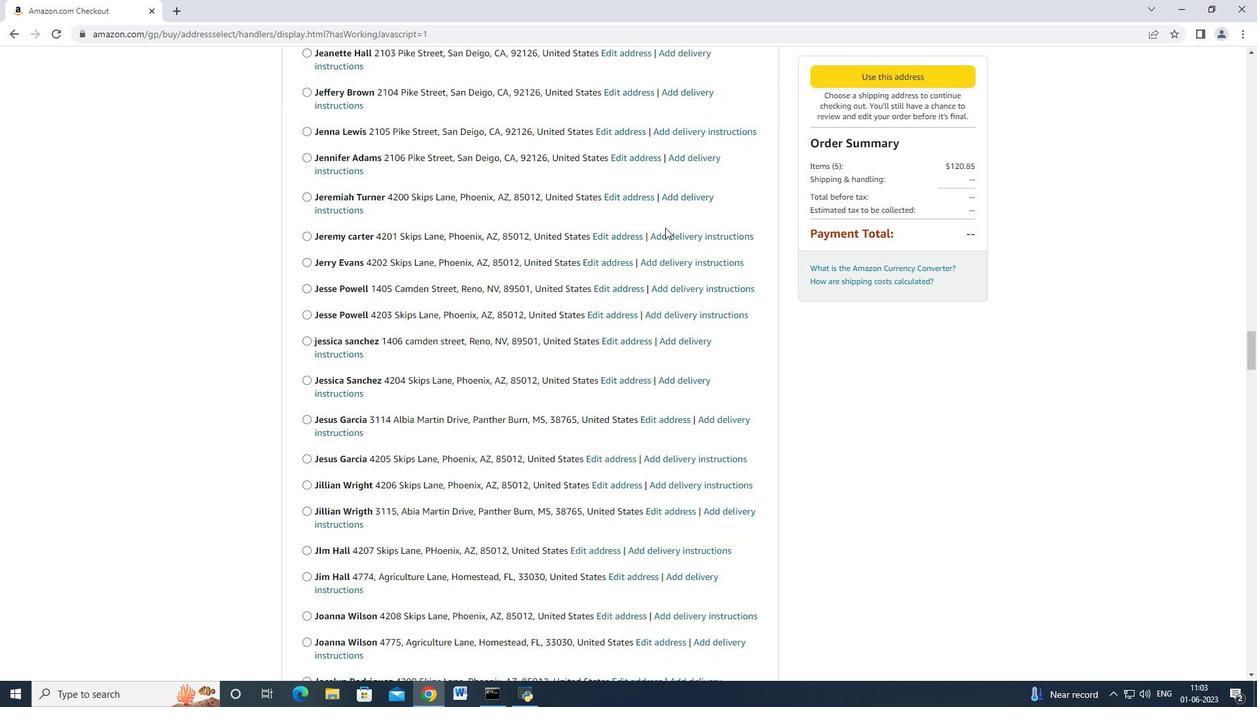 
Action: Mouse scrolled (665, 227) with delta (0, 0)
Screenshot: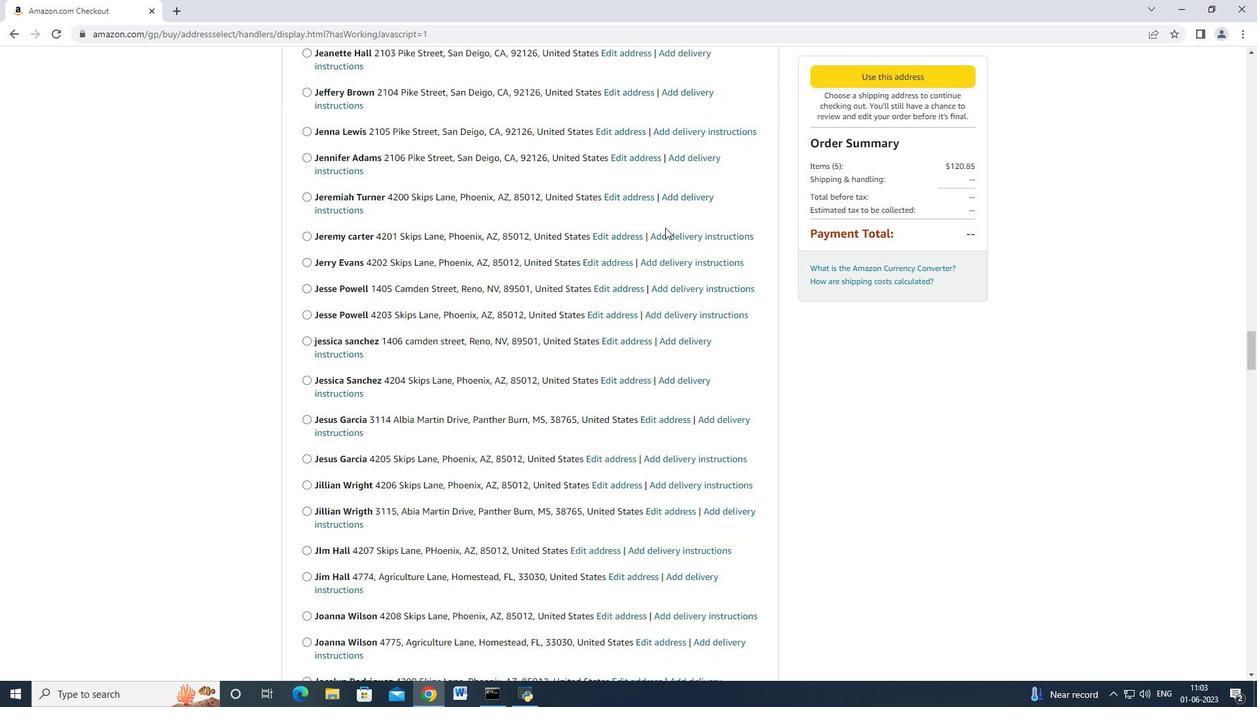
Action: Mouse scrolled (665, 227) with delta (0, 0)
Screenshot: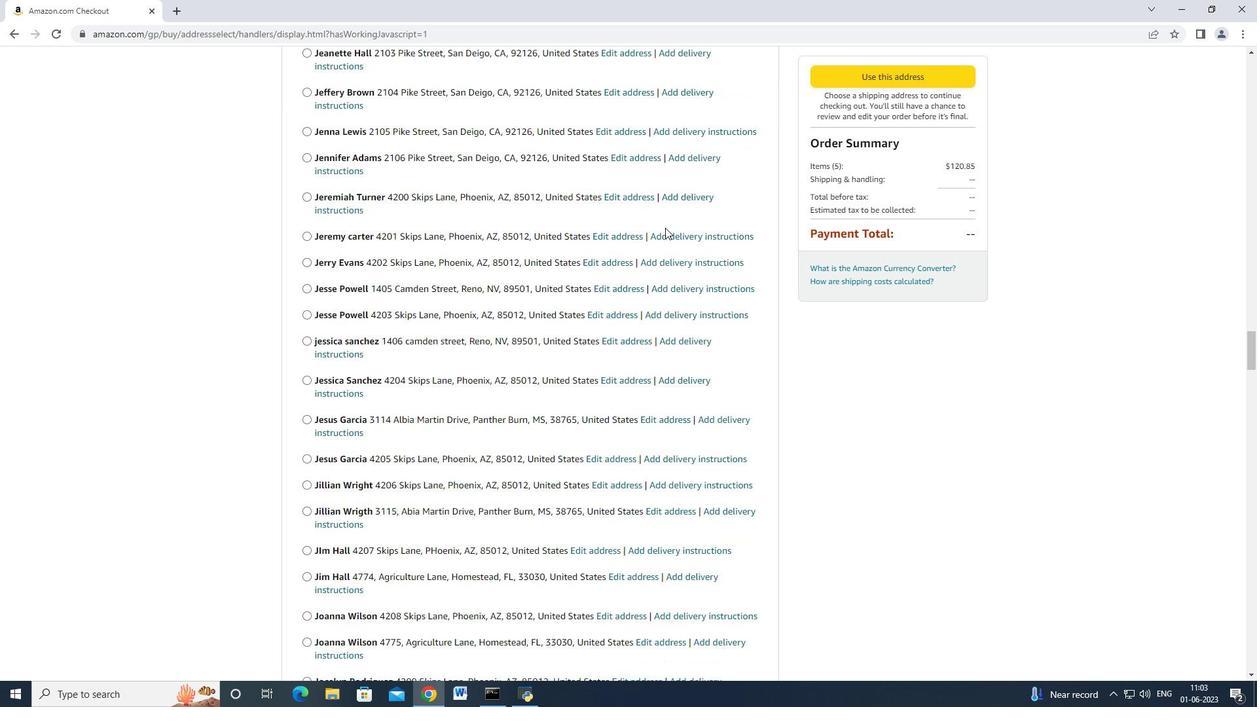
Action: Mouse scrolled (665, 227) with delta (0, 0)
Screenshot: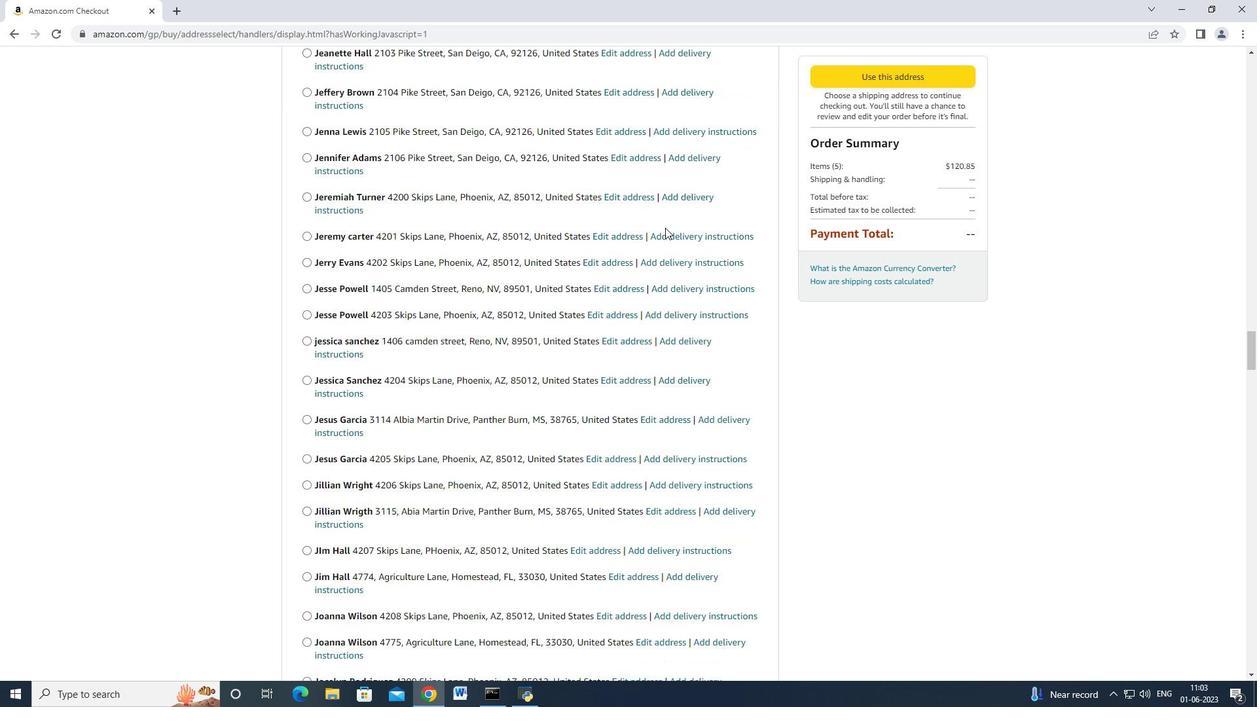 
Action: Mouse scrolled (665, 227) with delta (0, 0)
Screenshot: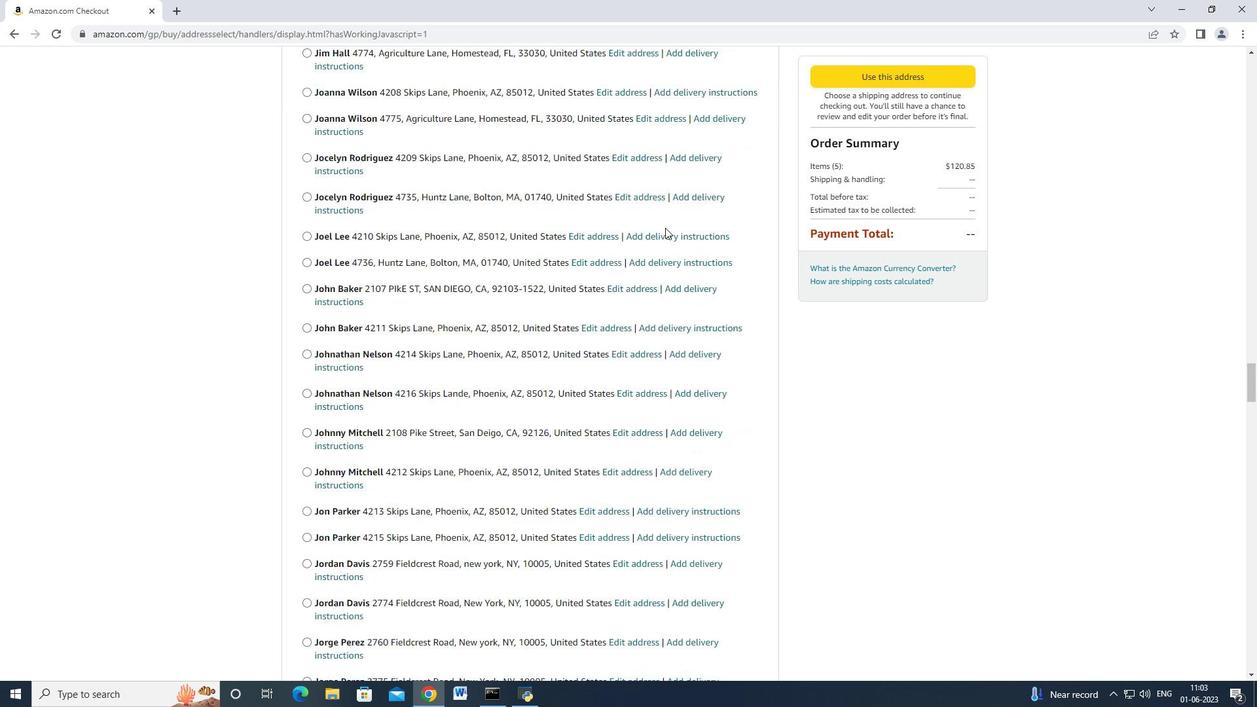 
Action: Mouse scrolled (665, 227) with delta (0, 0)
Screenshot: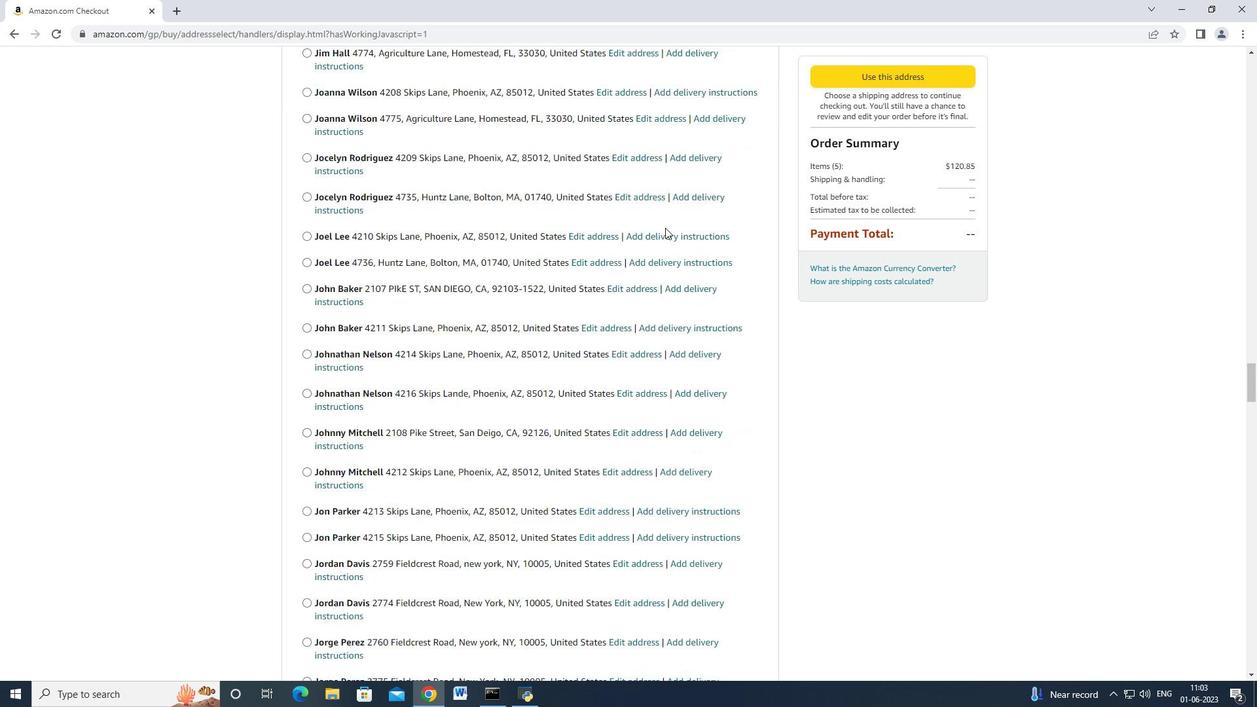 
Action: Mouse scrolled (665, 227) with delta (0, 0)
Screenshot: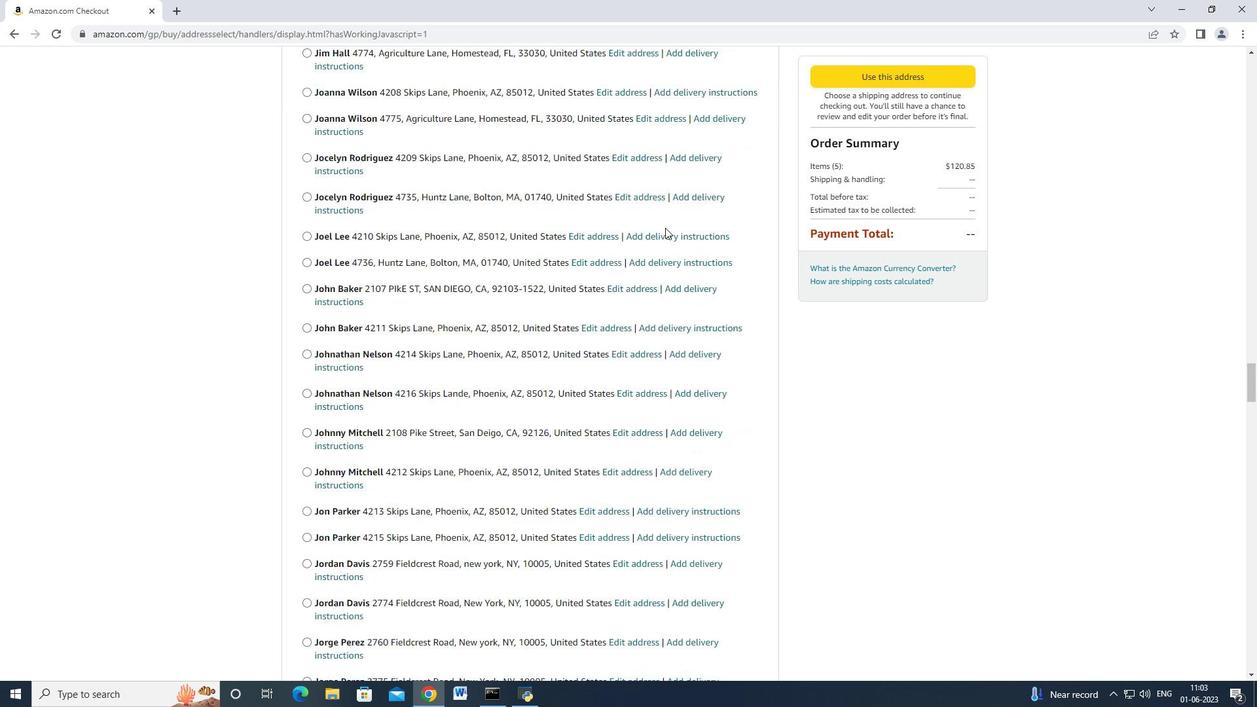 
Action: Mouse scrolled (665, 227) with delta (0, 0)
Screenshot: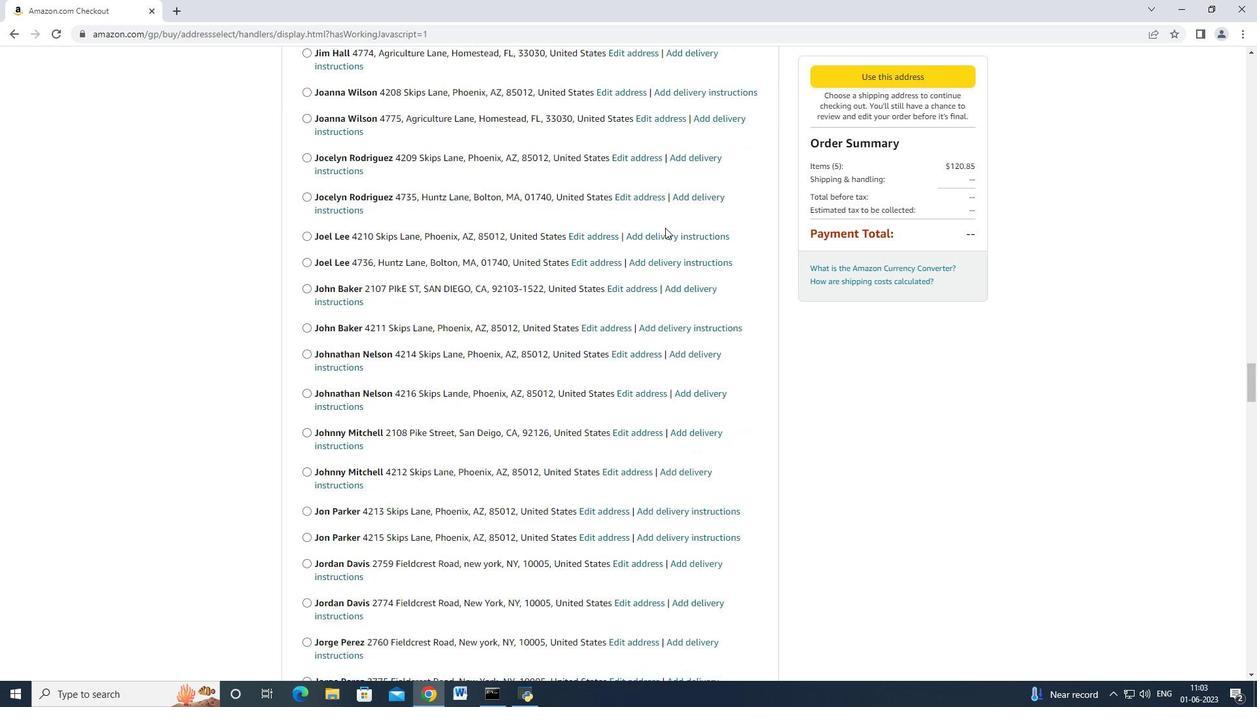 
Action: Mouse scrolled (665, 227) with delta (0, 0)
Screenshot: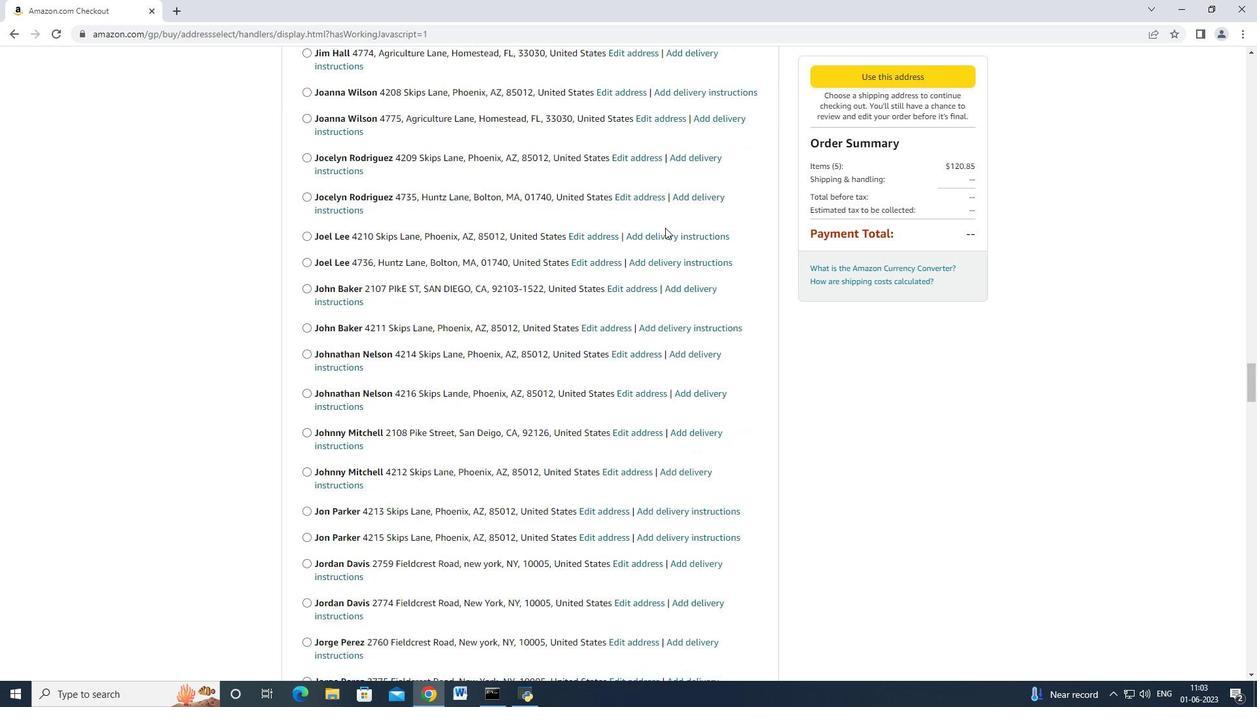 
Action: Mouse scrolled (665, 227) with delta (0, 0)
Screenshot: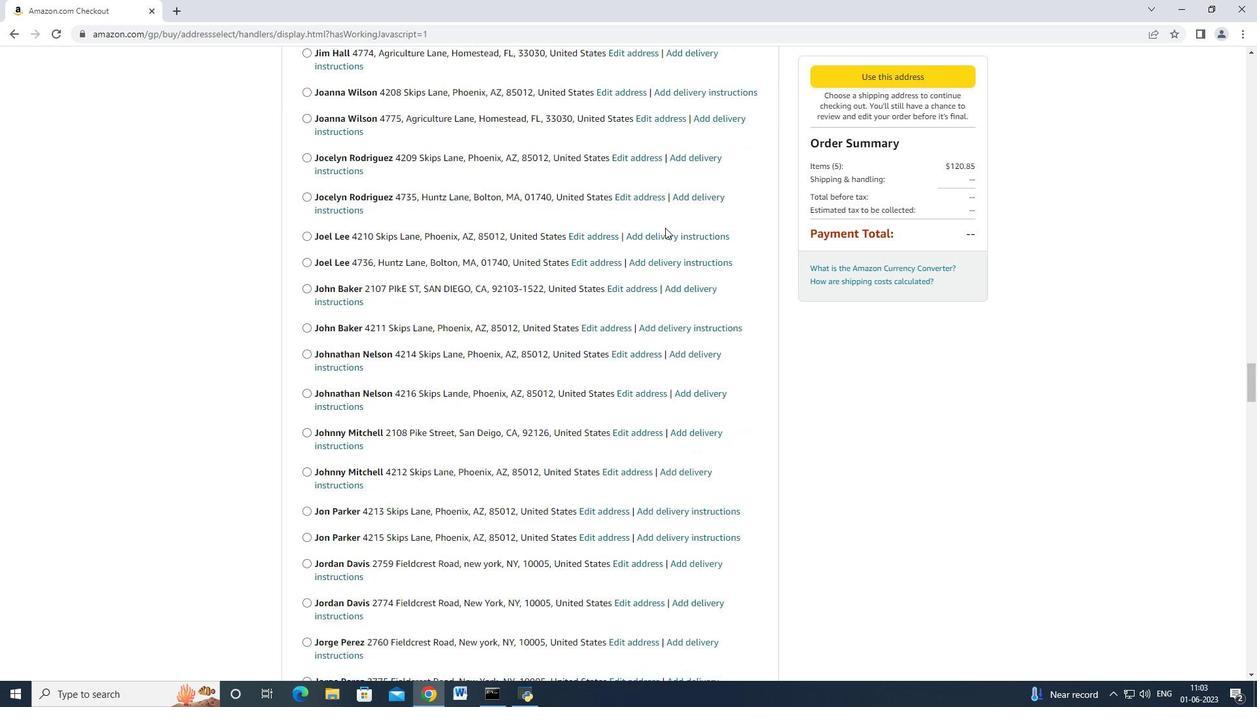 
Action: Mouse scrolled (665, 227) with delta (0, 0)
Screenshot: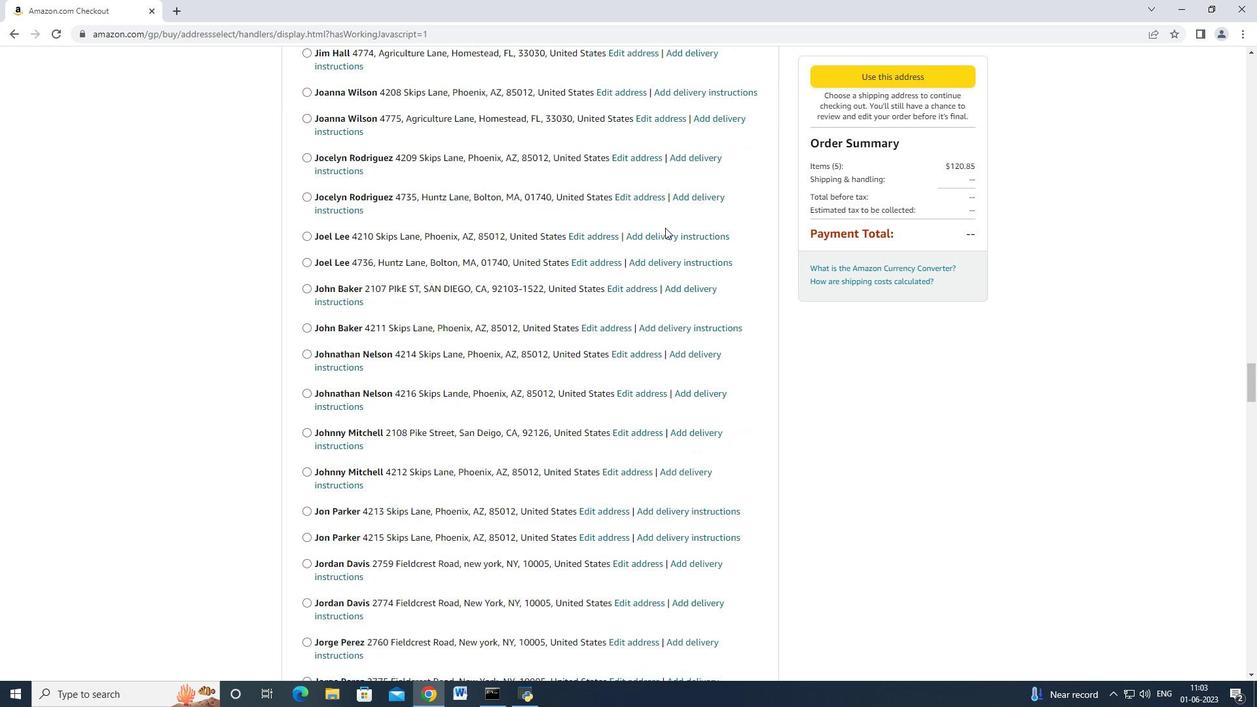 
Action: Mouse scrolled (665, 227) with delta (0, 0)
Screenshot: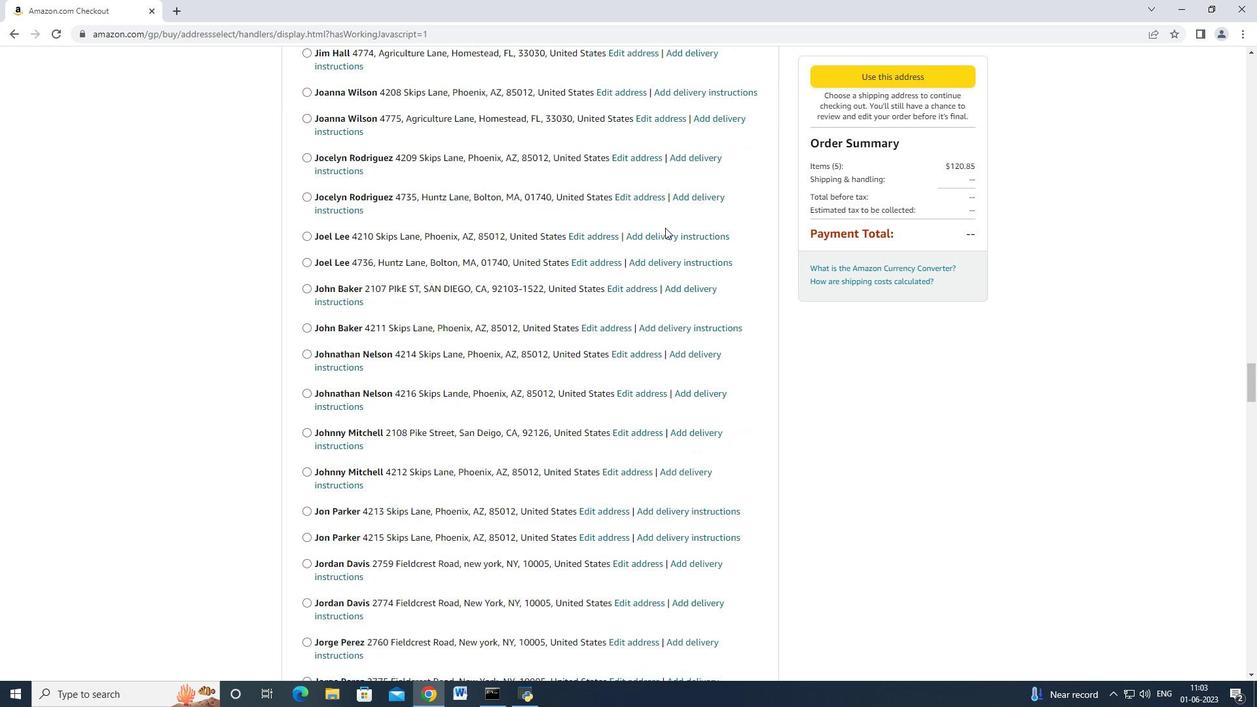 
Action: Mouse scrolled (665, 227) with delta (0, 0)
Screenshot: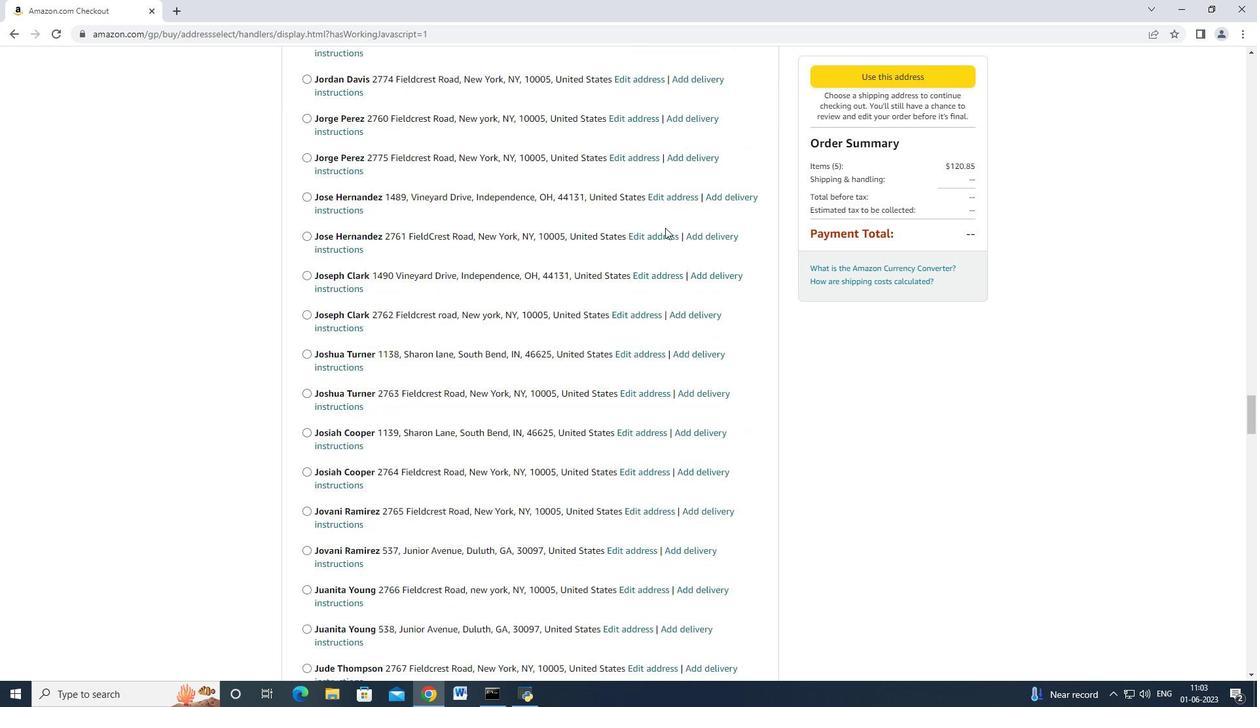 
Action: Mouse scrolled (665, 227) with delta (0, 0)
Screenshot: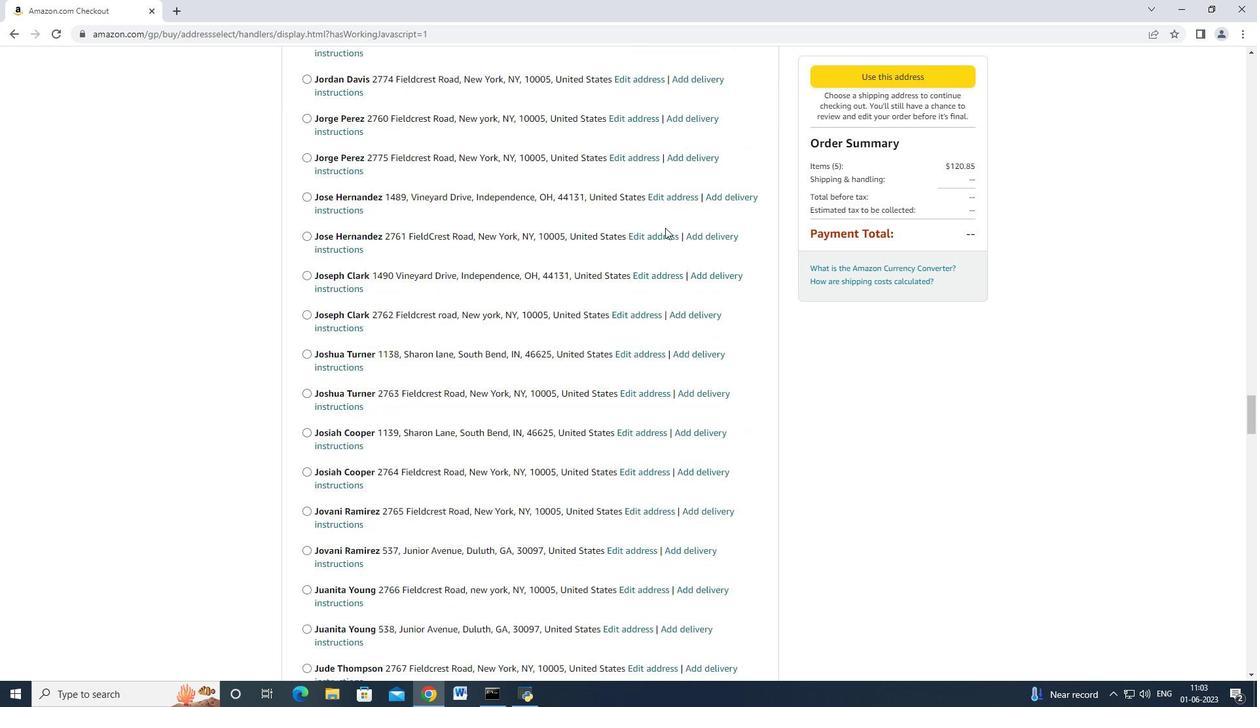 
Action: Mouse scrolled (665, 227) with delta (0, 0)
Screenshot: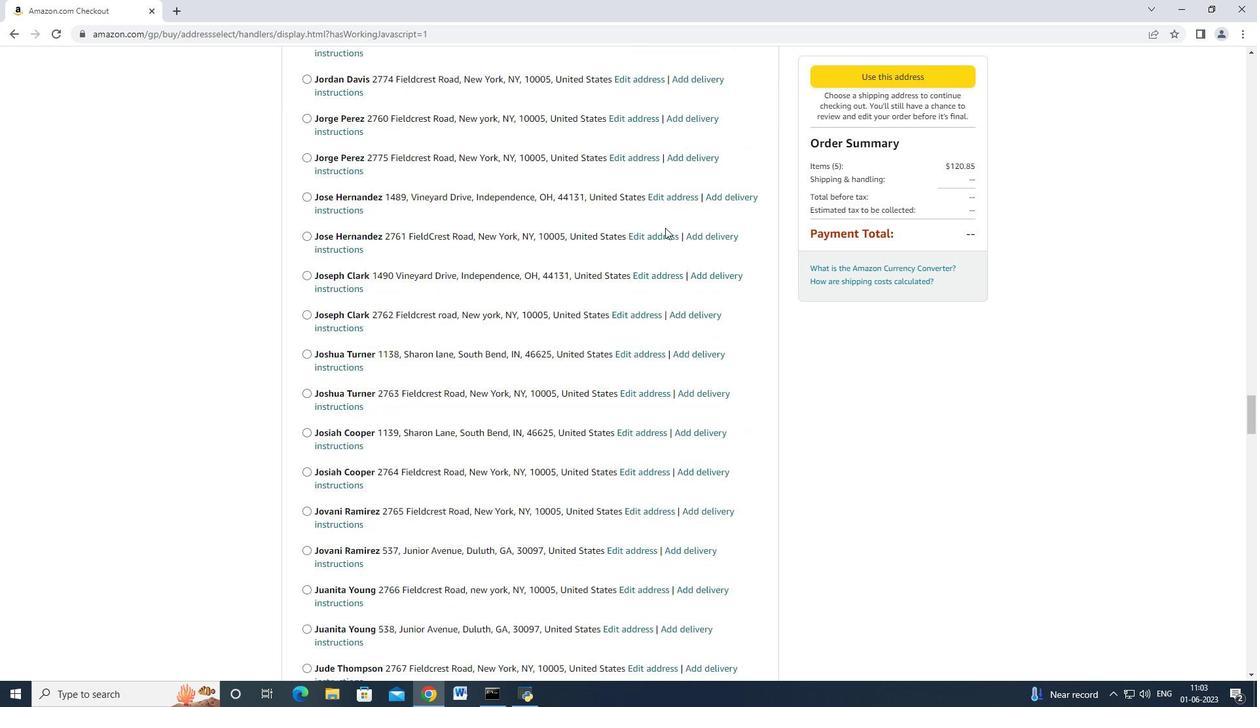 
Action: Mouse scrolled (665, 227) with delta (0, 0)
Screenshot: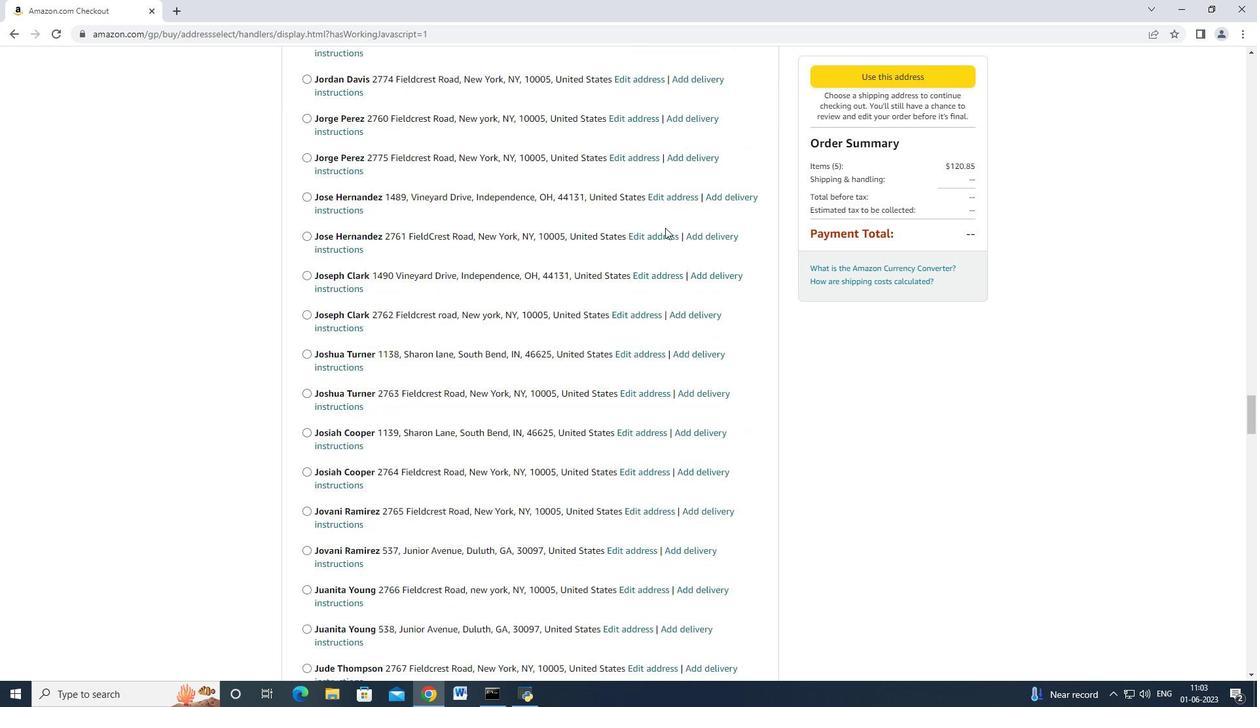 
Action: Mouse scrolled (665, 227) with delta (0, 0)
Screenshot: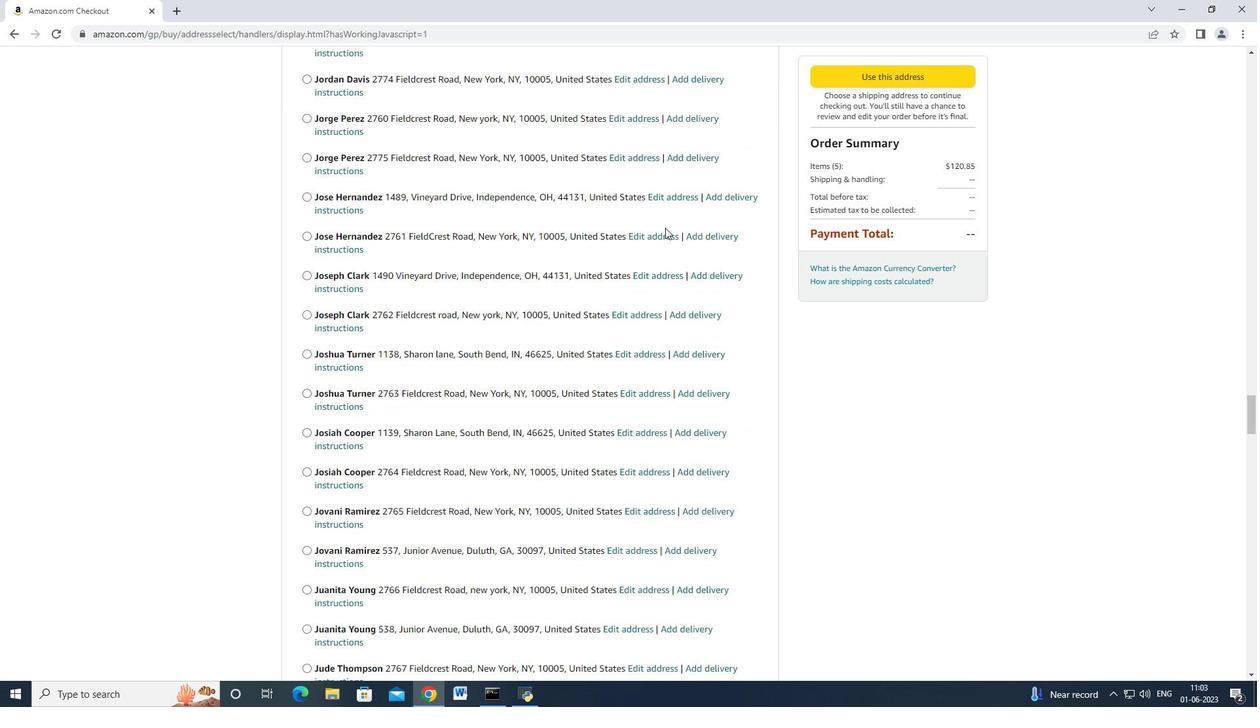 
Action: Mouse scrolled (665, 227) with delta (0, 0)
Screenshot: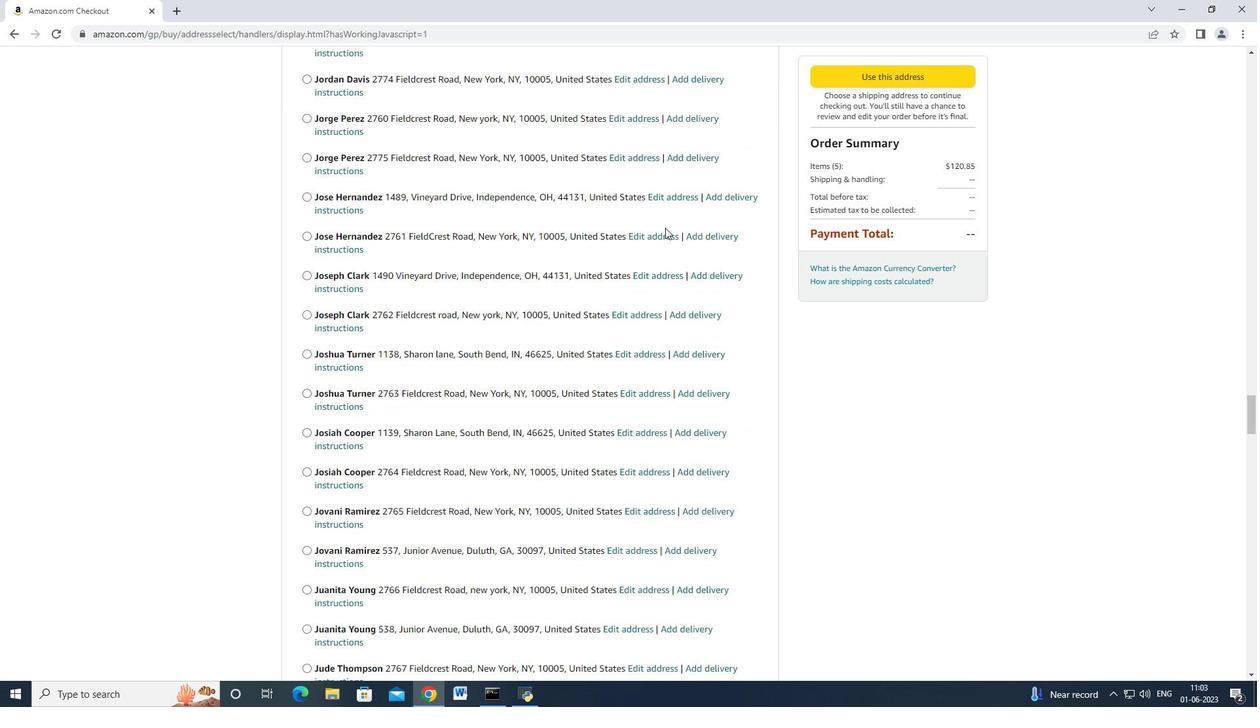 
Action: Mouse scrolled (665, 227) with delta (0, 0)
Screenshot: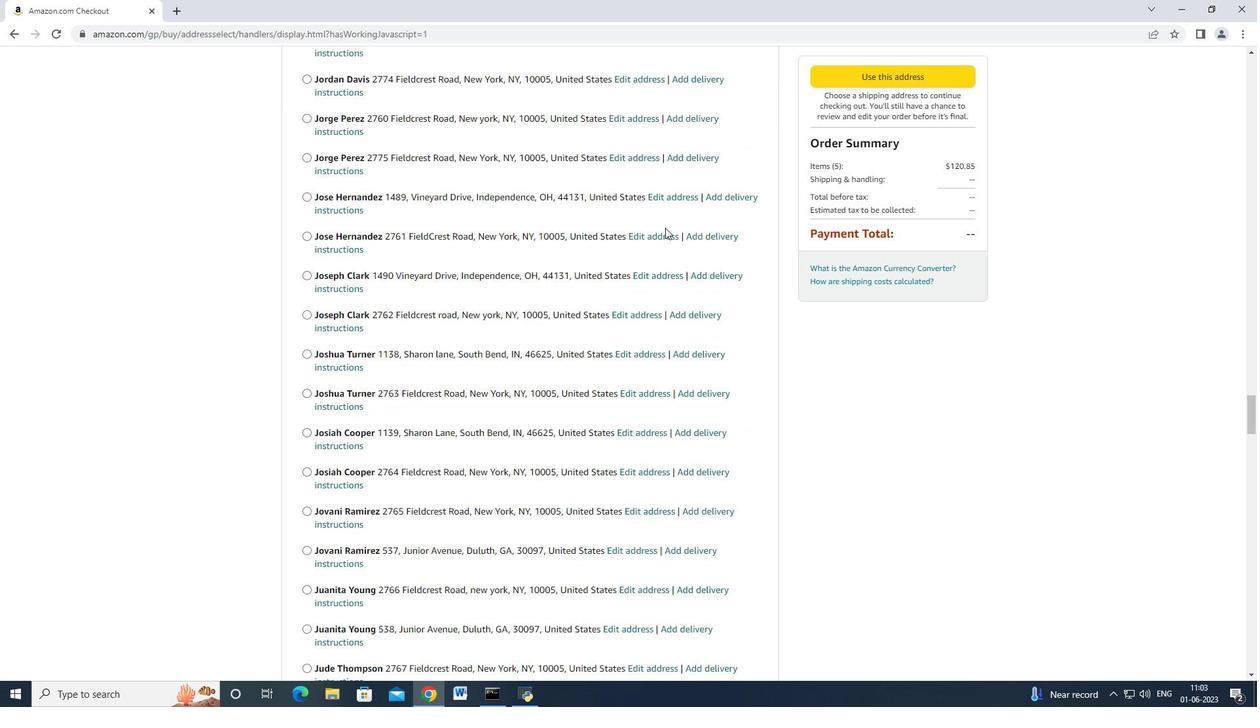 
Action: Mouse scrolled (665, 227) with delta (0, 0)
Screenshot: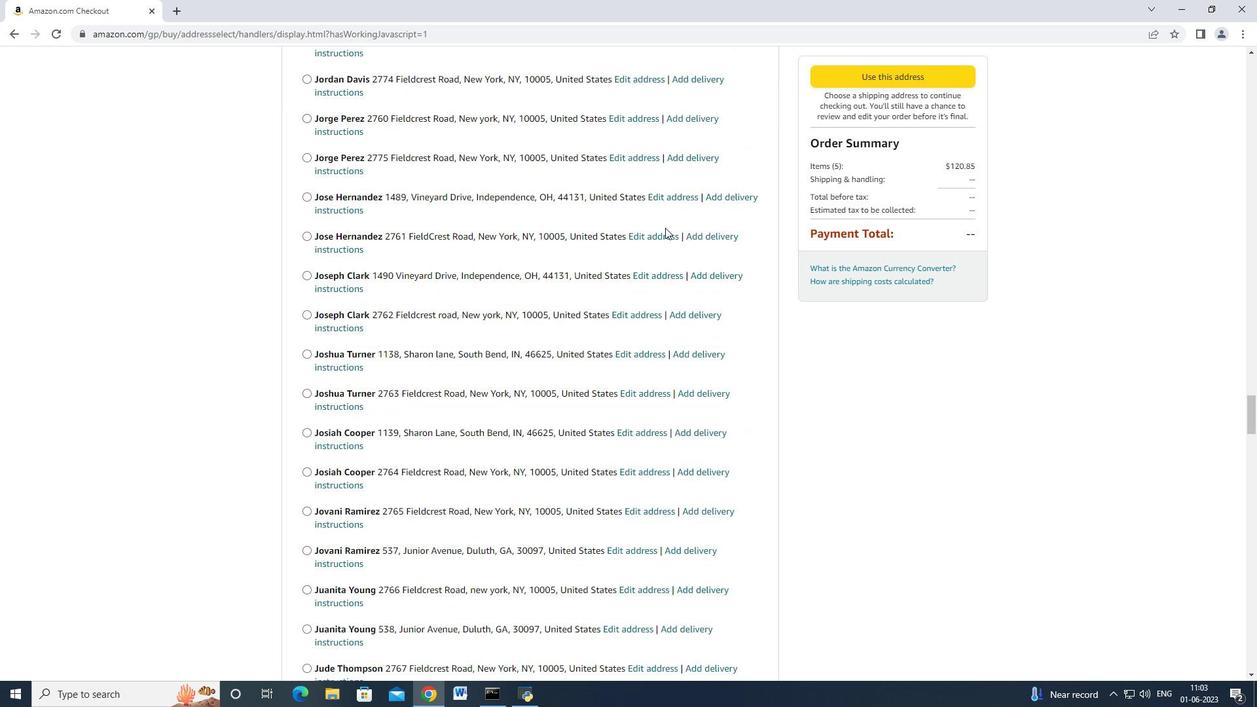 
Action: Mouse scrolled (665, 227) with delta (0, 0)
Screenshot: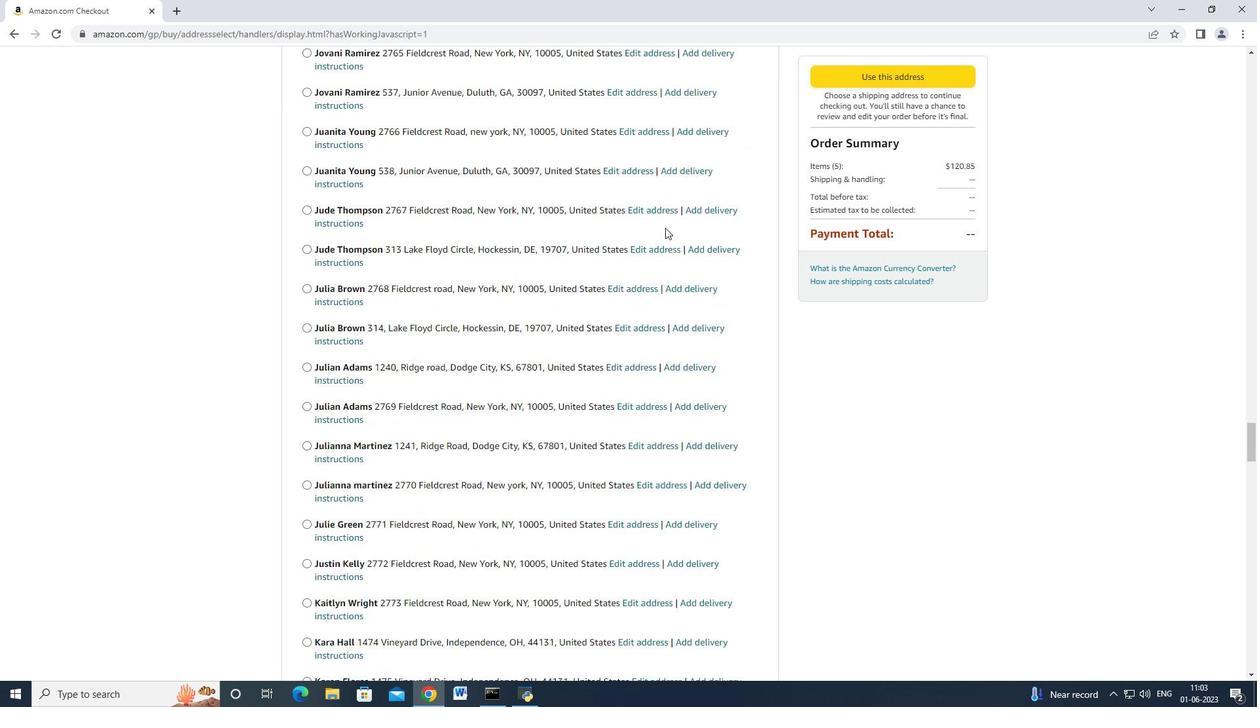 
Action: Mouse scrolled (665, 227) with delta (0, 0)
Screenshot: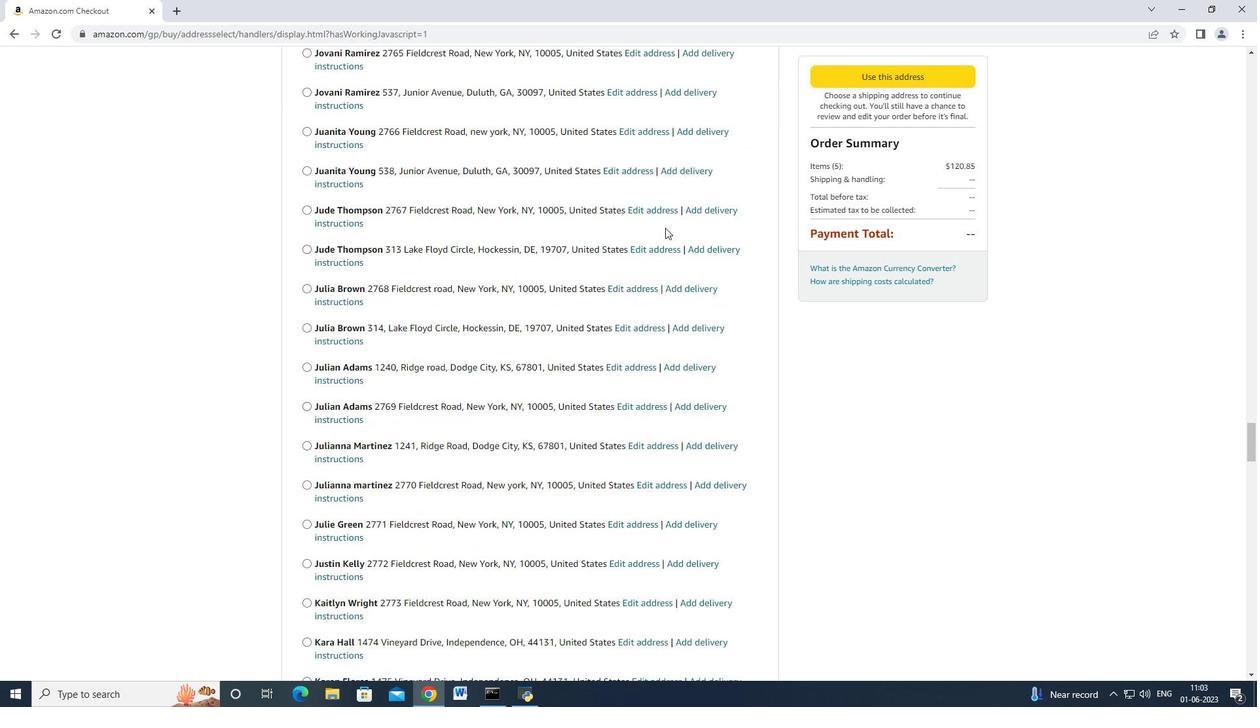 
Action: Mouse scrolled (665, 227) with delta (0, 0)
Screenshot: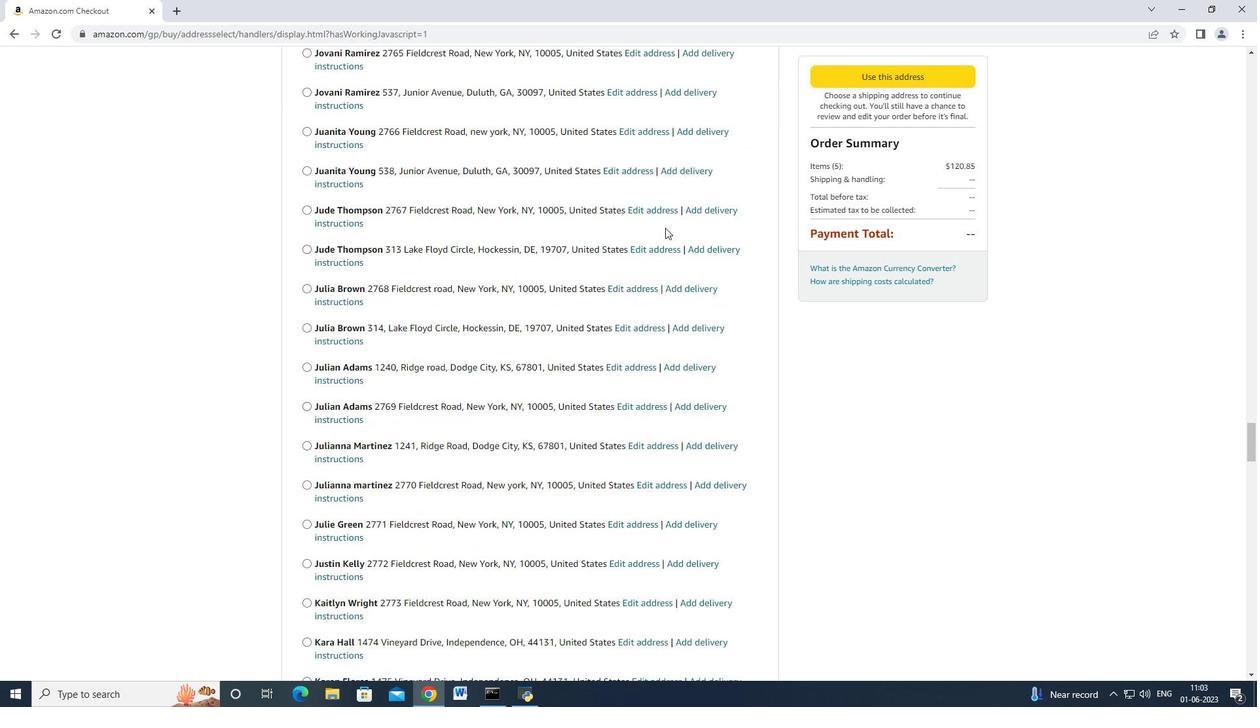 
Action: Mouse scrolled (665, 227) with delta (0, 0)
Screenshot: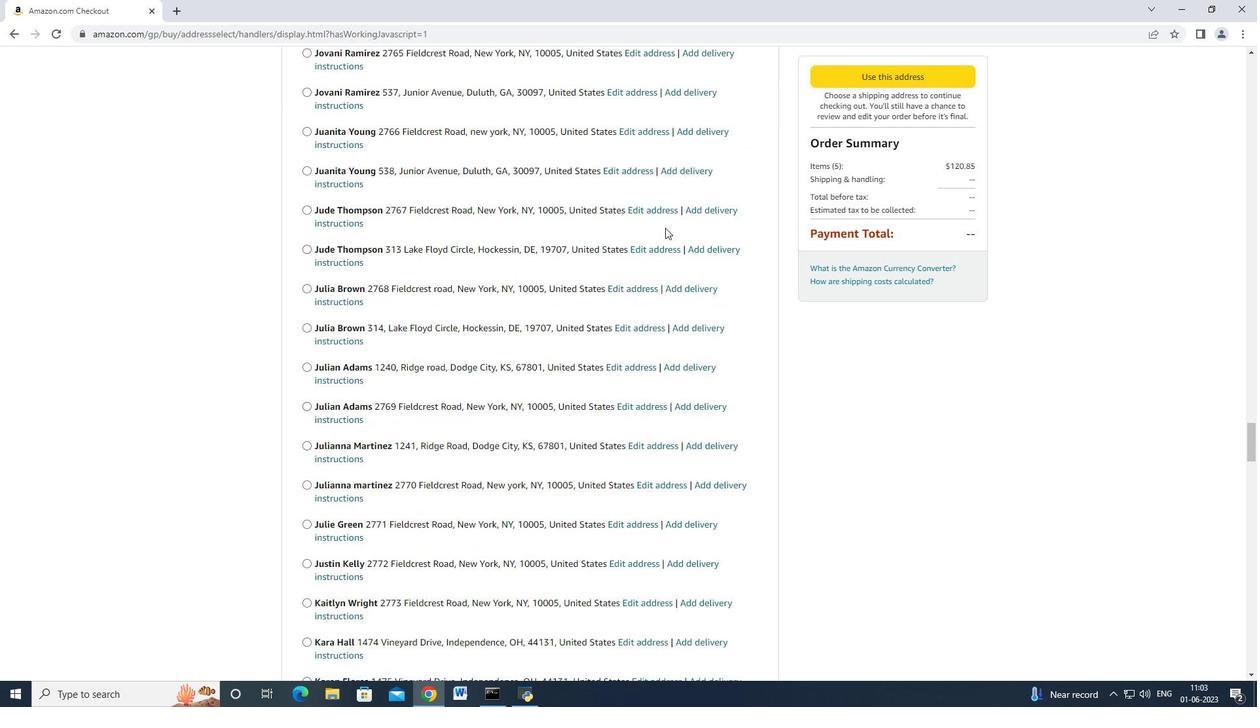 
Action: Mouse scrolled (665, 227) with delta (0, 0)
Screenshot: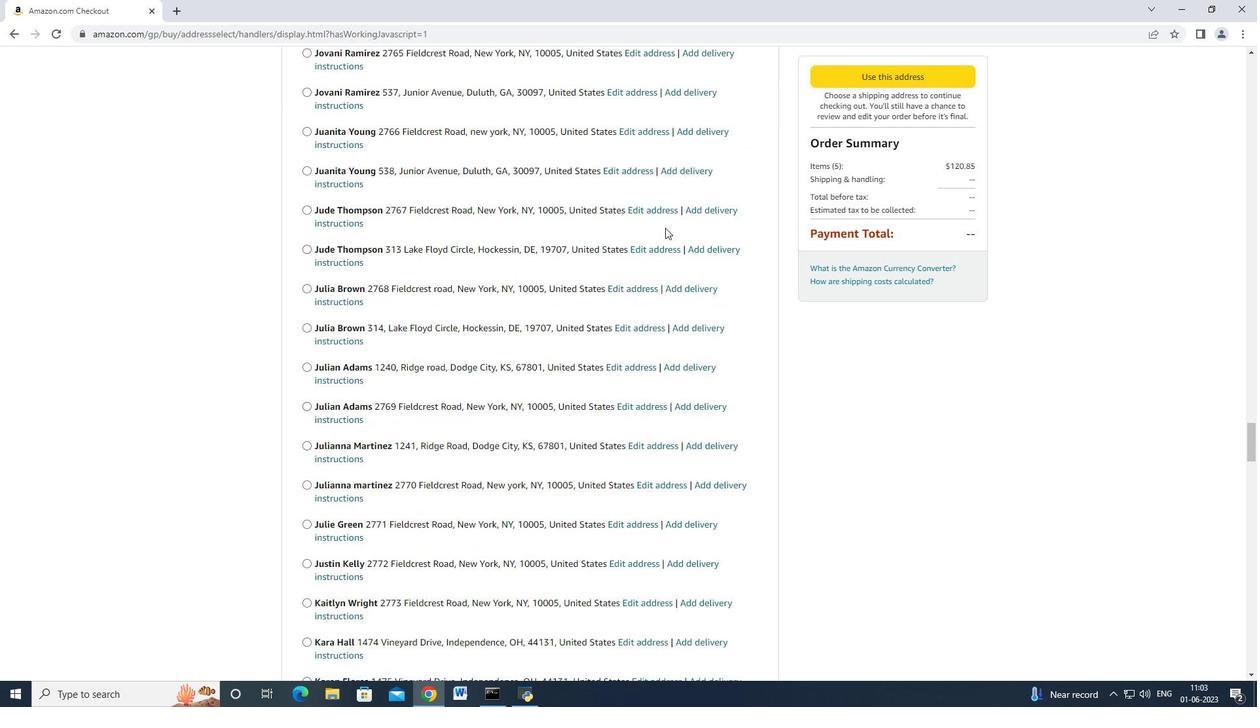 
Action: Mouse scrolled (665, 227) with delta (0, 0)
Screenshot: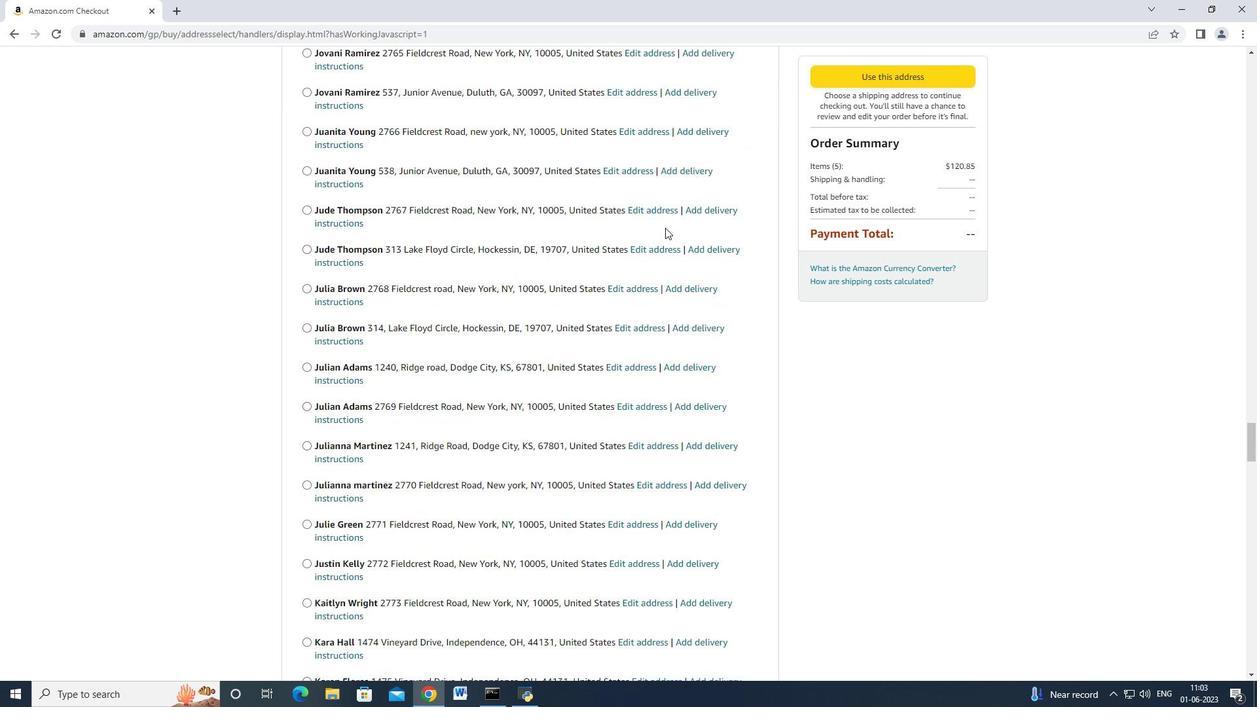 
Action: Mouse scrolled (665, 227) with delta (0, 0)
Screenshot: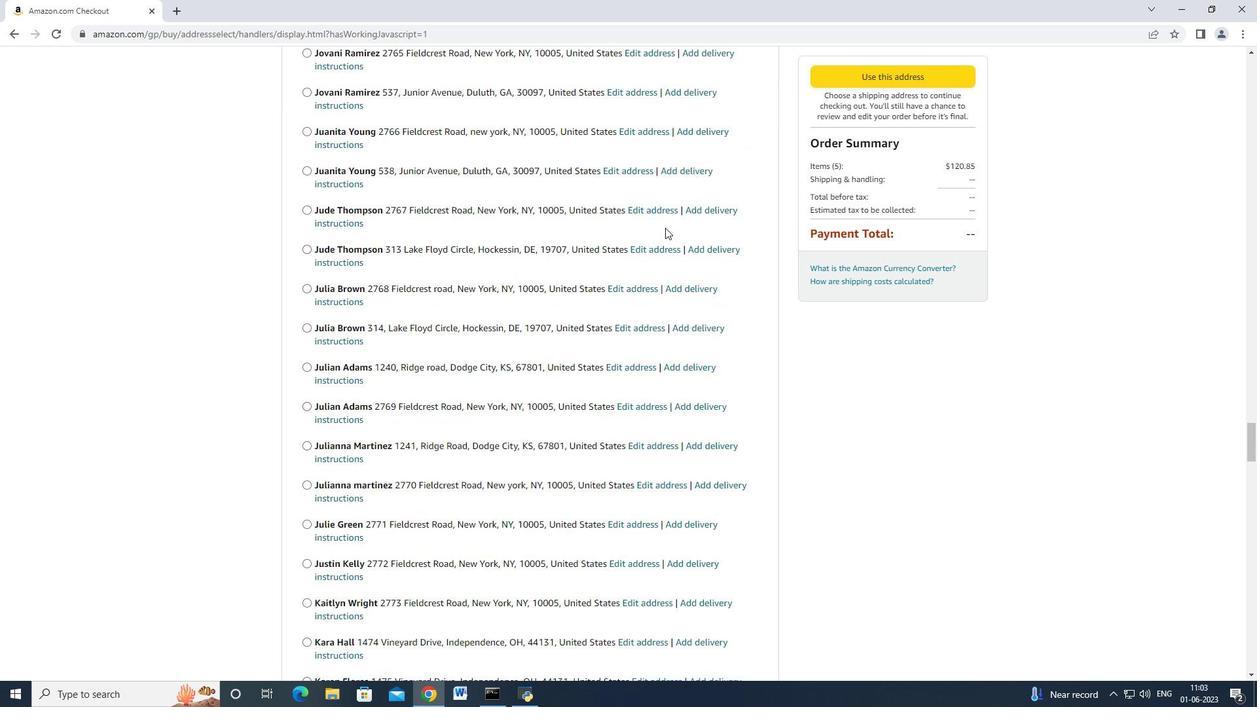 
Action: Mouse moved to (663, 229)
Screenshot: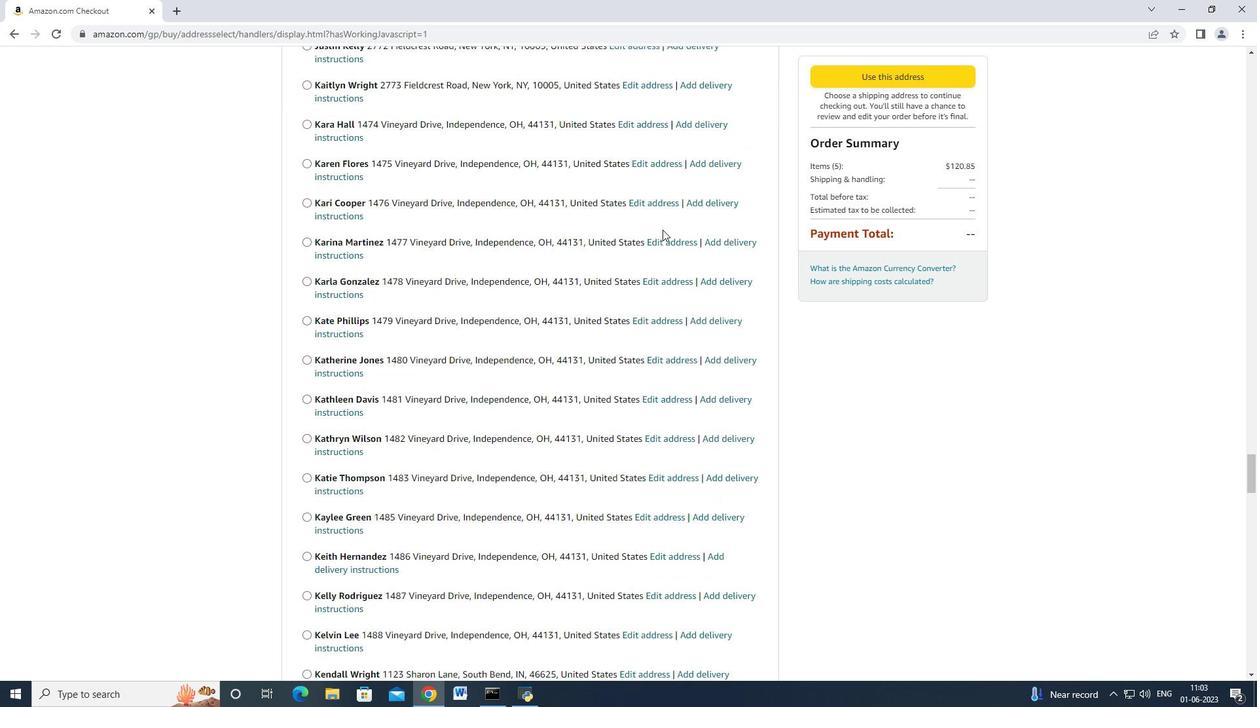 
Action: Mouse scrolled (664, 228) with delta (0, 0)
Screenshot: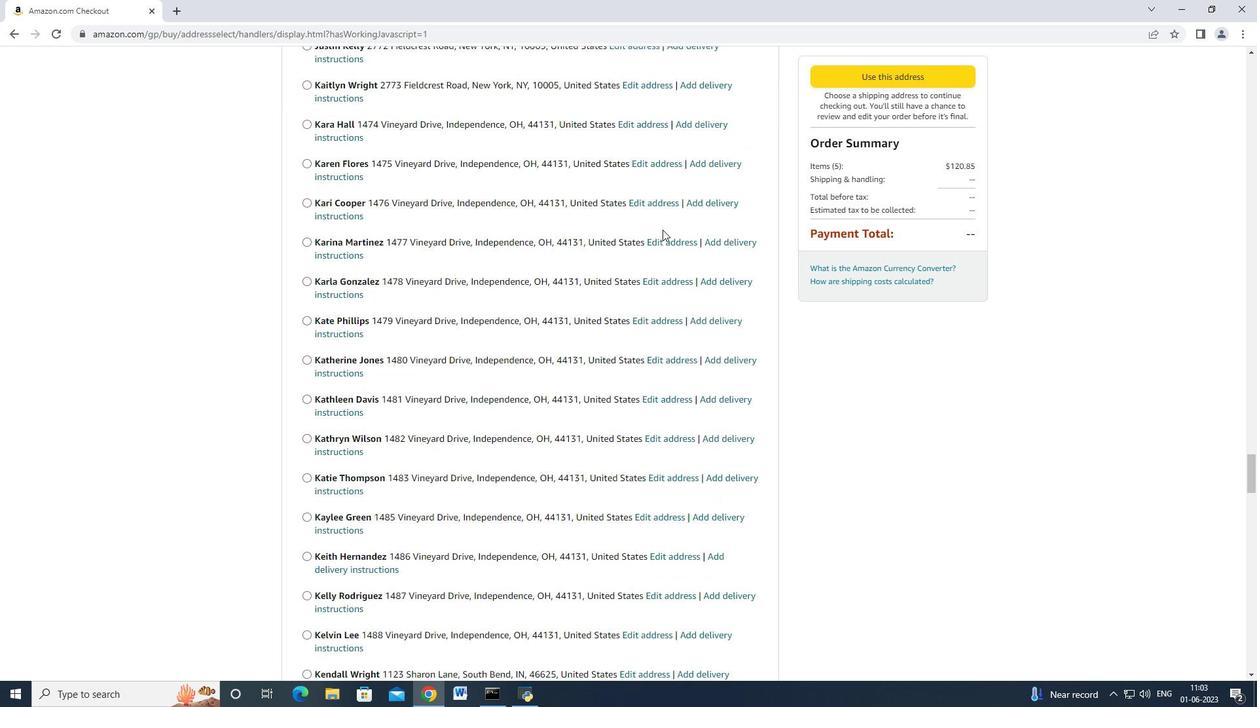 
Action: Mouse scrolled (664, 229) with delta (0, 0)
Screenshot: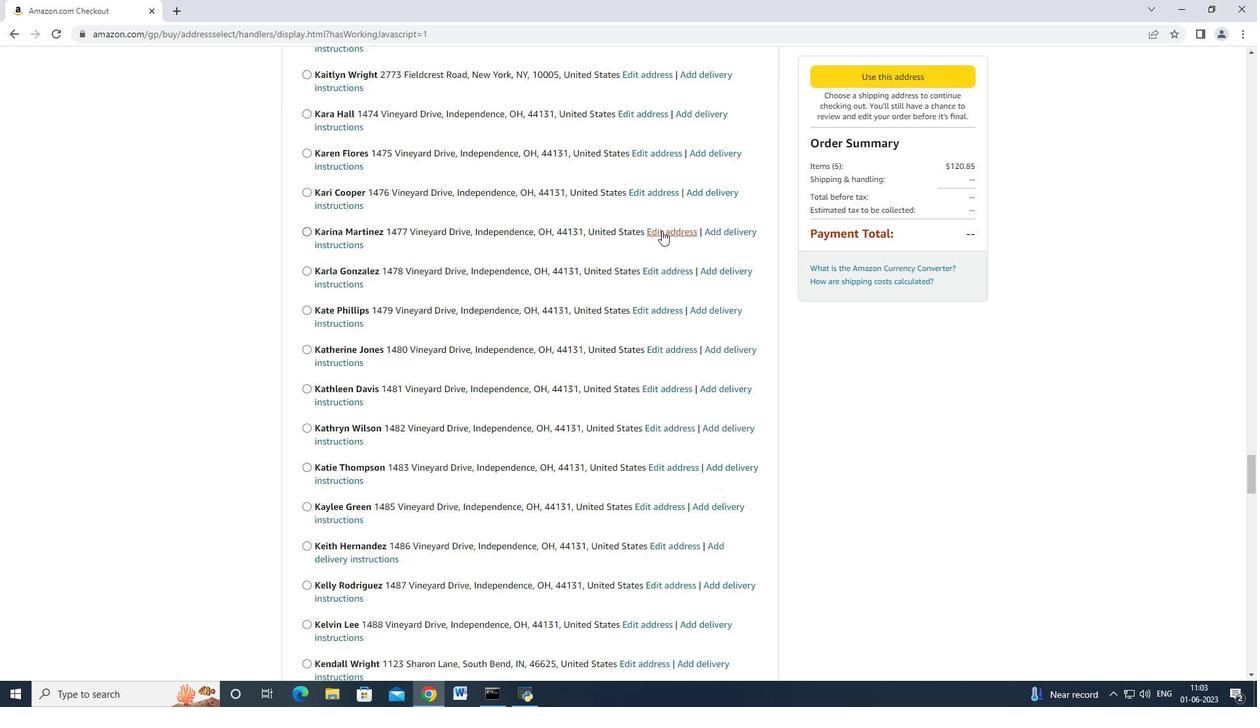 
Action: Mouse scrolled (664, 229) with delta (0, 0)
Screenshot: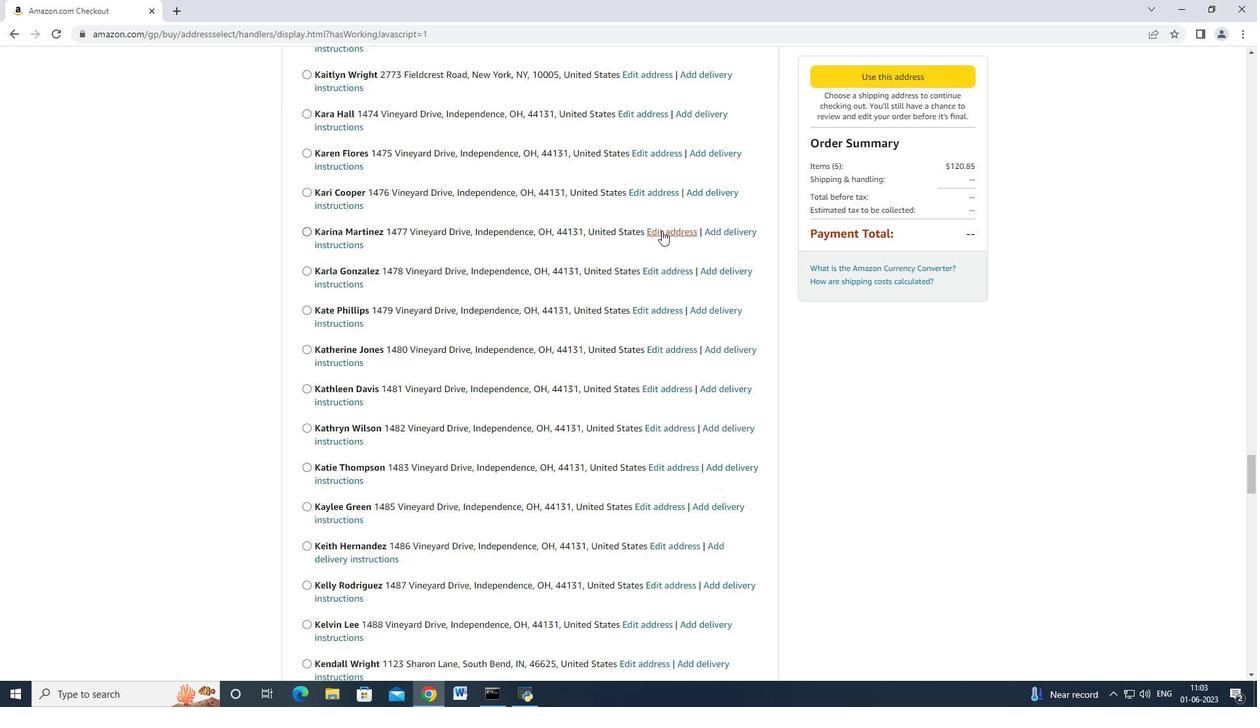 
Action: Mouse scrolled (663, 229) with delta (0, 0)
Screenshot: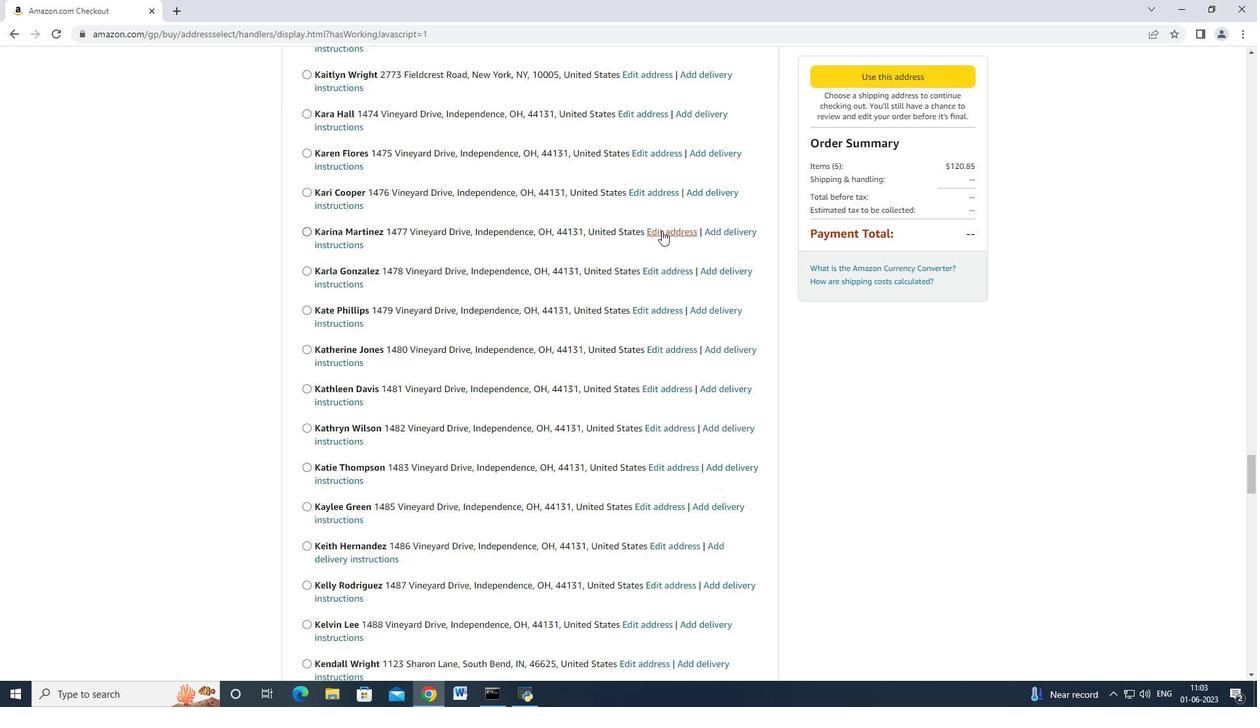
Action: Mouse scrolled (663, 229) with delta (0, 0)
Screenshot: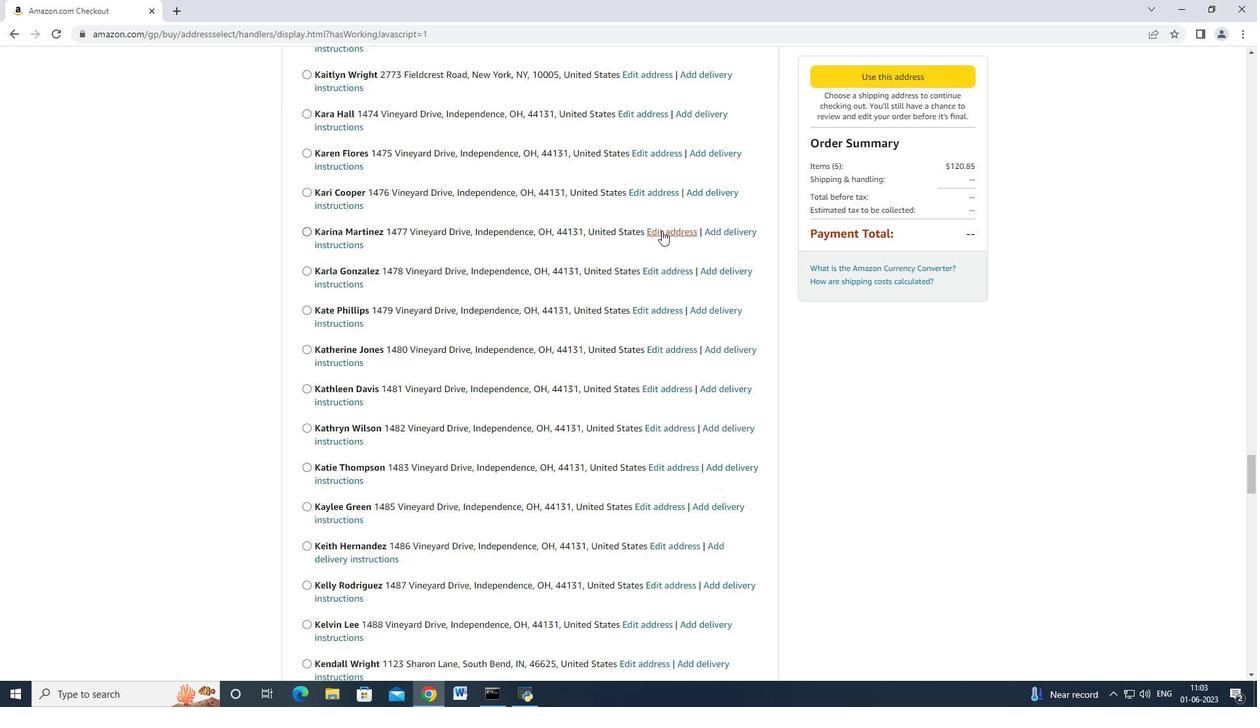 
Action: Mouse scrolled (663, 229) with delta (0, 0)
Screenshot: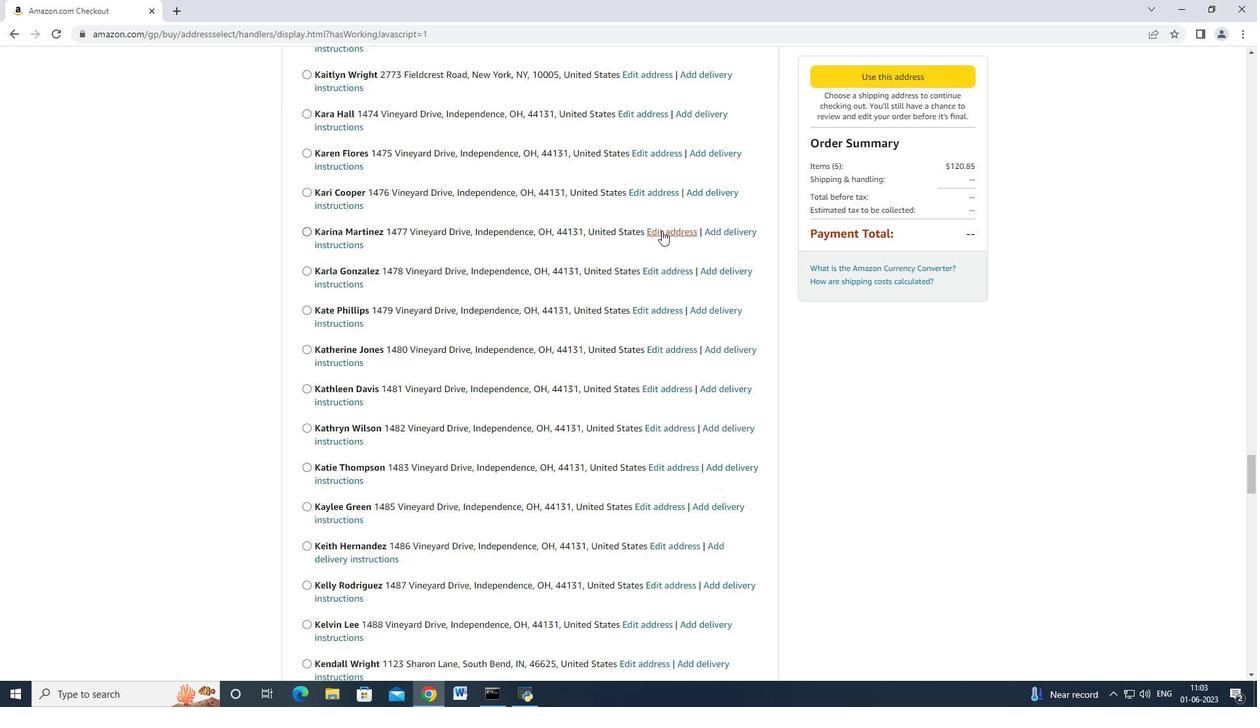 
Action: Mouse moved to (663, 229)
Screenshot: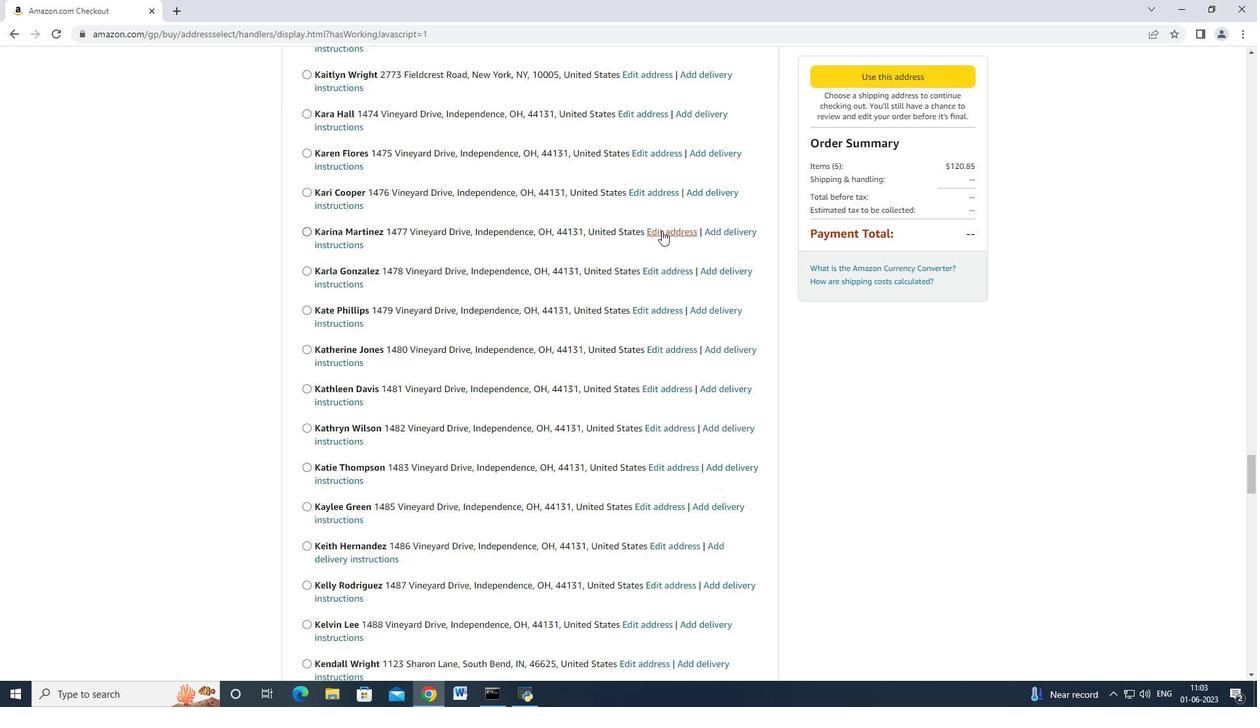 
Action: Mouse scrolled (663, 229) with delta (0, 0)
Screenshot: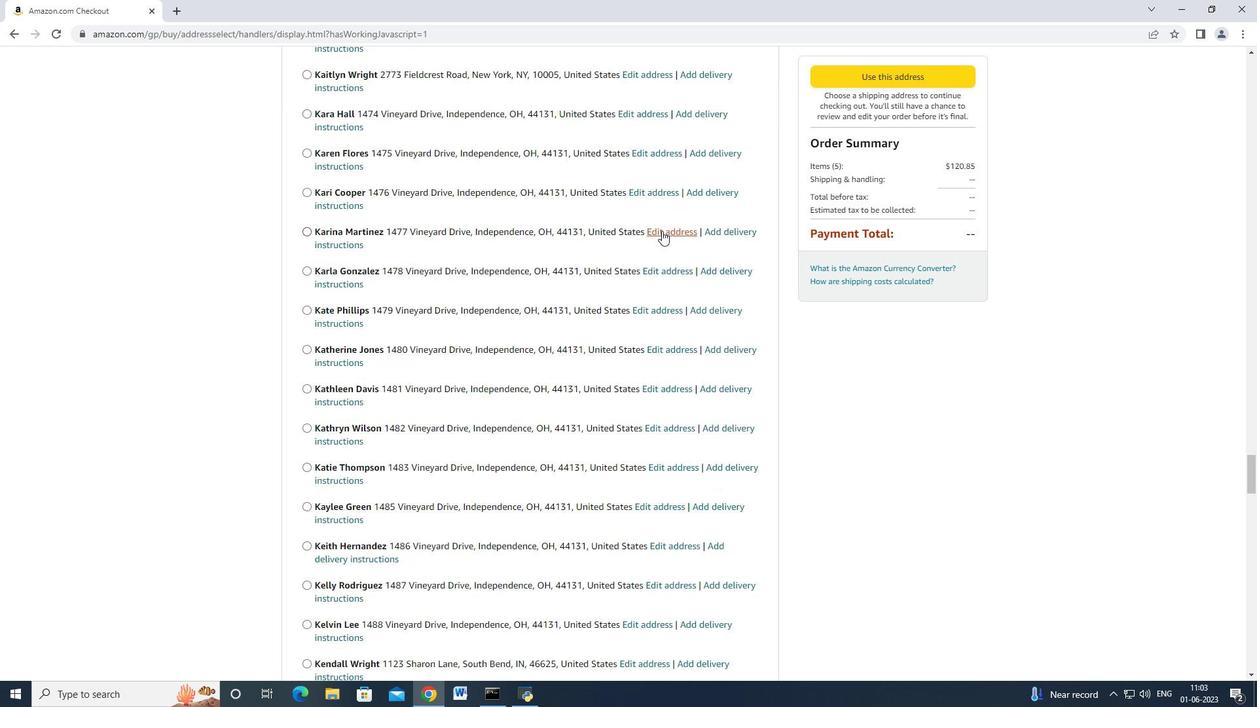 
Action: Mouse scrolled (663, 229) with delta (0, 0)
Screenshot: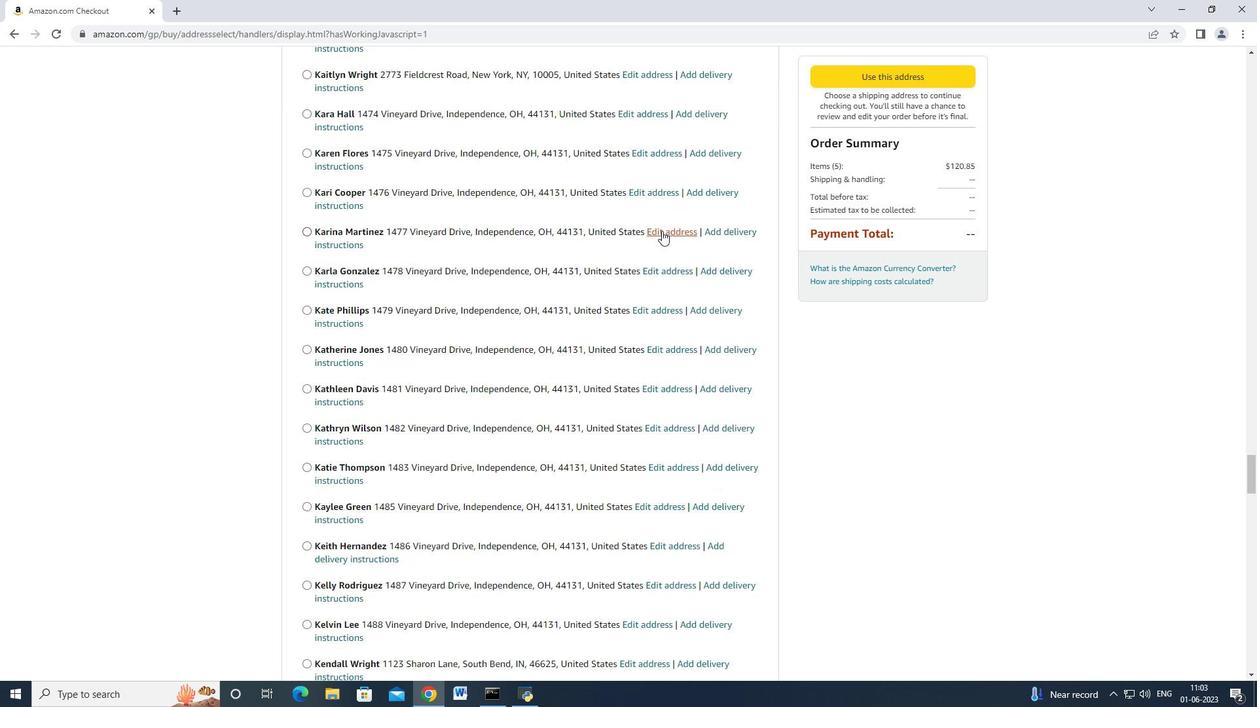 
Action: Mouse moved to (662, 229)
Screenshot: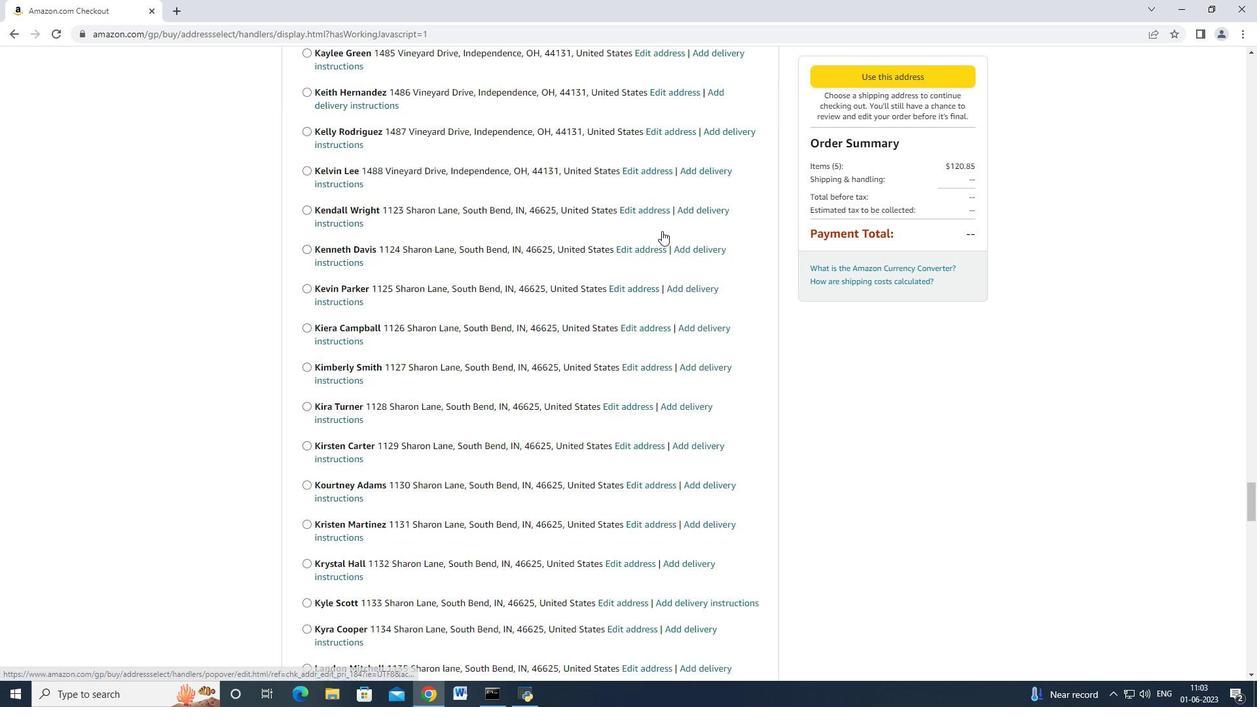 
Action: Mouse scrolled (662, 229) with delta (0, 0)
Screenshot: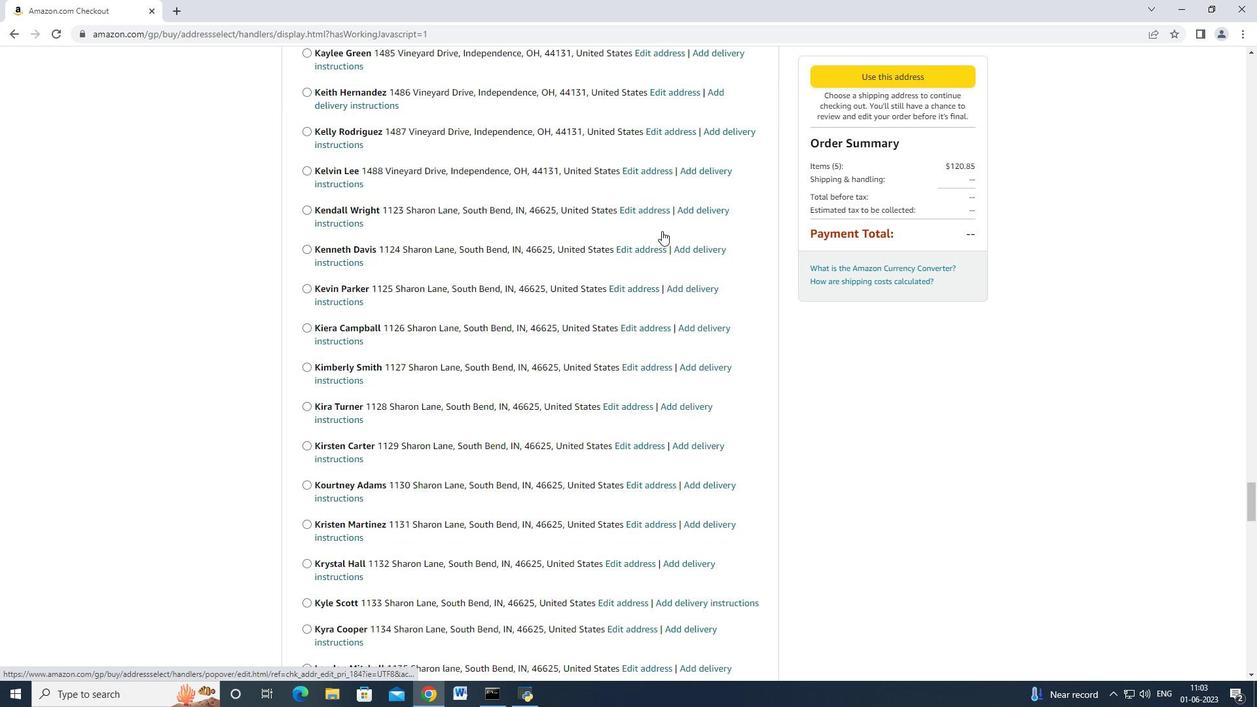 
Action: Mouse moved to (662, 230)
Screenshot: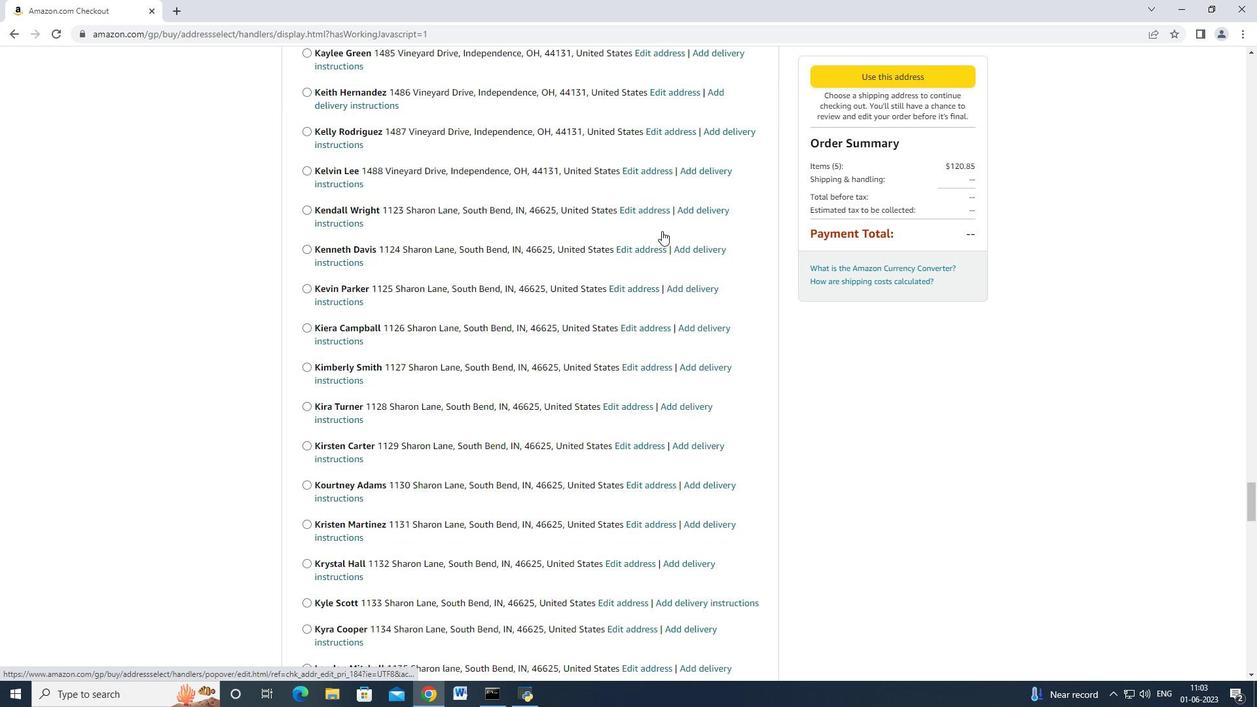 
Action: Mouse scrolled (662, 229) with delta (0, 0)
Screenshot: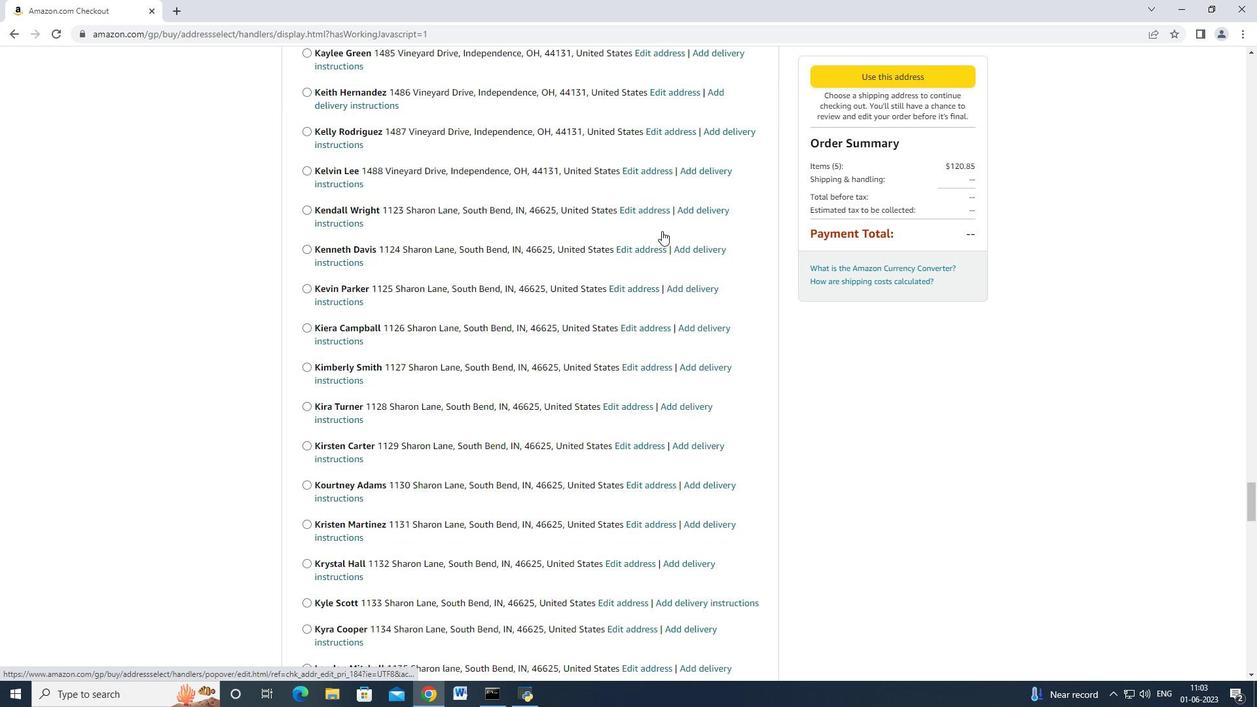 
Action: Mouse scrolled (662, 229) with delta (0, 0)
Screenshot: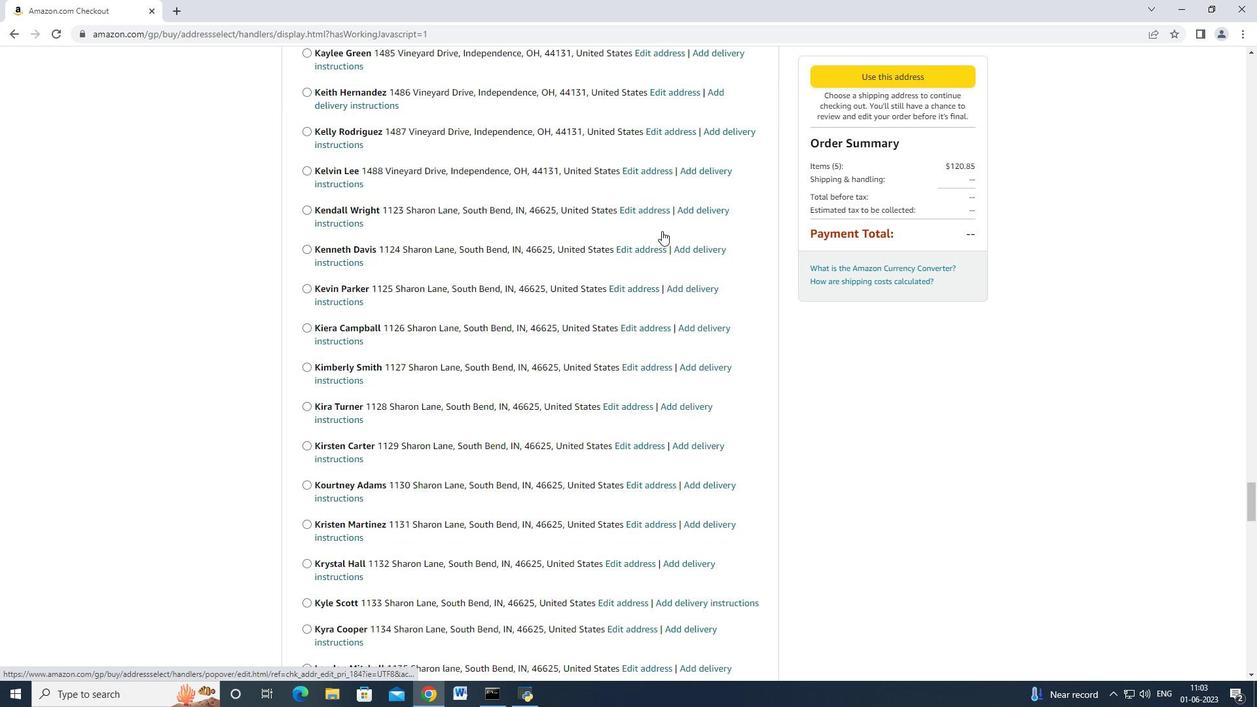 
Action: Mouse moved to (662, 231)
Screenshot: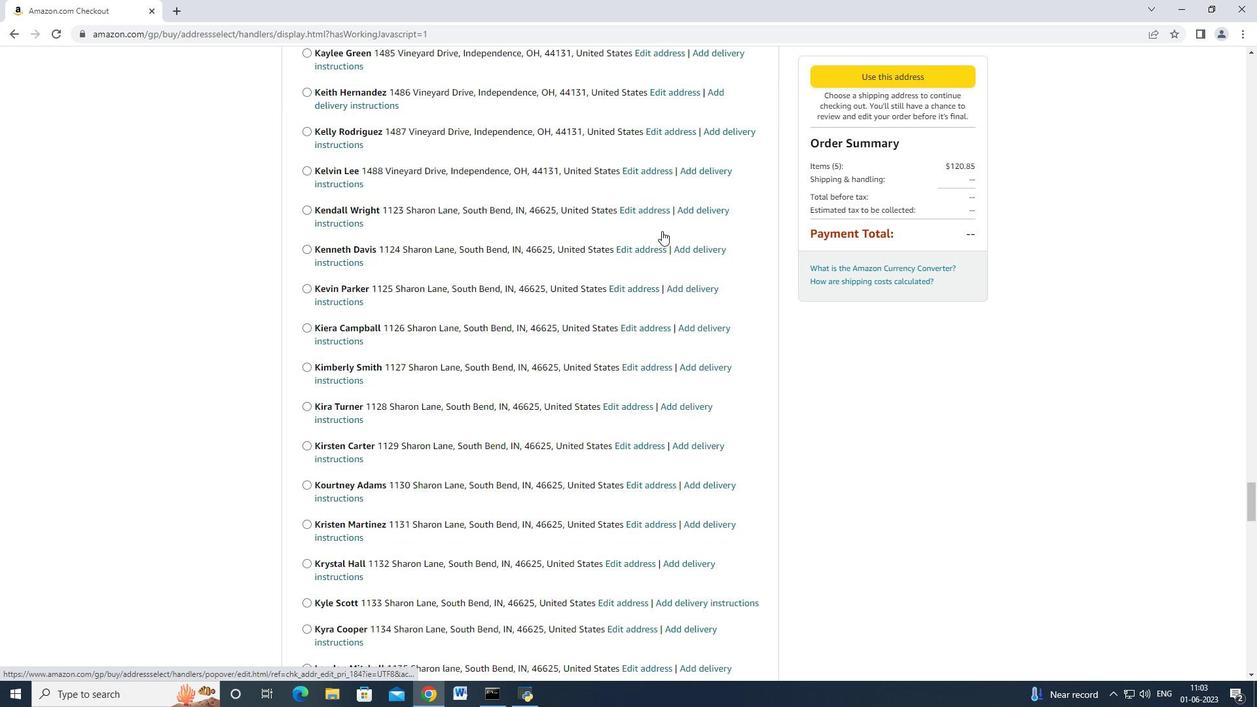
Action: Mouse scrolled (662, 230) with delta (0, 0)
Screenshot: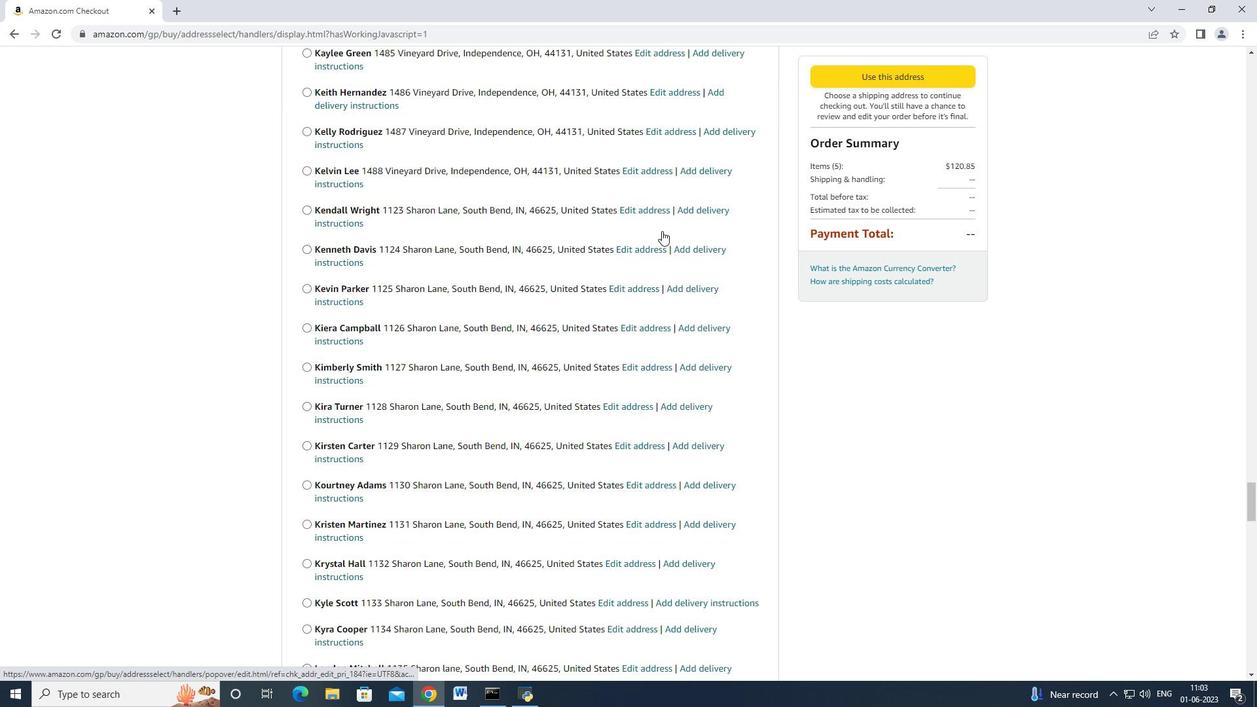 
Action: Mouse scrolled (662, 230) with delta (0, 0)
Screenshot: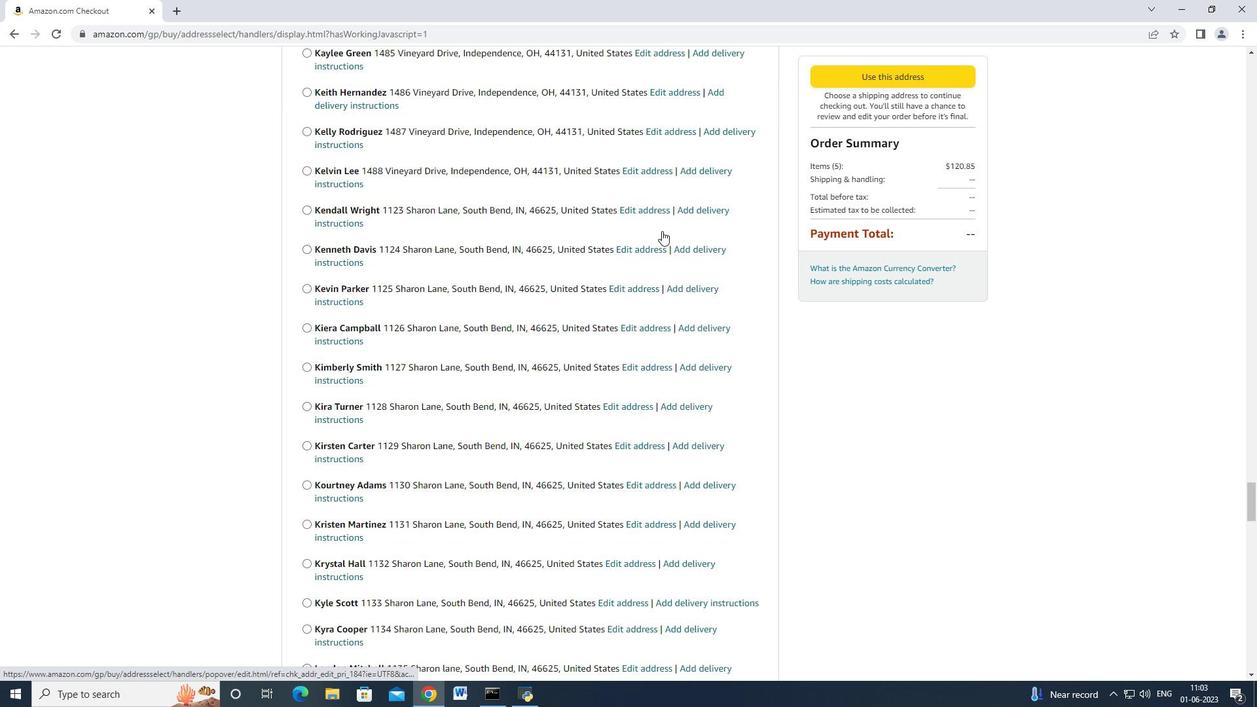 
Action: Mouse scrolled (662, 230) with delta (0, 0)
Screenshot: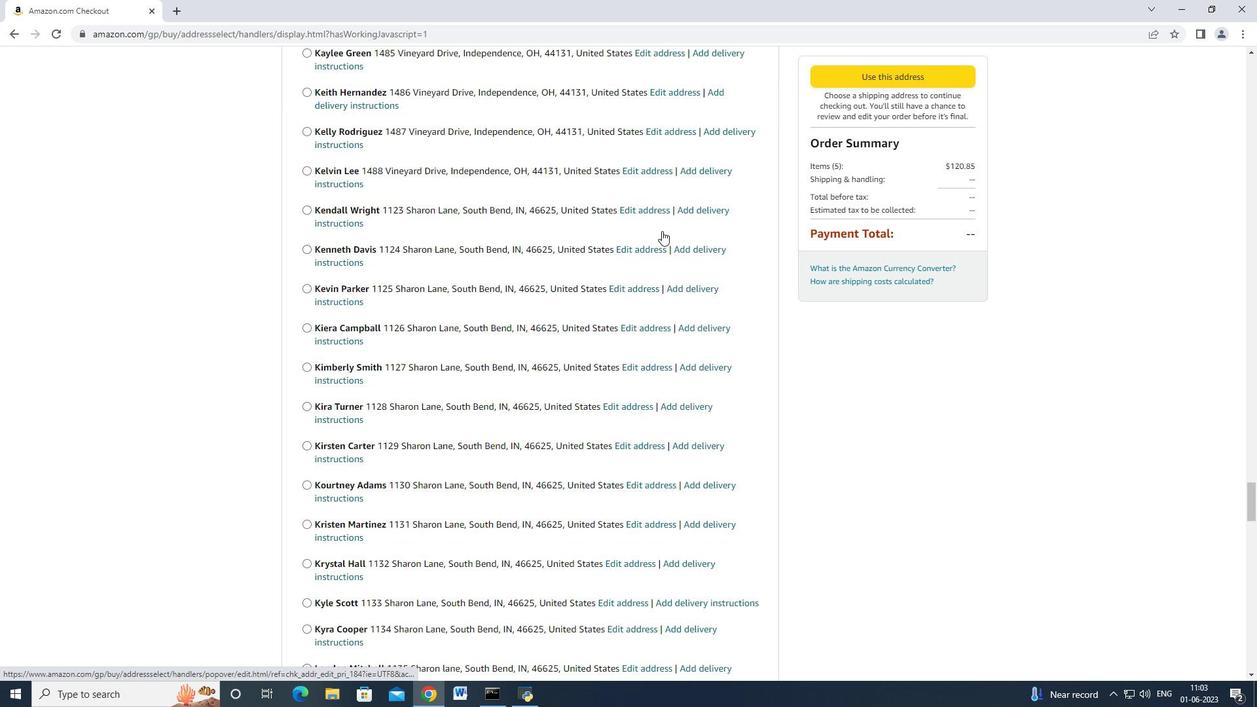 
Action: Mouse scrolled (662, 230) with delta (0, 0)
Screenshot: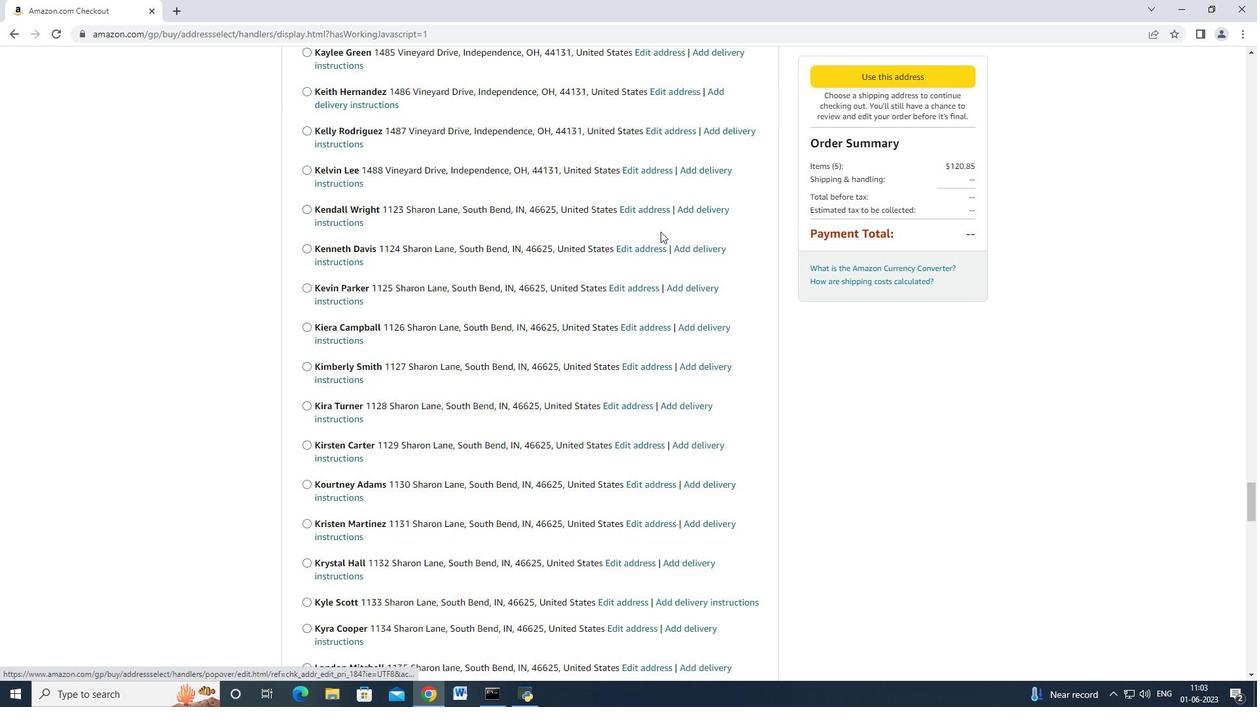 
Action: Mouse moved to (661, 231)
Screenshot: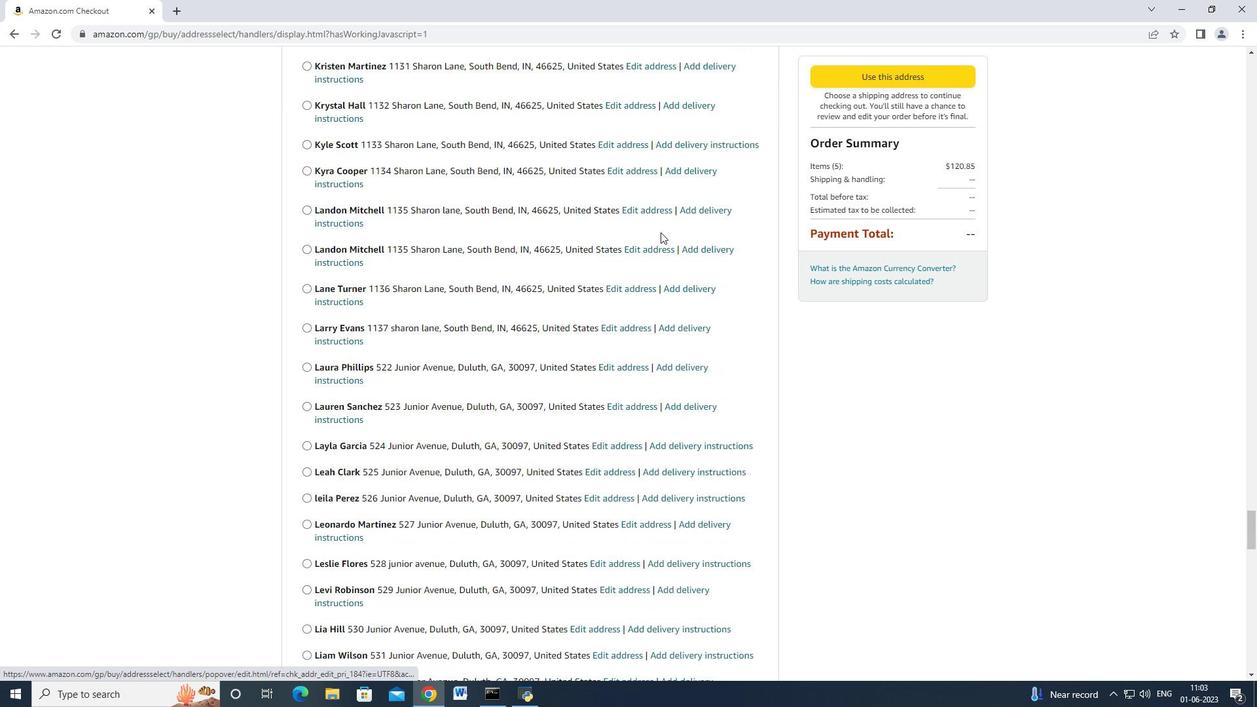 
Action: Mouse scrolled (661, 230) with delta (0, 0)
Screenshot: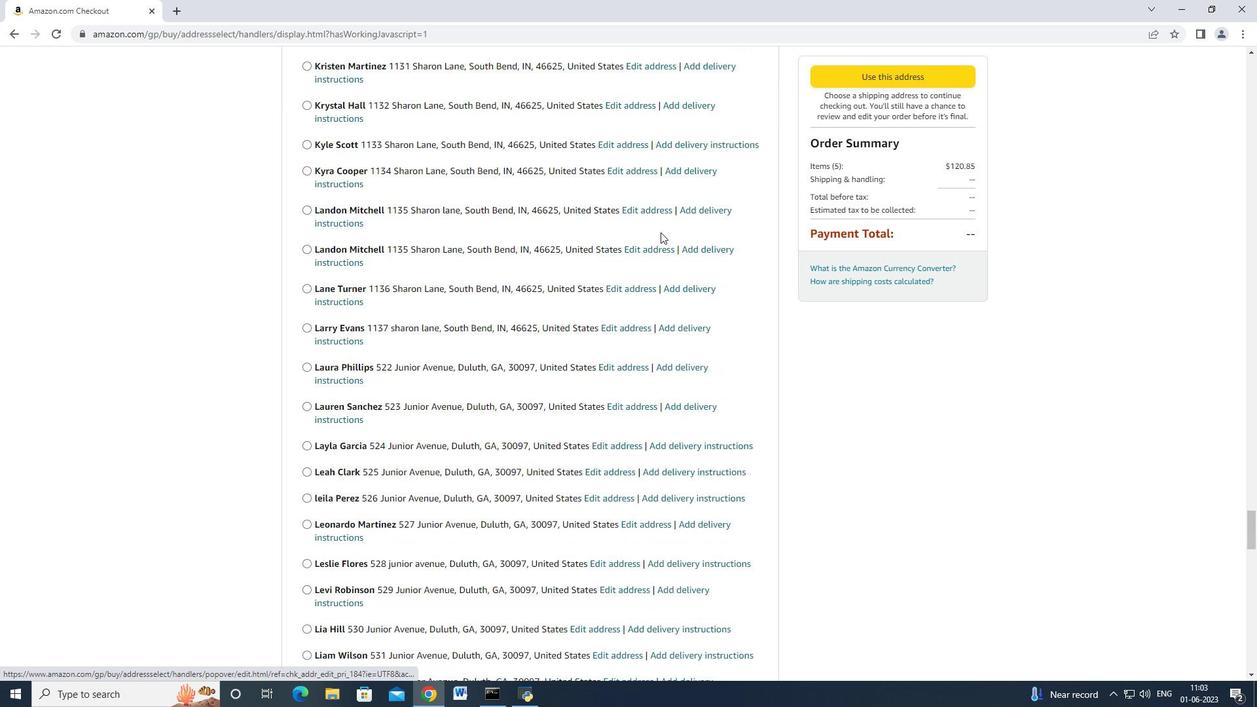 
Action: Mouse moved to (661, 231)
Screenshot: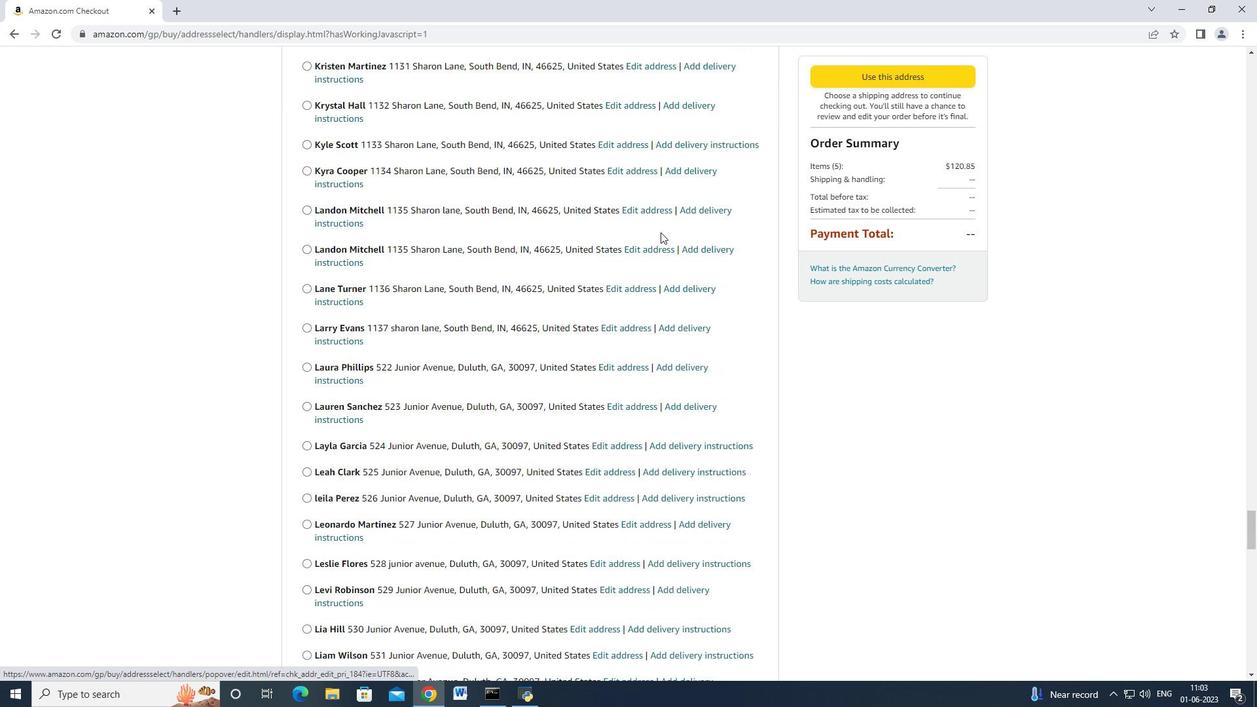 
Action: Mouse scrolled (661, 231) with delta (0, 0)
Screenshot: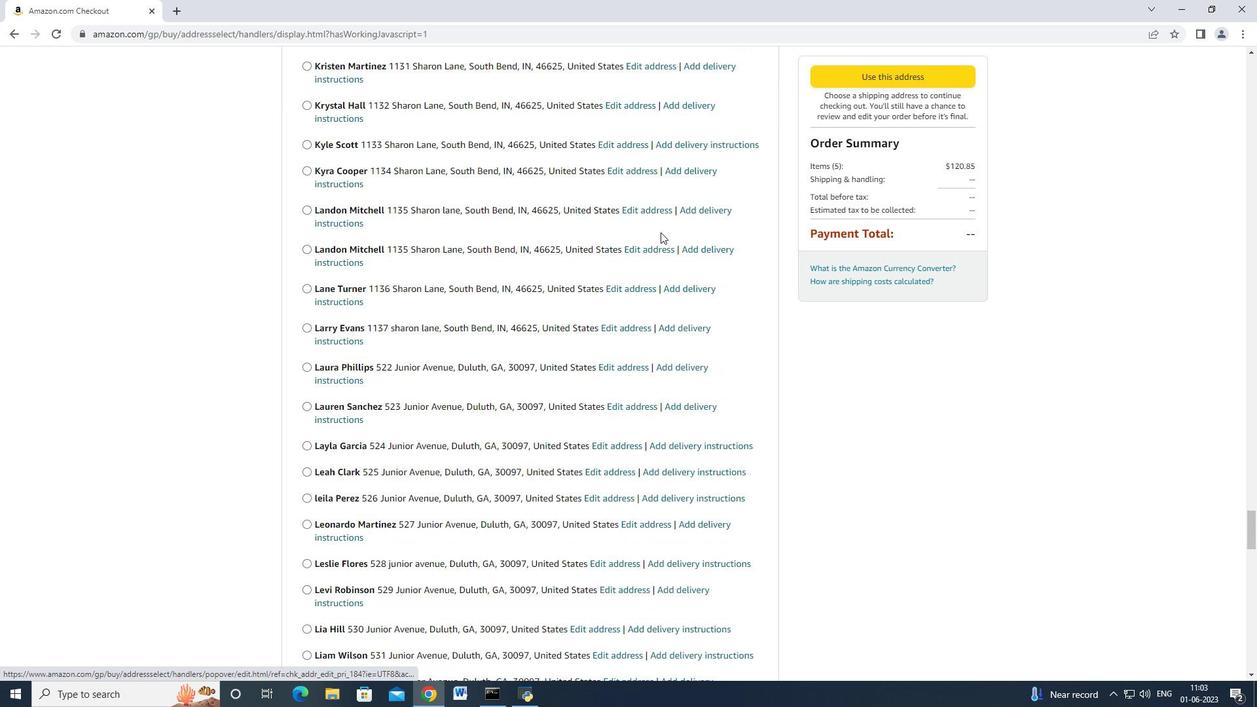 
Action: Mouse scrolled (661, 231) with delta (0, 0)
Screenshot: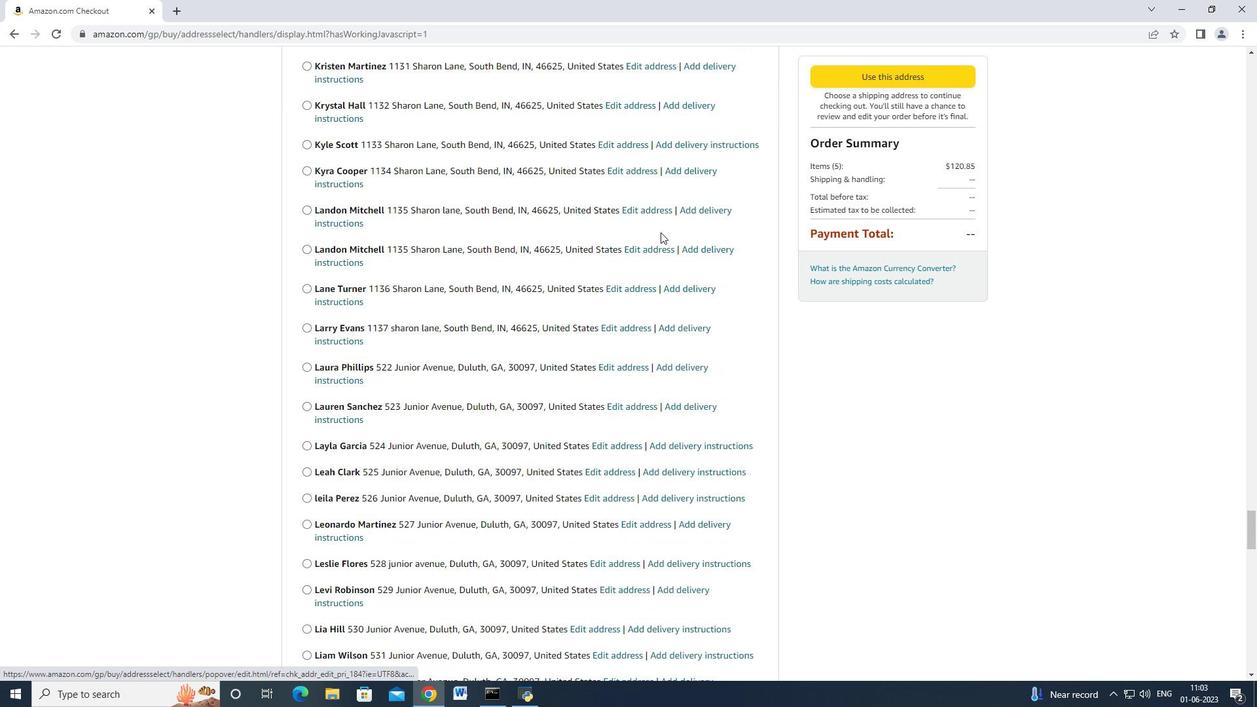
Action: Mouse moved to (660, 231)
Screenshot: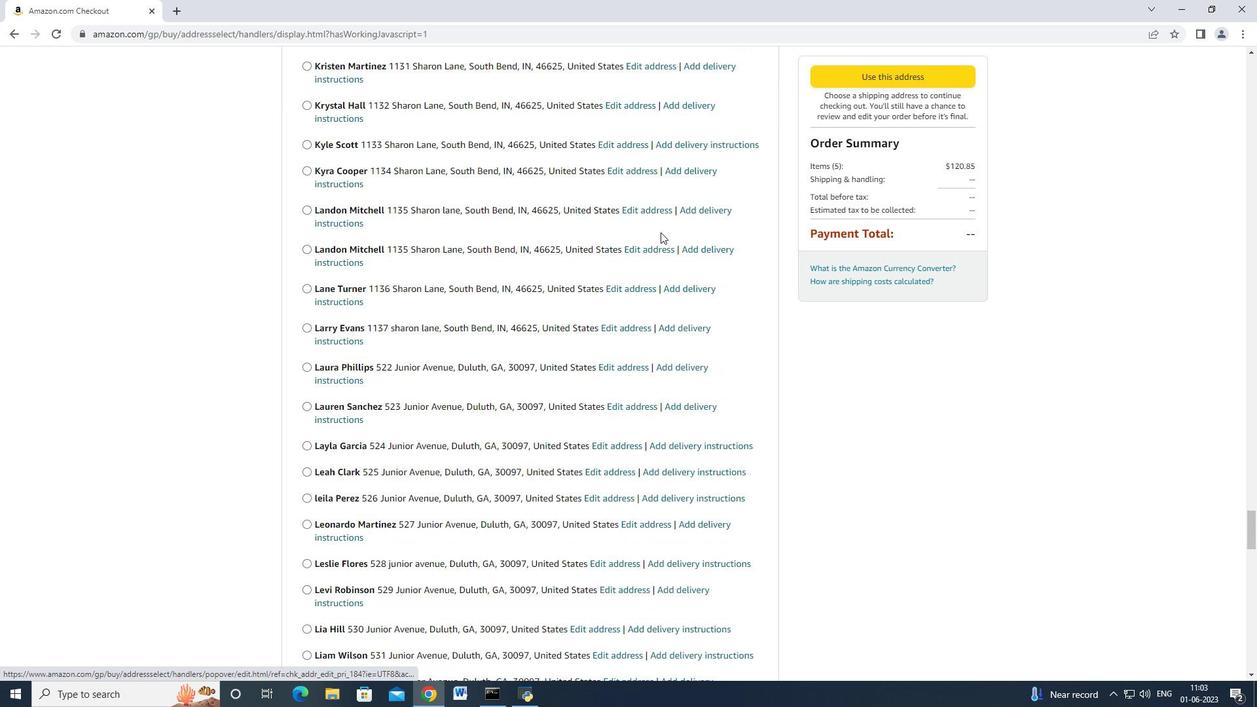 
Action: Mouse scrolled (660, 231) with delta (0, 0)
Screenshot: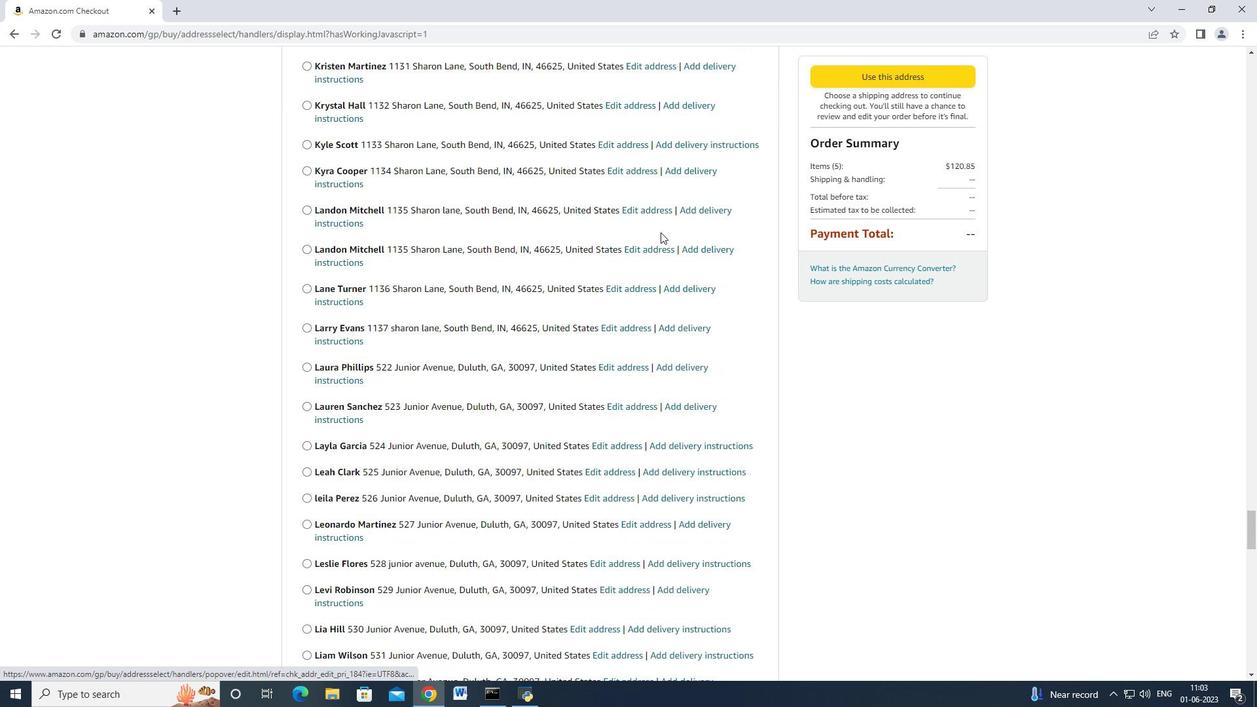 
Action: Mouse scrolled (660, 231) with delta (0, 0)
Screenshot: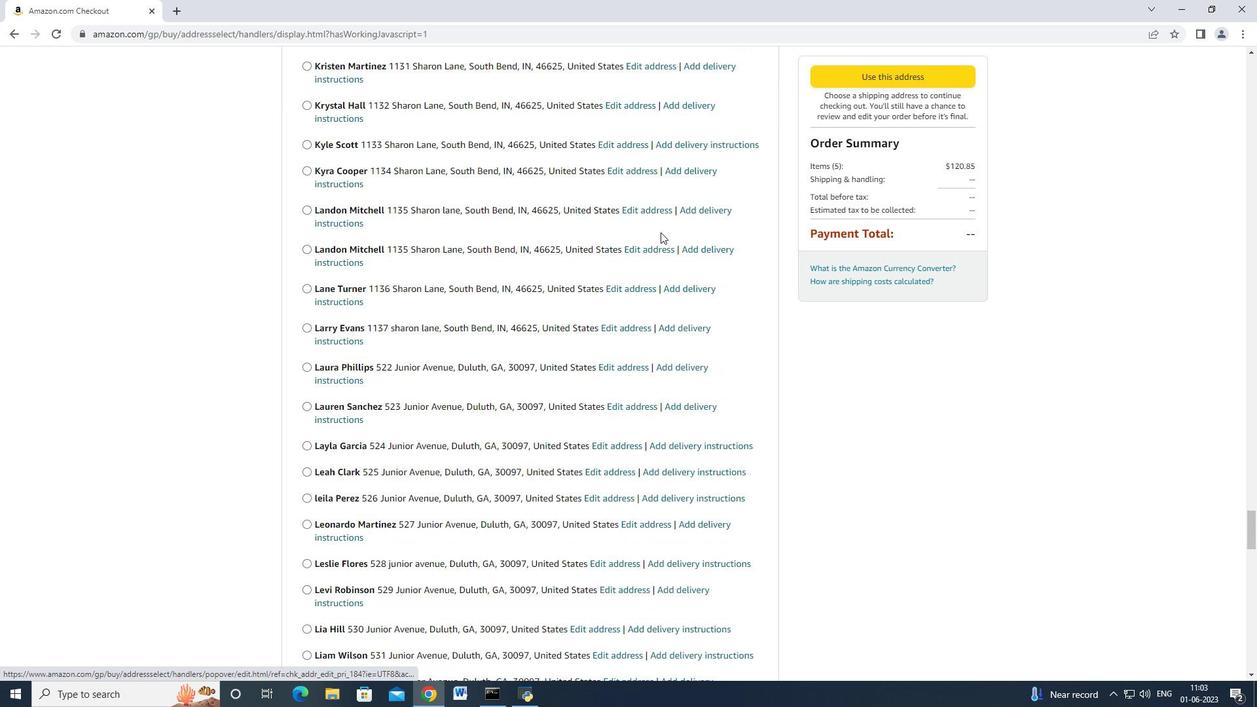 
Action: Mouse moved to (660, 231)
Screenshot: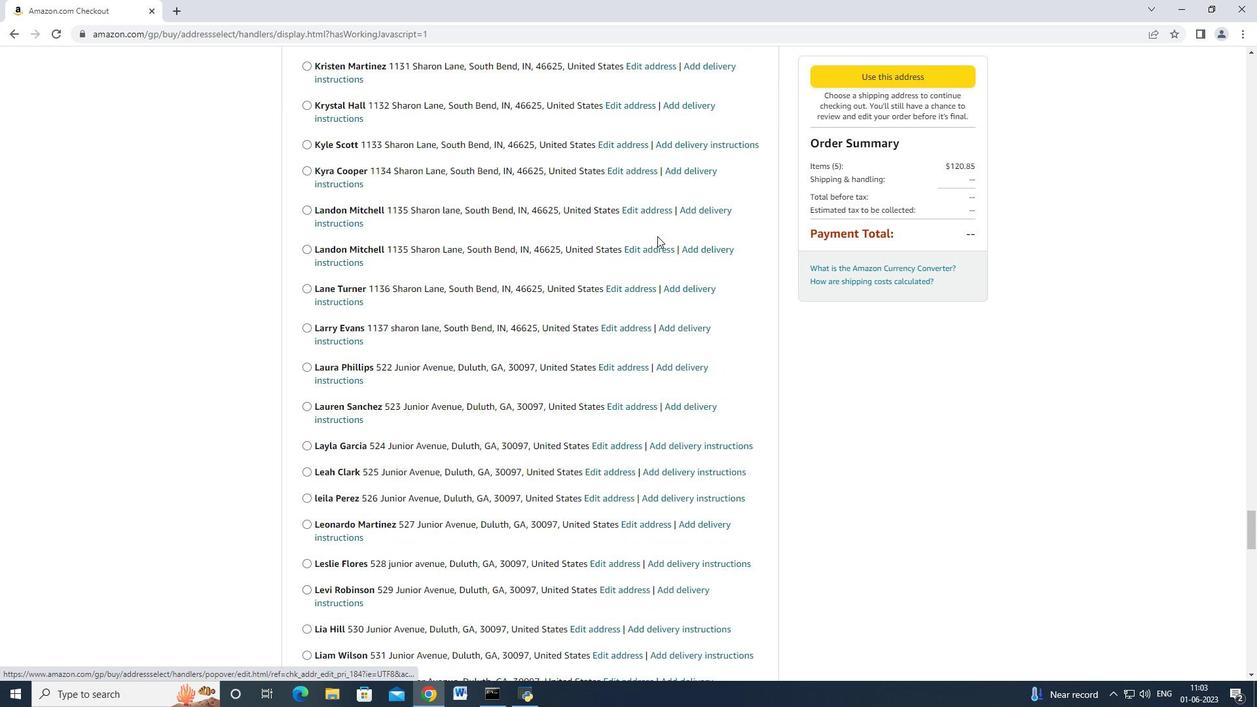 
Action: Mouse scrolled (660, 231) with delta (0, 0)
Screenshot: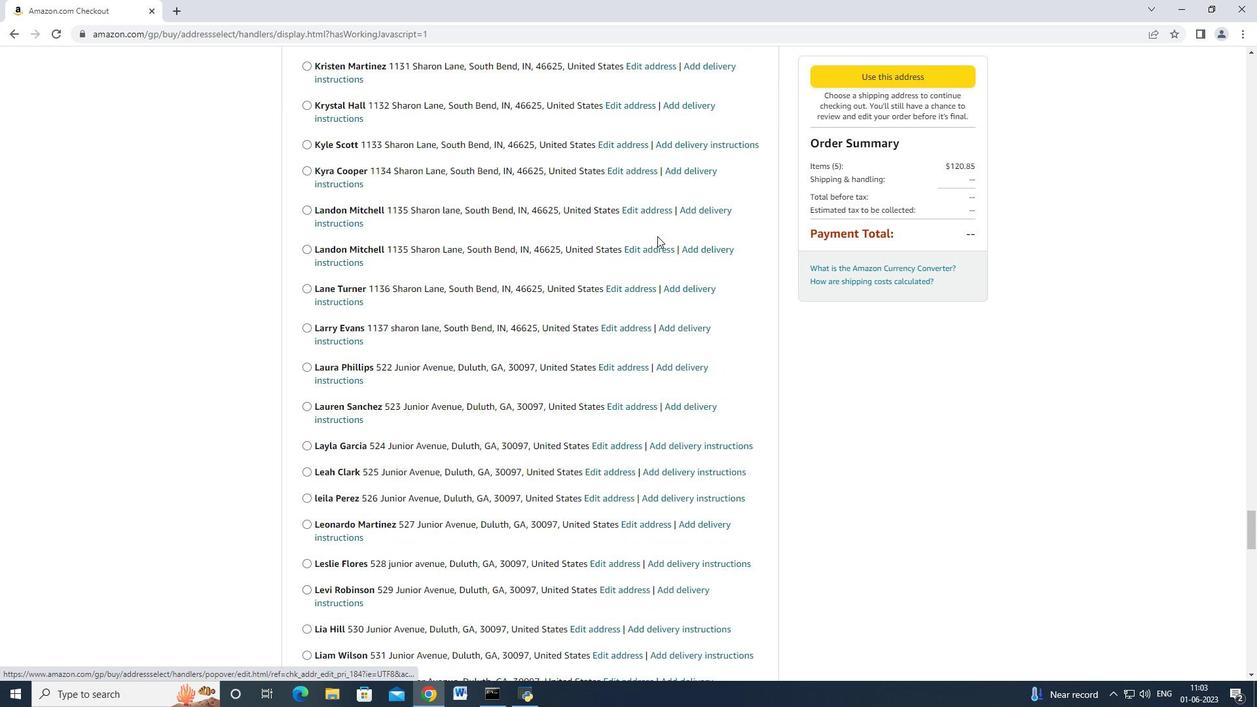 
Action: Mouse scrolled (660, 231) with delta (0, 0)
Screenshot: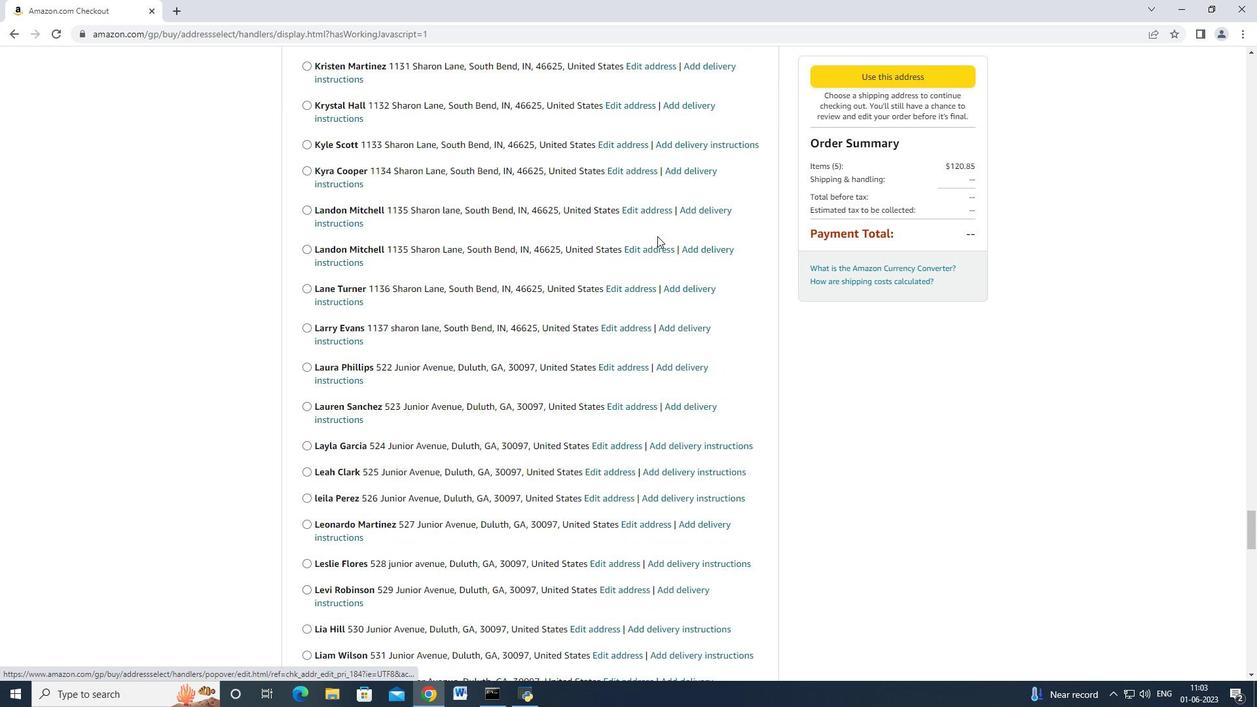 
Action: Mouse moved to (657, 236)
Screenshot: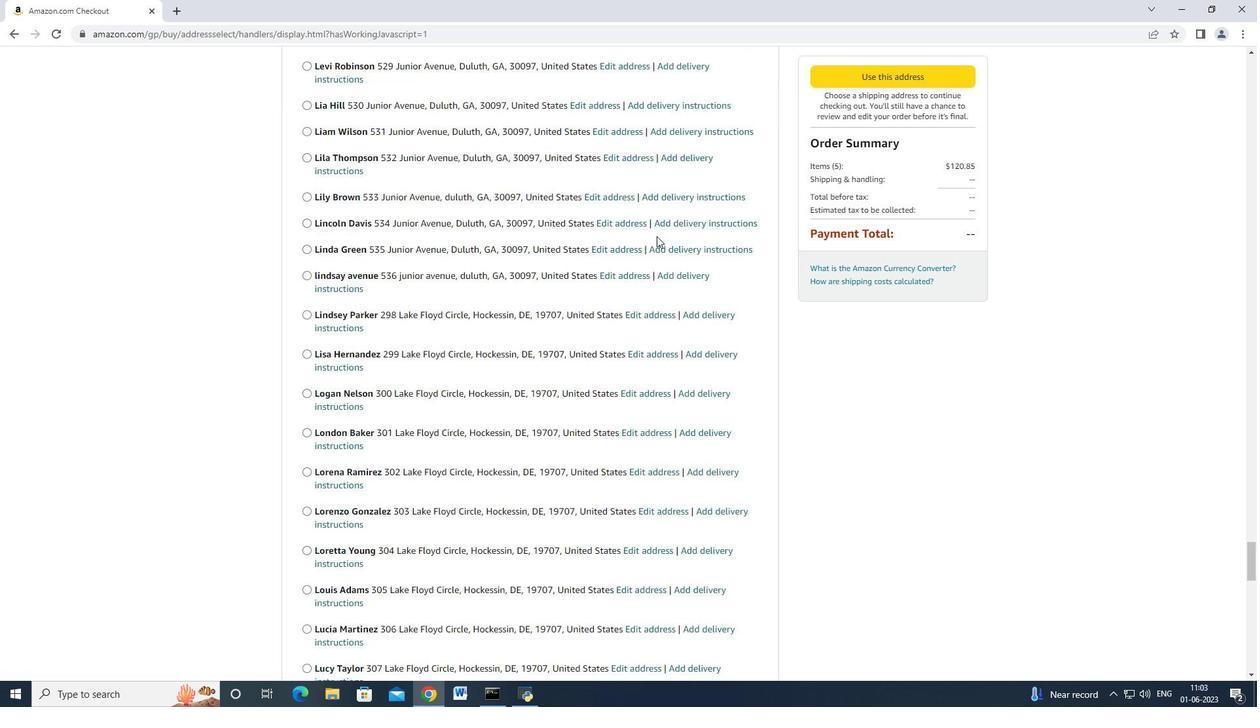 
Action: Mouse scrolled (657, 235) with delta (0, 0)
Screenshot: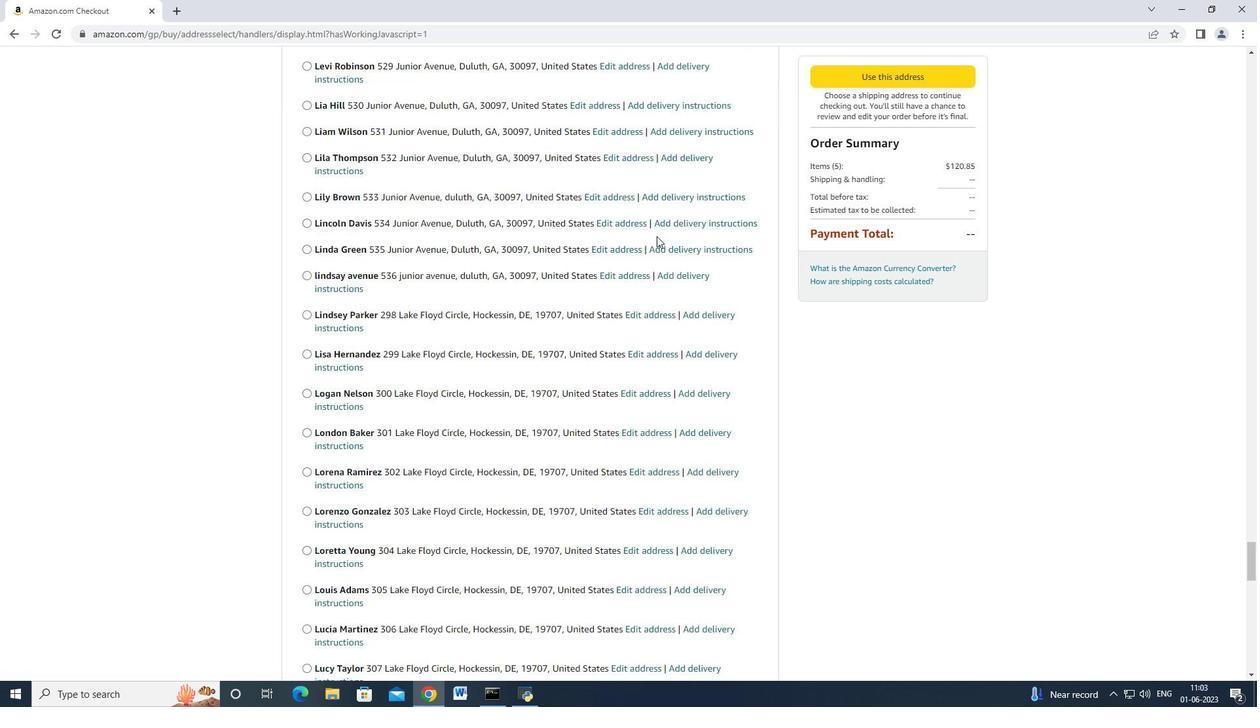 
Action: Mouse scrolled (657, 235) with delta (0, 0)
Screenshot: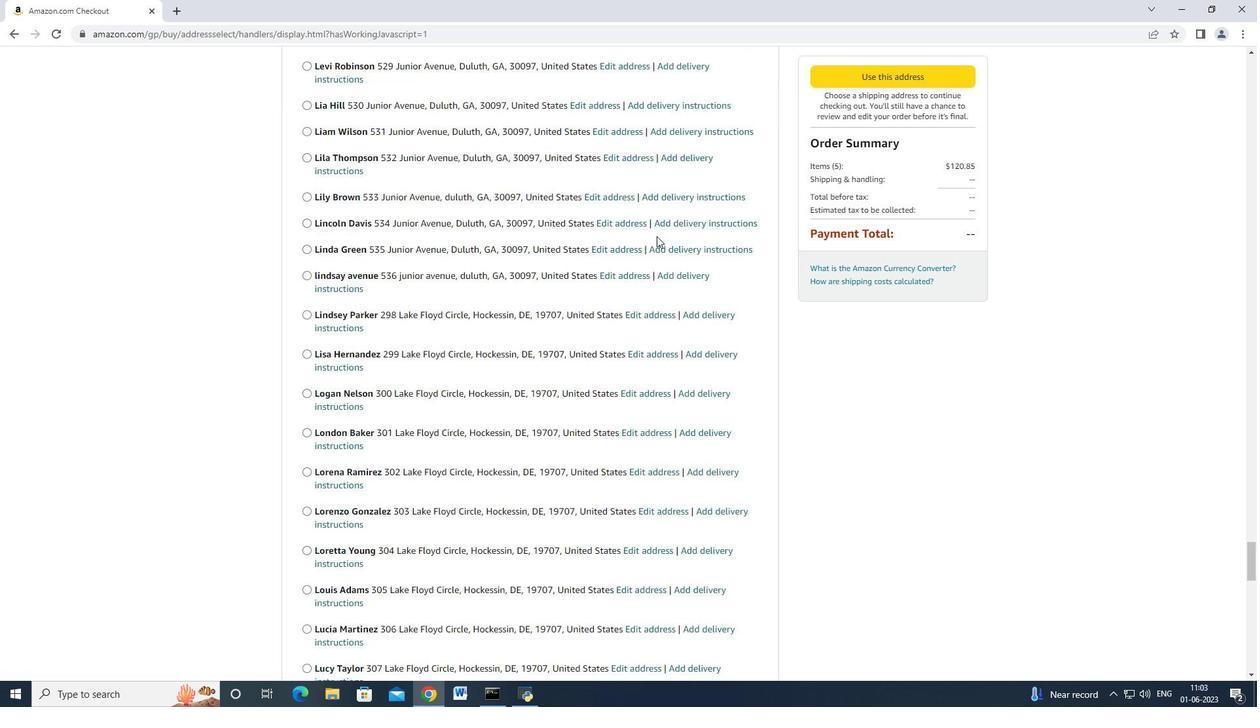 
Action: Mouse moved to (657, 236)
Screenshot: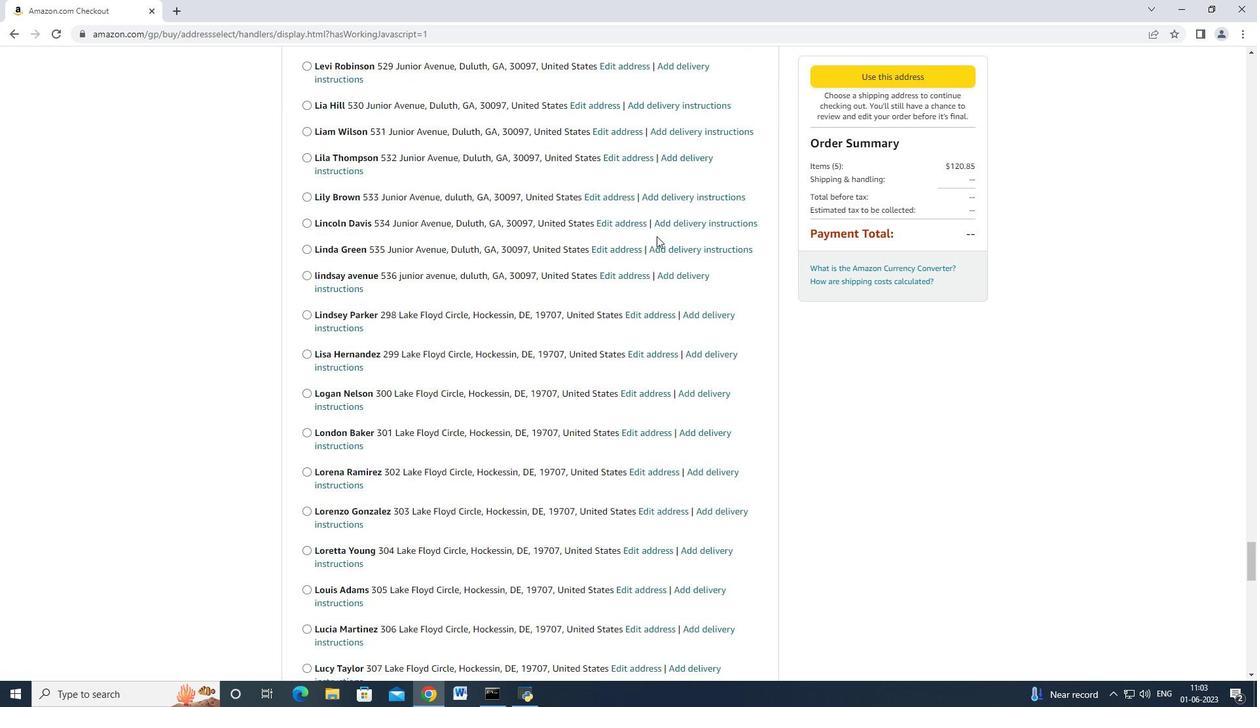 
Action: Mouse scrolled (657, 235) with delta (0, 0)
Screenshot: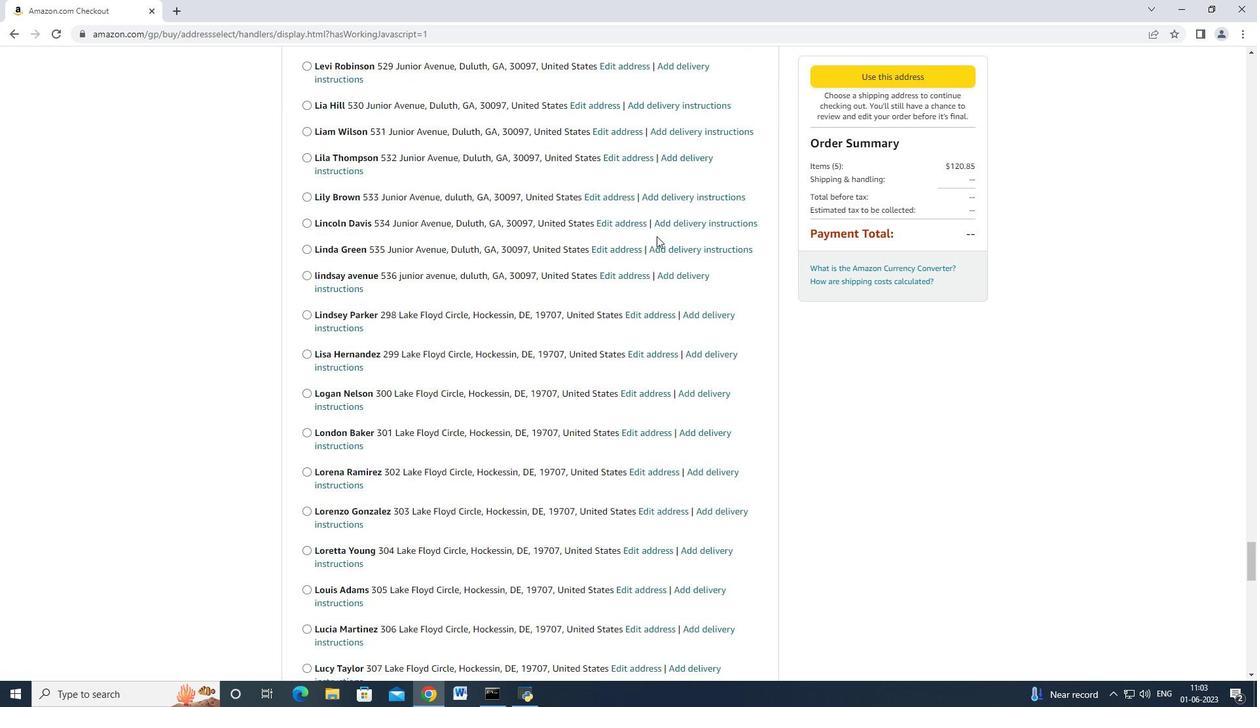 
Action: Mouse scrolled (657, 235) with delta (0, 0)
Screenshot: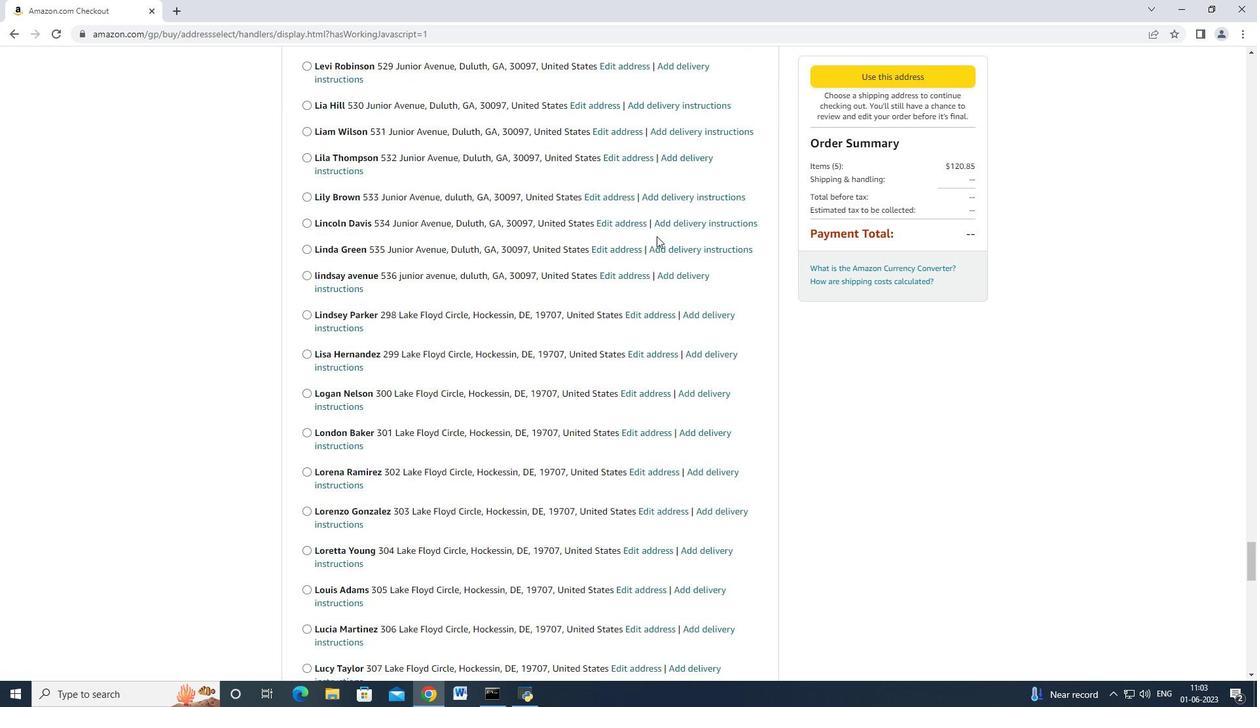 
Action: Mouse scrolled (657, 235) with delta (0, 0)
Screenshot: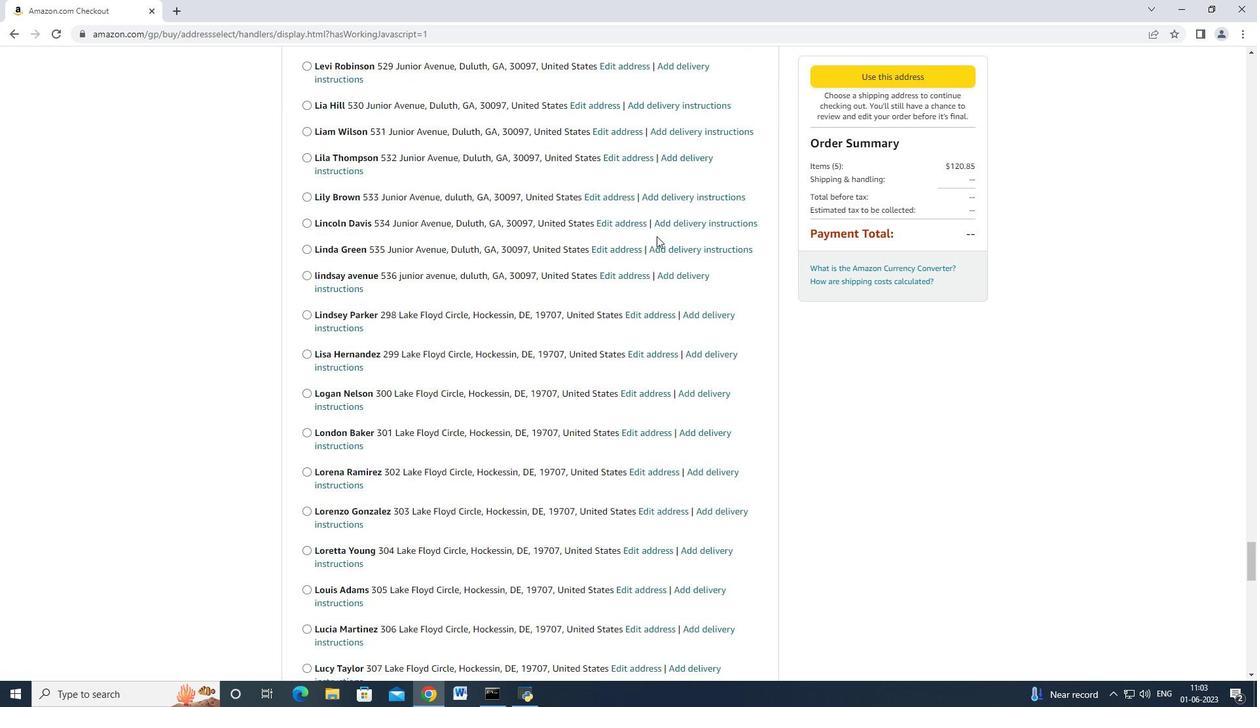 
Action: Mouse moved to (656, 236)
Screenshot: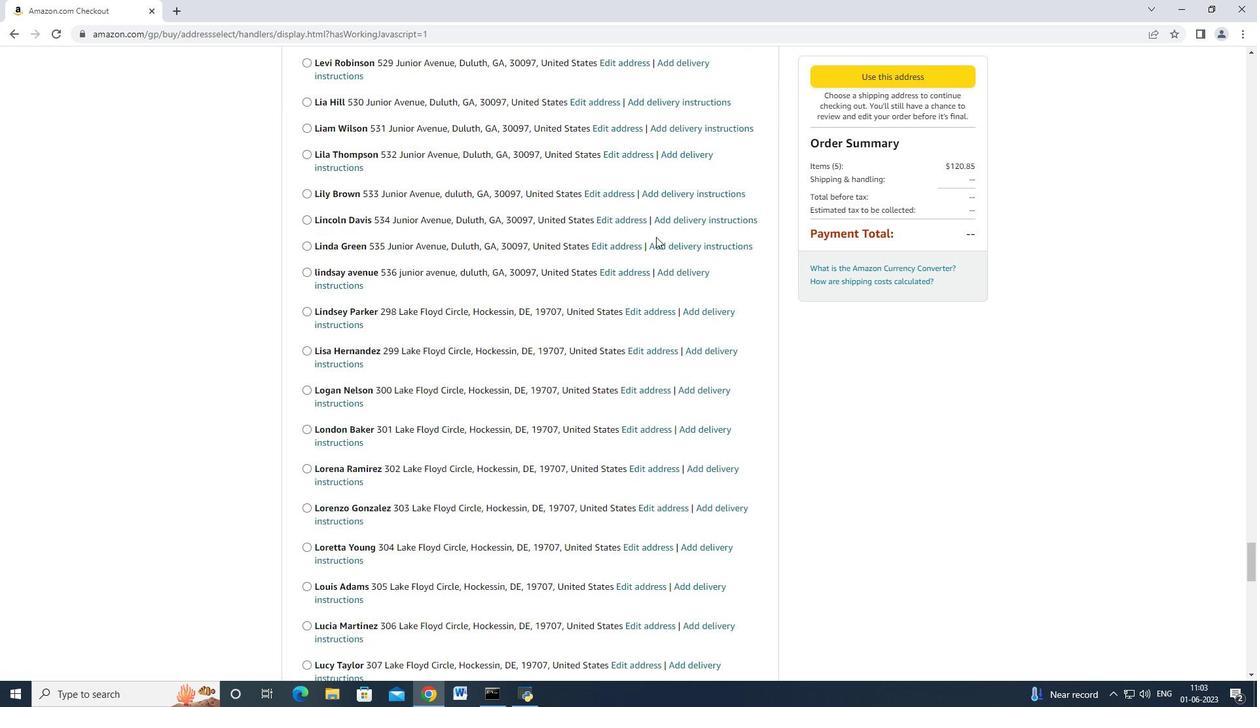 
Action: Mouse scrolled (656, 235) with delta (0, 0)
Screenshot: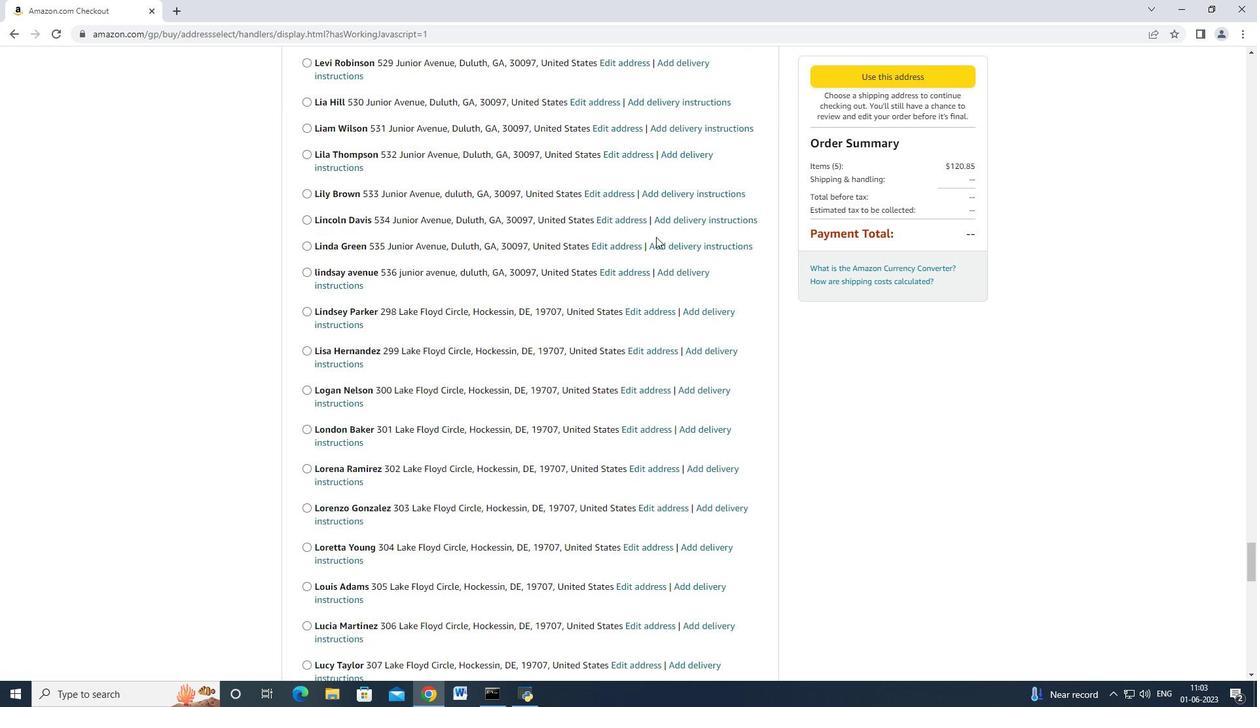 
Action: Mouse scrolled (656, 235) with delta (0, 0)
Screenshot: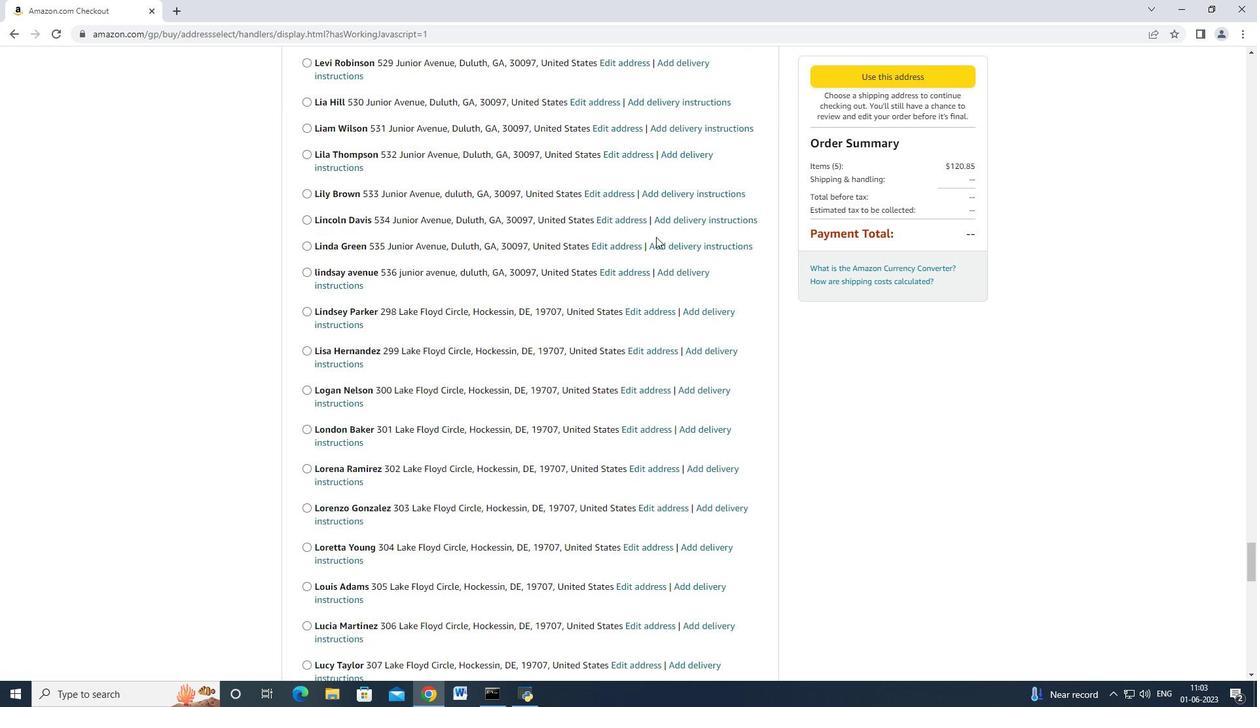 
Action: Mouse moved to (656, 236)
Screenshot: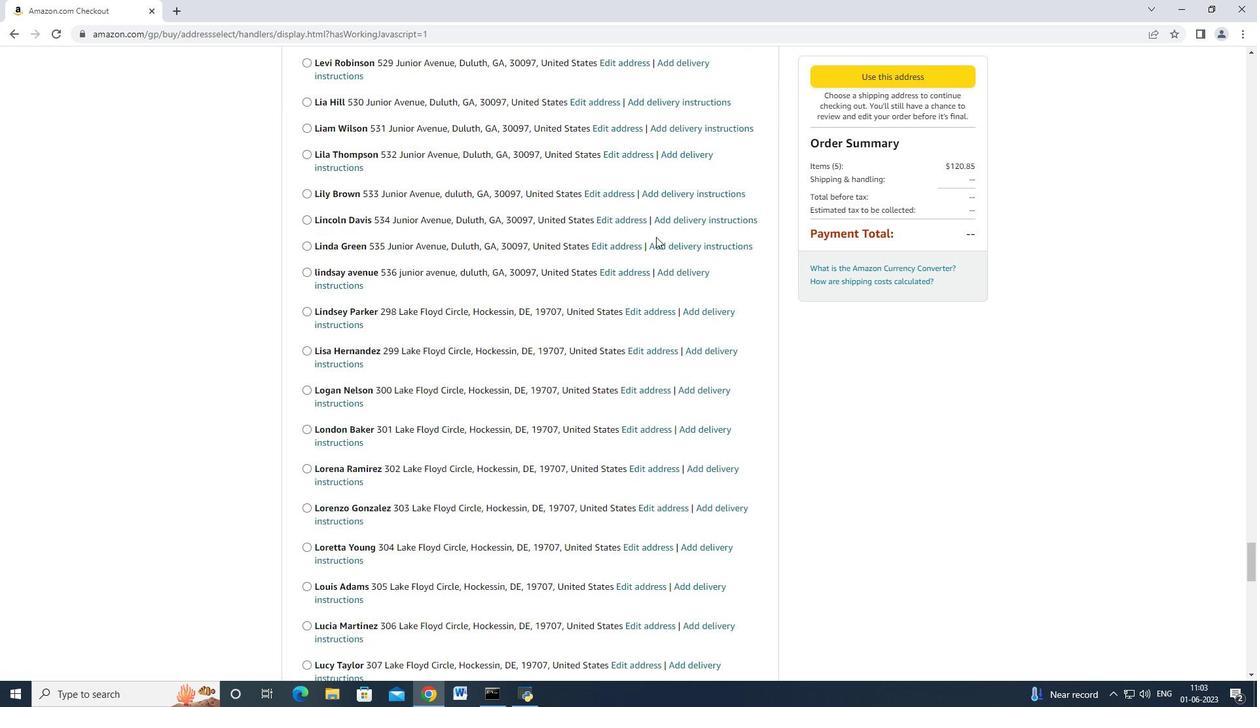 
Action: Mouse scrolled (656, 235) with delta (0, 0)
Screenshot: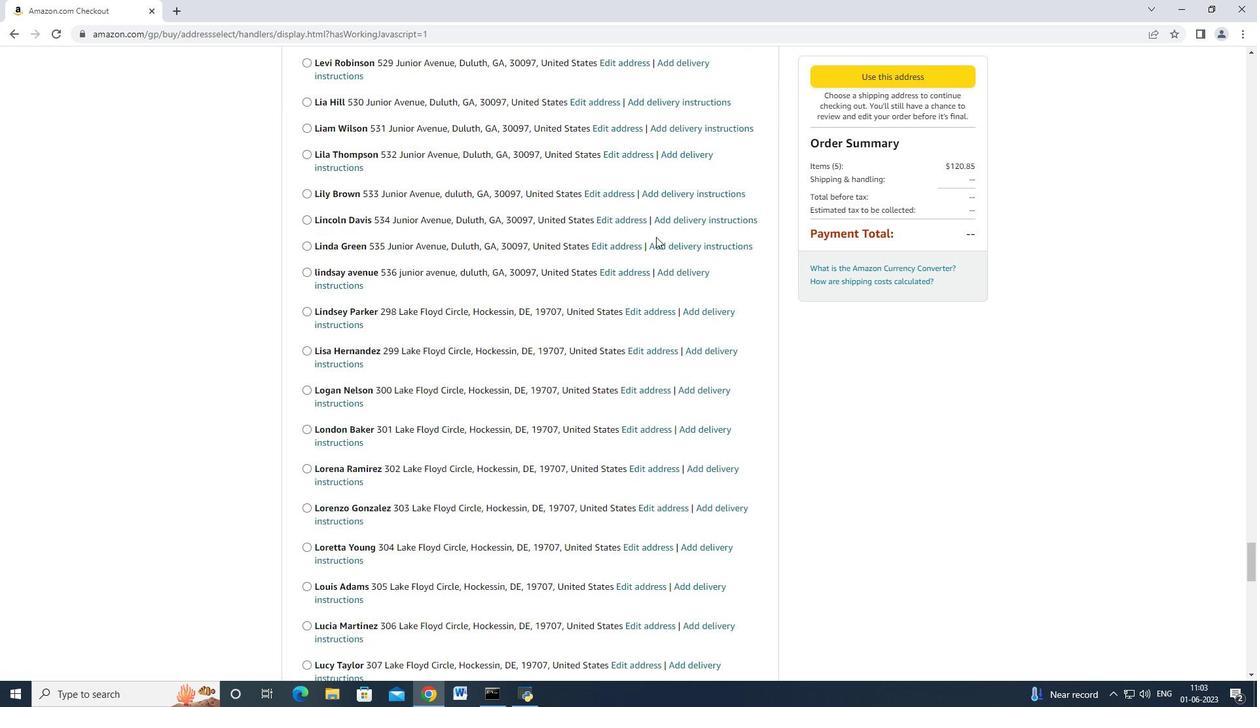 
Action: Mouse moved to (656, 236)
Screenshot: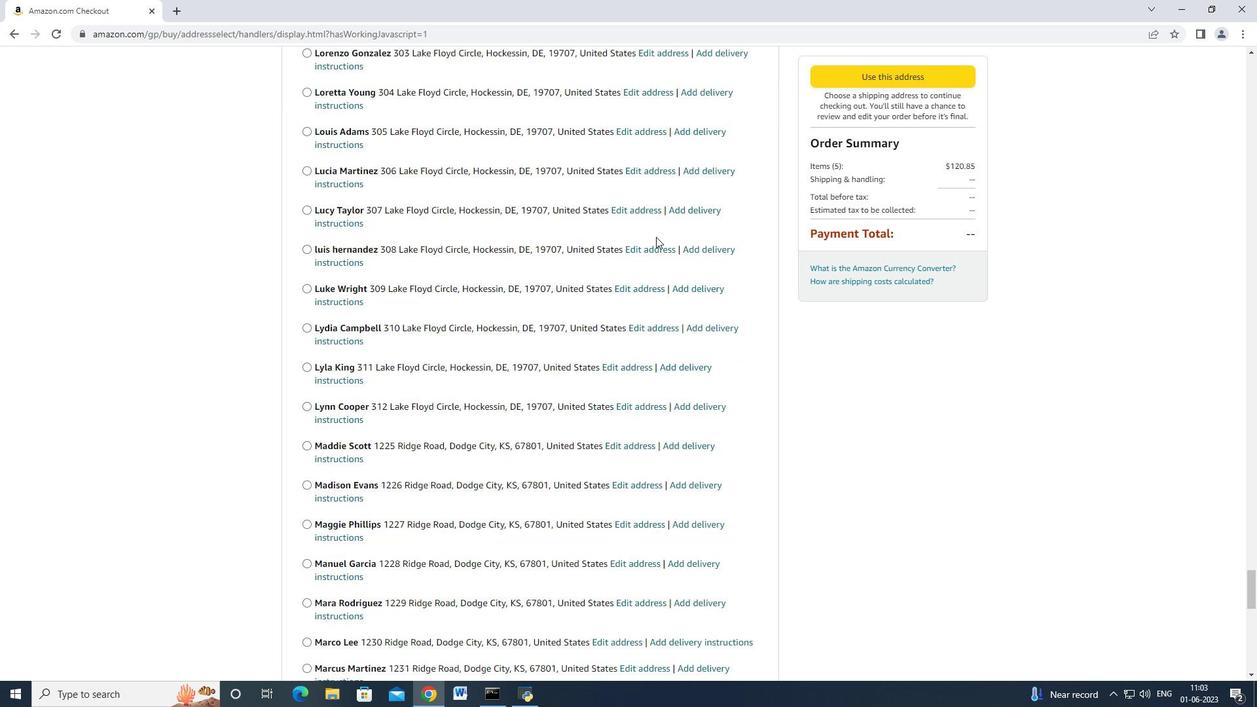 
Action: Mouse scrolled (656, 235) with delta (0, 0)
Screenshot: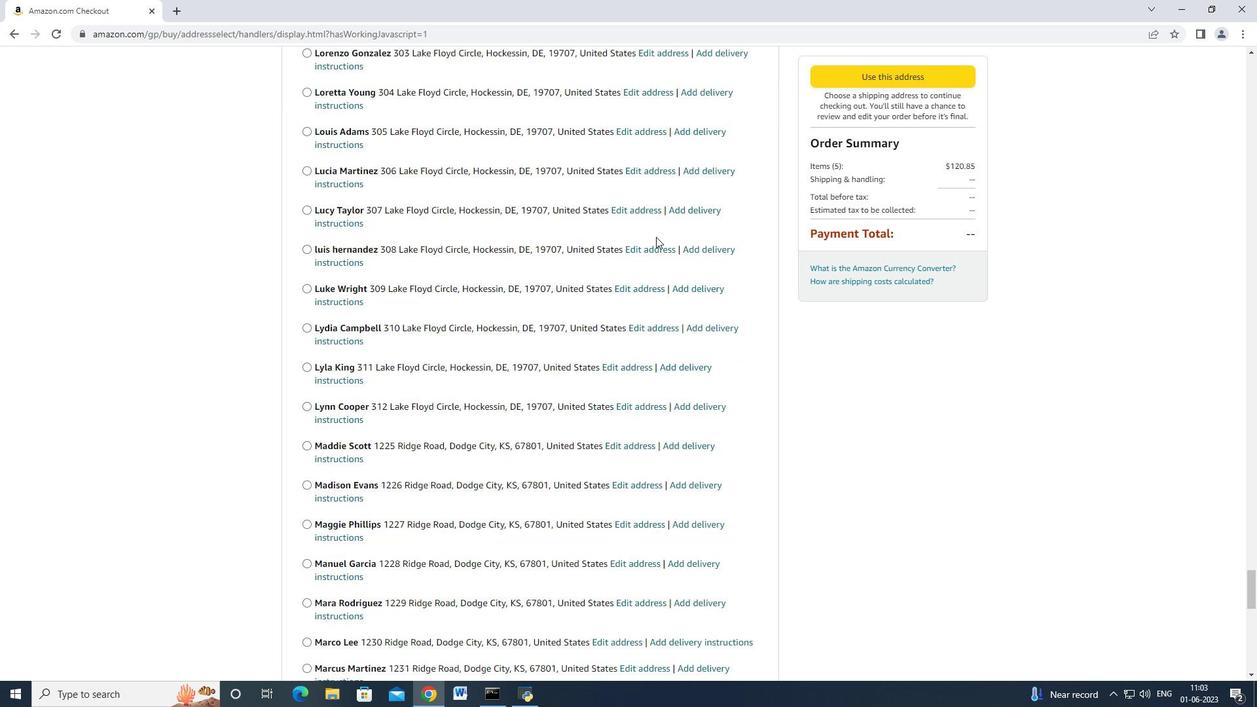 
Action: Mouse scrolled (656, 235) with delta (0, 0)
Screenshot: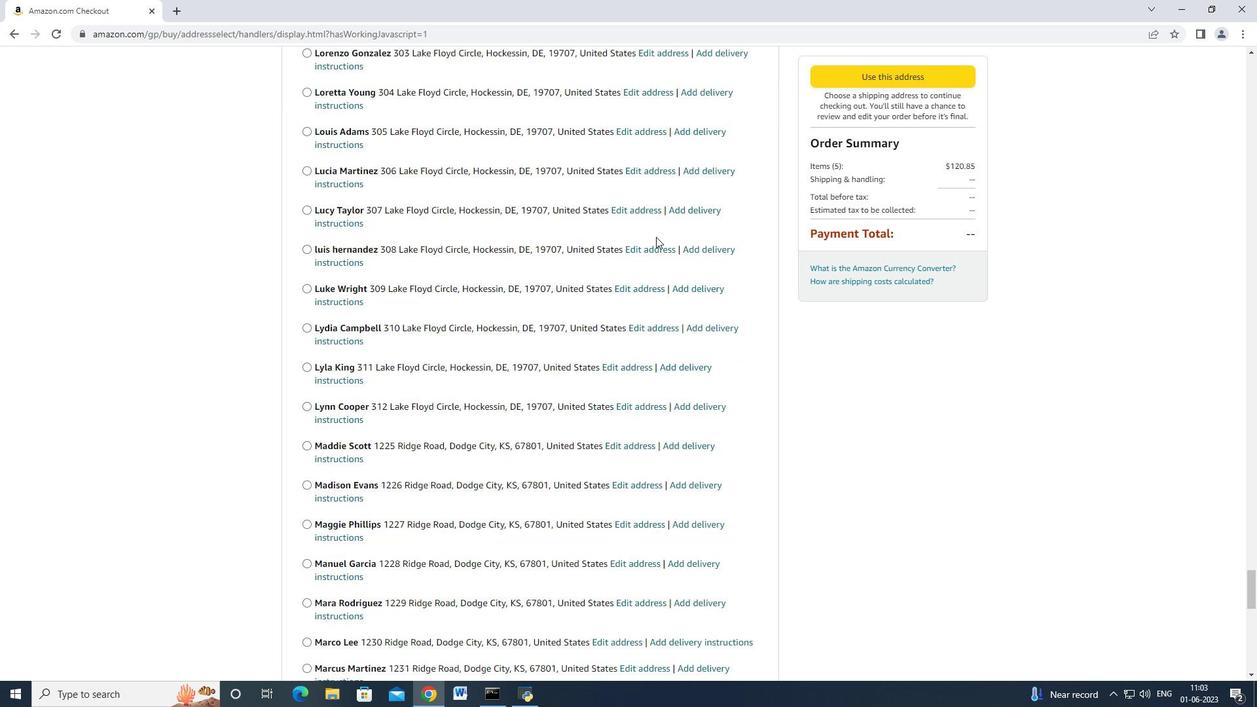 
Action: Mouse moved to (656, 237)
Screenshot: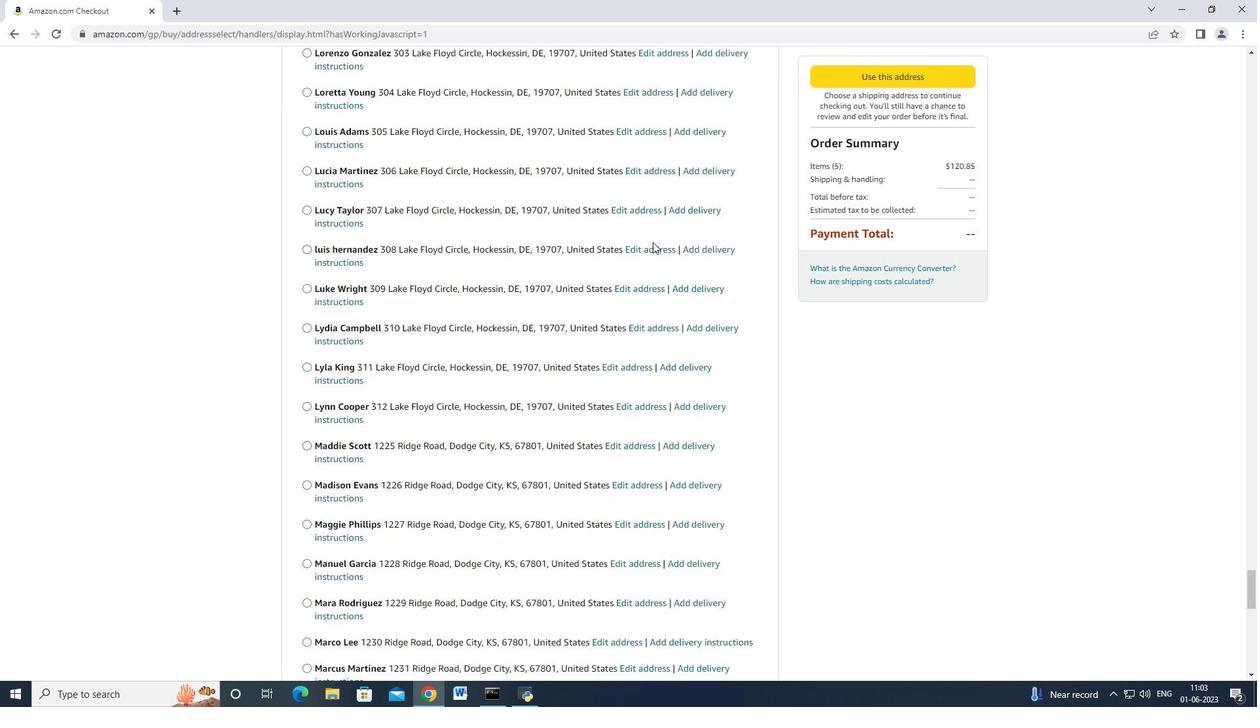 
Action: Mouse scrolled (656, 236) with delta (0, 0)
Screenshot: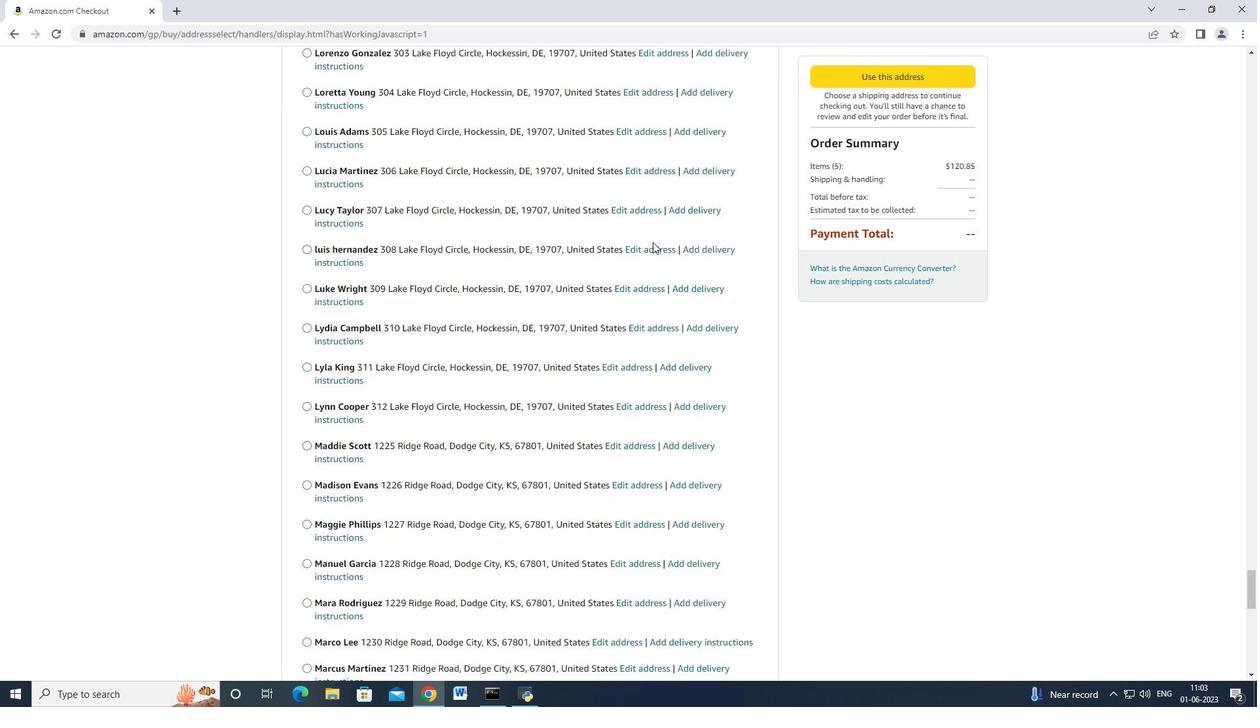 
Action: Mouse scrolled (656, 235) with delta (0, -1)
Screenshot: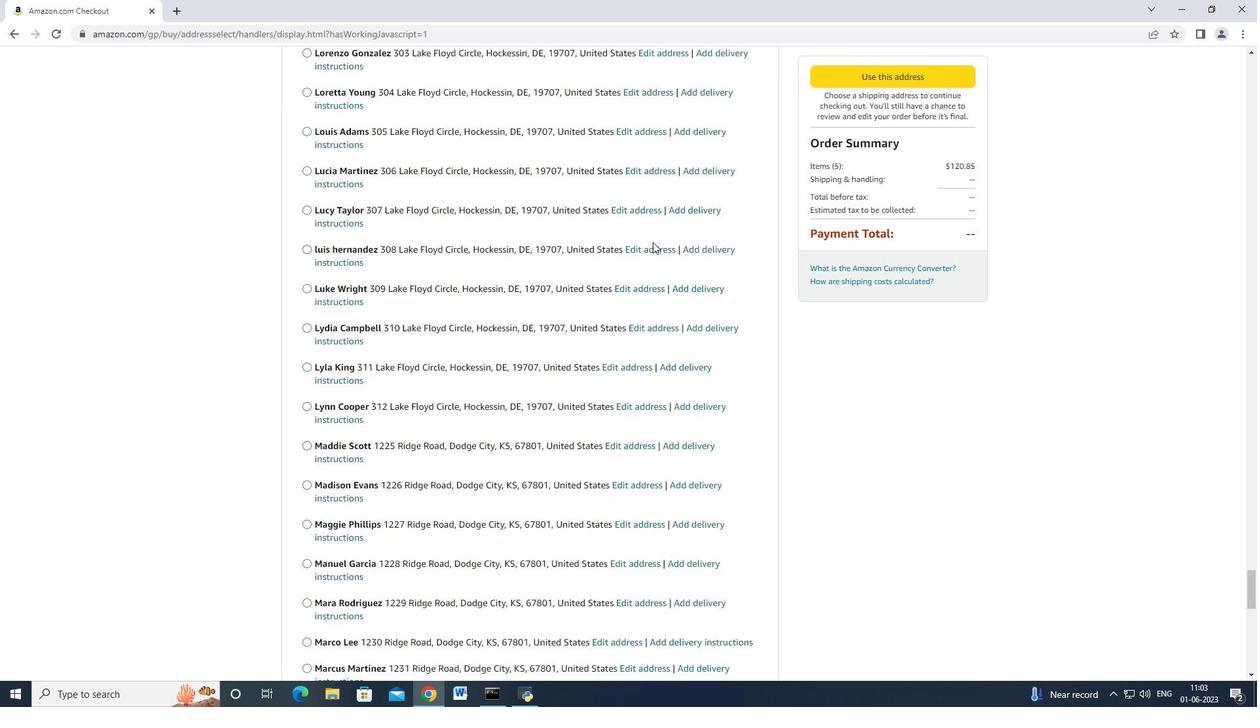 
Action: Mouse scrolled (656, 236) with delta (0, 0)
Screenshot: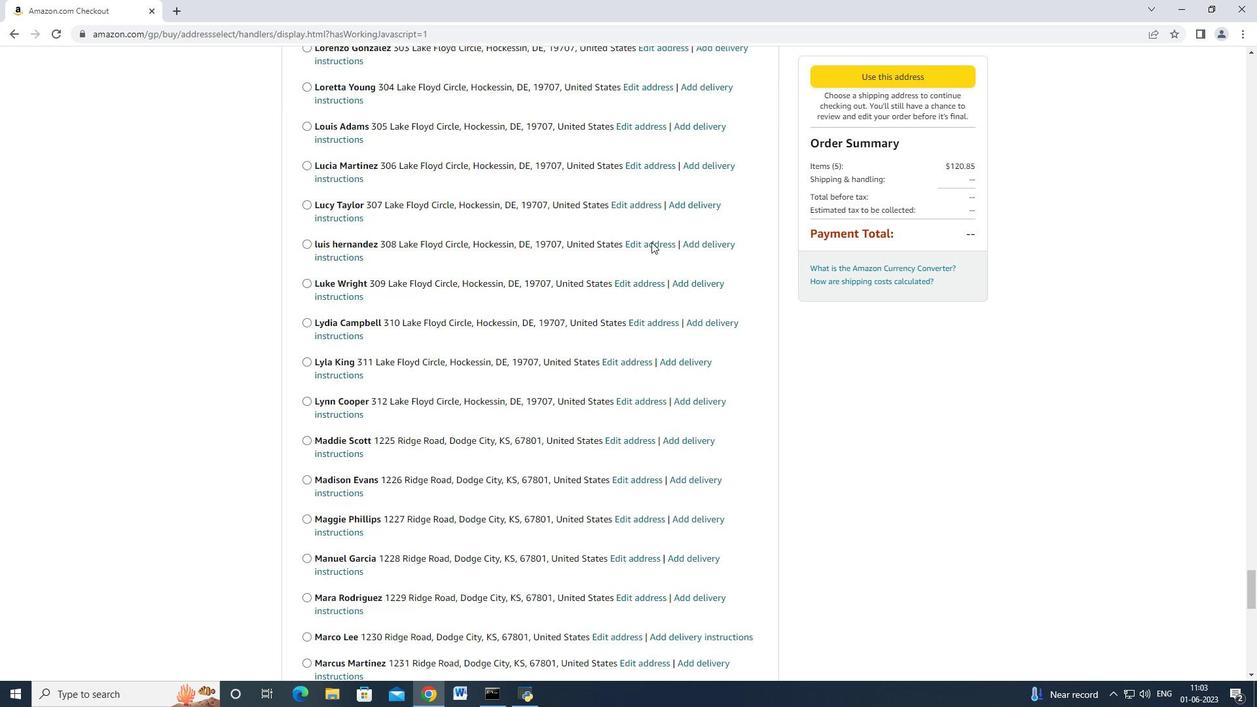
Action: Mouse scrolled (656, 236) with delta (0, 0)
Screenshot: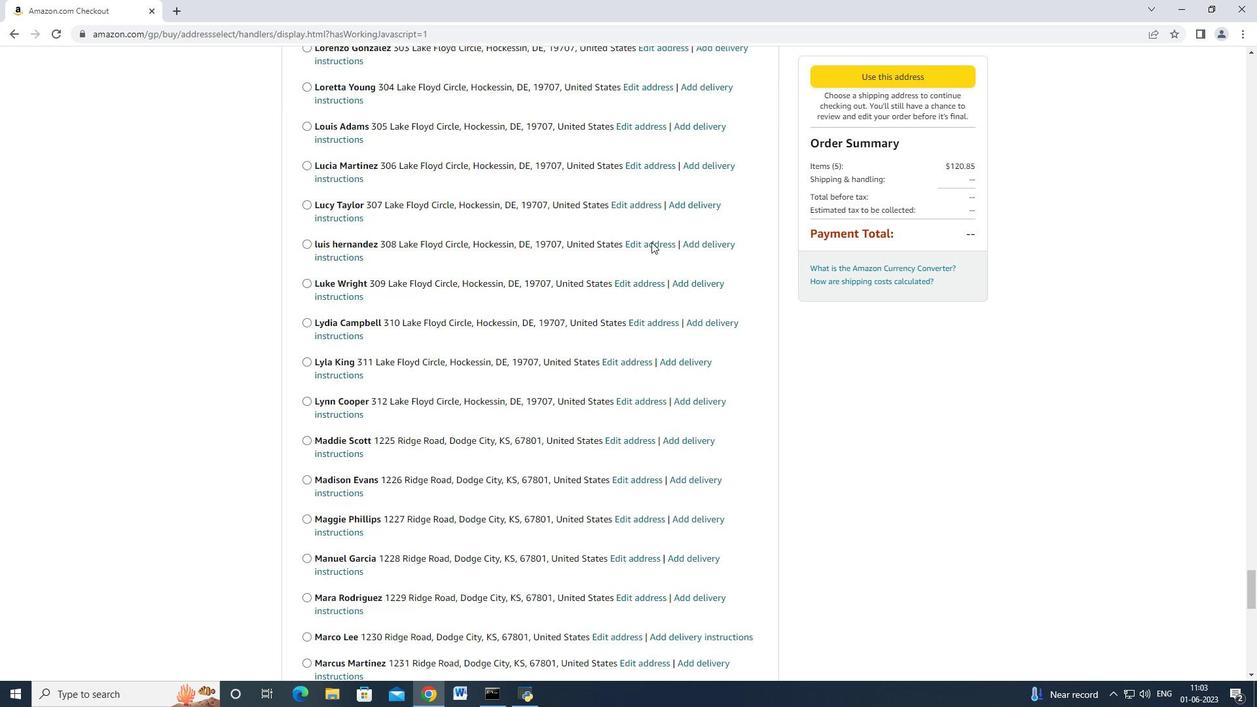 
Action: Mouse moved to (652, 242)
Screenshot: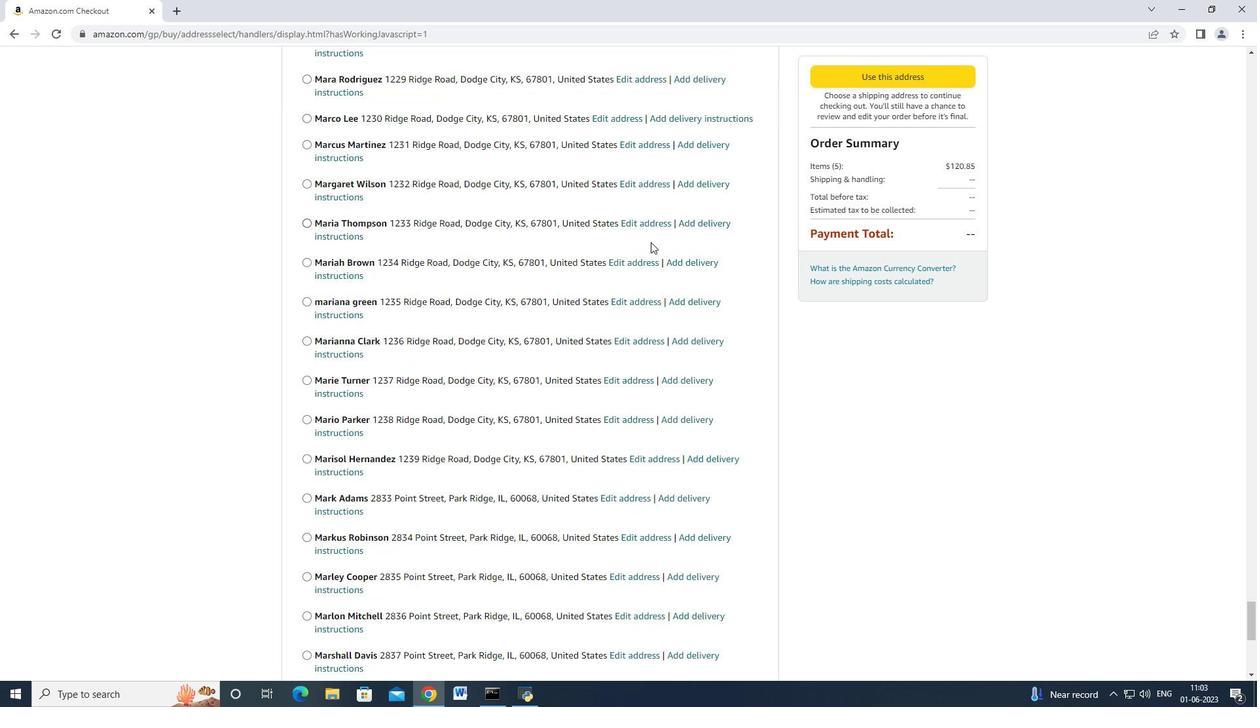 
Action: Mouse scrolled (652, 241) with delta (0, 0)
Screenshot: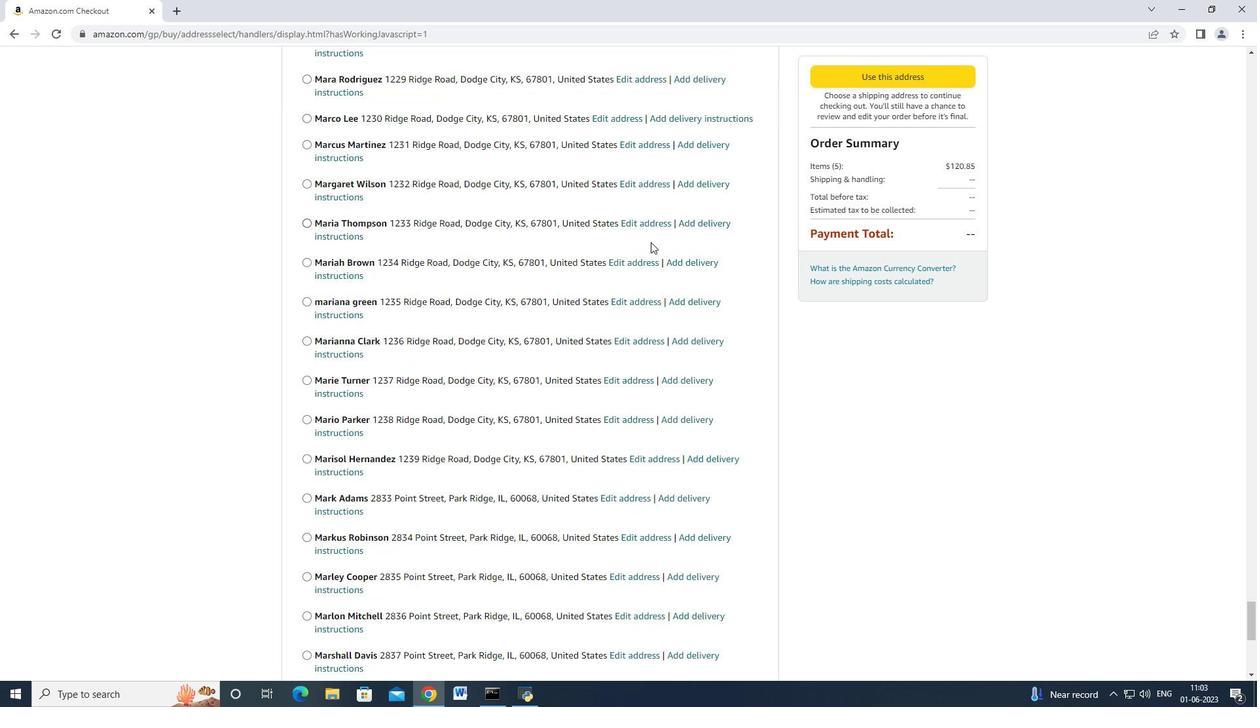 
Action: Mouse scrolled (652, 241) with delta (0, 0)
Screenshot: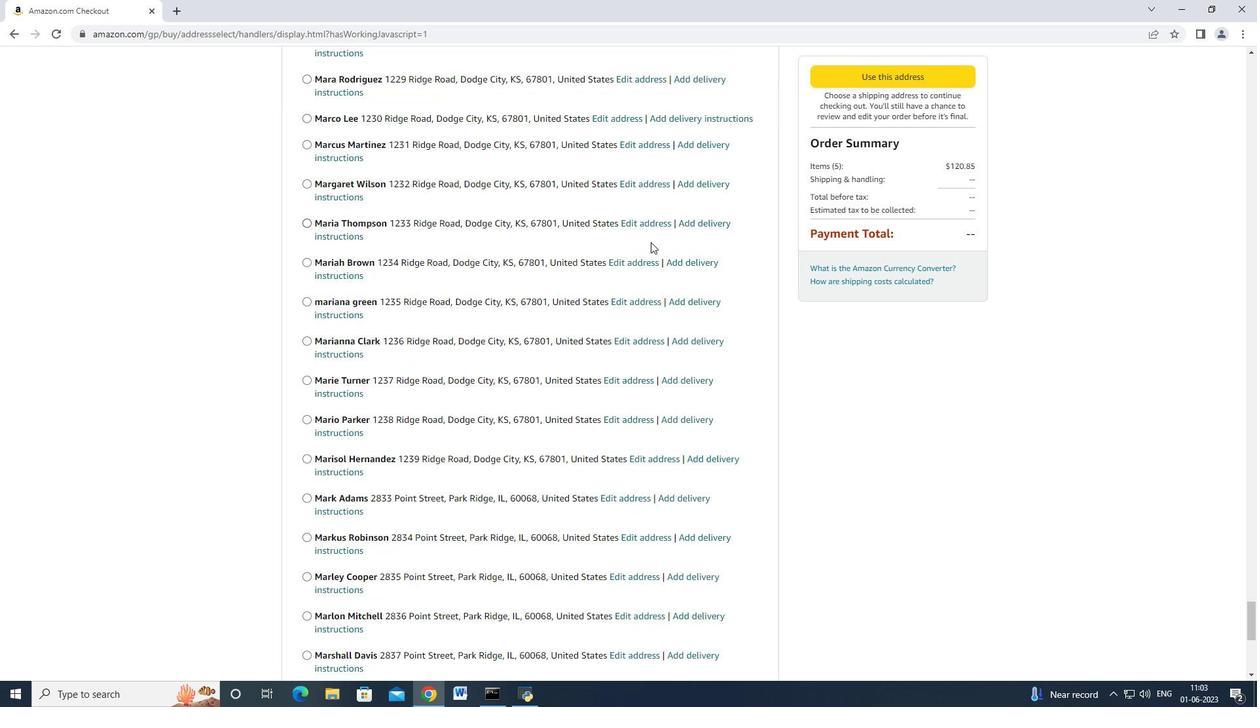 
Action: Mouse scrolled (652, 241) with delta (0, 0)
Screenshot: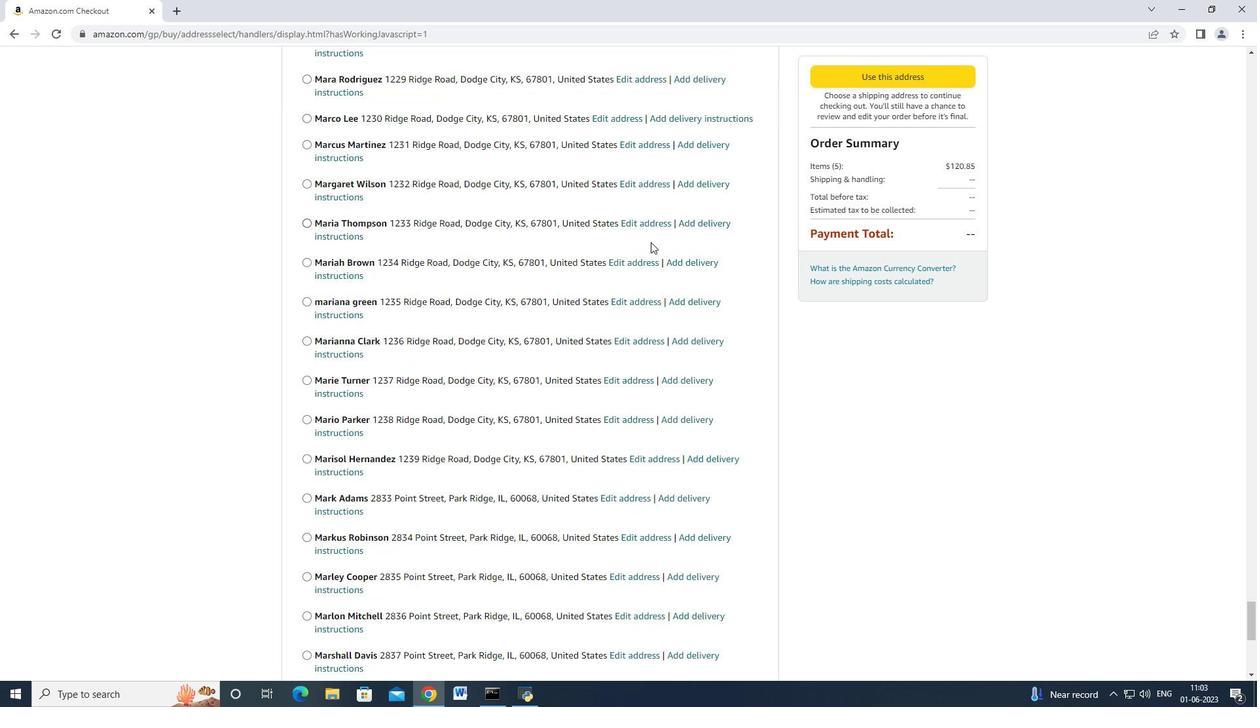
Action: Mouse scrolled (652, 241) with delta (0, 0)
Screenshot: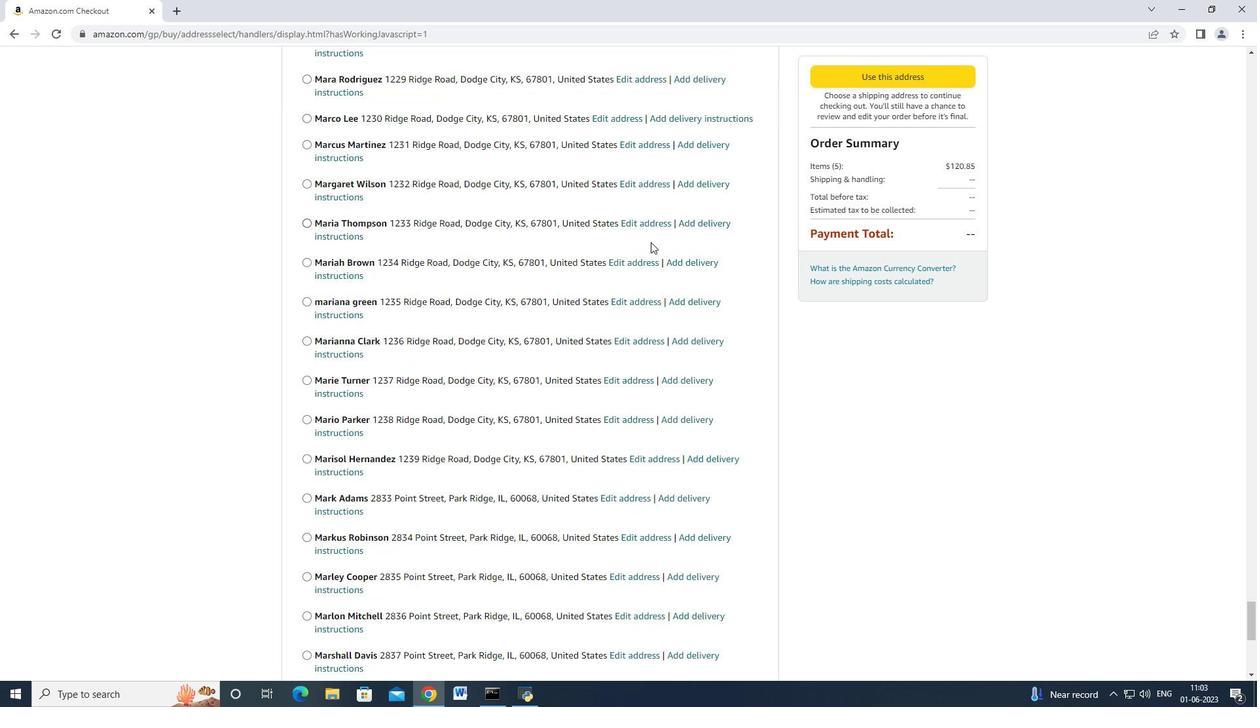 
Action: Mouse moved to (652, 242)
Screenshot: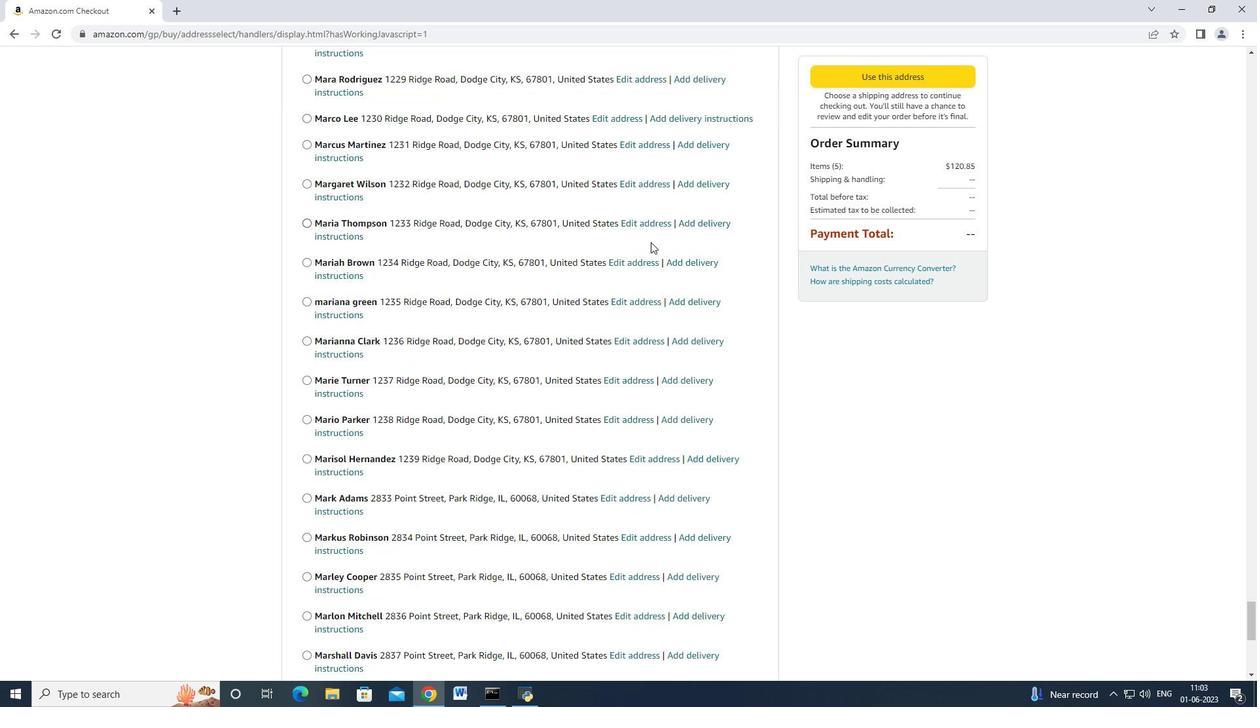 
Action: Mouse scrolled (652, 241) with delta (0, -1)
Screenshot: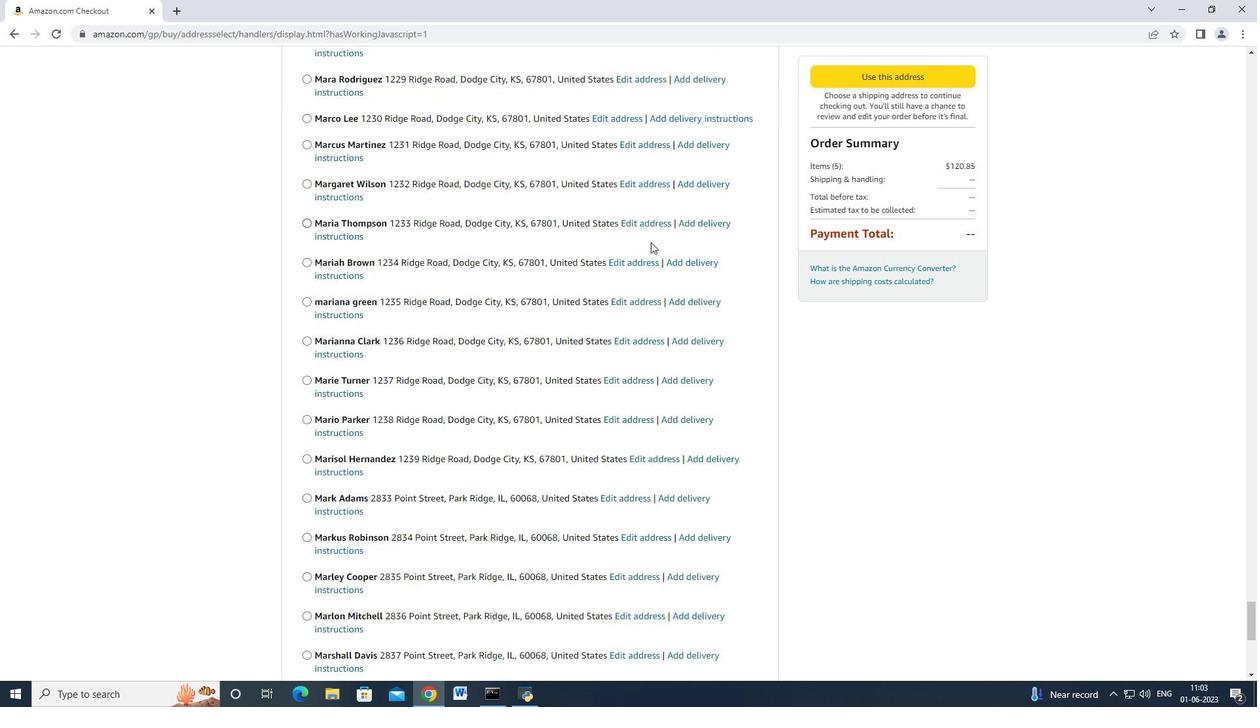 
Action: Mouse moved to (651, 242)
Screenshot: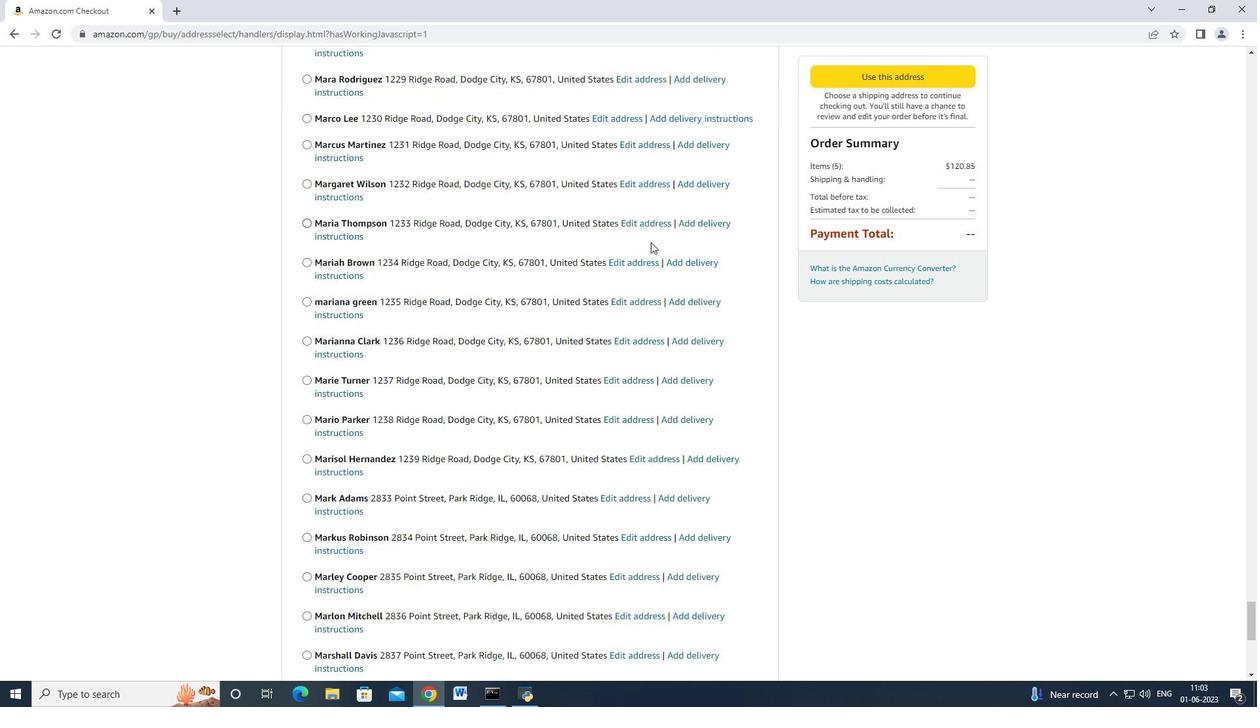 
Action: Mouse scrolled (651, 241) with delta (0, 0)
Screenshot: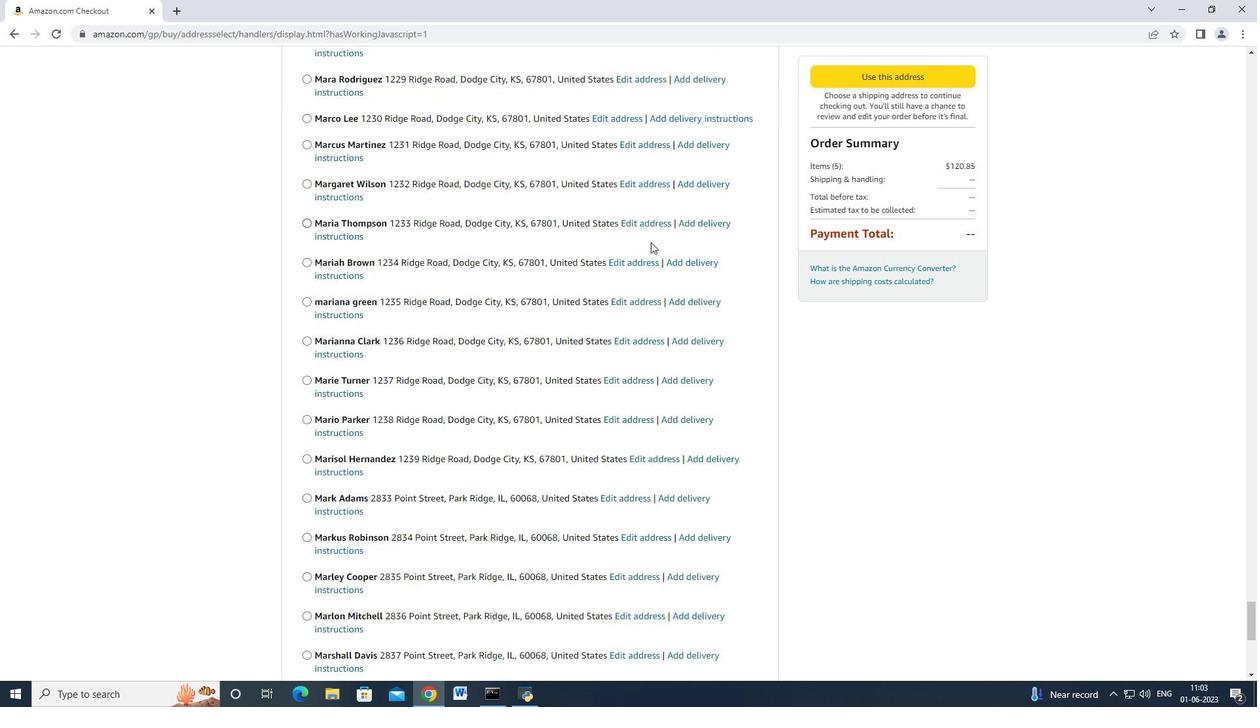 
Action: Mouse scrolled (651, 241) with delta (0, 0)
Screenshot: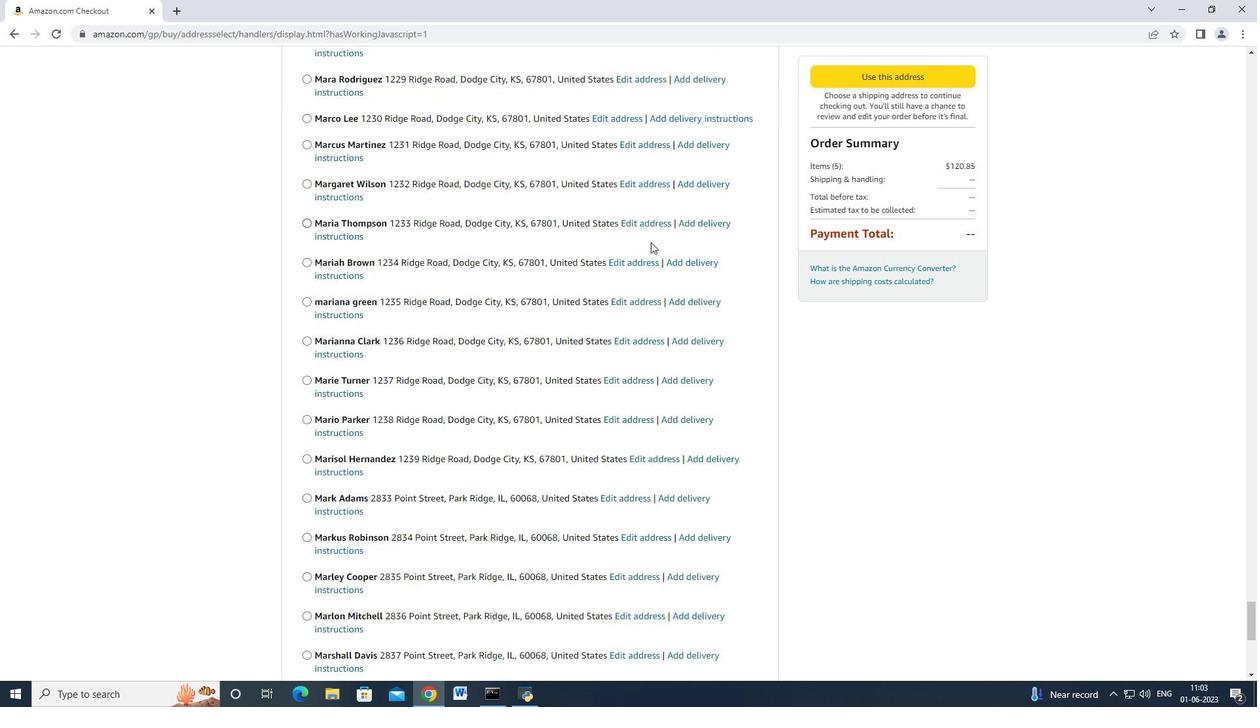 
Action: Mouse moved to (650, 244)
Screenshot: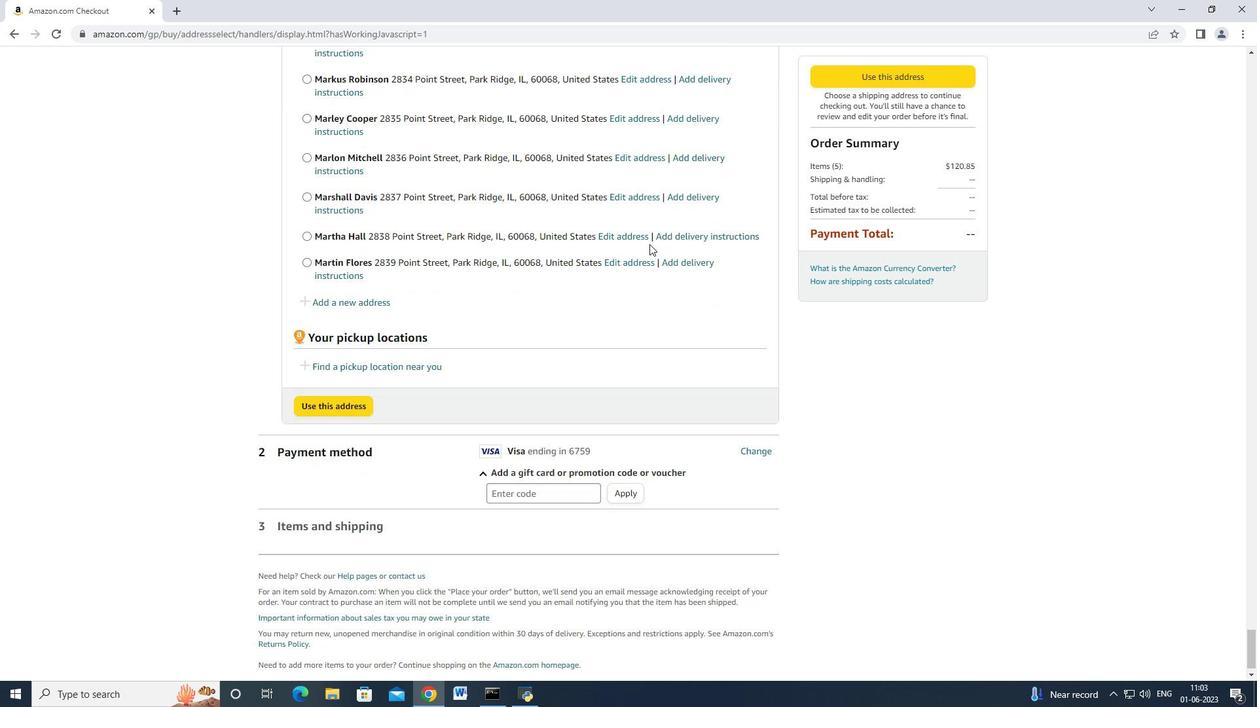 
Action: Mouse scrolled (650, 243) with delta (0, 0)
Screenshot: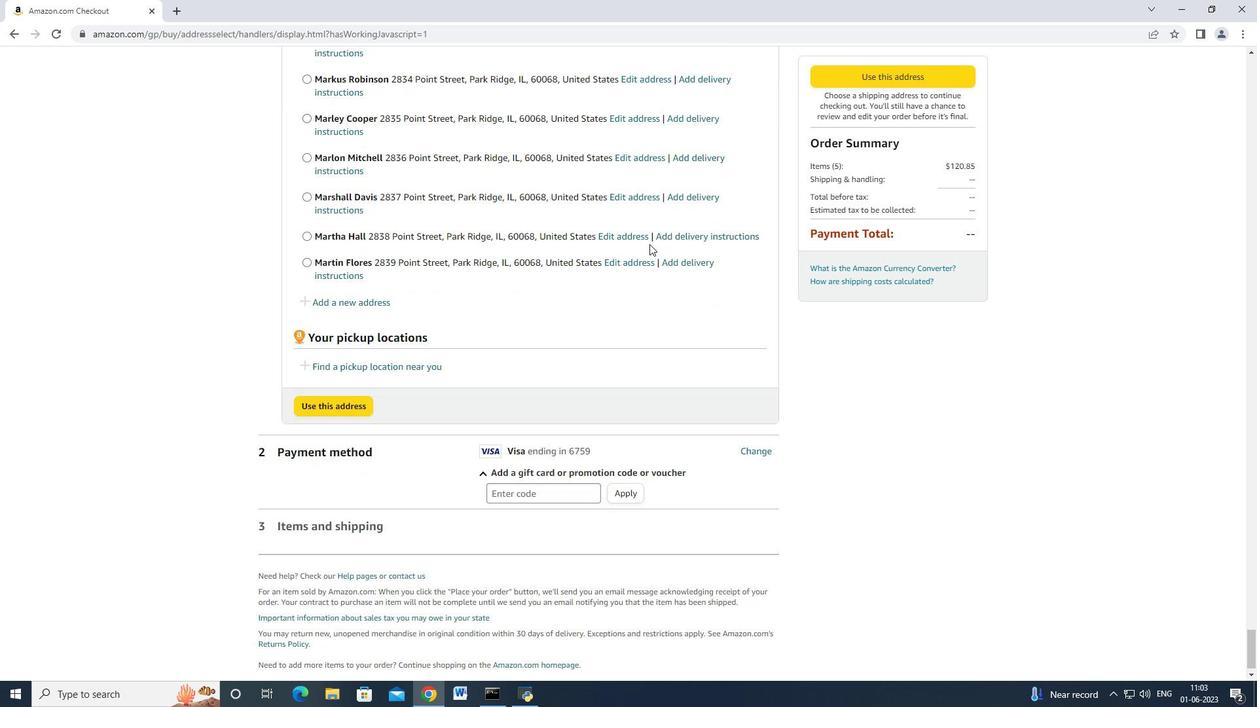 
Action: Mouse moved to (650, 244)
Screenshot: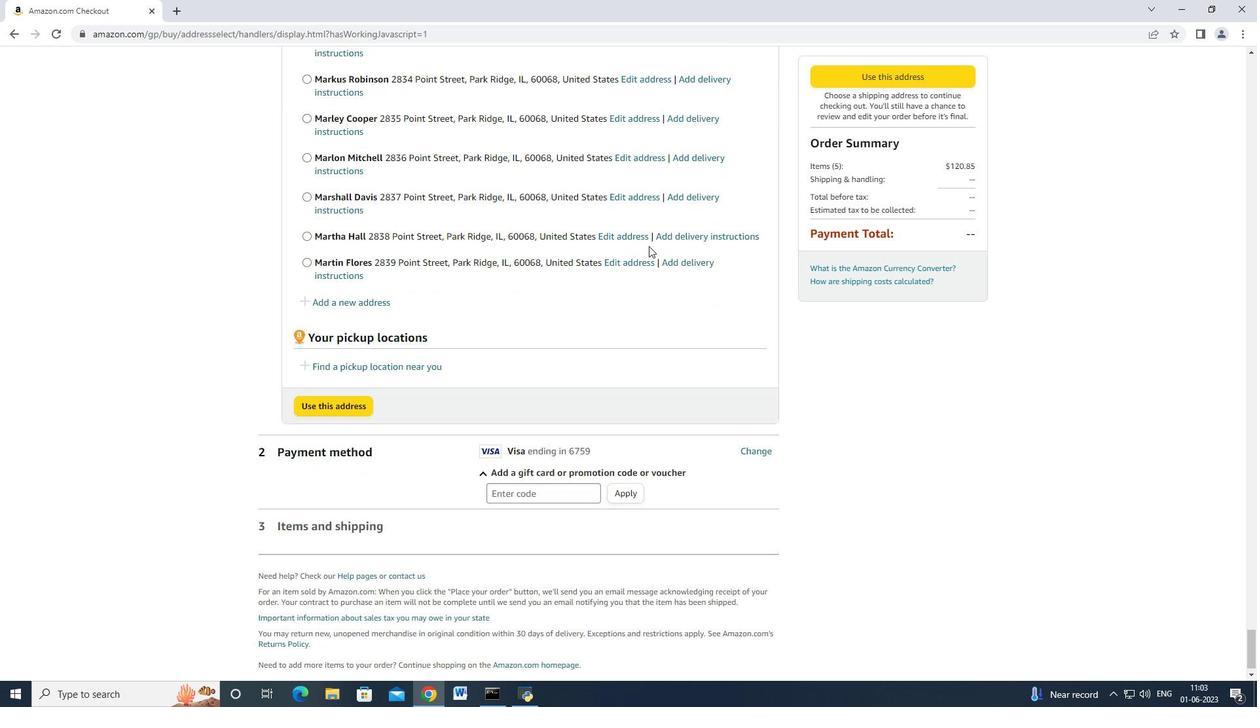 
Action: Mouse scrolled (650, 243) with delta (0, 0)
Screenshot: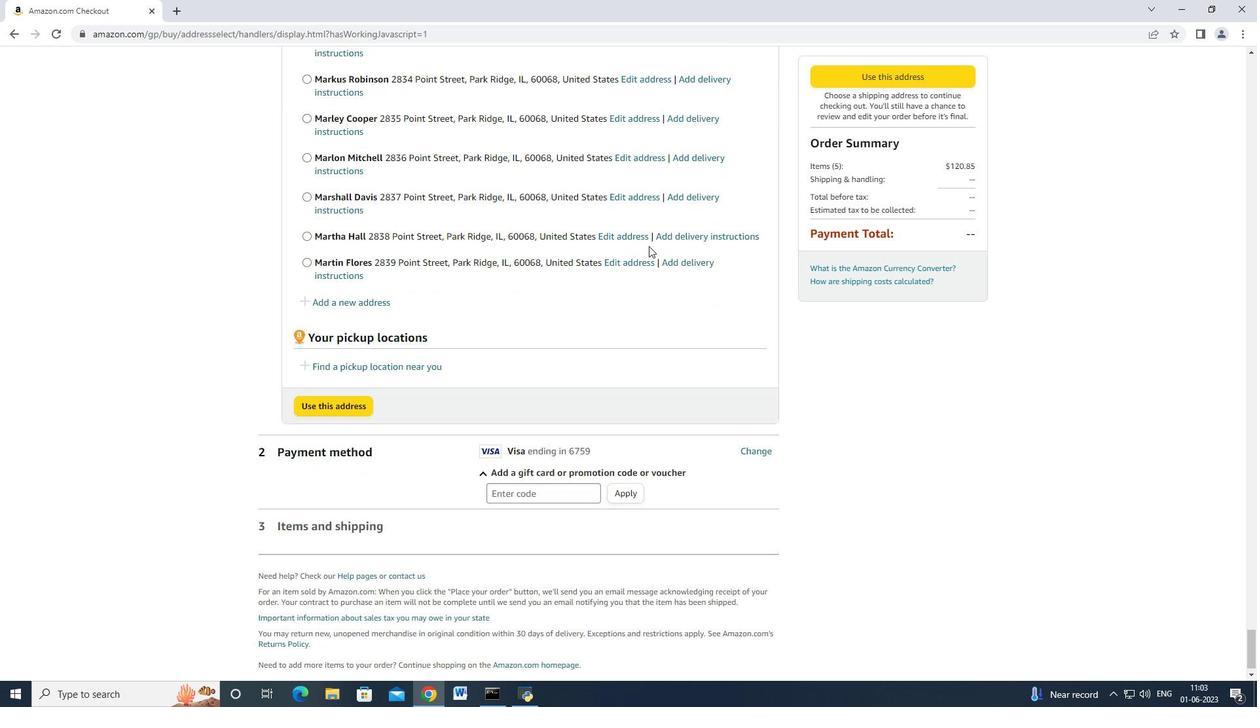 
Action: Mouse scrolled (650, 243) with delta (0, 0)
Screenshot: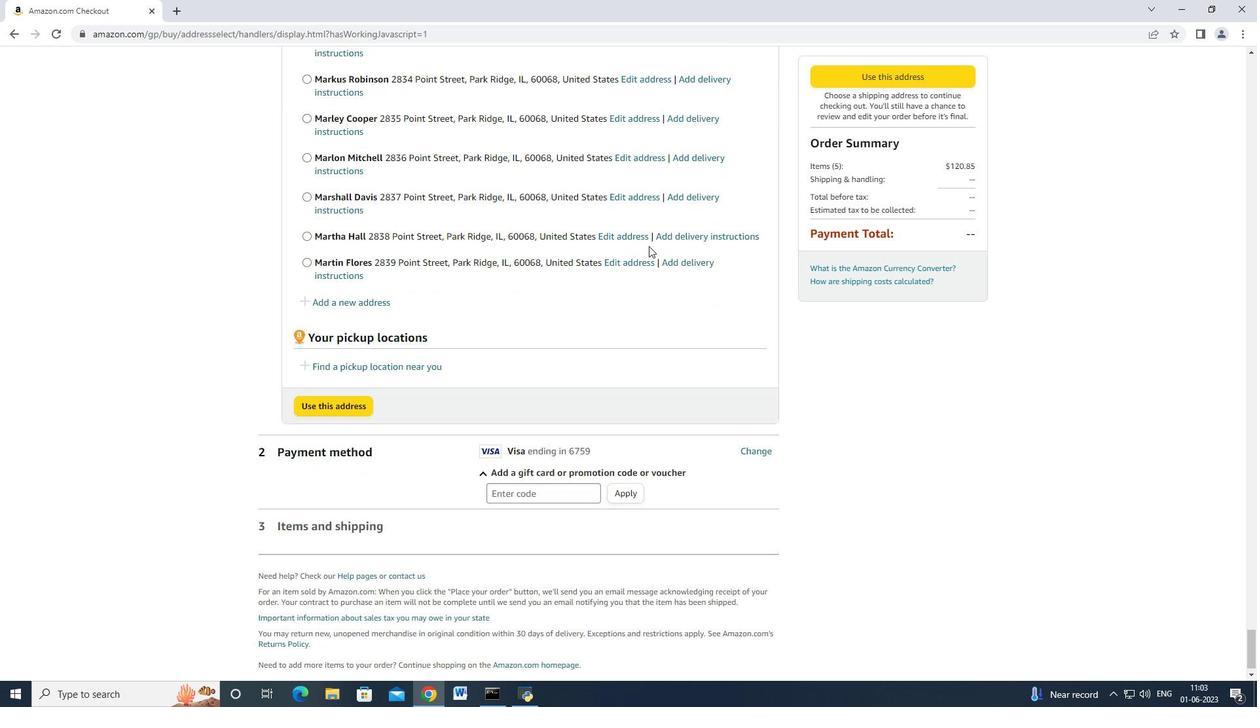 
Action: Mouse scrolled (650, 243) with delta (0, 0)
Screenshot: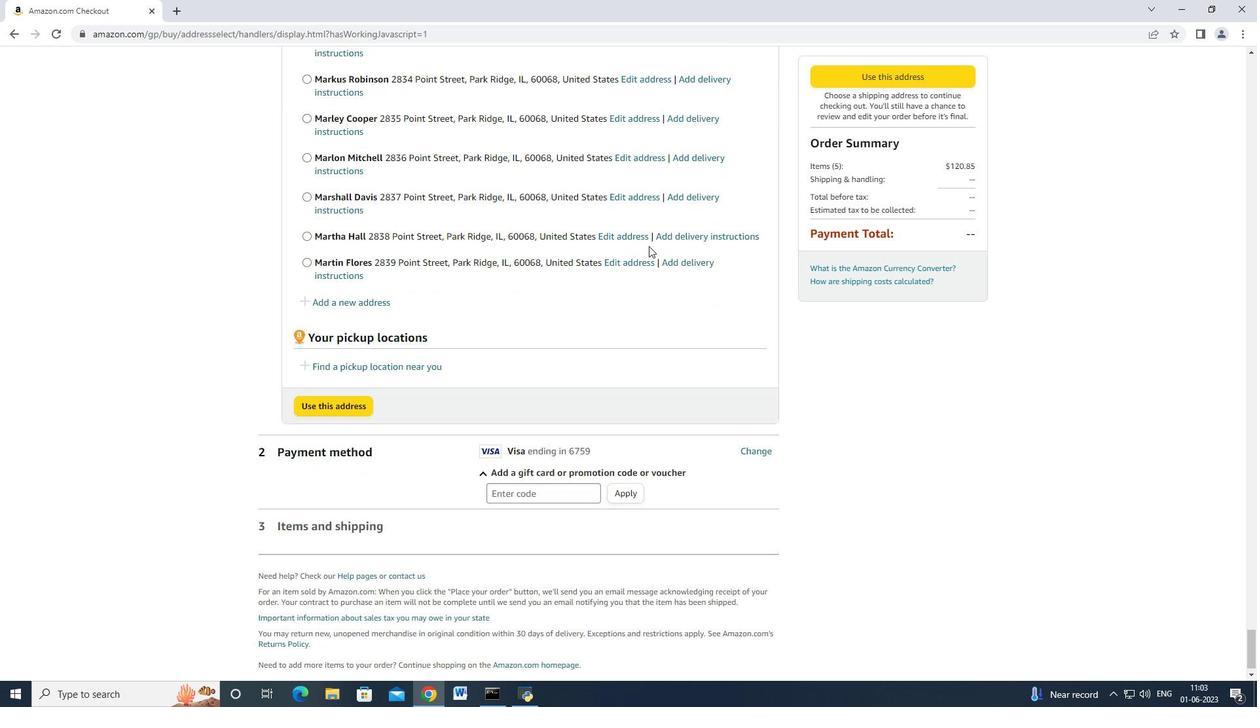 
Action: Mouse scrolled (650, 243) with delta (0, 0)
Screenshot: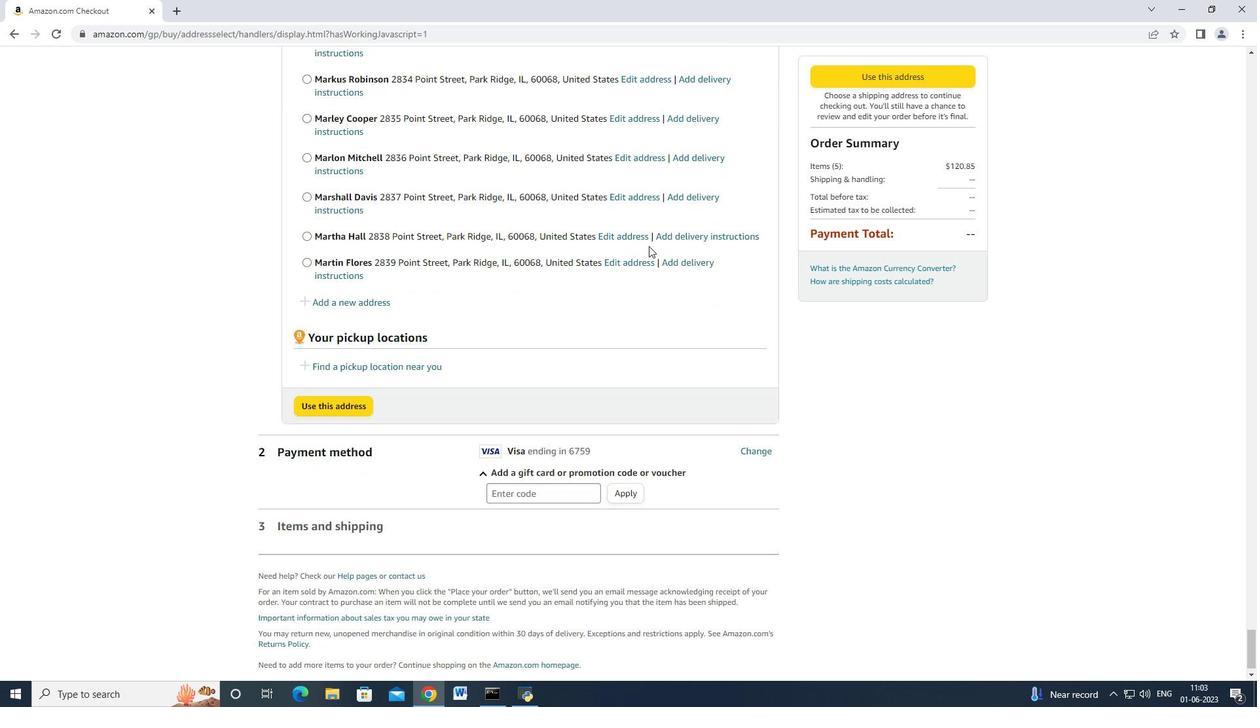 
Action: Mouse scrolled (650, 243) with delta (0, 0)
